 Task: Look for Airbnb options in Sevran, France from 4th December, 2023 to 8th December, 2023 for 1 adult. Place can be private room with 1  bedroom having 1 bed and 1 bathroom. Amenities needed are: wifi.
Action: Mouse moved to (571, 373)
Screenshot: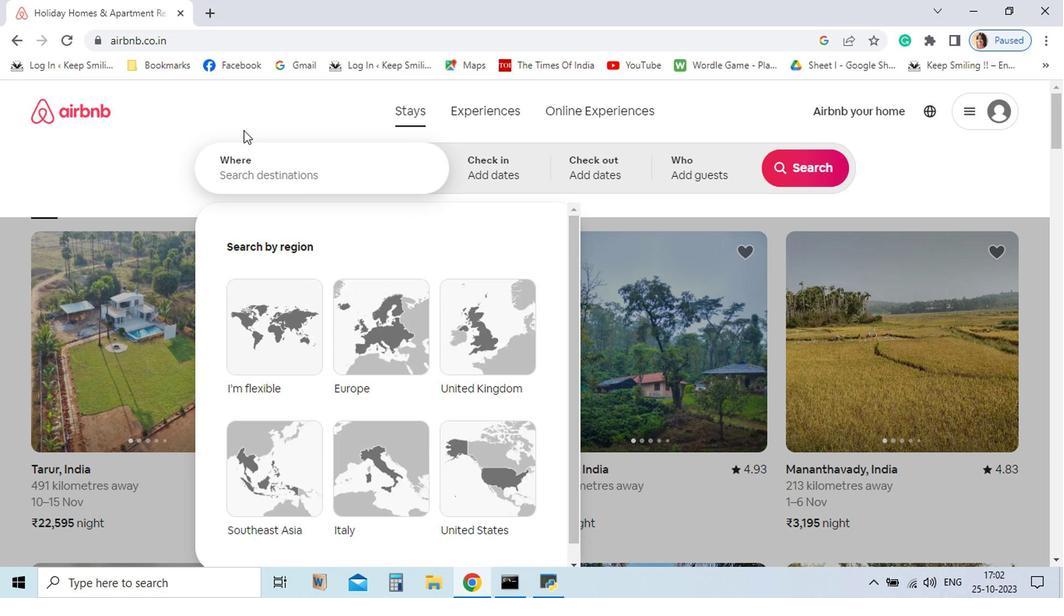
Action: Key pressed sevra
Screenshot: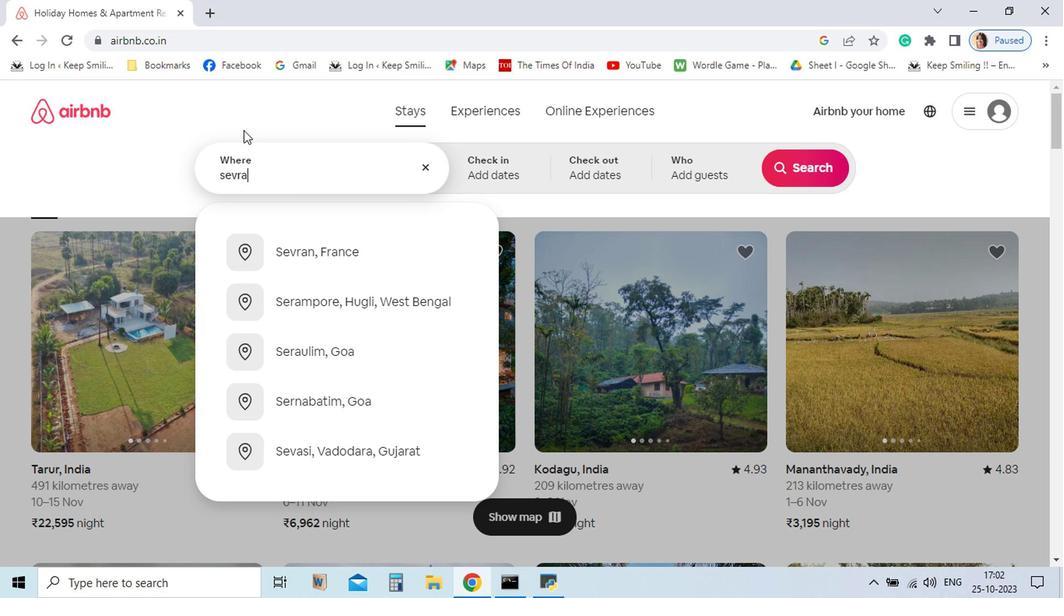 
Action: Mouse moved to (606, 420)
Screenshot: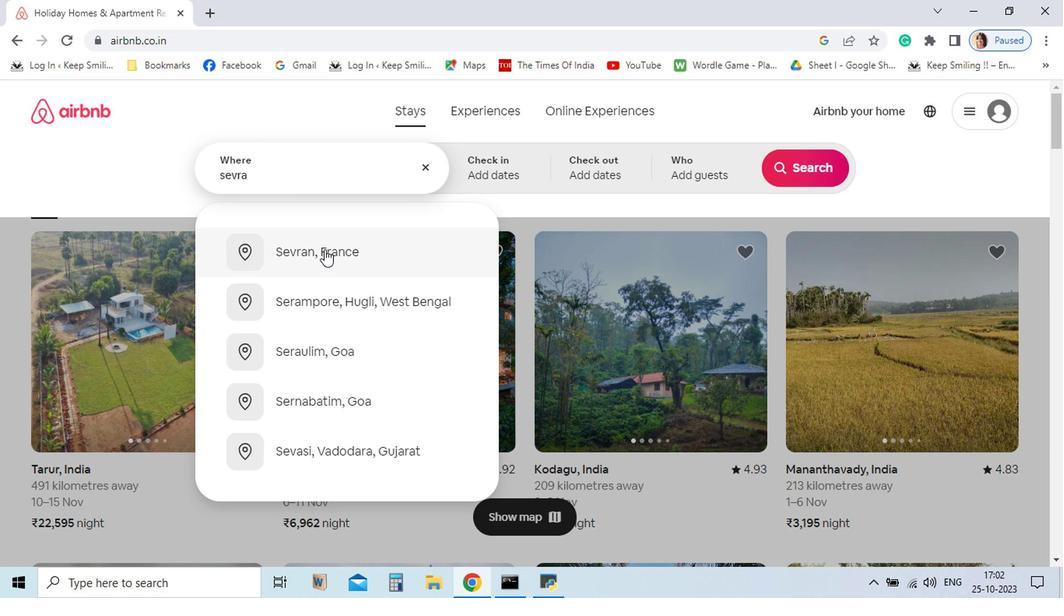 
Action: Mouse pressed left at (606, 420)
Screenshot: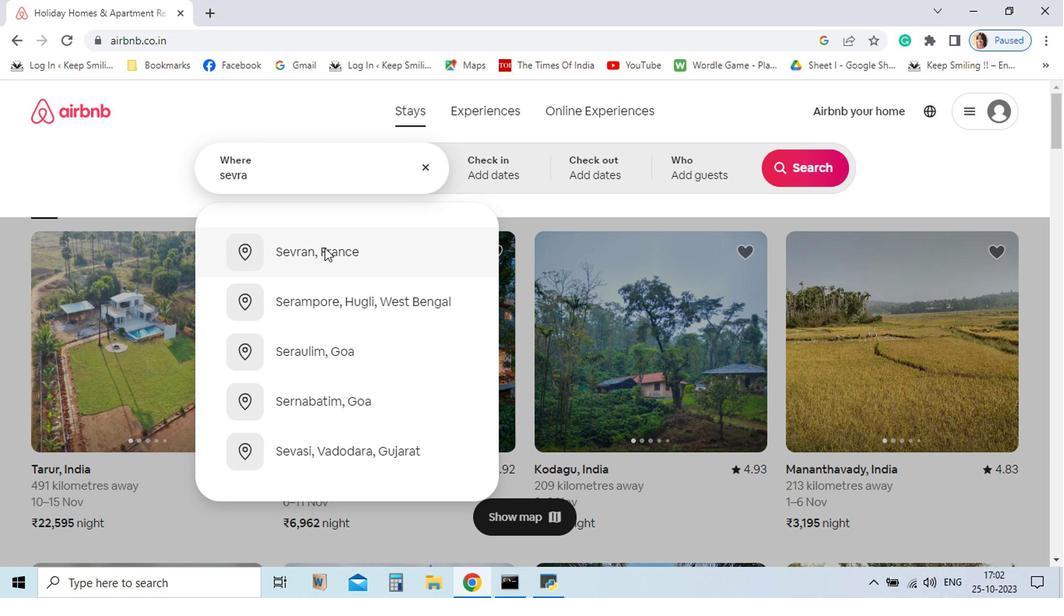 
Action: Mouse moved to (812, 436)
Screenshot: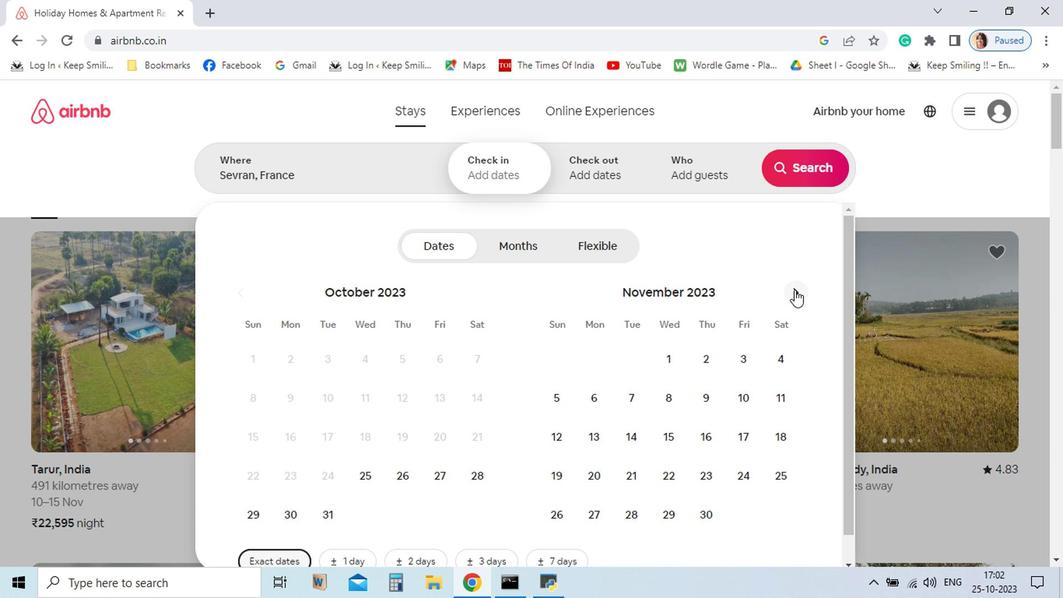 
Action: Mouse pressed left at (812, 436)
Screenshot: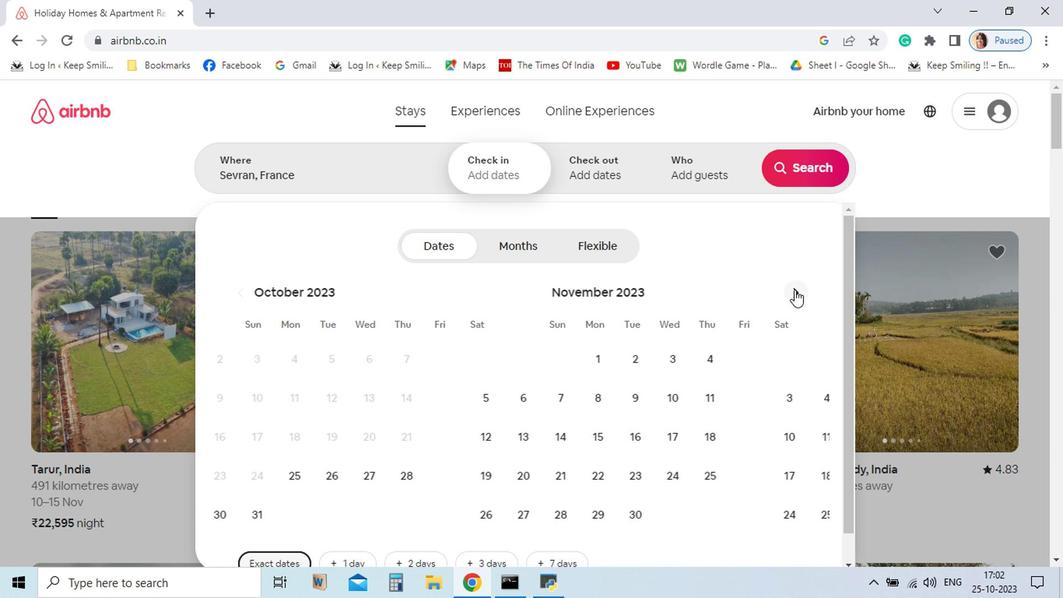 
Action: Mouse moved to (728, 479)
Screenshot: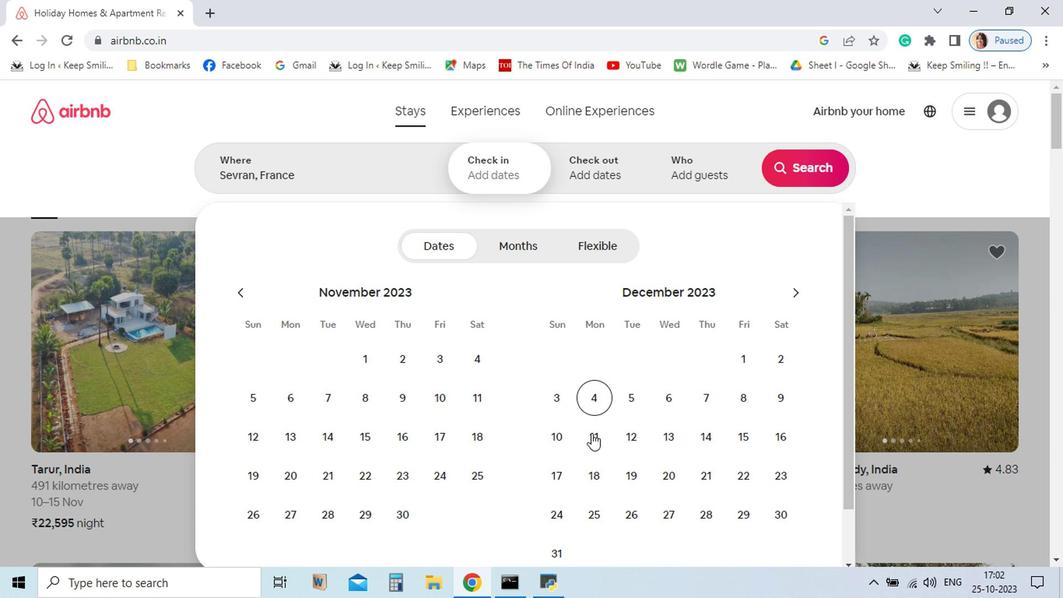 
Action: Mouse pressed left at (728, 479)
Screenshot: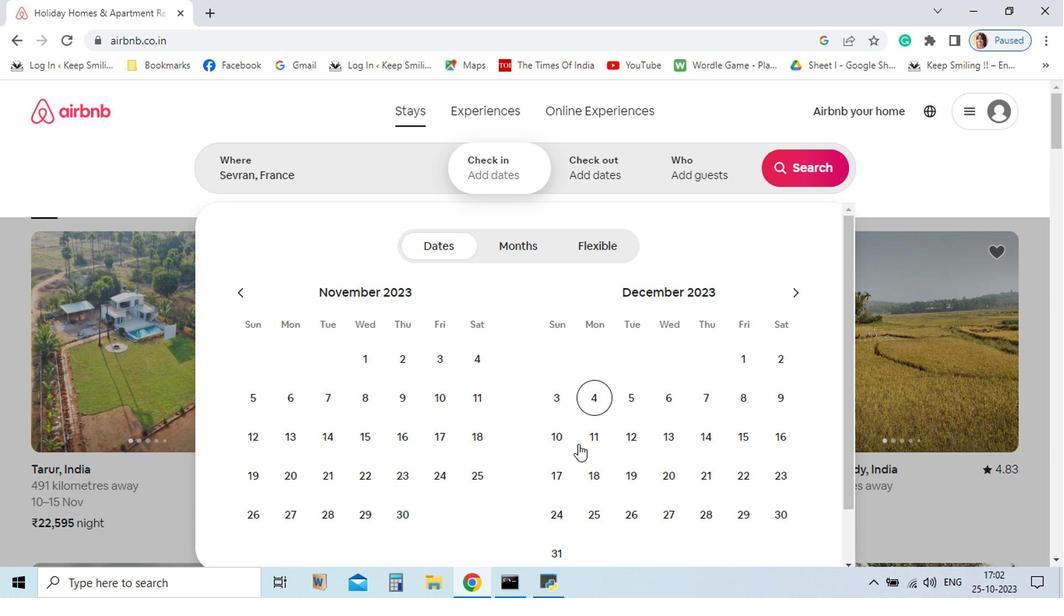 
Action: Mouse moved to (708, 494)
Screenshot: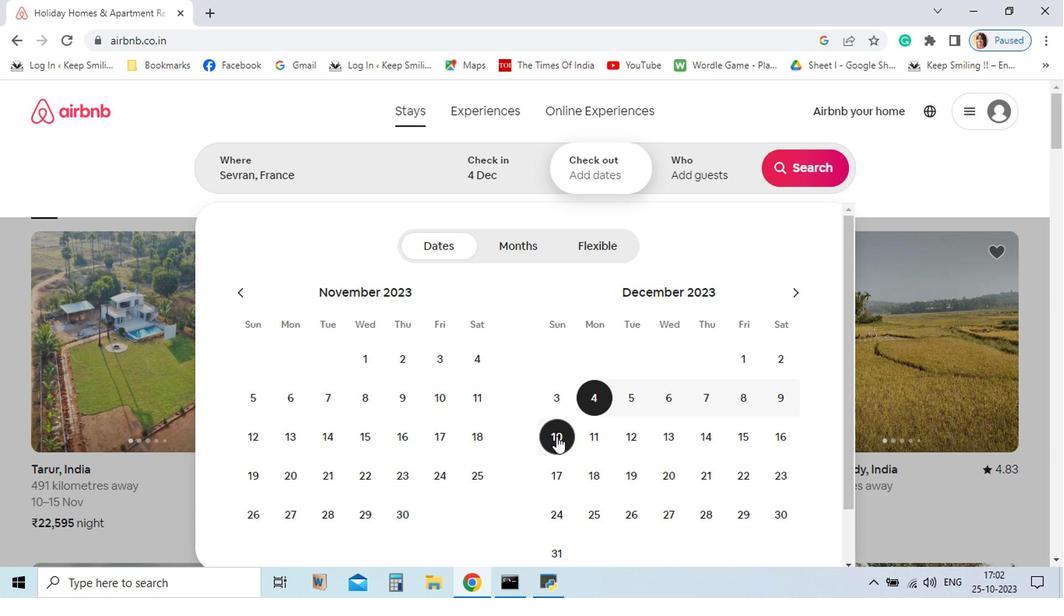 
Action: Mouse pressed left at (708, 494)
Screenshot: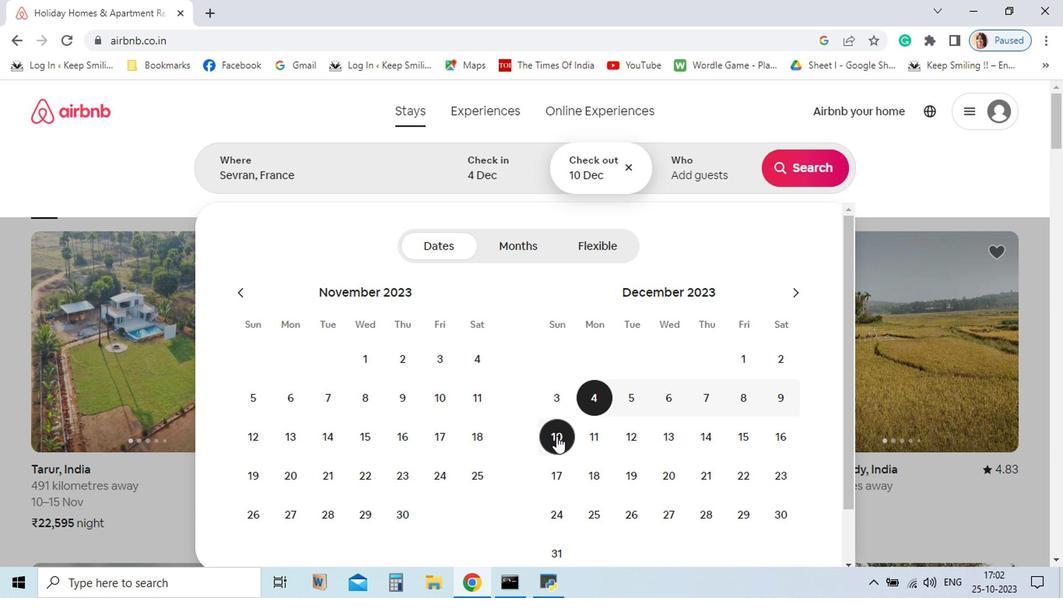 
Action: Mouse moved to (789, 478)
Screenshot: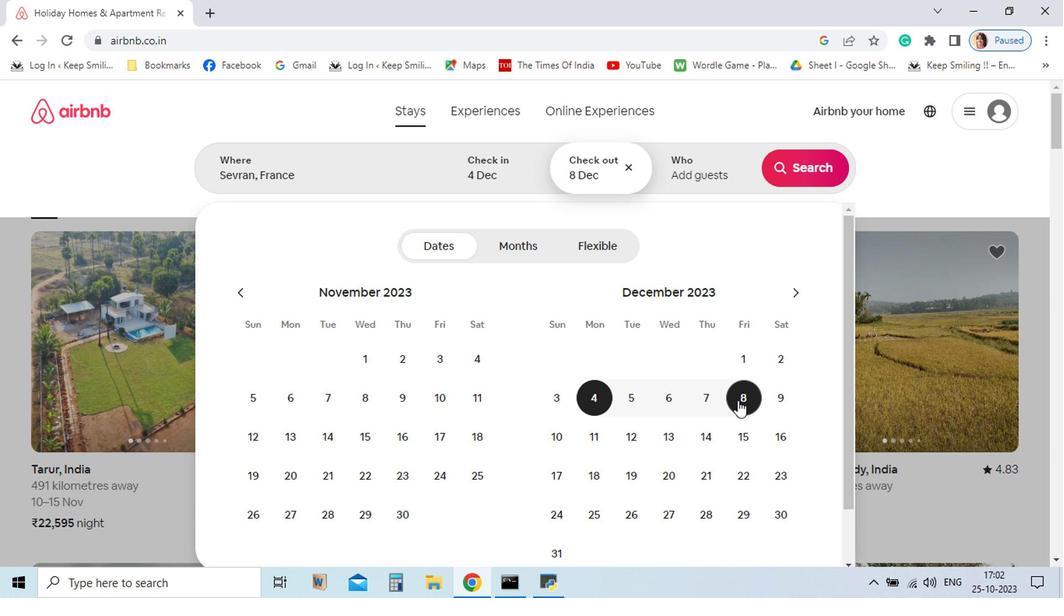 
Action: Mouse pressed left at (789, 478)
Screenshot: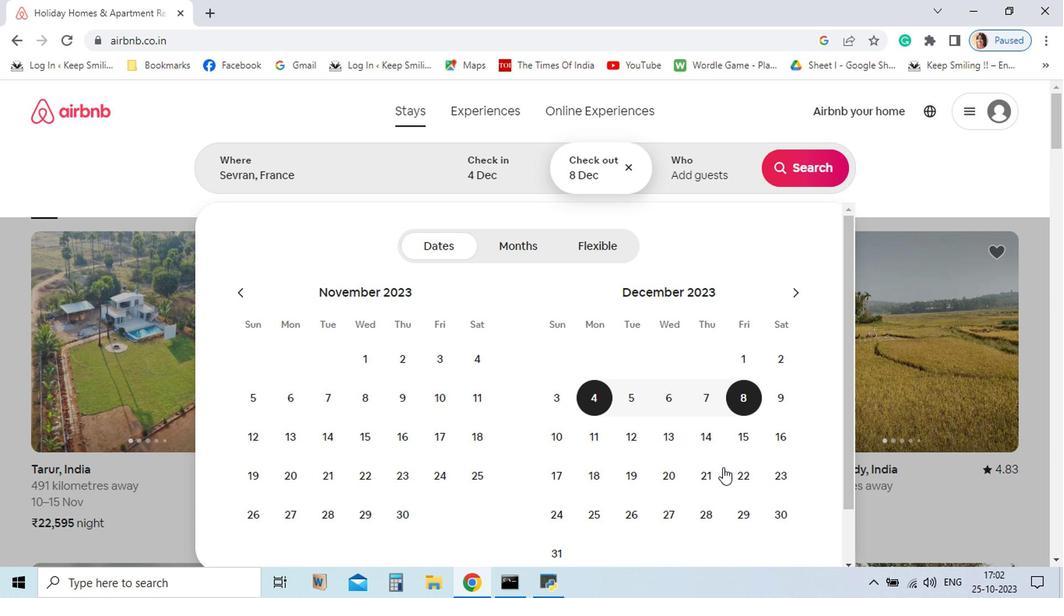 
Action: Mouse moved to (779, 392)
Screenshot: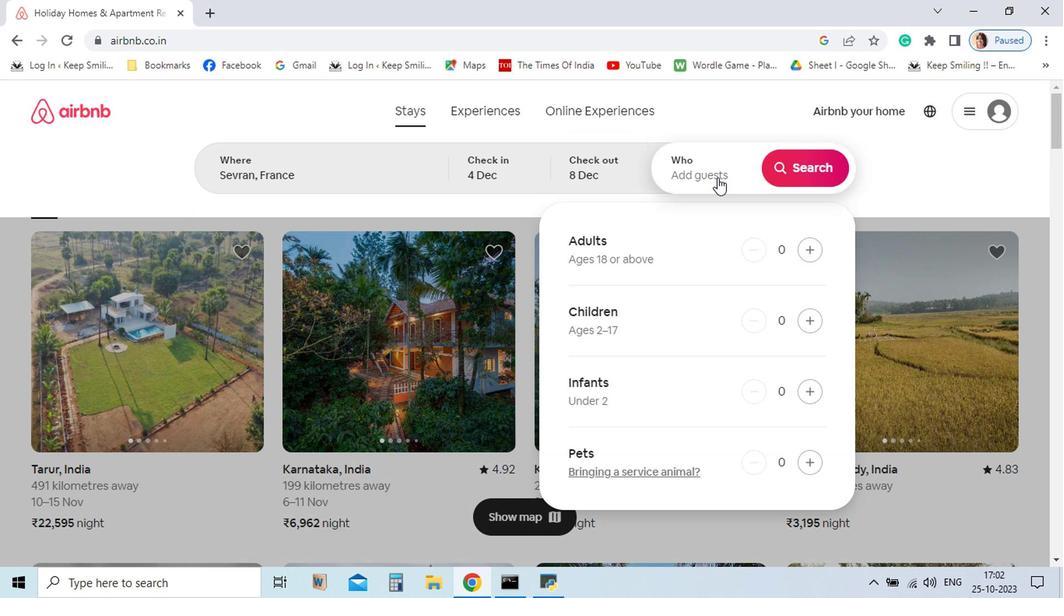 
Action: Mouse pressed left at (779, 392)
Screenshot: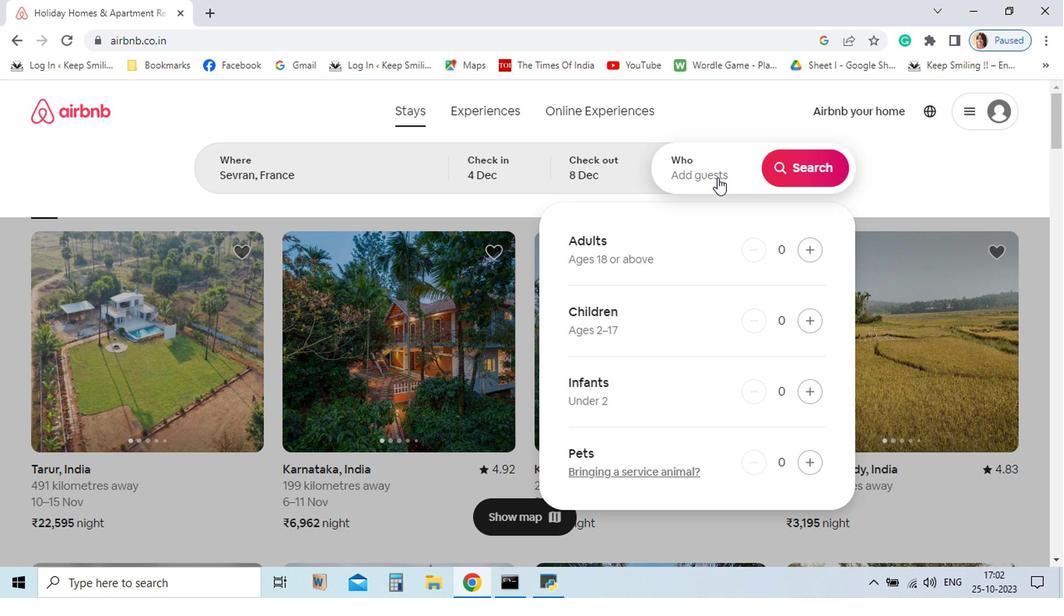 
Action: Mouse moved to (818, 420)
Screenshot: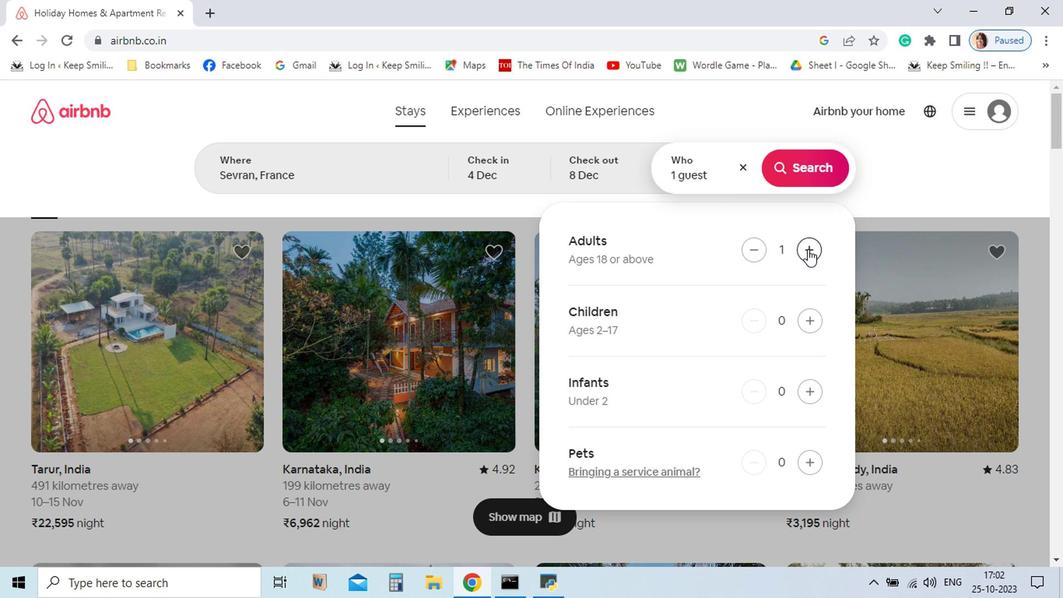 
Action: Mouse pressed left at (818, 420)
Screenshot: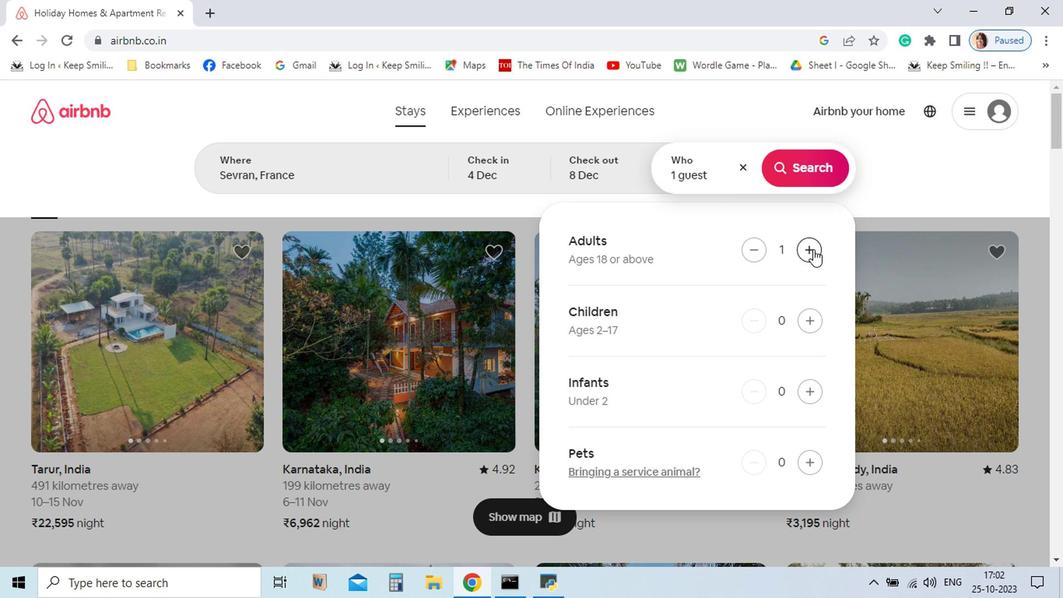 
Action: Mouse moved to (823, 386)
Screenshot: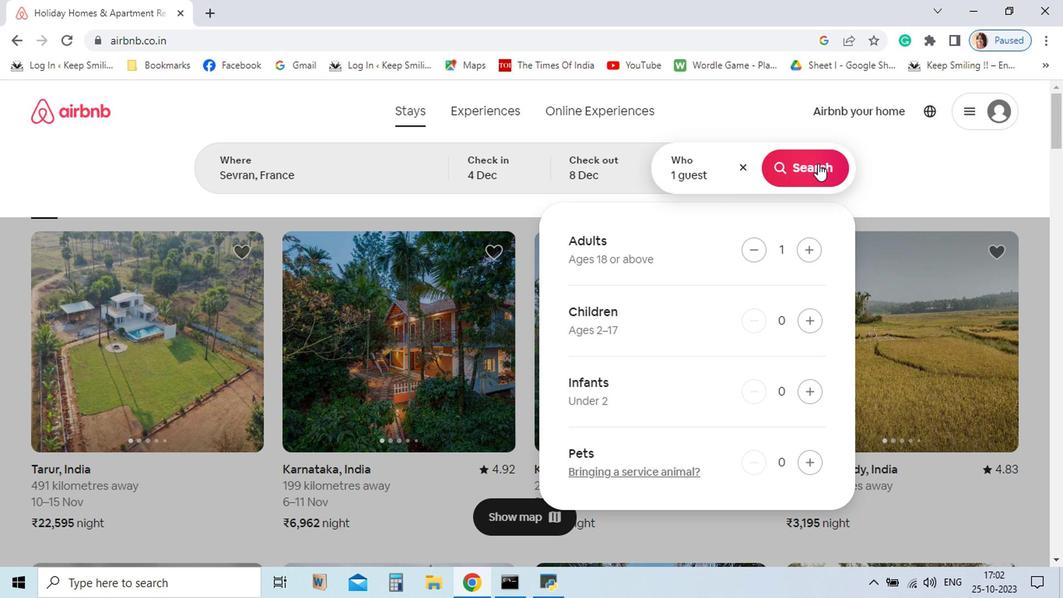 
Action: Mouse pressed left at (823, 386)
Screenshot: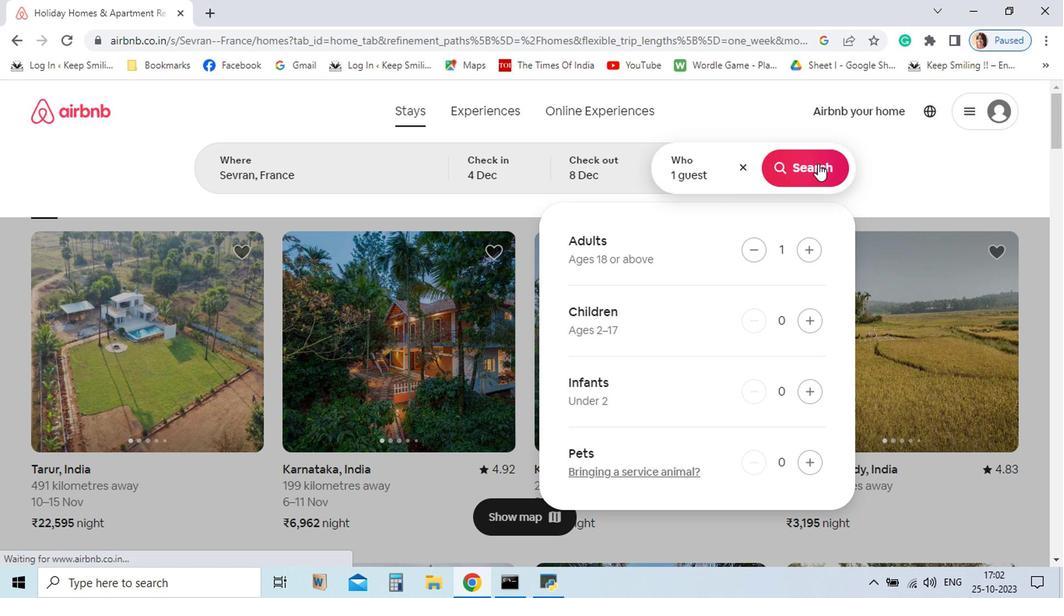 
Action: Mouse moved to (782, 527)
Screenshot: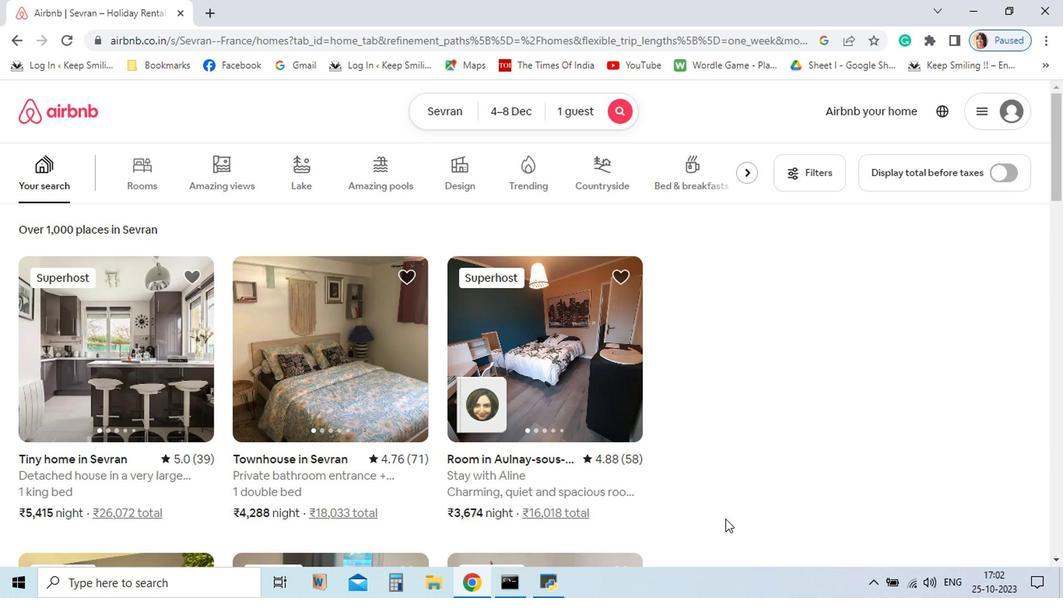 
Action: Mouse scrolled (782, 526) with delta (0, 0)
Screenshot: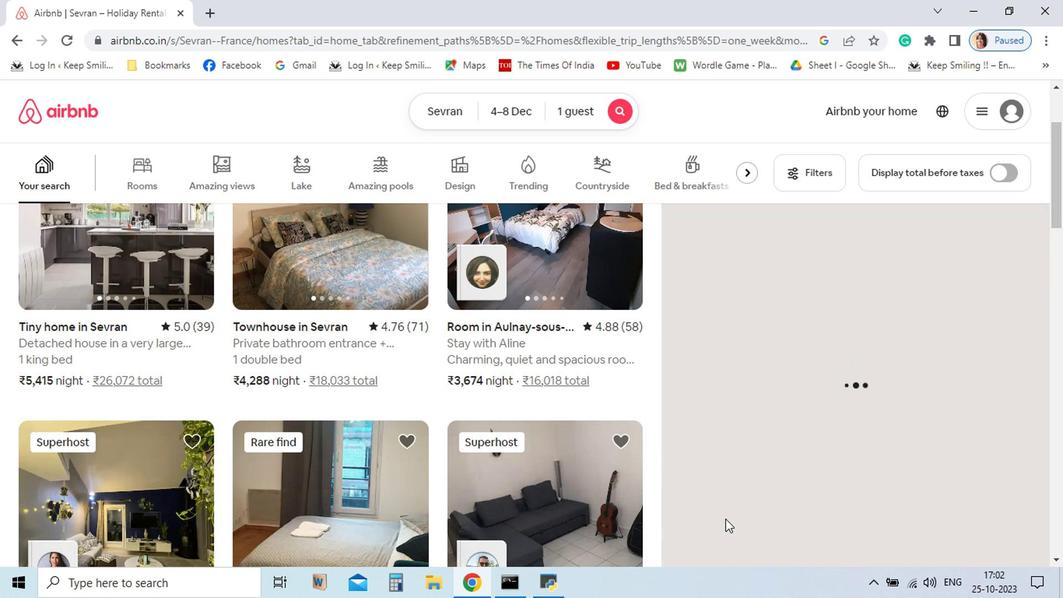 
Action: Mouse scrolled (782, 526) with delta (0, 0)
Screenshot: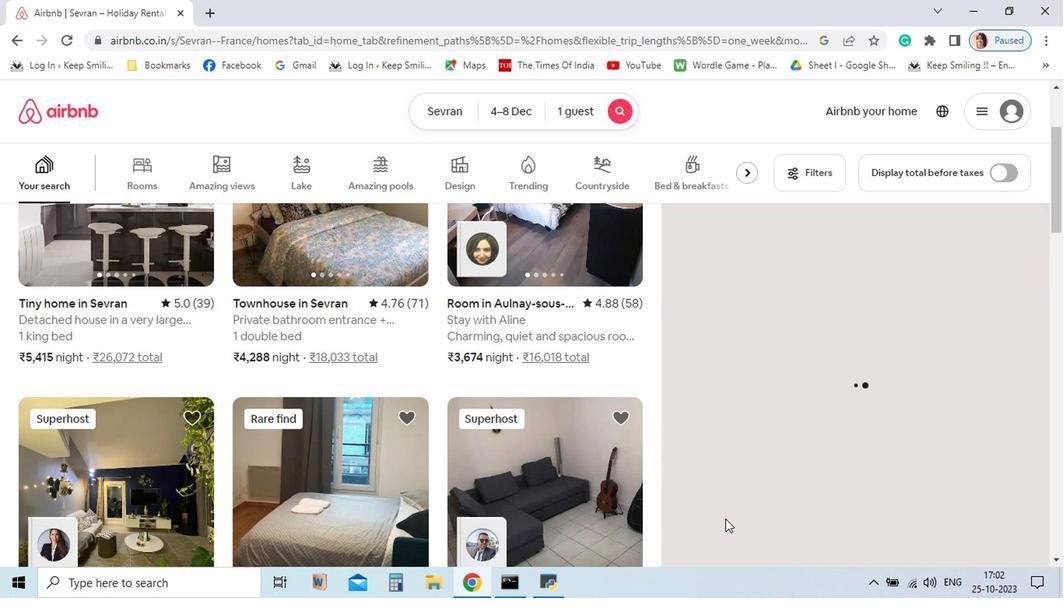 
Action: Mouse moved to (781, 527)
Screenshot: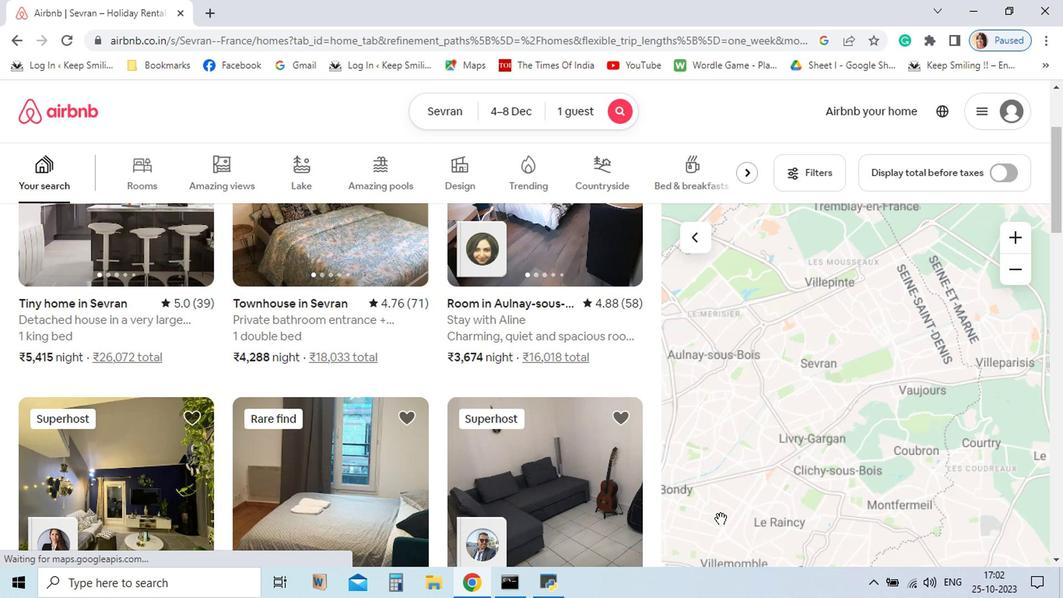 
Action: Mouse scrolled (781, 526) with delta (0, 0)
Screenshot: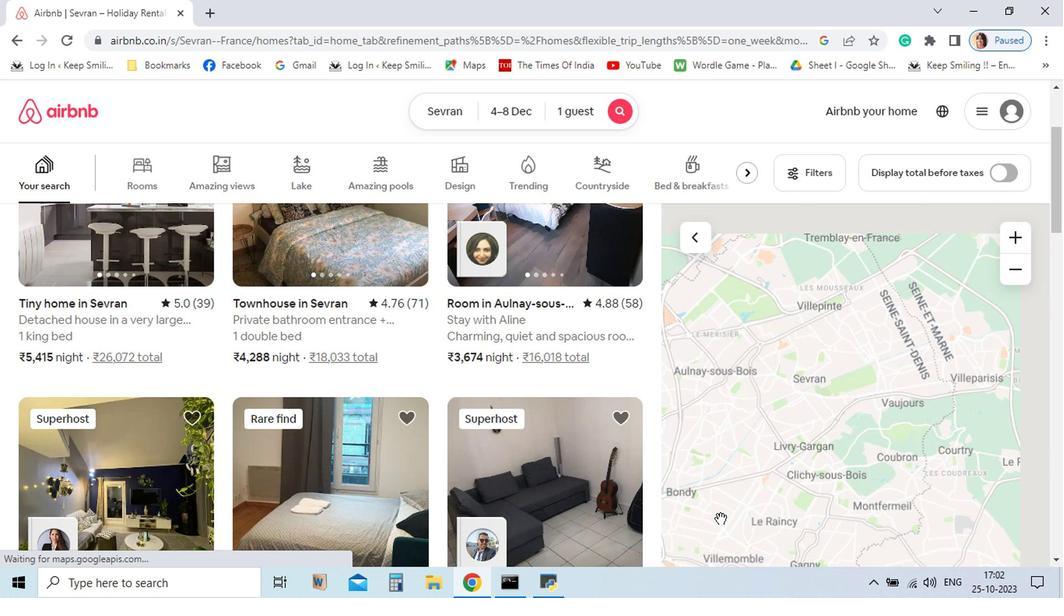 
Action: Mouse moved to (780, 527)
Screenshot: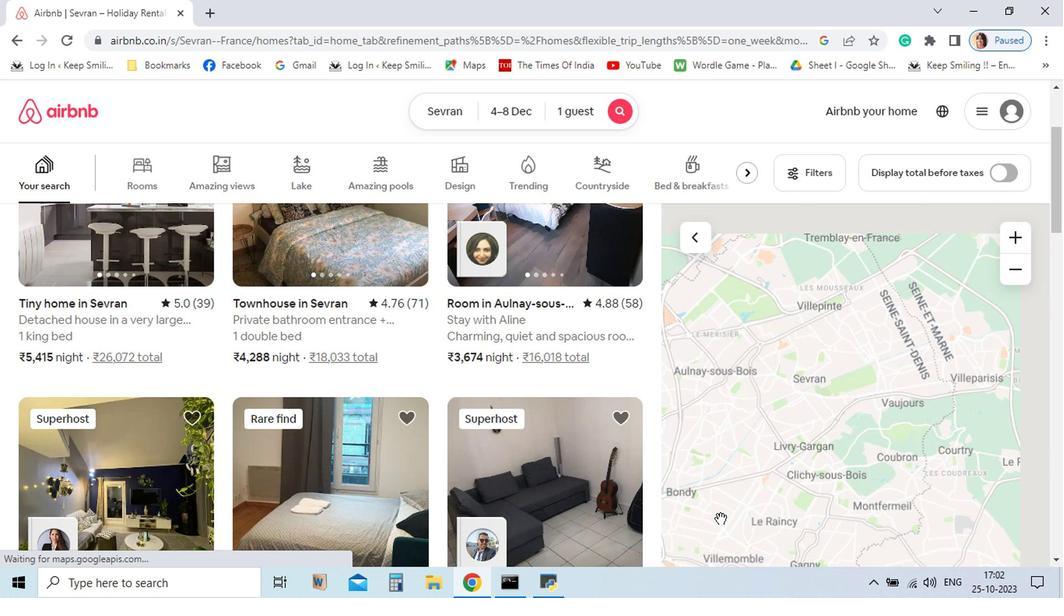 
Action: Mouse scrolled (780, 526) with delta (0, 0)
Screenshot: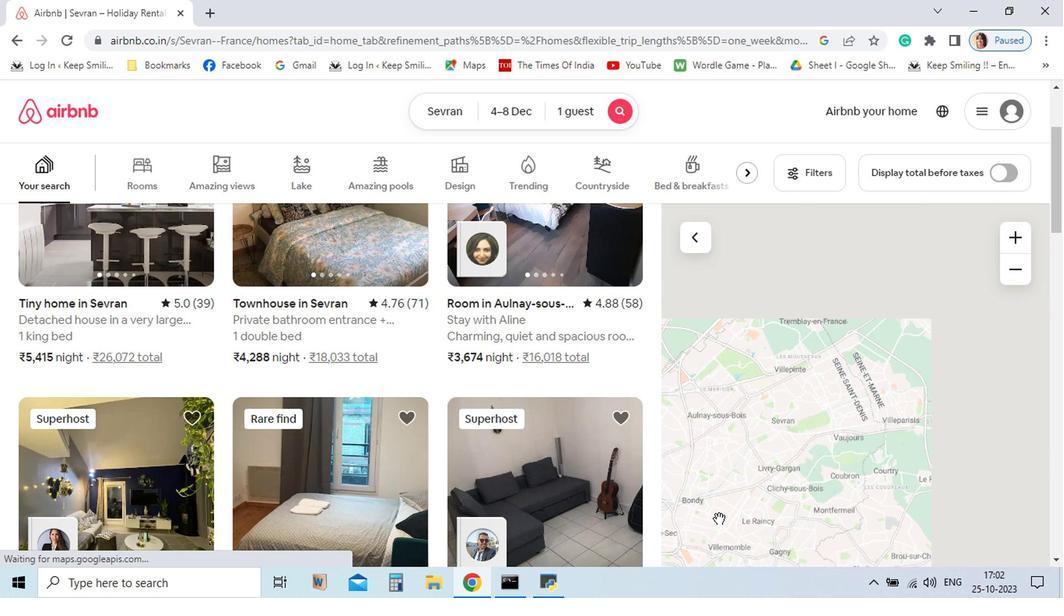
Action: Mouse moved to (821, 390)
Screenshot: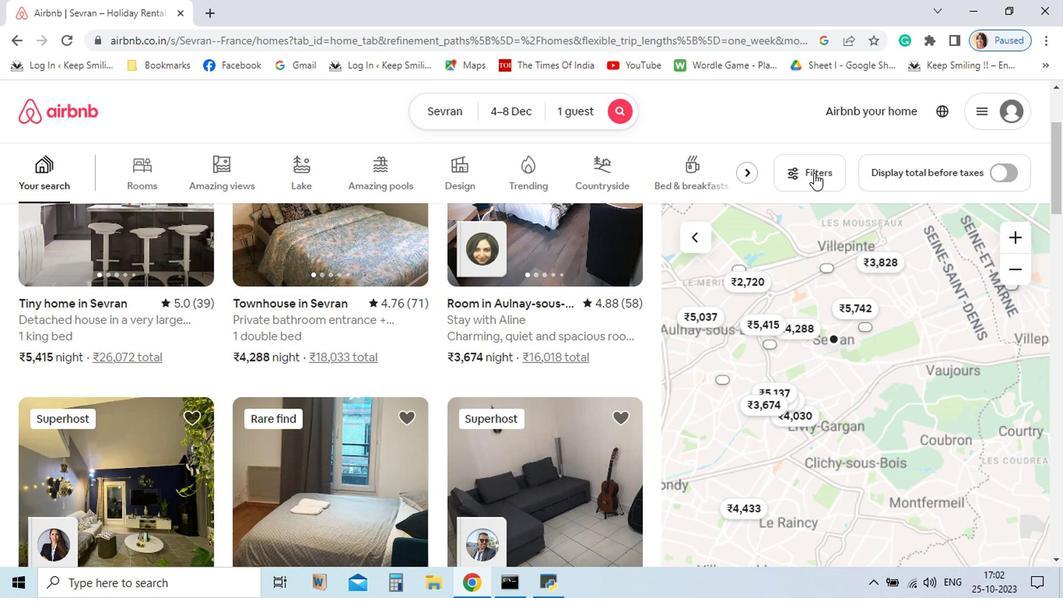 
Action: Mouse pressed left at (821, 390)
Screenshot: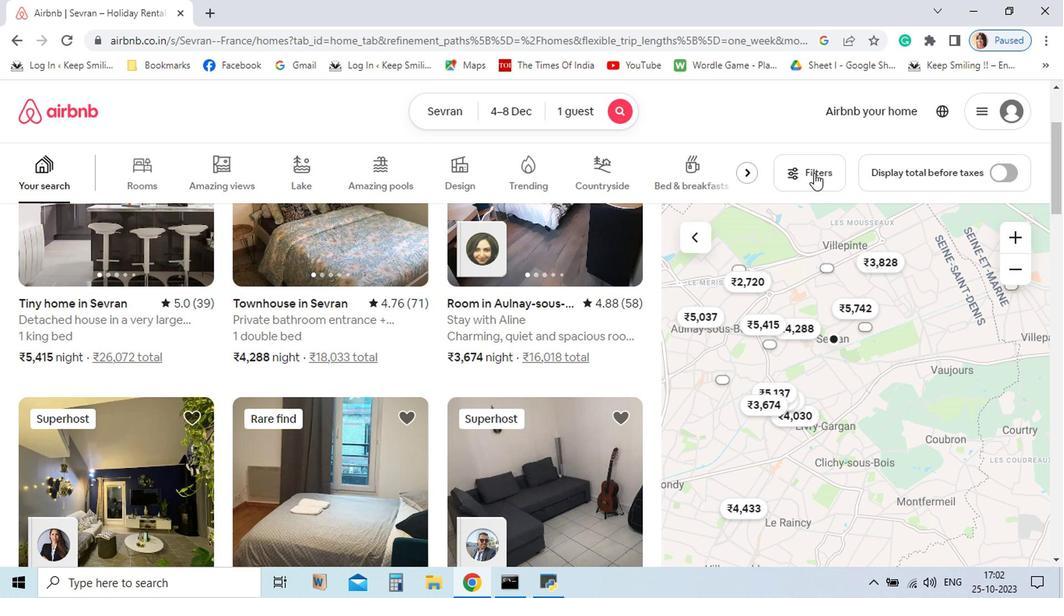 
Action: Mouse moved to (826, 507)
Screenshot: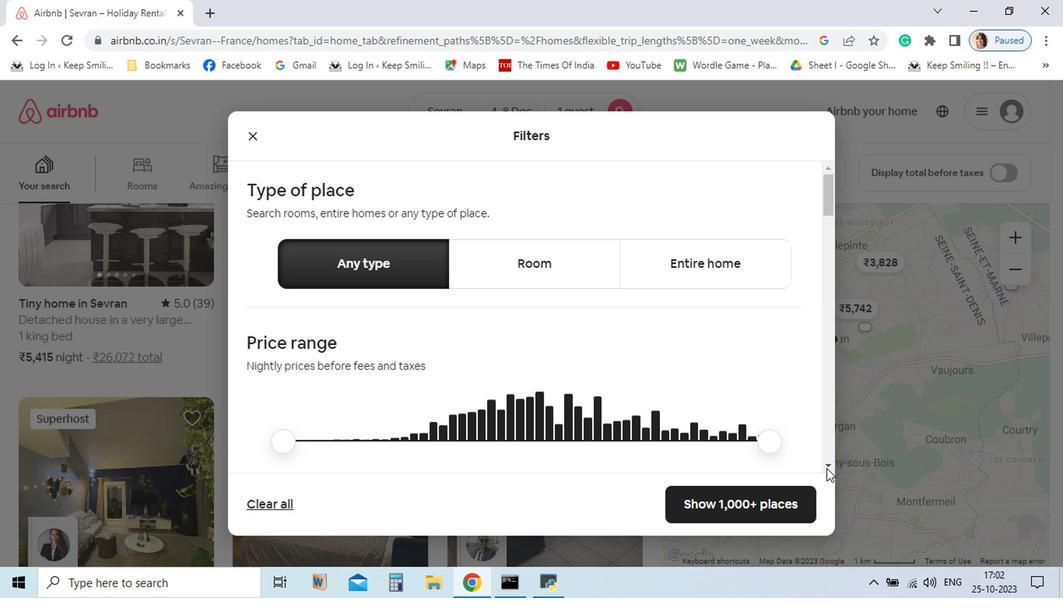 
Action: Mouse pressed left at (826, 507)
Screenshot: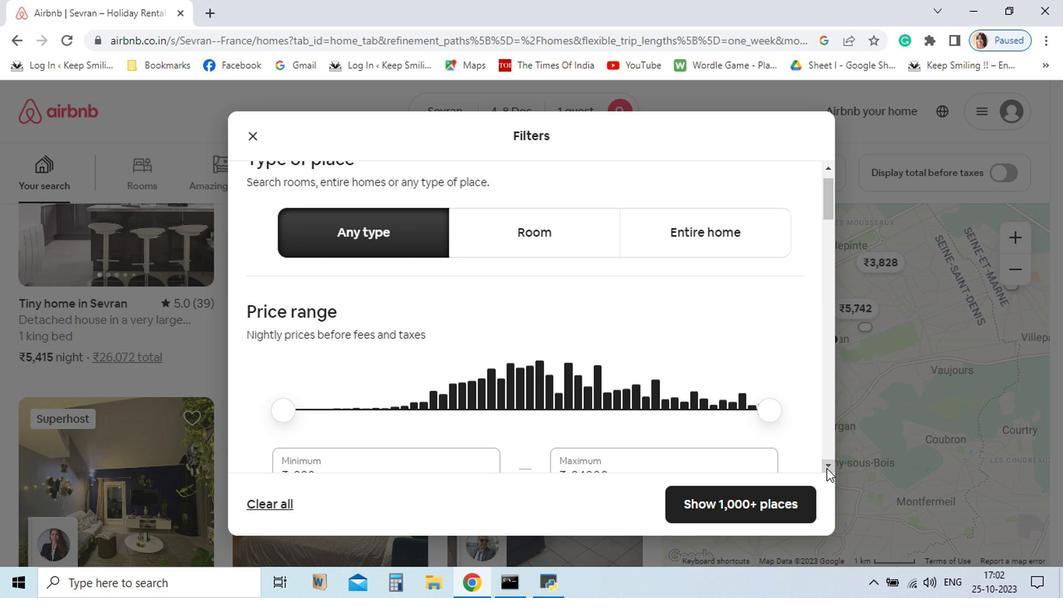 
Action: Mouse pressed left at (826, 507)
Screenshot: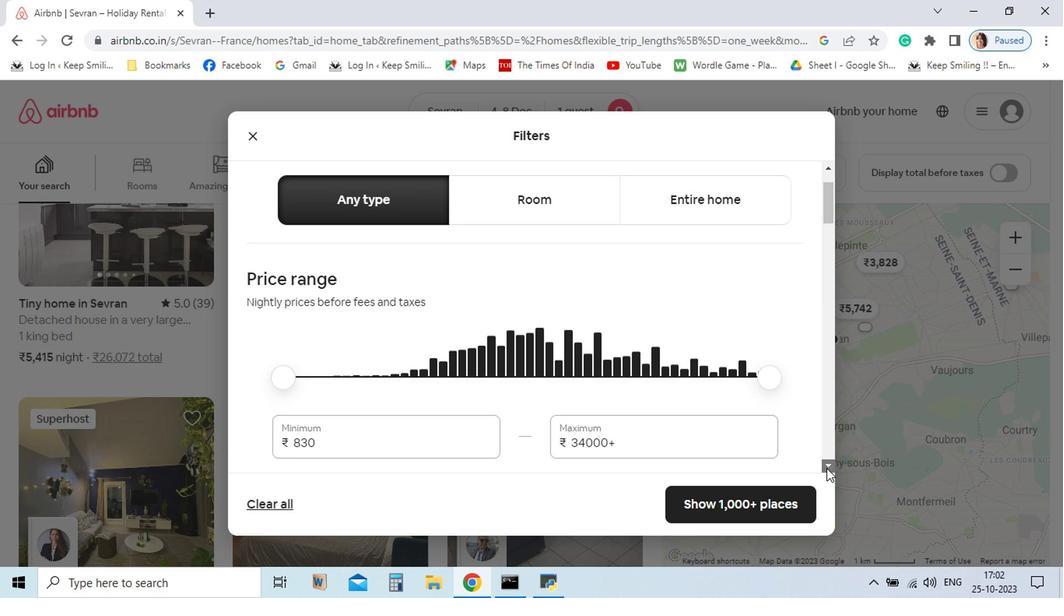 
Action: Mouse pressed left at (826, 507)
Screenshot: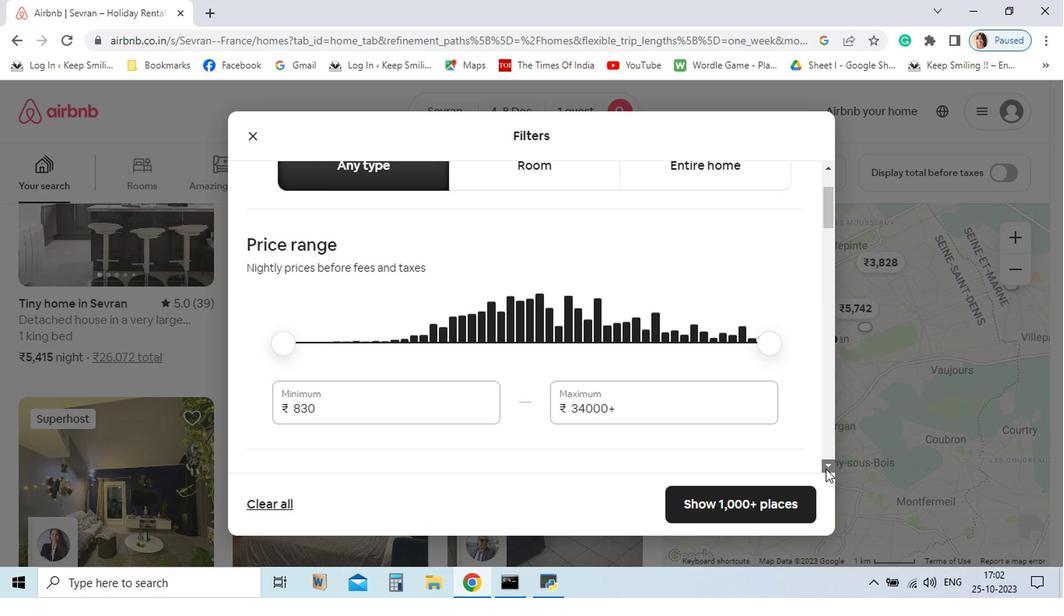 
Action: Mouse moved to (826, 507)
Screenshot: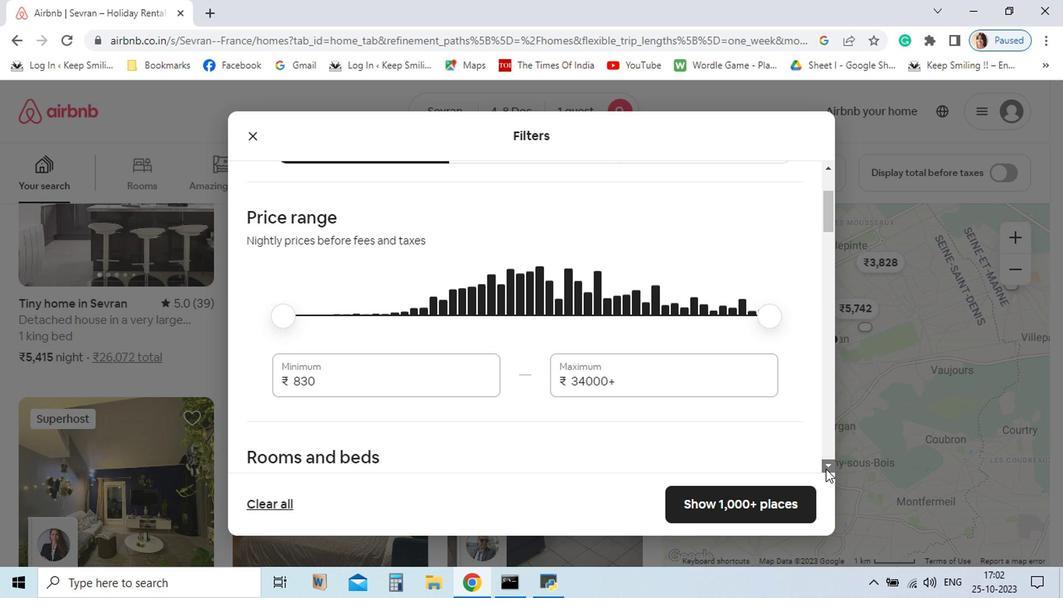 
Action: Mouse pressed left at (826, 507)
Screenshot: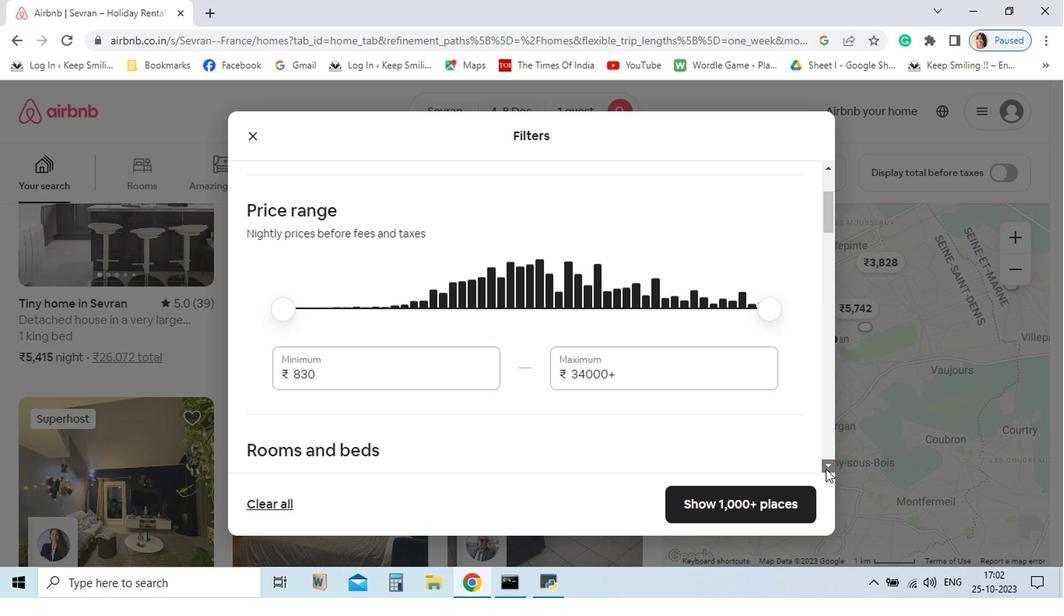 
Action: Mouse pressed left at (826, 507)
Screenshot: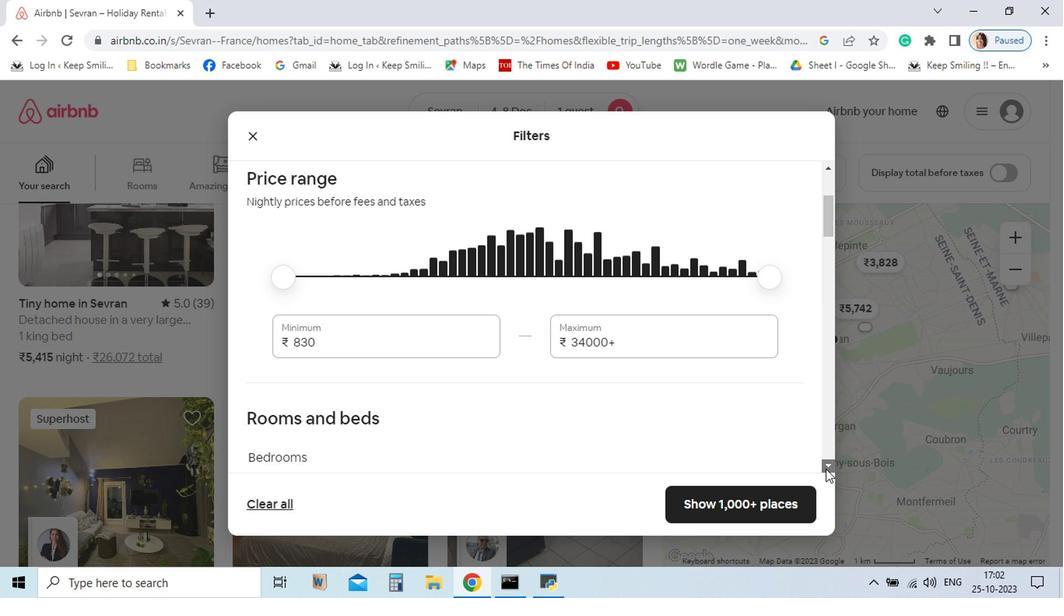 
Action: Mouse pressed left at (826, 507)
Screenshot: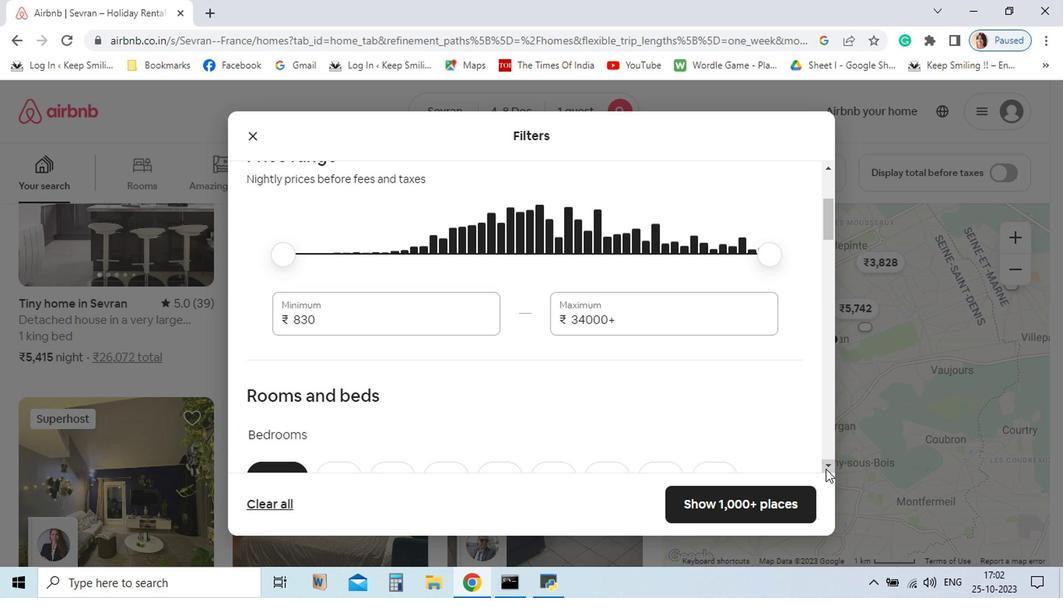 
Action: Mouse pressed left at (826, 507)
Screenshot: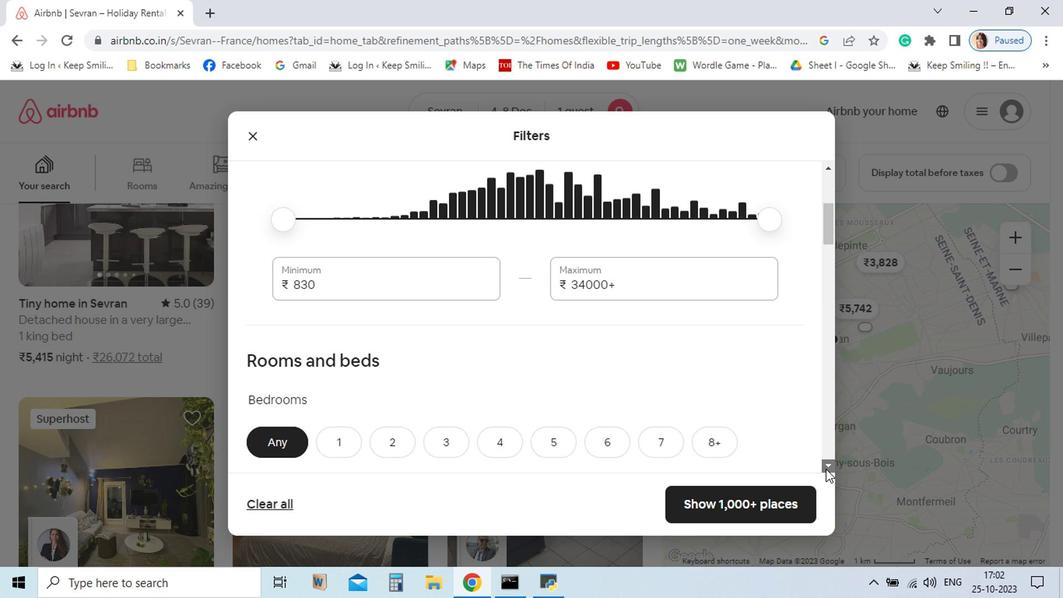 
Action: Mouse pressed left at (826, 507)
Screenshot: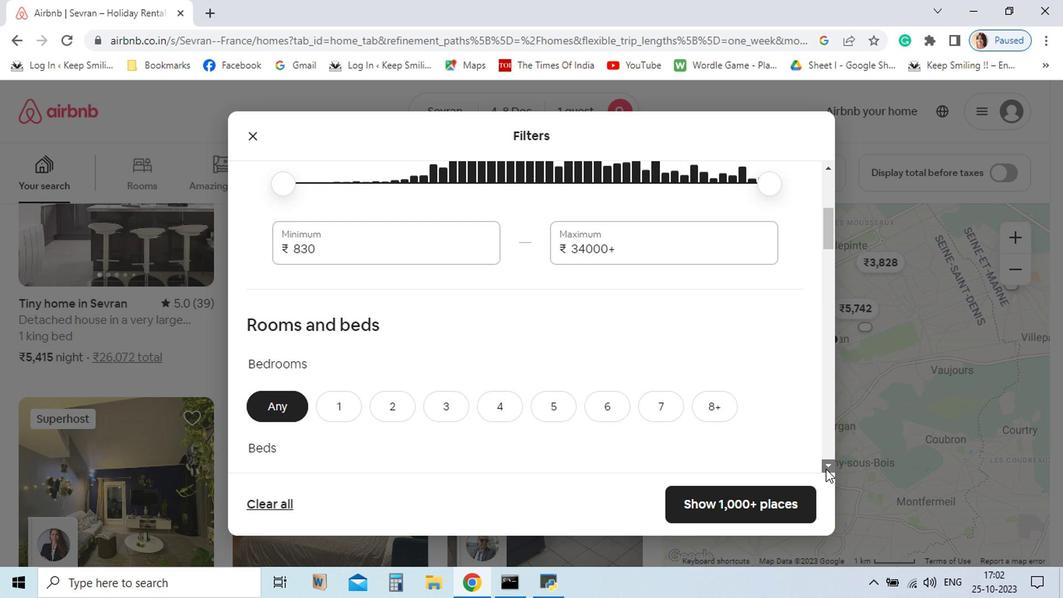 
Action: Mouse pressed left at (826, 507)
Screenshot: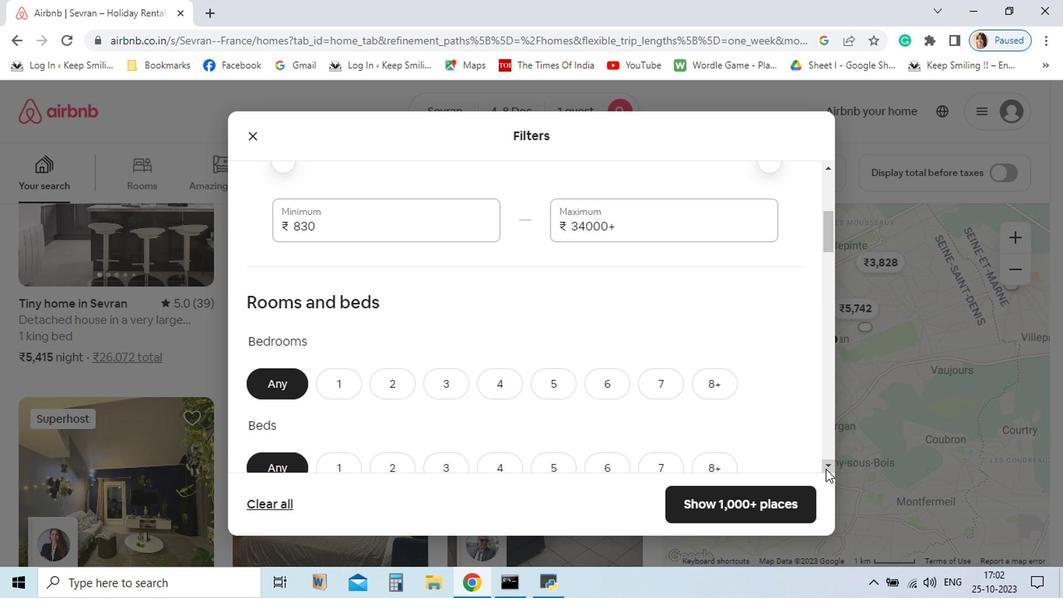 
Action: Mouse moved to (611, 472)
Screenshot: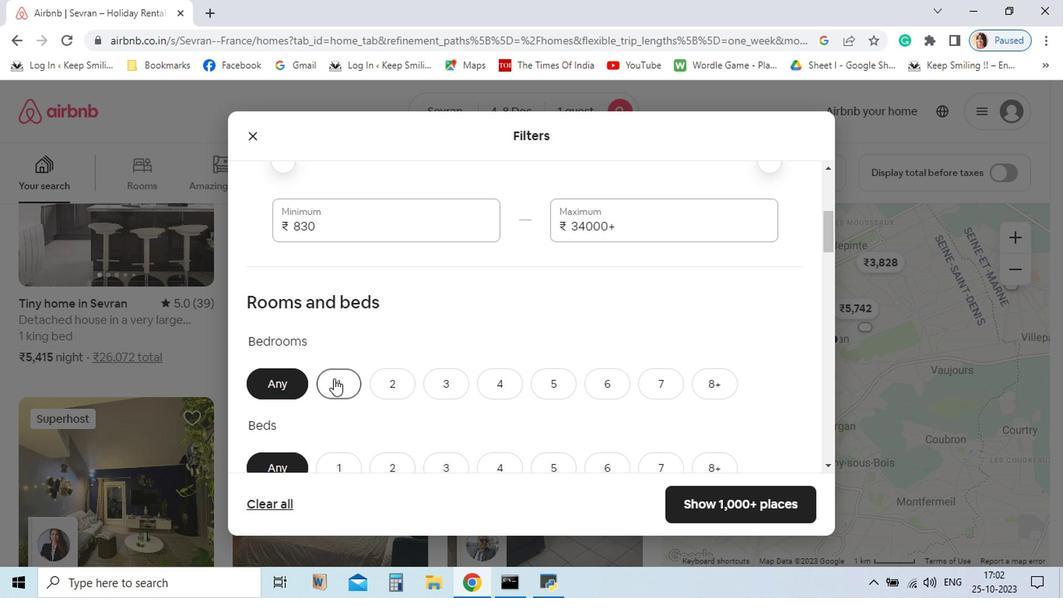 
Action: Mouse pressed left at (611, 472)
Screenshot: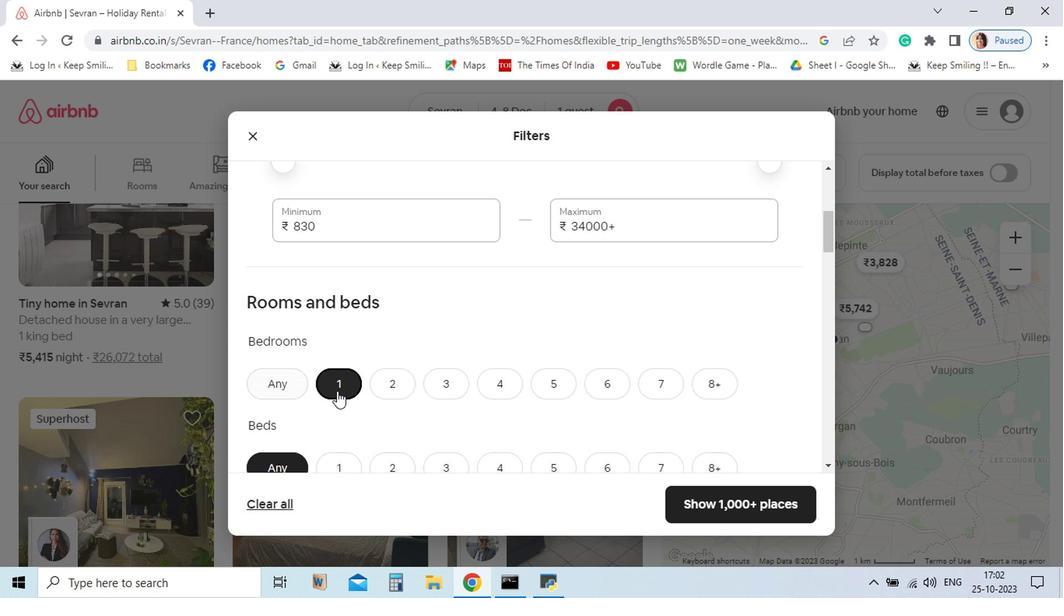 
Action: Mouse moved to (616, 479)
Screenshot: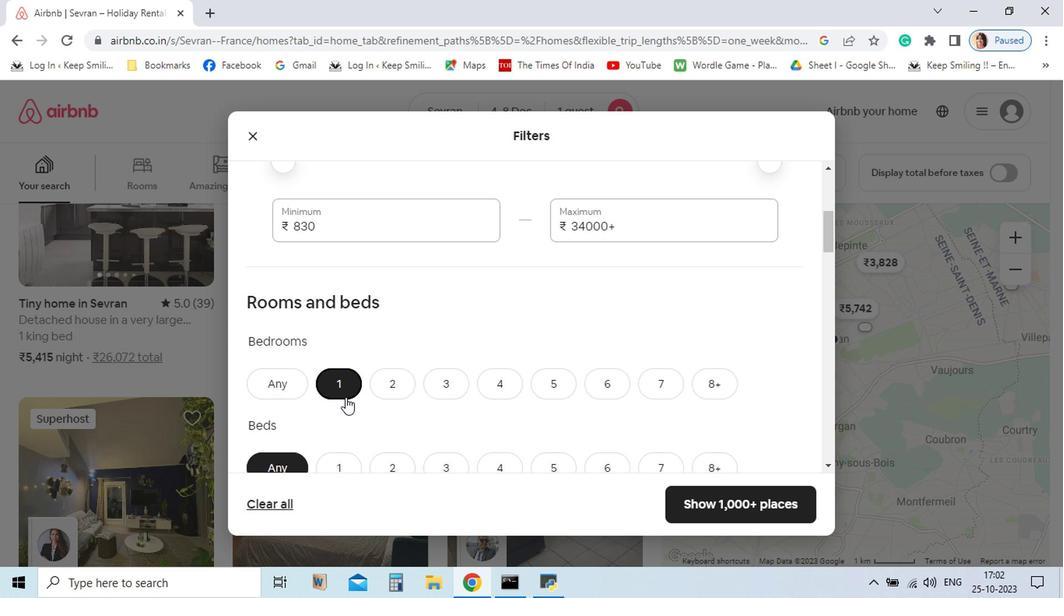 
Action: Mouse scrolled (616, 478) with delta (0, 0)
Screenshot: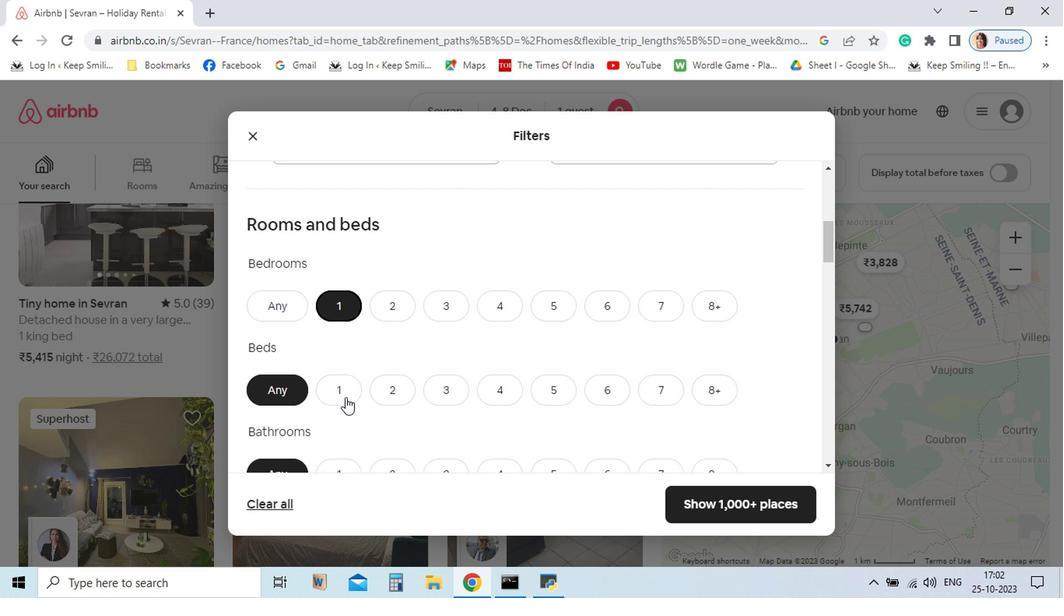 
Action: Mouse moved to (615, 478)
Screenshot: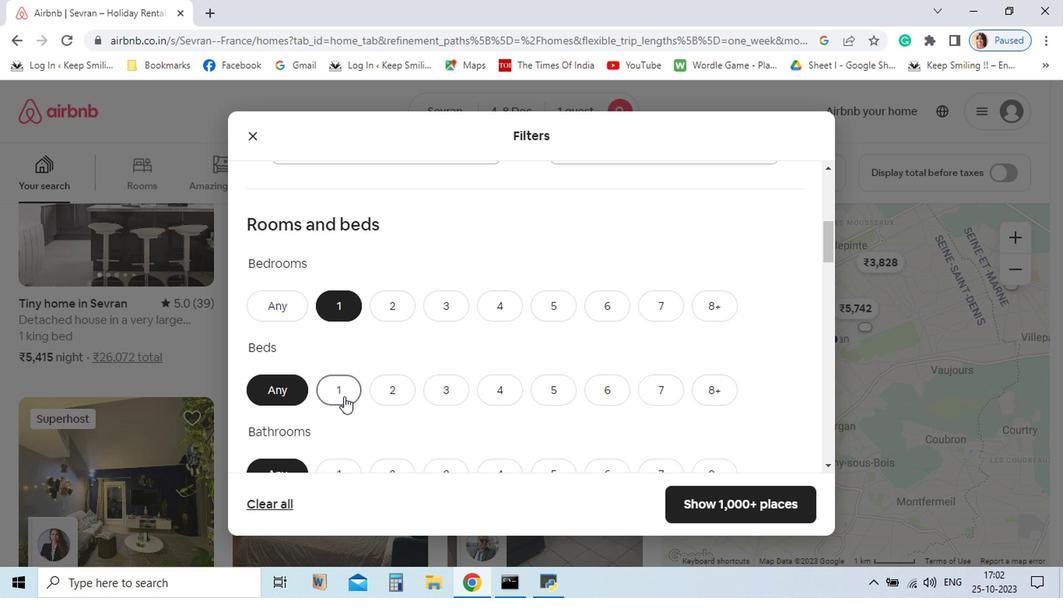
Action: Mouse pressed left at (615, 478)
Screenshot: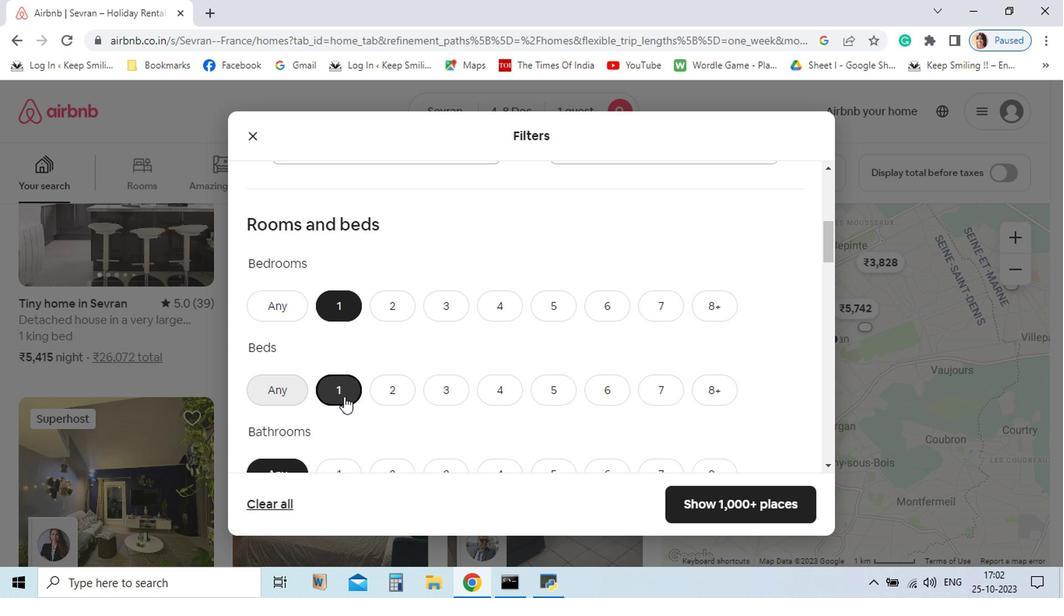 
Action: Mouse scrolled (615, 478) with delta (0, 0)
Screenshot: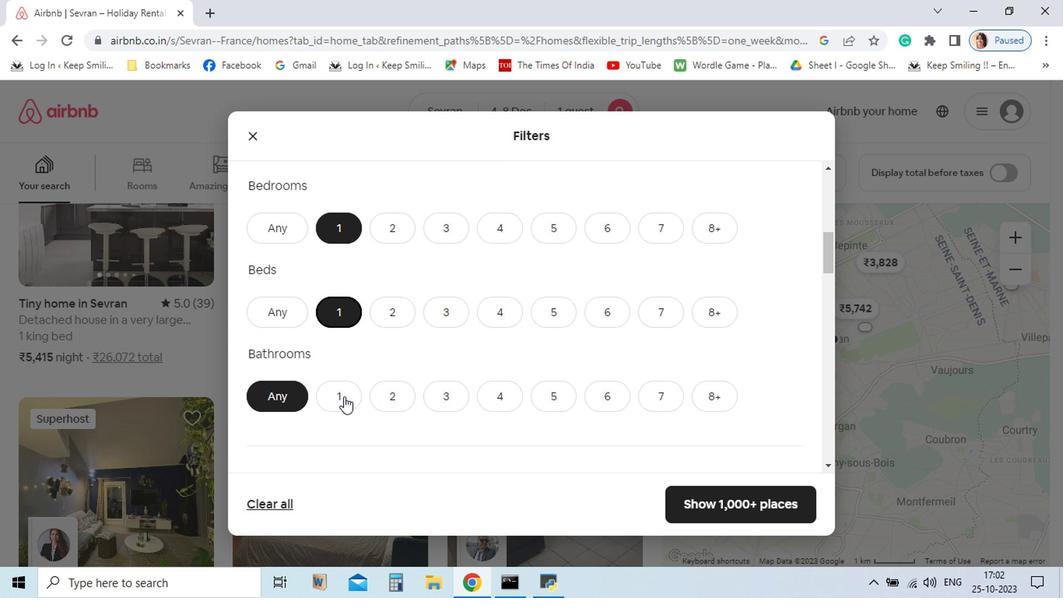 
Action: Mouse moved to (613, 479)
Screenshot: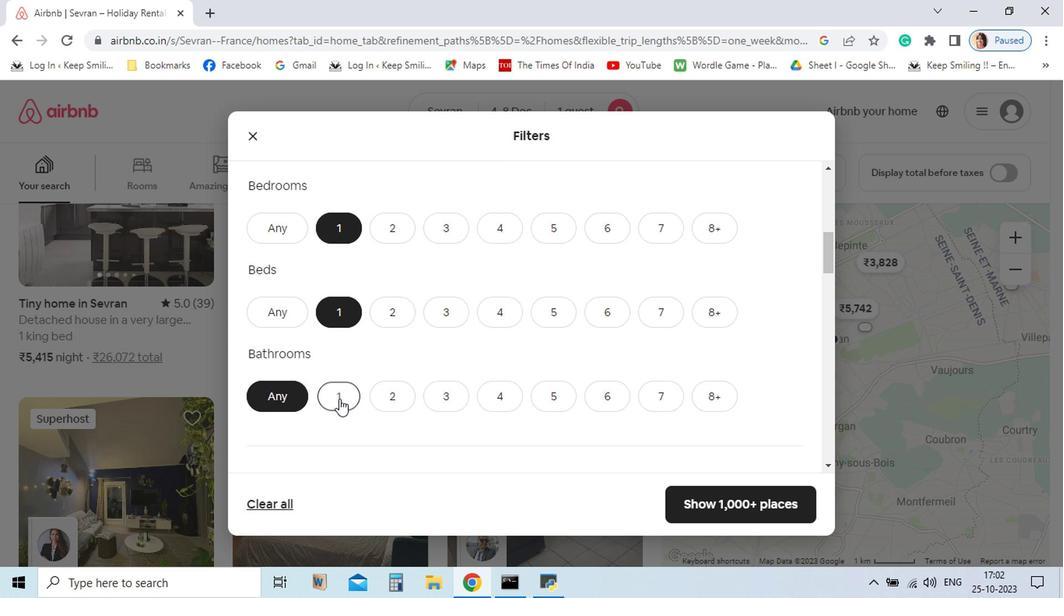 
Action: Mouse pressed left at (613, 479)
Screenshot: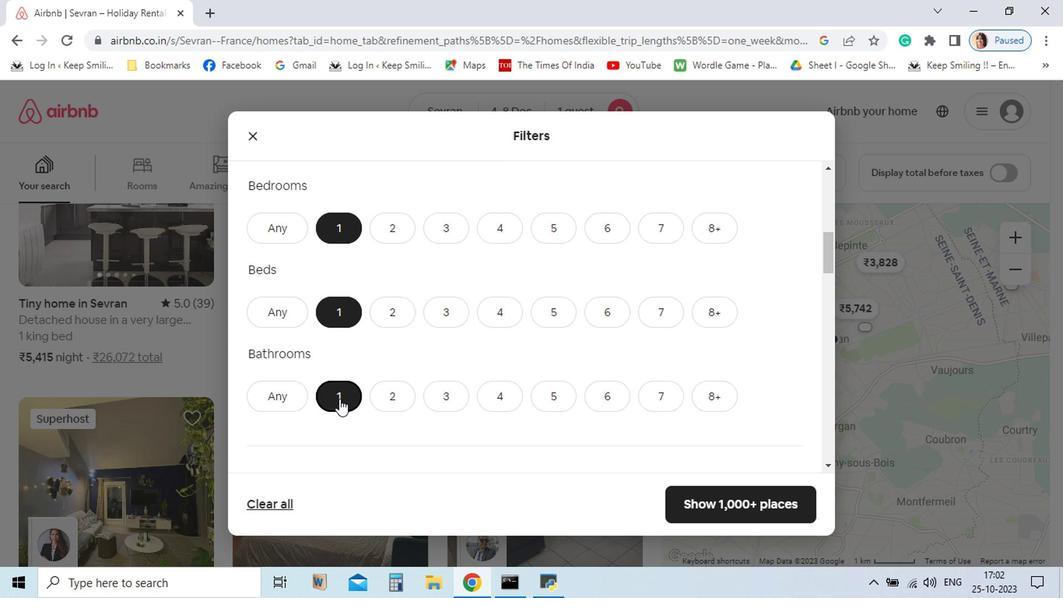 
Action: Mouse moved to (621, 490)
Screenshot: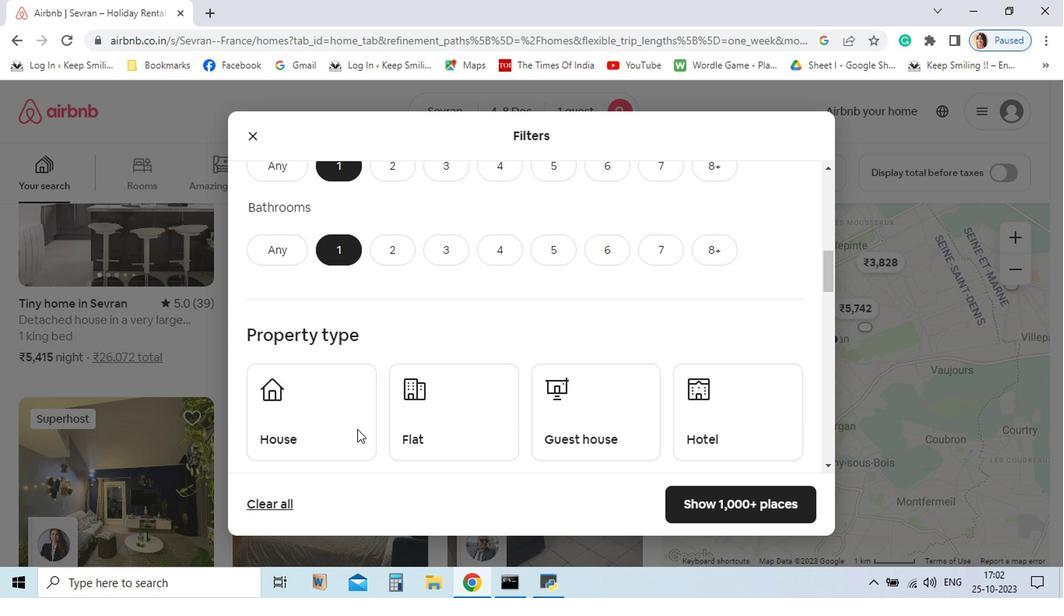 
Action: Mouse scrolled (621, 490) with delta (0, 0)
Screenshot: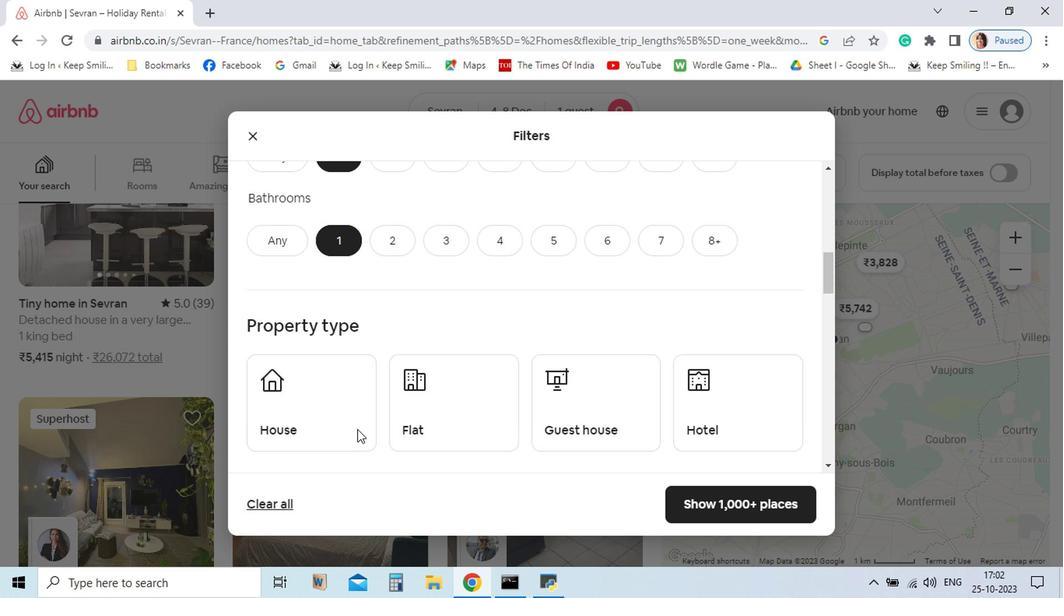 
Action: Mouse moved to (621, 492)
Screenshot: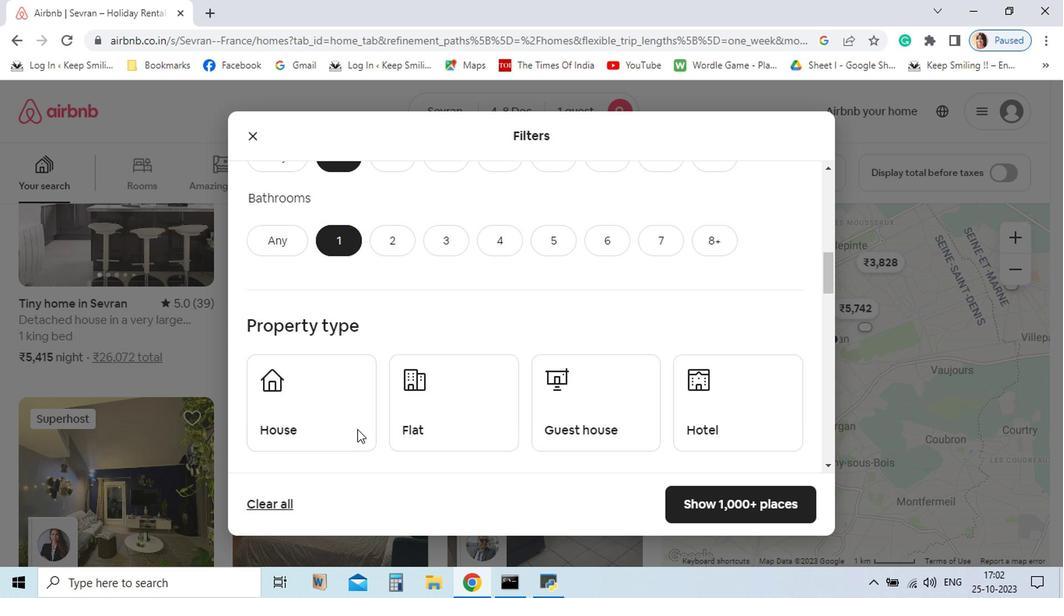 
Action: Mouse scrolled (621, 491) with delta (0, 0)
Screenshot: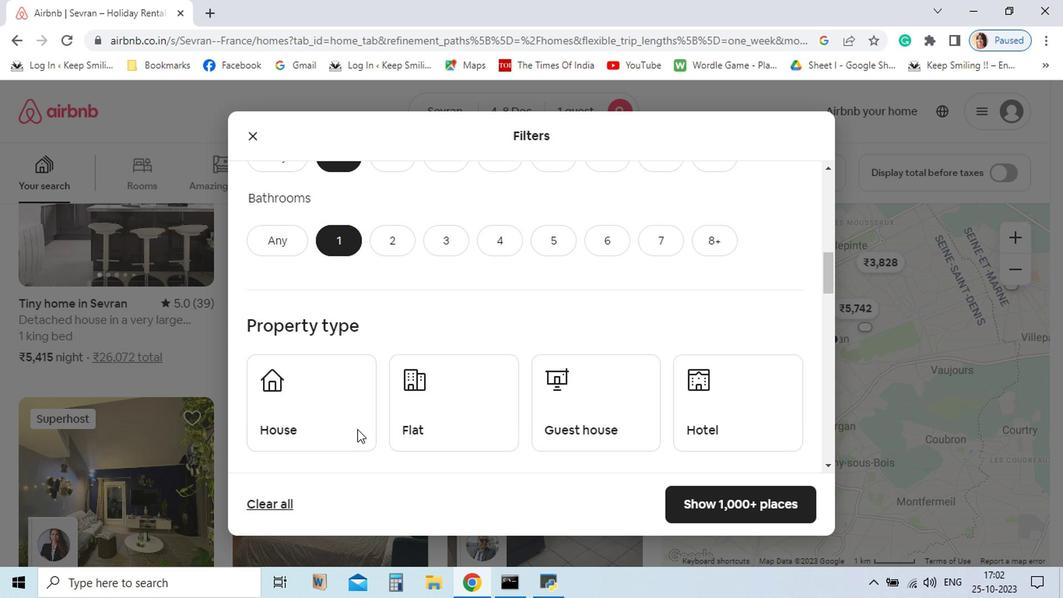 
Action: Mouse moved to (624, 492)
Screenshot: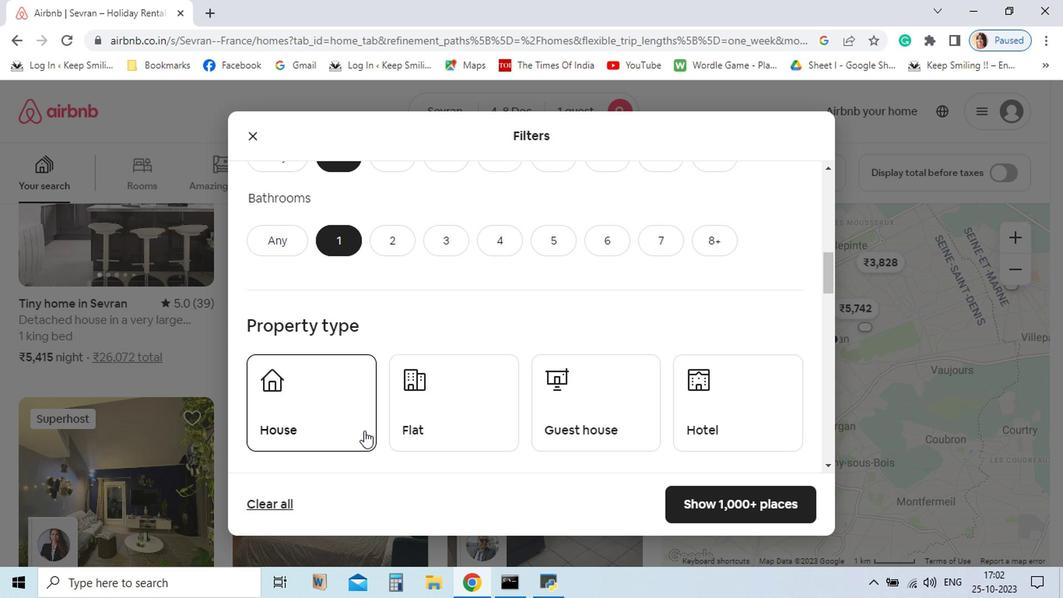 
Action: Mouse scrolled (624, 492) with delta (0, 0)
Screenshot: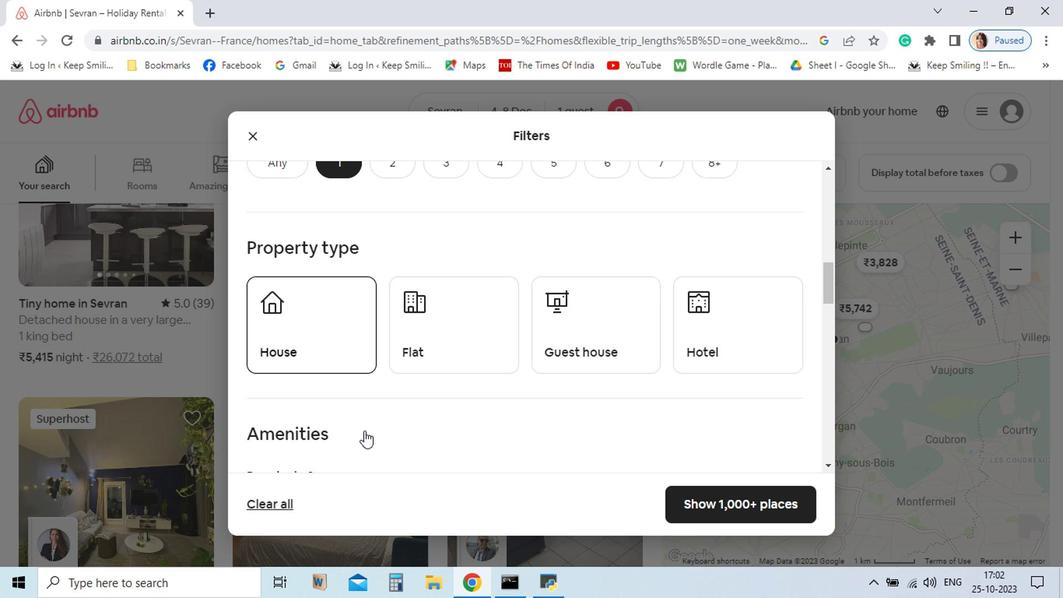 
Action: Mouse moved to (632, 490)
Screenshot: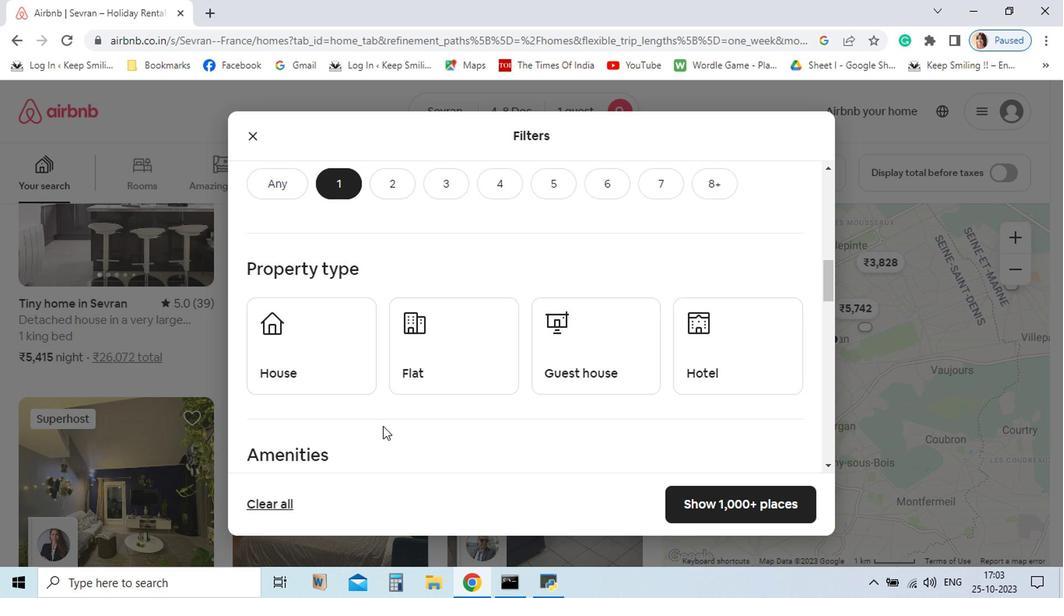 
Action: Mouse scrolled (632, 490) with delta (0, 0)
Screenshot: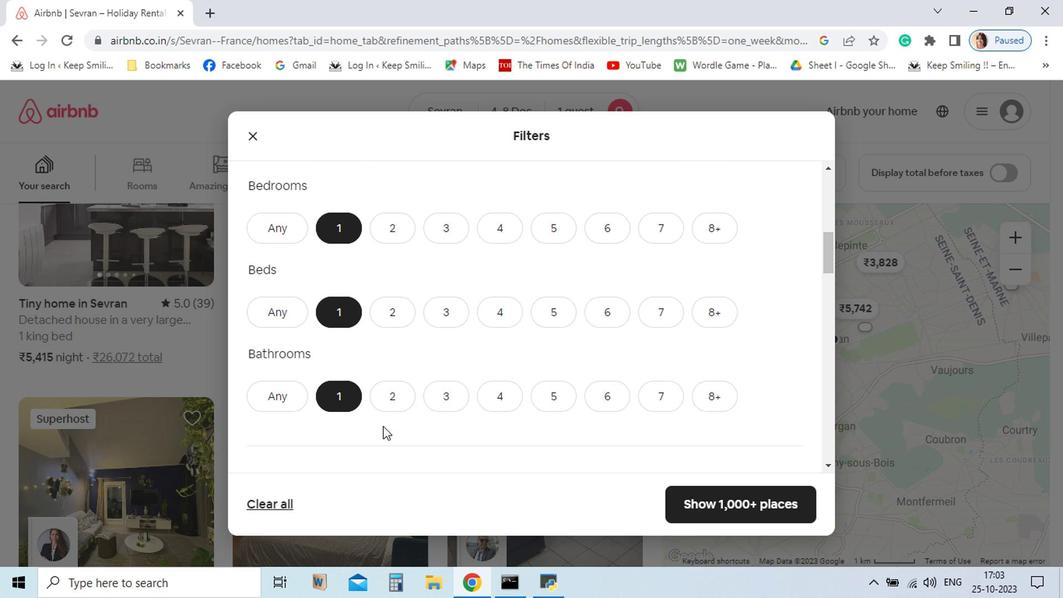 
Action: Mouse scrolled (632, 490) with delta (0, 0)
Screenshot: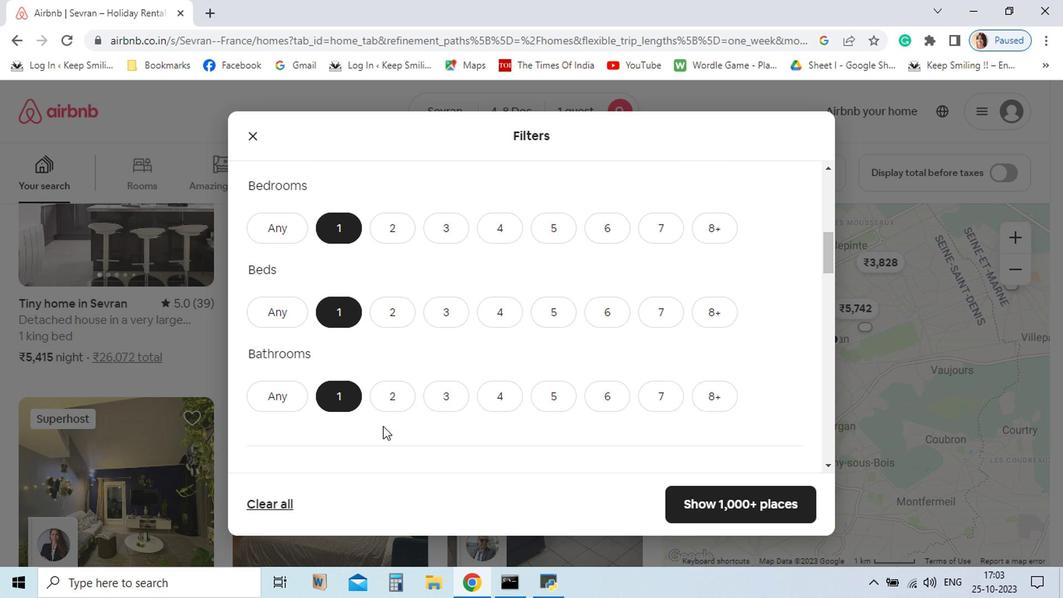
Action: Mouse scrolled (632, 490) with delta (0, 0)
Screenshot: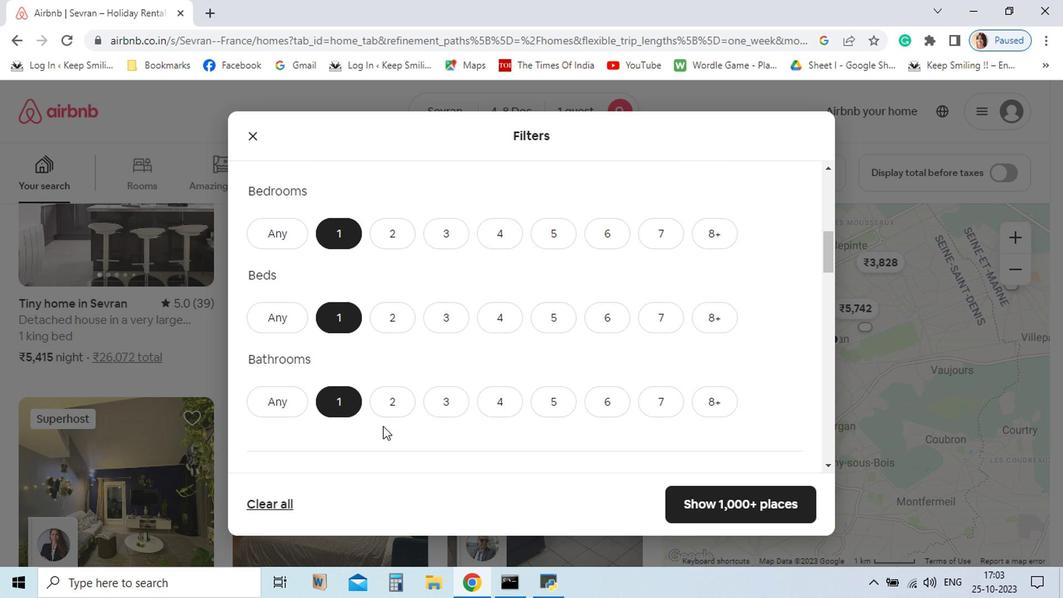 
Action: Mouse scrolled (632, 490) with delta (0, 0)
Screenshot: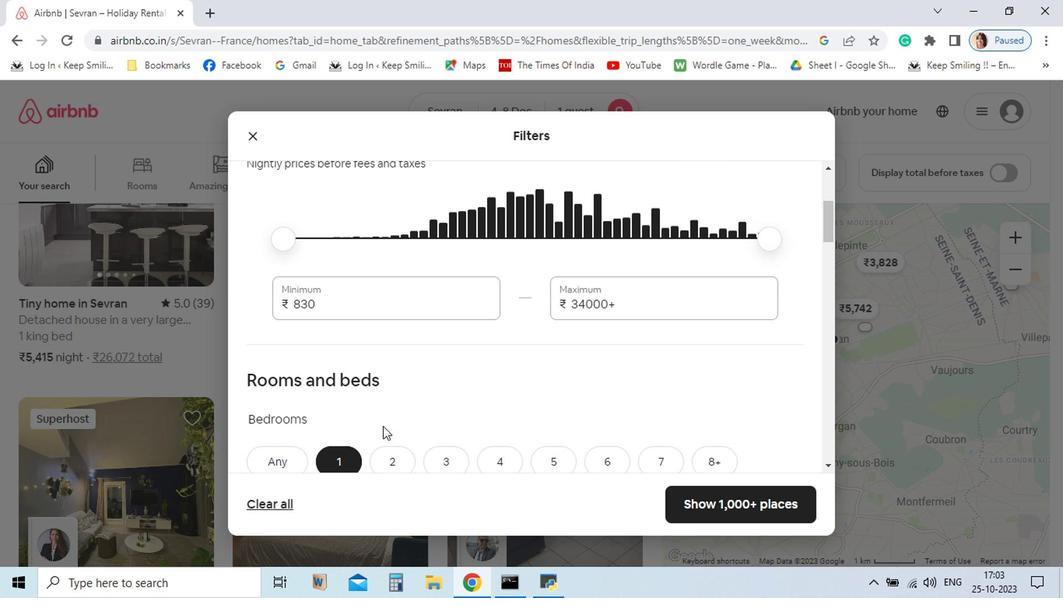 
Action: Mouse scrolled (632, 490) with delta (0, 0)
Screenshot: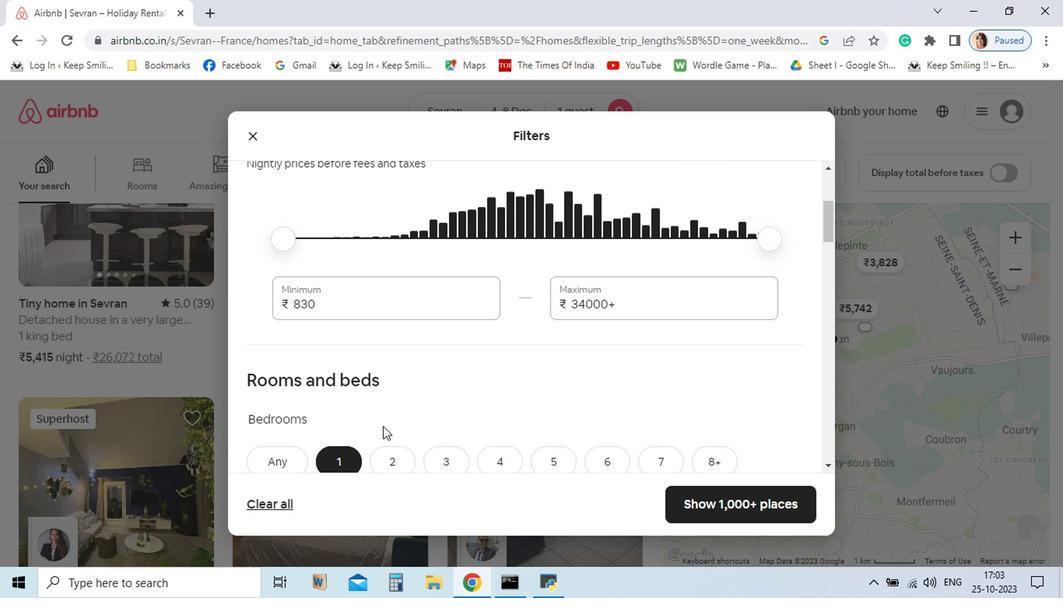 
Action: Mouse scrolled (632, 490) with delta (0, 0)
Screenshot: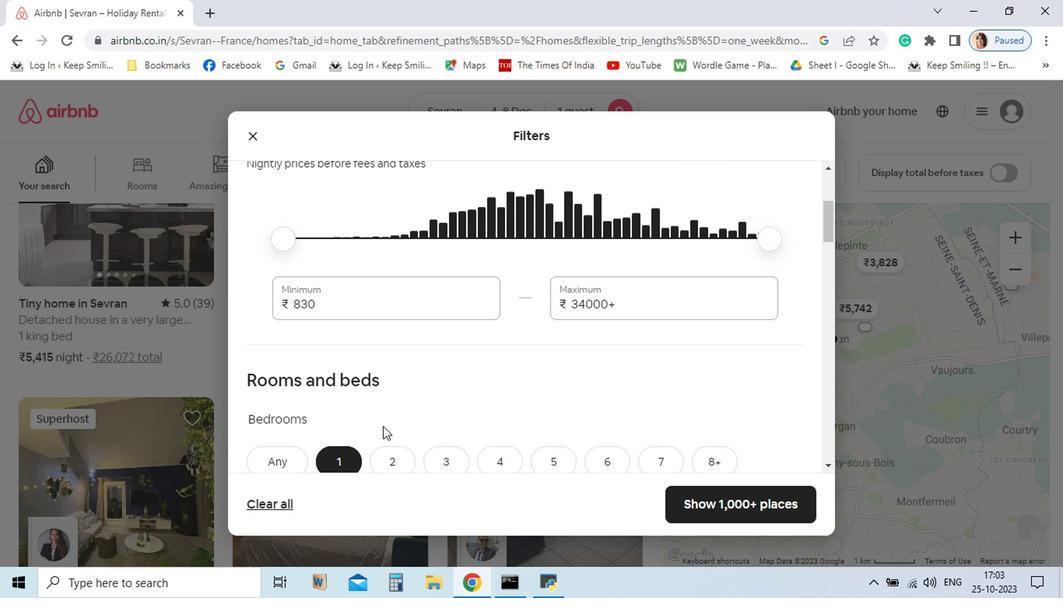 
Action: Mouse scrolled (632, 490) with delta (0, 0)
Screenshot: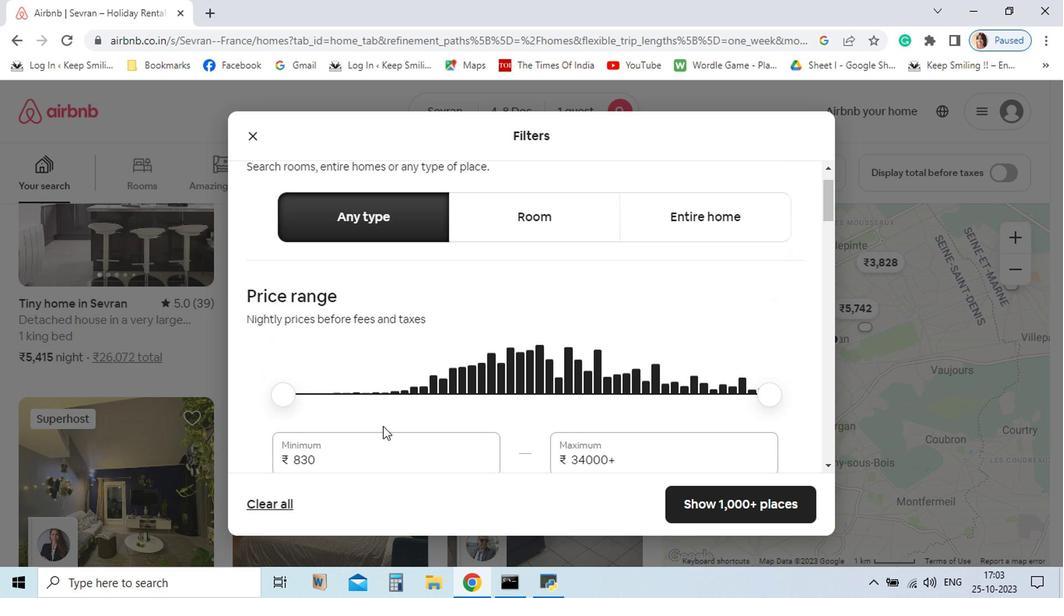 
Action: Mouse scrolled (632, 490) with delta (0, 0)
Screenshot: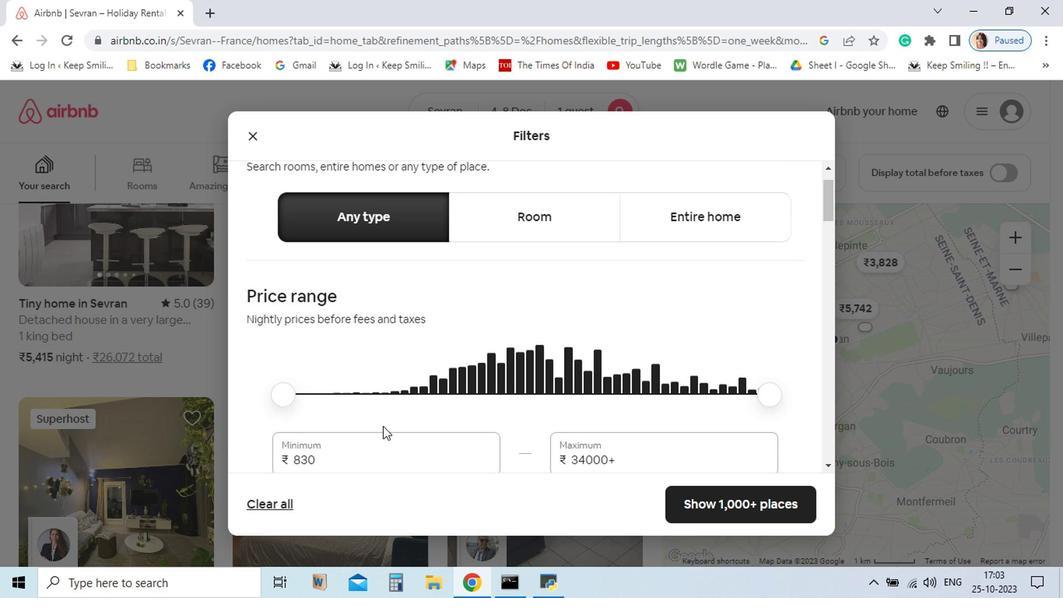 
Action: Mouse scrolled (632, 490) with delta (0, 0)
Screenshot: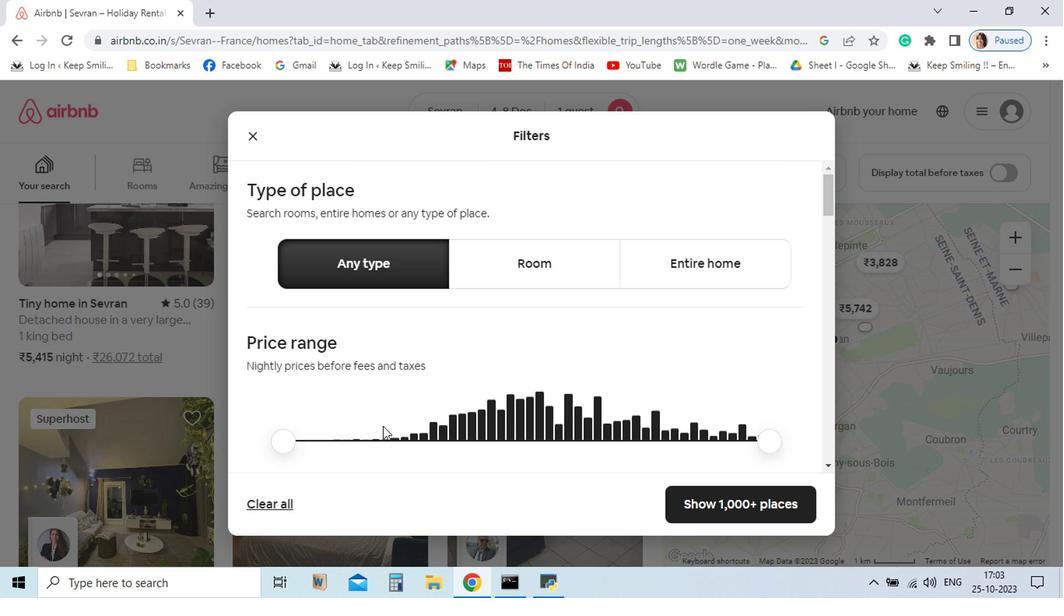 
Action: Mouse scrolled (632, 490) with delta (0, 0)
Screenshot: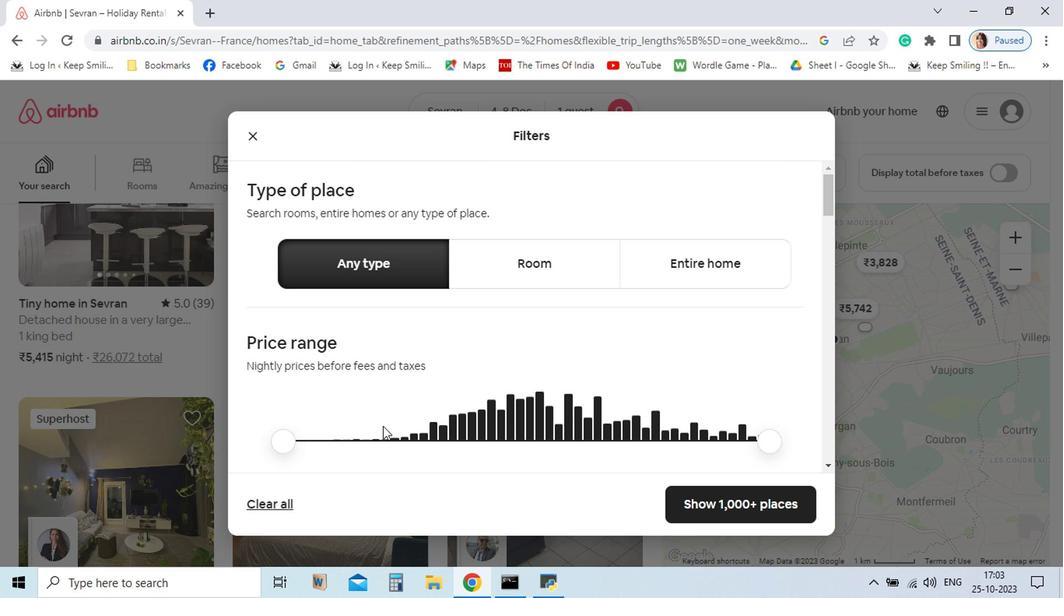 
Action: Mouse scrolled (632, 490) with delta (0, 0)
Screenshot: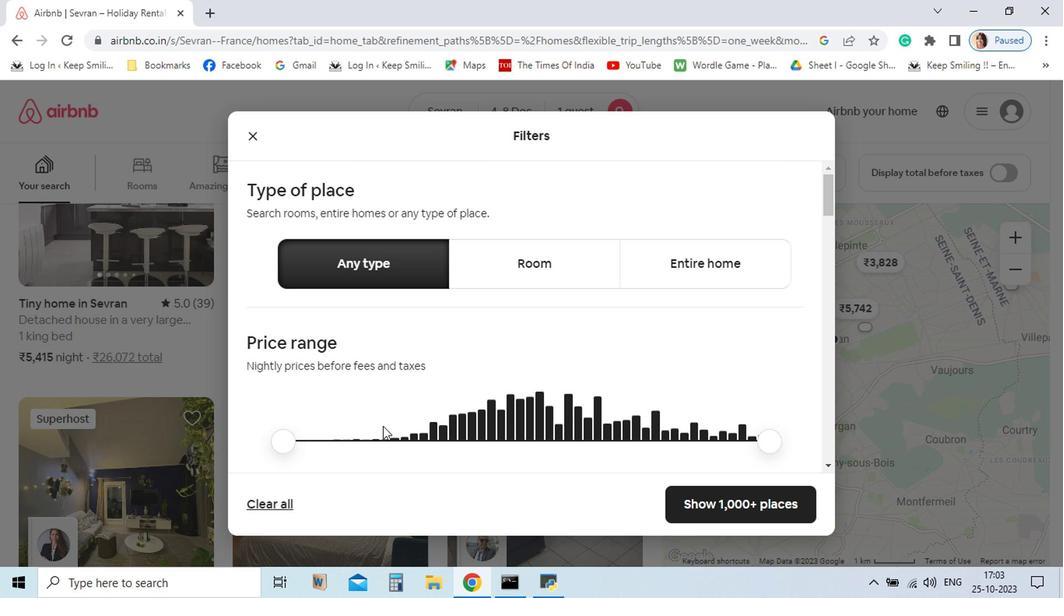 
Action: Mouse moved to (711, 425)
Screenshot: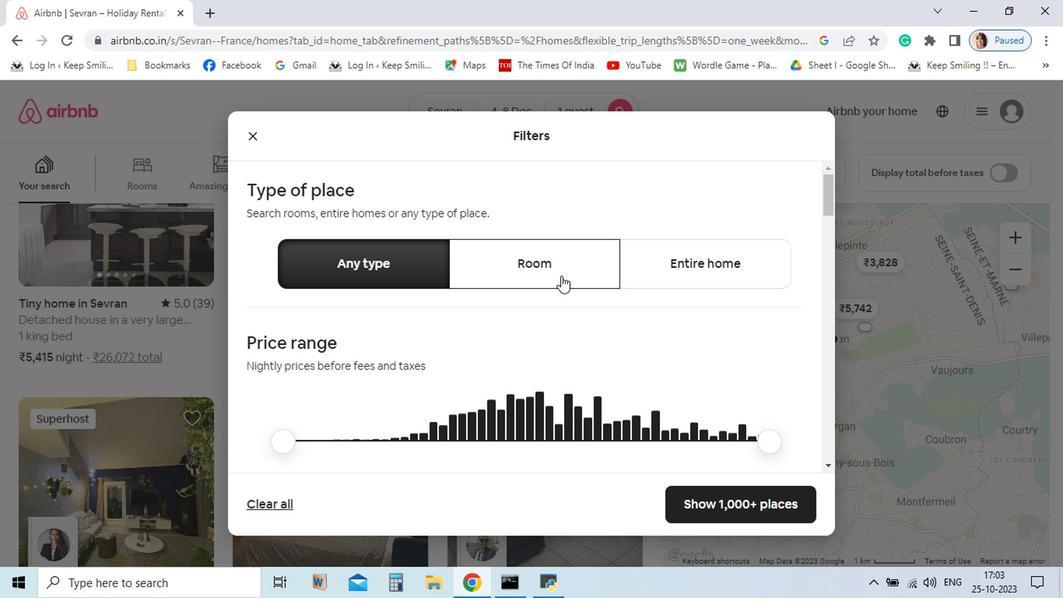 
Action: Mouse pressed left at (711, 425)
Screenshot: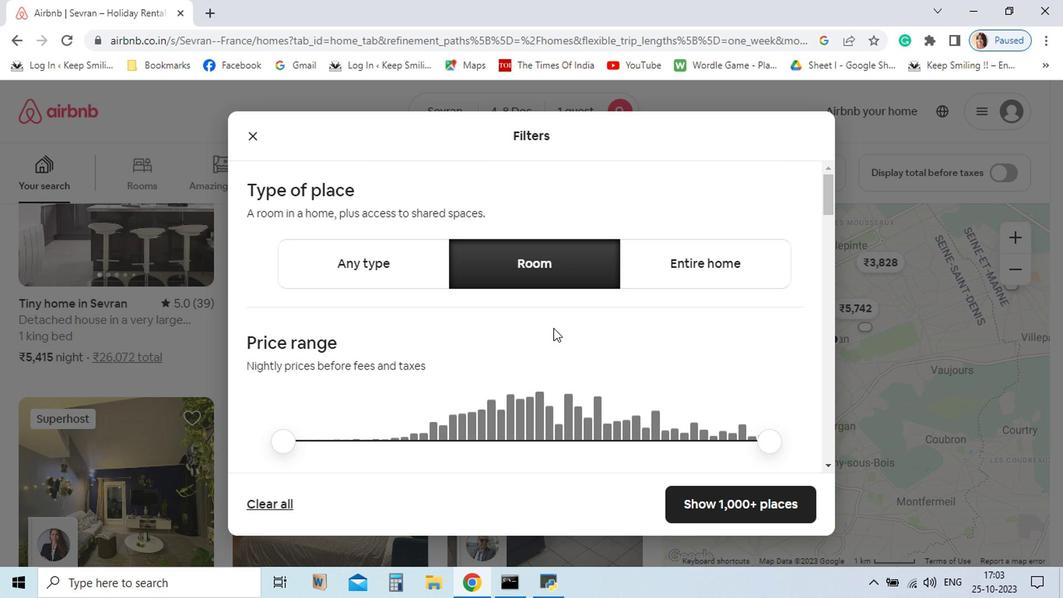 
Action: Mouse moved to (698, 491)
Screenshot: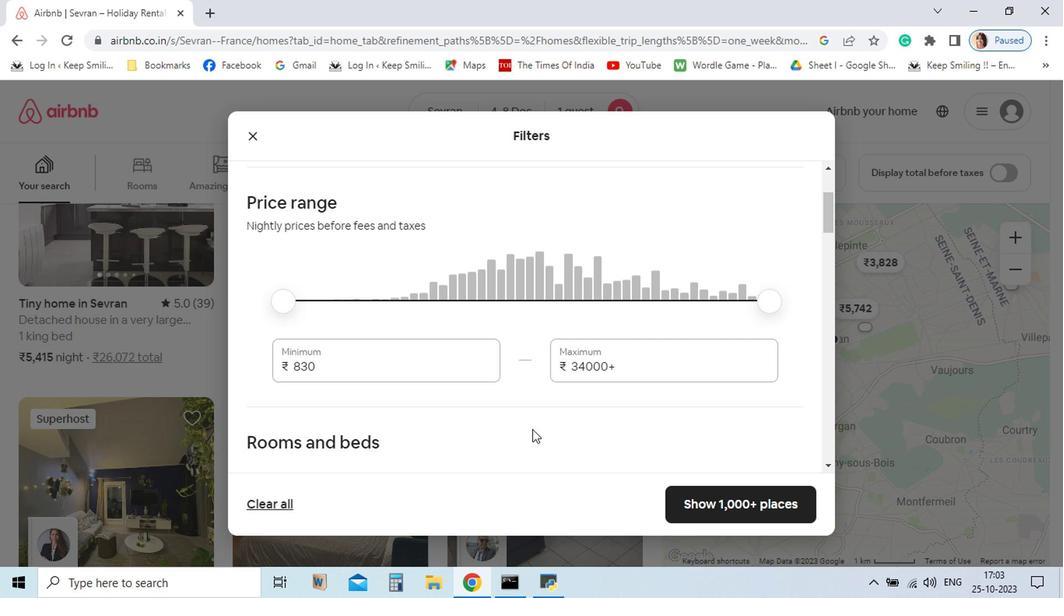 
Action: Mouse scrolled (698, 490) with delta (0, 0)
Screenshot: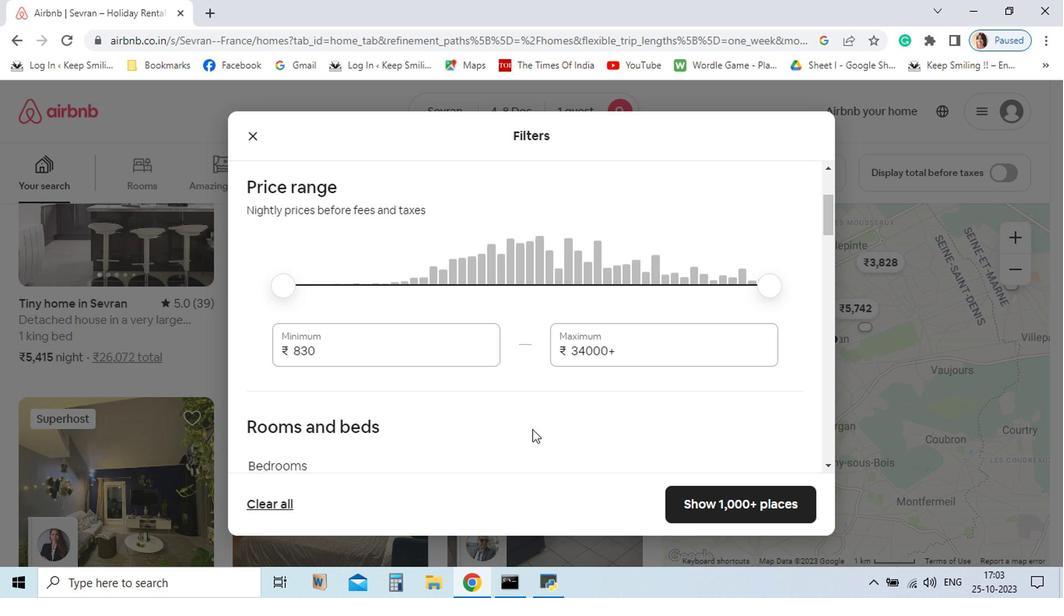 
Action: Mouse moved to (698, 492)
Screenshot: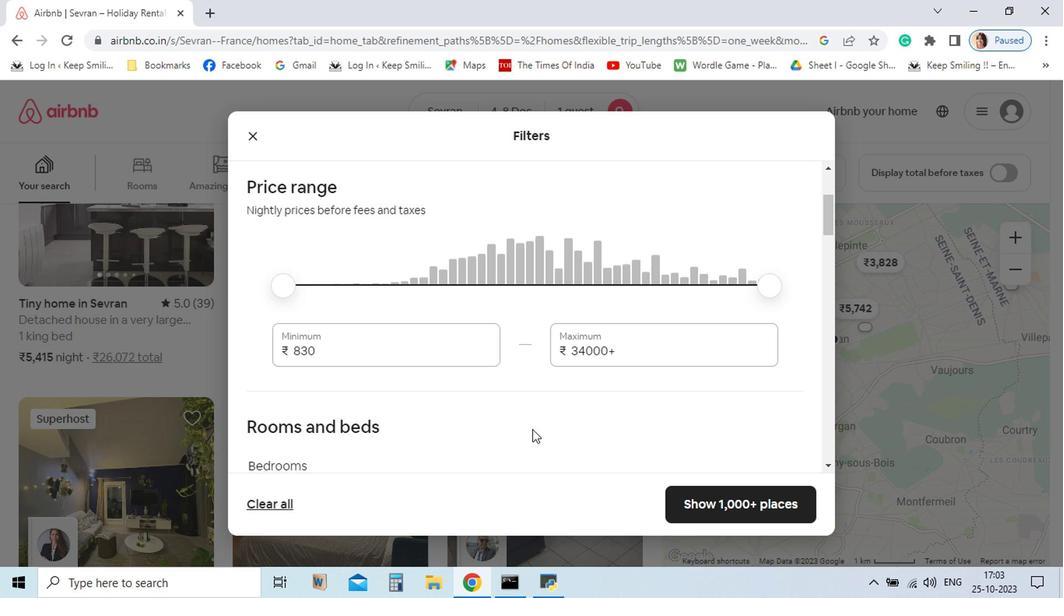 
Action: Mouse scrolled (698, 491) with delta (0, 0)
Screenshot: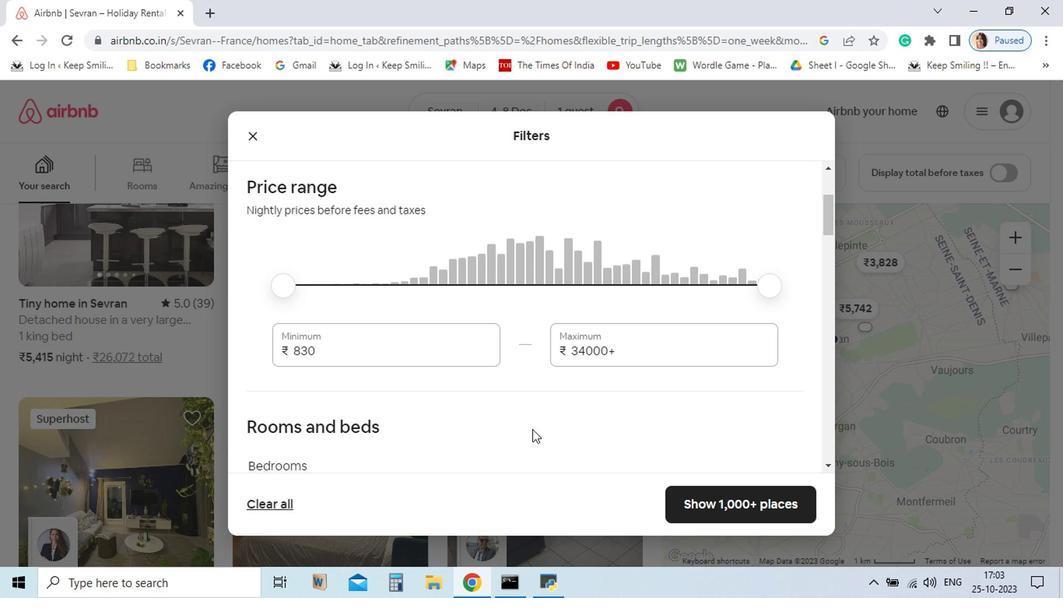 
Action: Mouse scrolled (698, 491) with delta (0, 0)
Screenshot: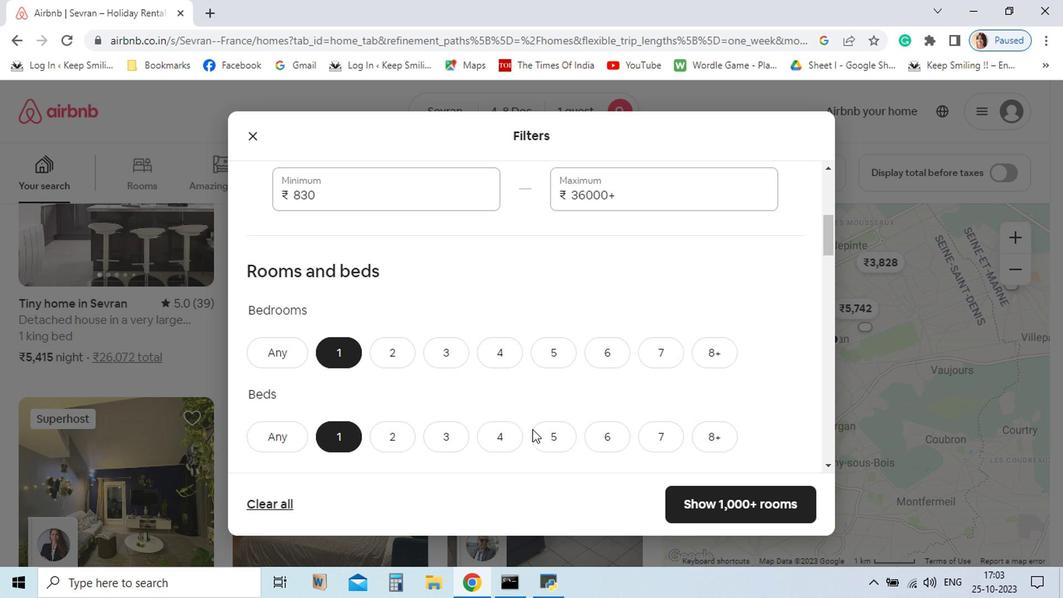 
Action: Mouse scrolled (698, 491) with delta (0, 0)
Screenshot: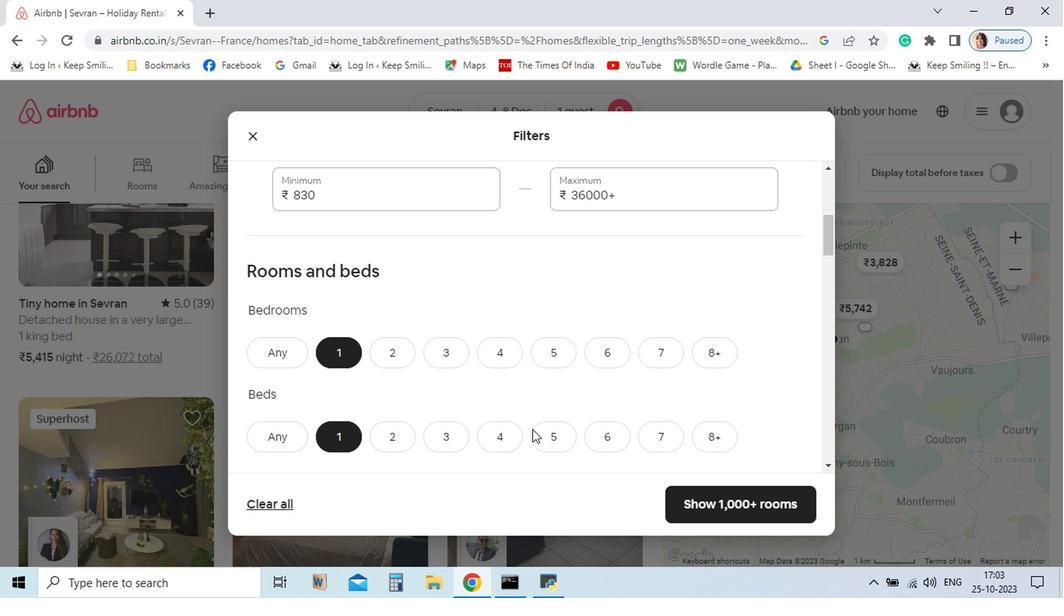 
Action: Mouse moved to (697, 492)
Screenshot: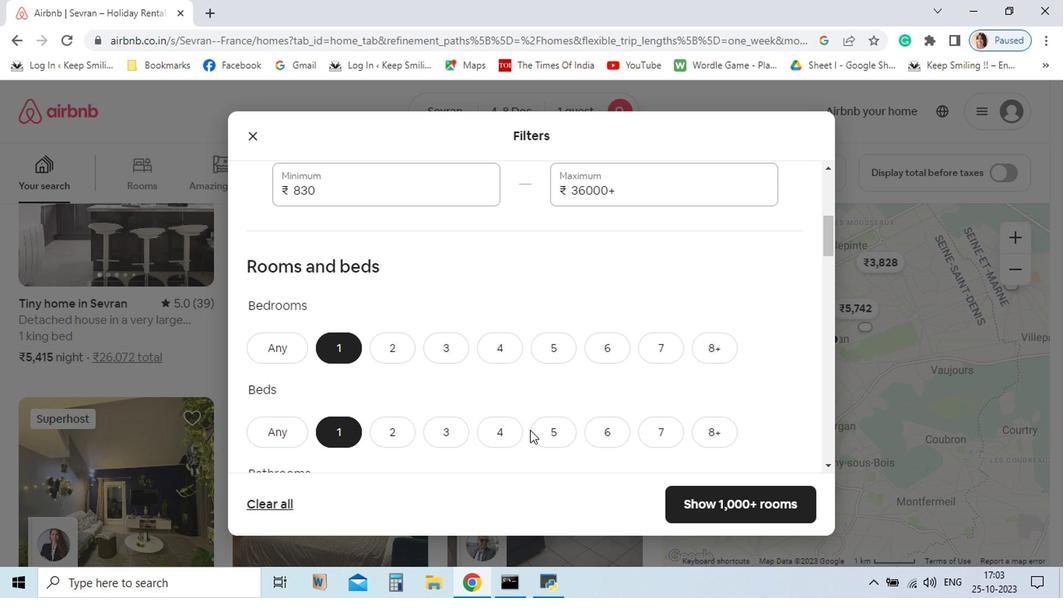 
Action: Mouse scrolled (697, 492) with delta (0, 0)
Screenshot: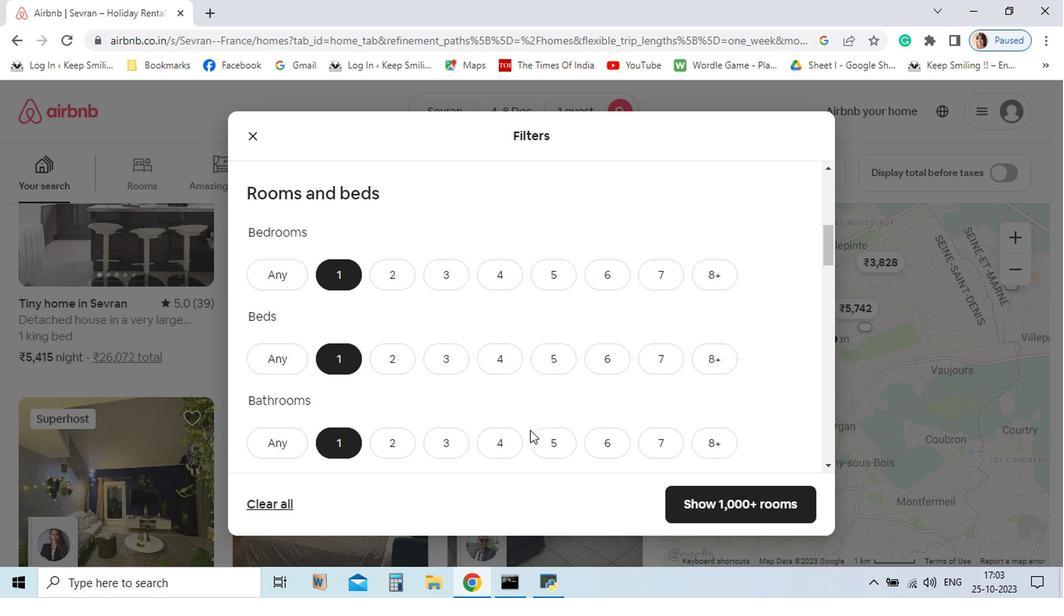 
Action: Mouse scrolled (697, 492) with delta (0, 0)
Screenshot: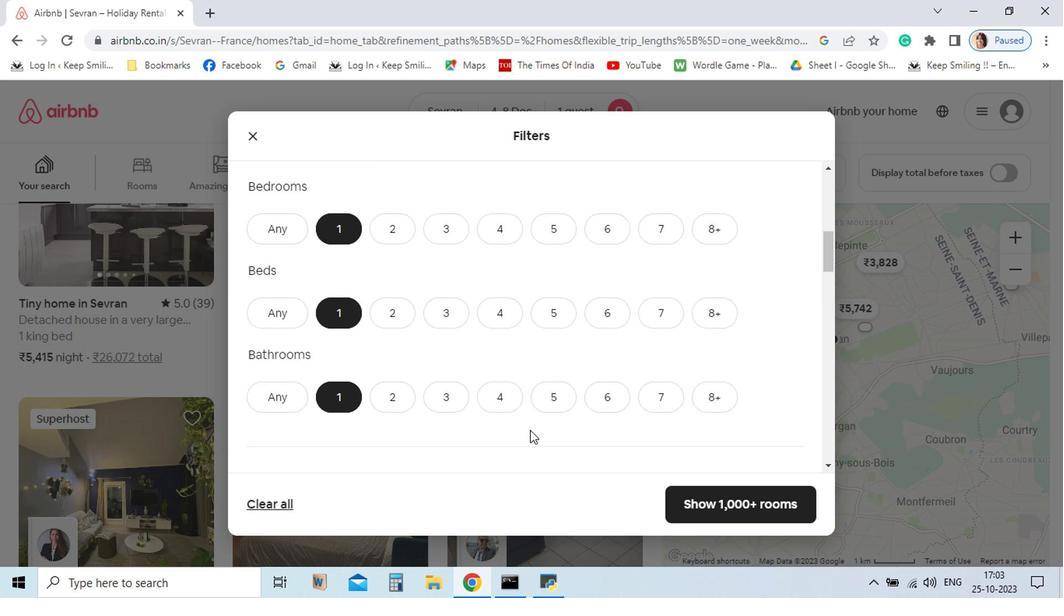
Action: Mouse scrolled (697, 492) with delta (0, 0)
Screenshot: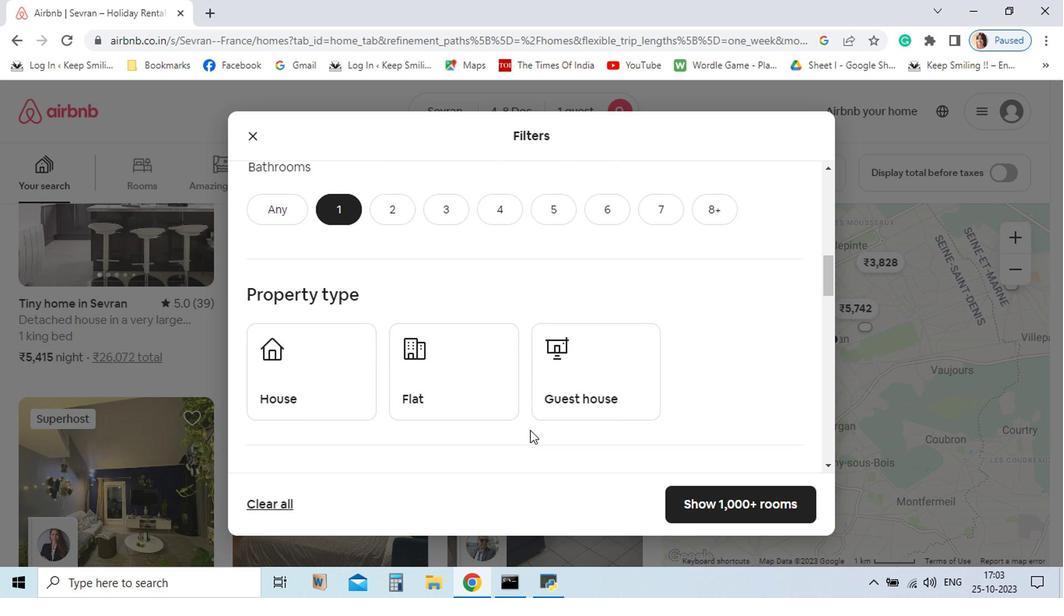 
Action: Mouse scrolled (697, 492) with delta (0, 0)
Screenshot: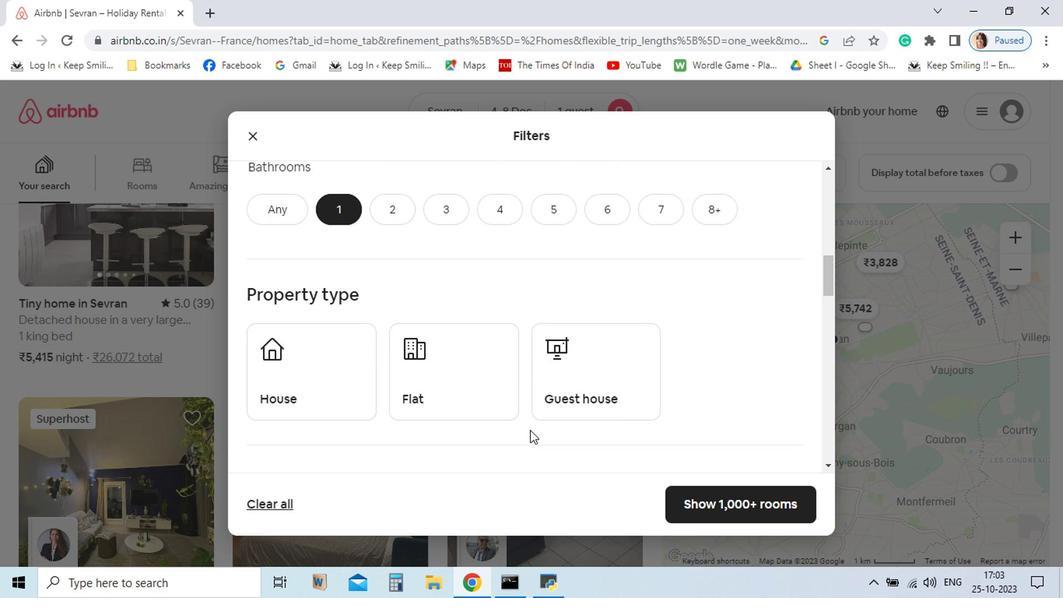 
Action: Mouse moved to (695, 492)
Screenshot: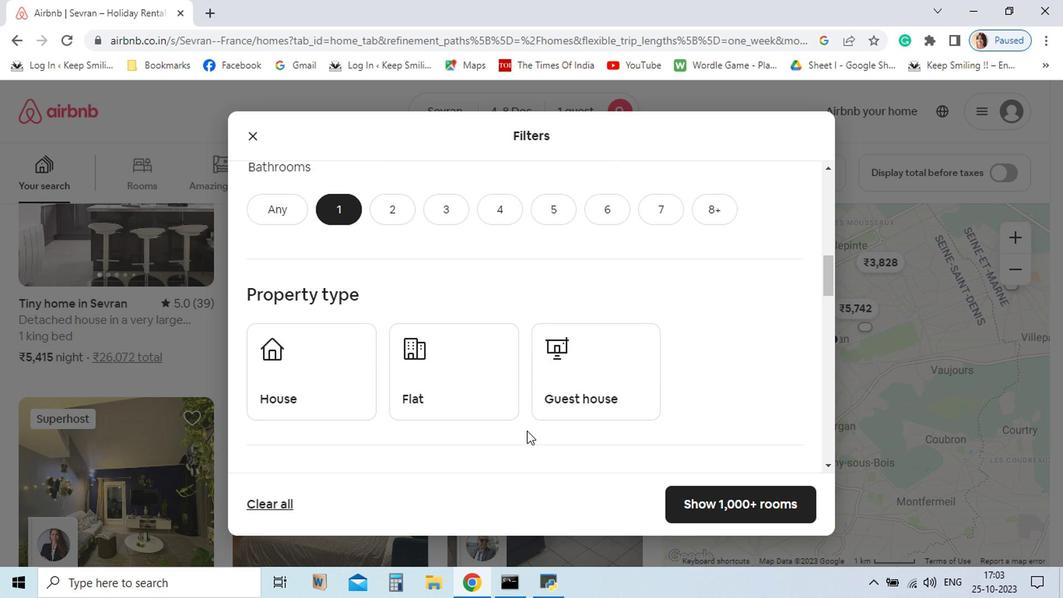 
Action: Mouse scrolled (695, 492) with delta (0, 0)
Screenshot: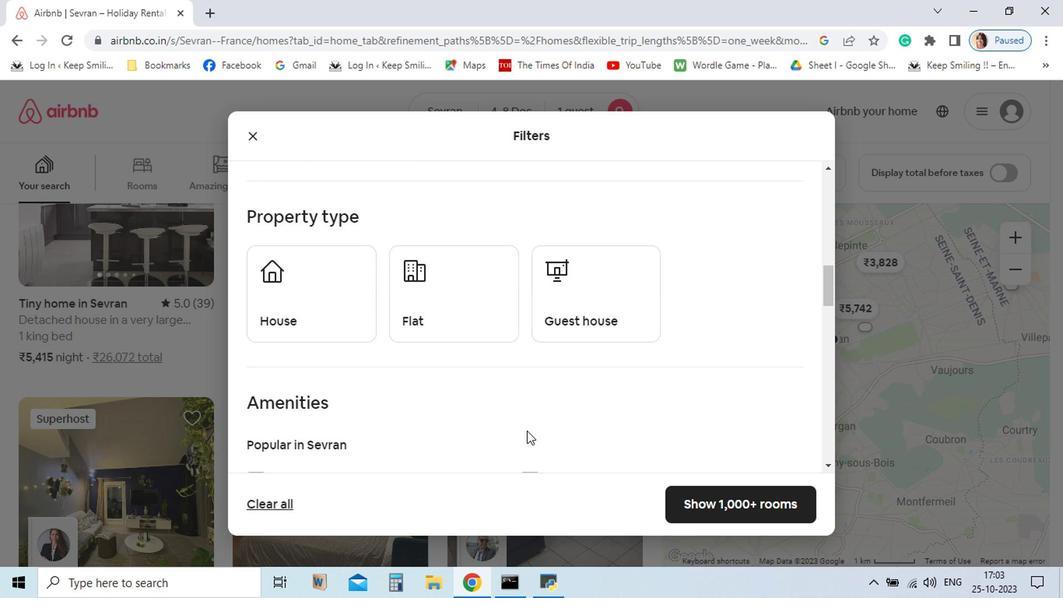 
Action: Mouse scrolled (695, 492) with delta (0, 0)
Screenshot: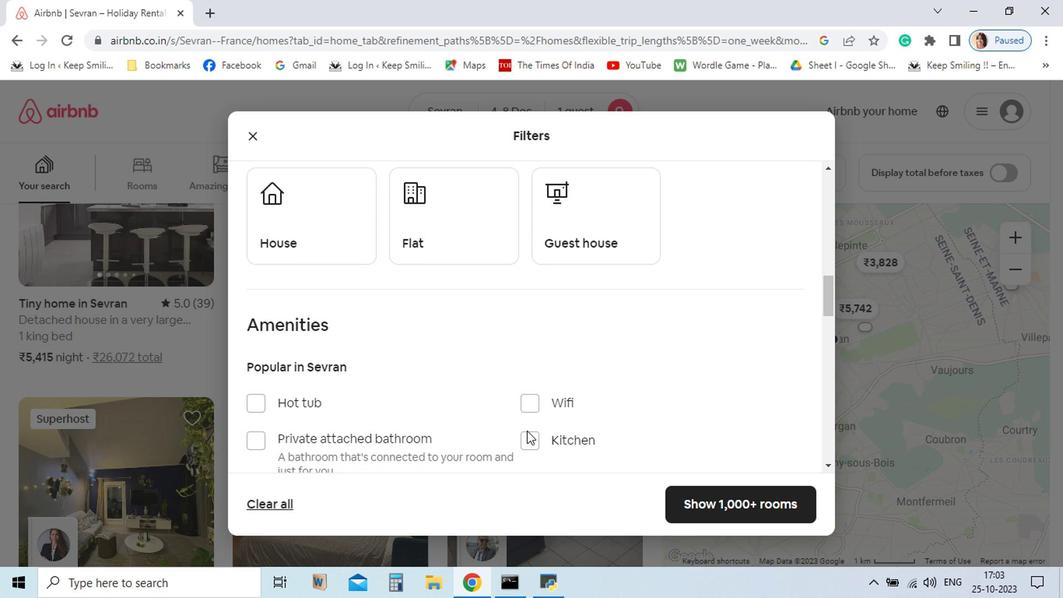 
Action: Mouse scrolled (695, 492) with delta (0, 0)
Screenshot: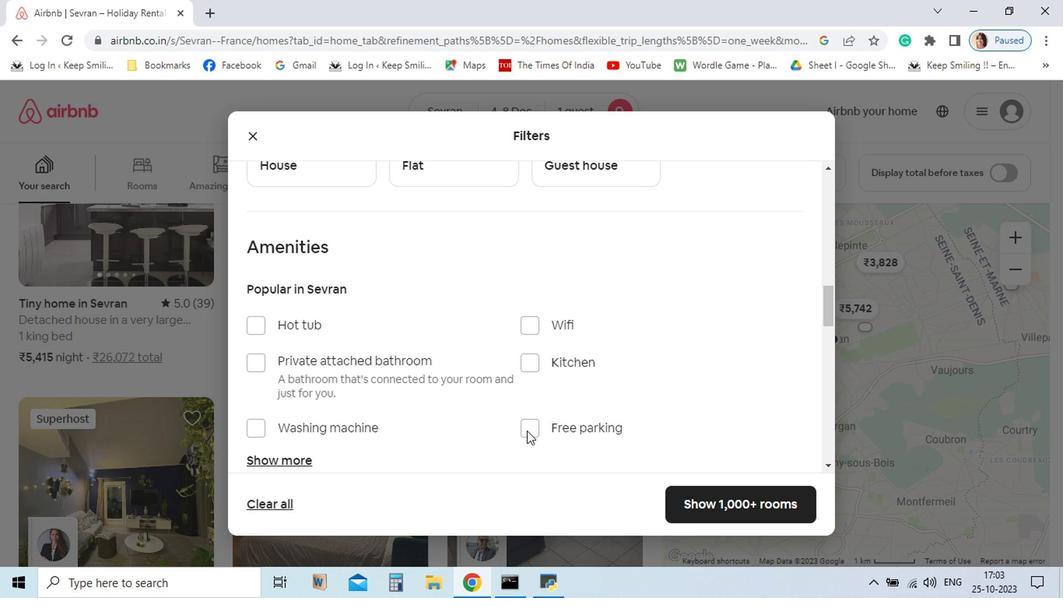 
Action: Mouse moved to (695, 451)
Screenshot: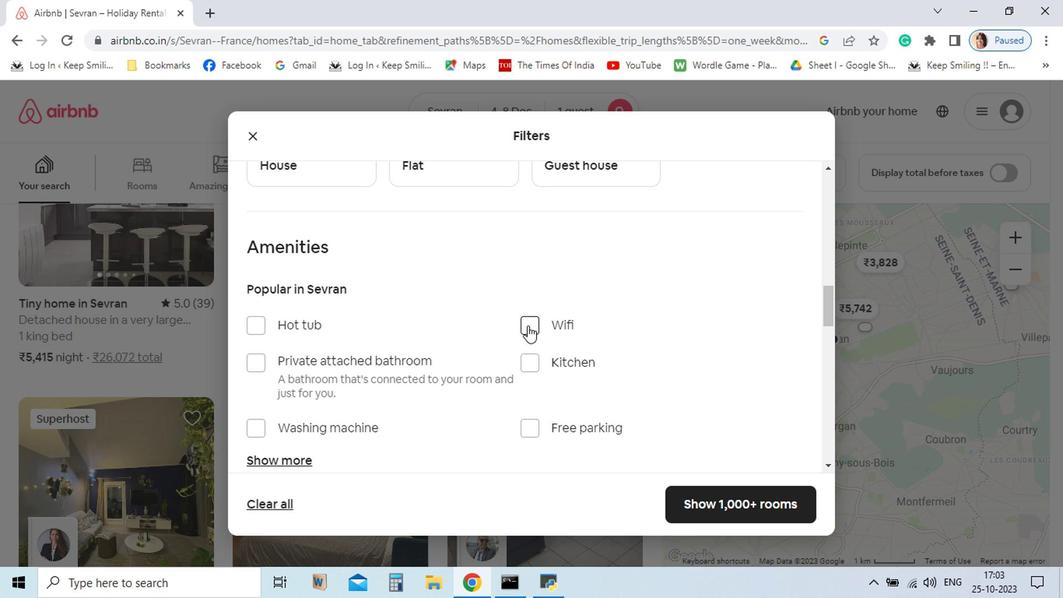
Action: Mouse pressed left at (695, 451)
Screenshot: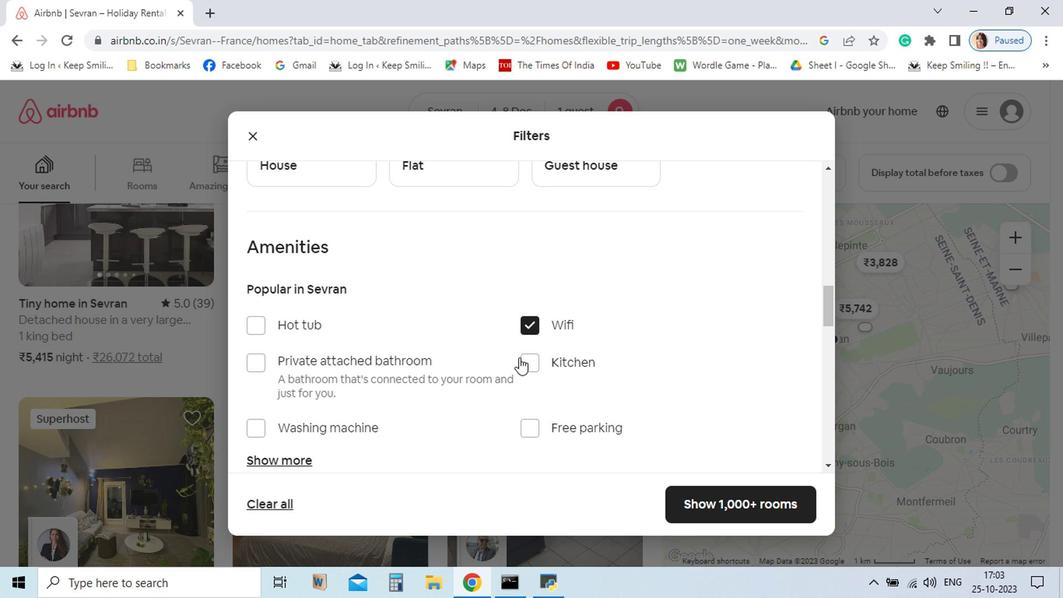 
Action: Mouse moved to (658, 498)
Screenshot: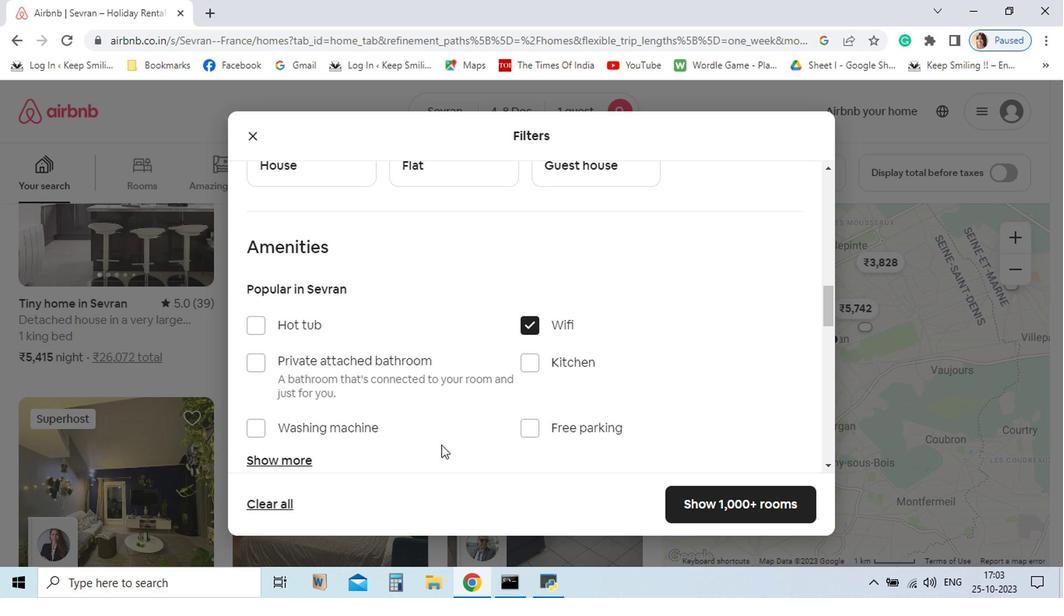 
Action: Mouse scrolled (658, 497) with delta (0, 0)
Screenshot: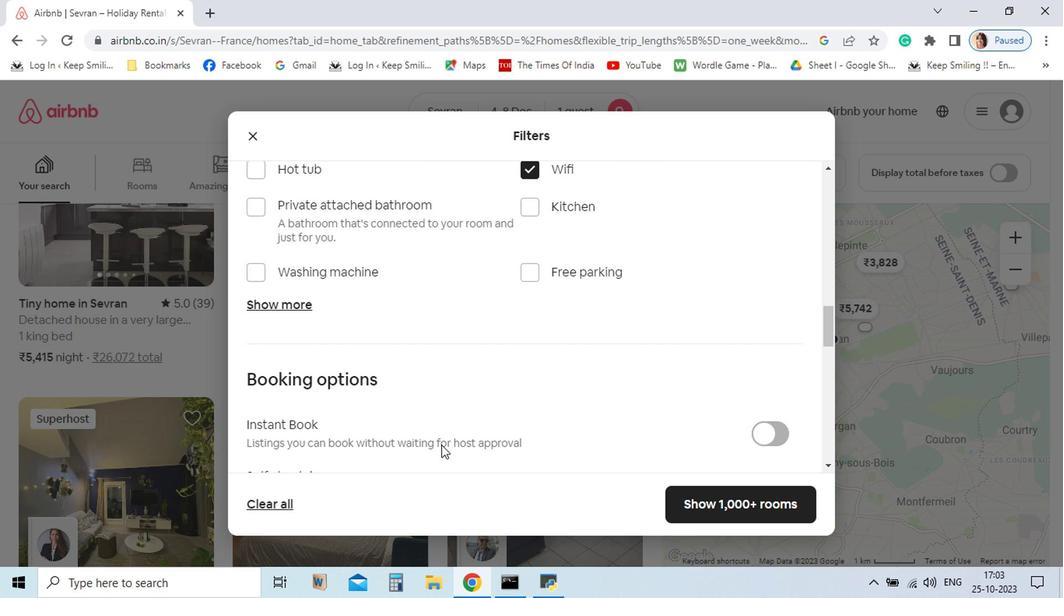 
Action: Mouse scrolled (658, 497) with delta (0, 0)
Screenshot: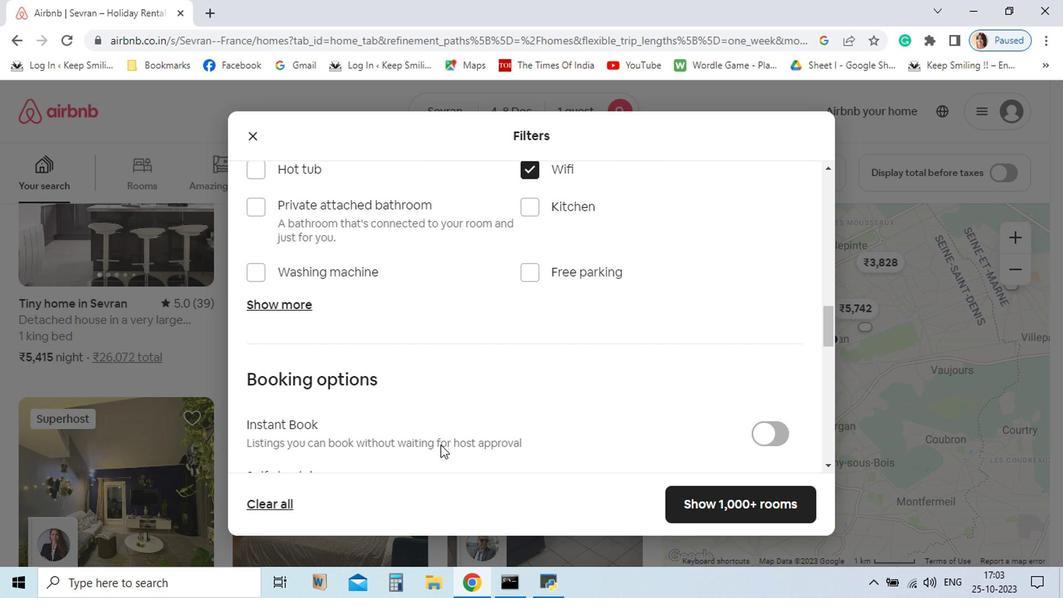 
Action: Mouse moved to (657, 498)
Screenshot: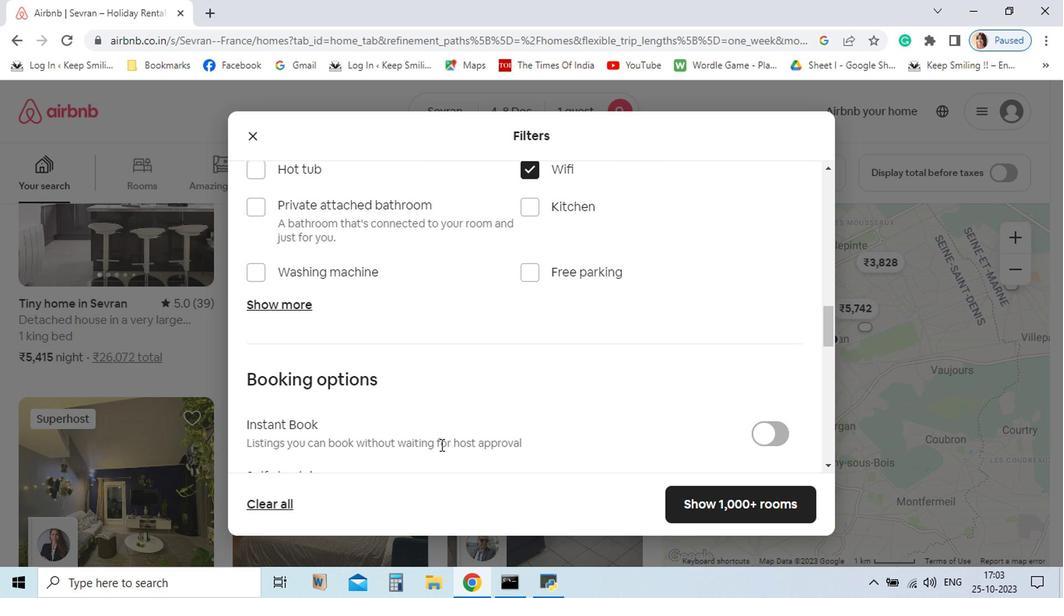 
Action: Mouse scrolled (657, 497) with delta (0, 0)
Screenshot: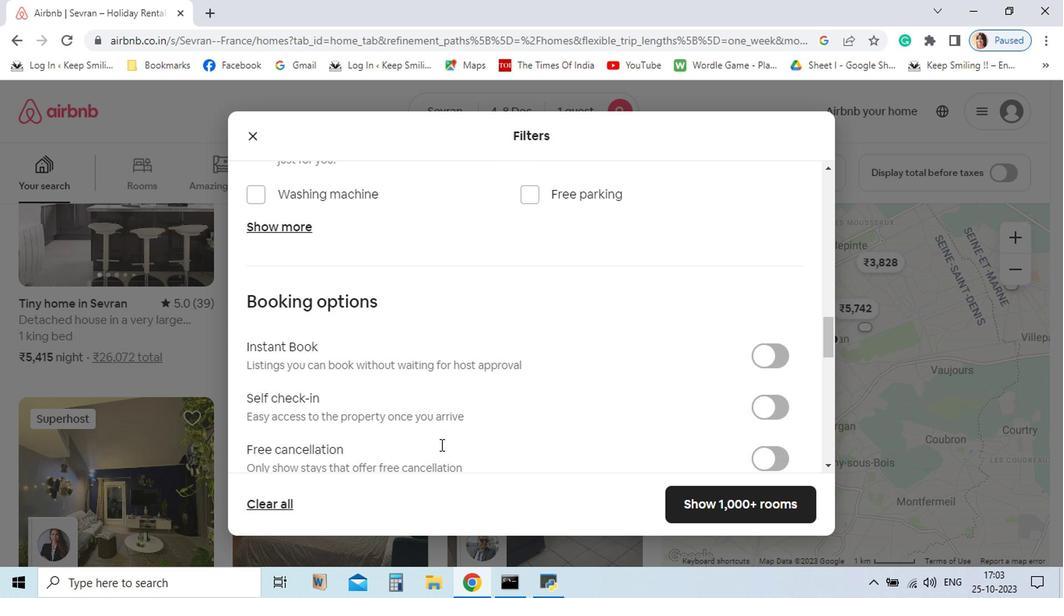 
Action: Mouse scrolled (657, 497) with delta (0, 0)
Screenshot: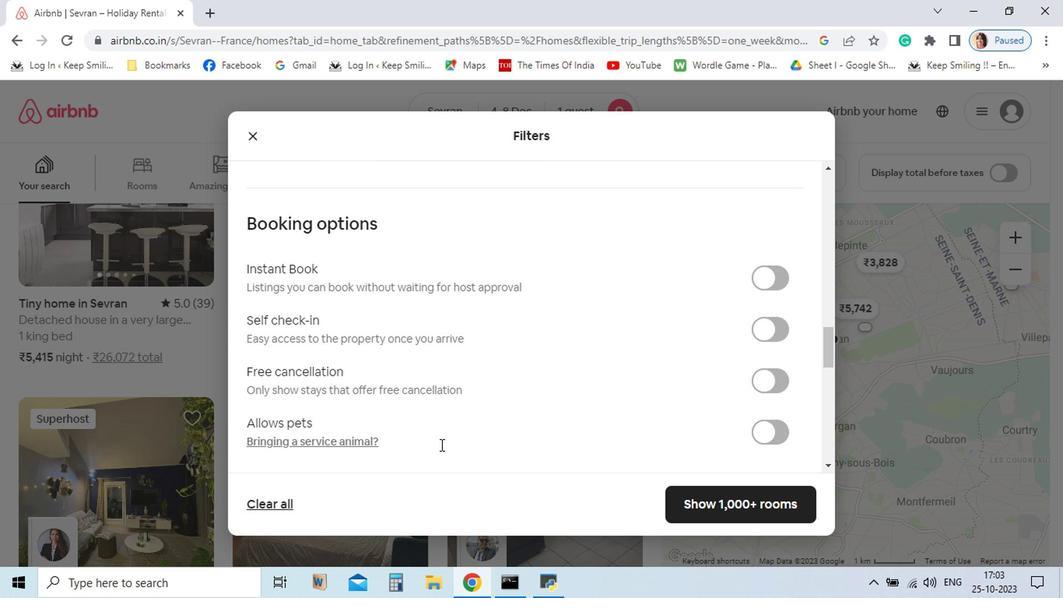 
Action: Mouse scrolled (657, 497) with delta (0, 0)
Screenshot: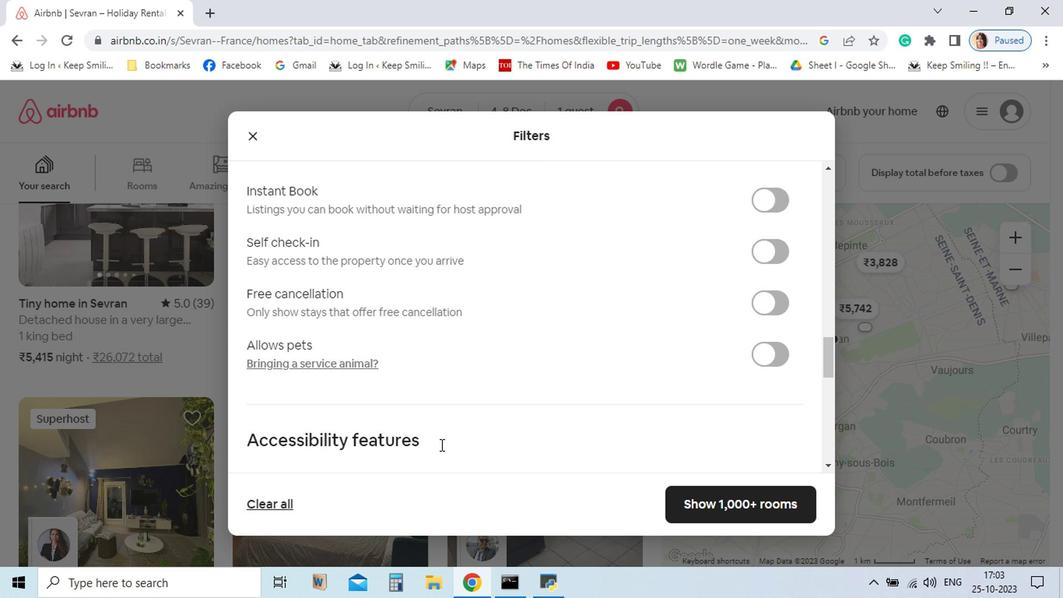 
Action: Mouse scrolled (657, 497) with delta (0, 0)
Screenshot: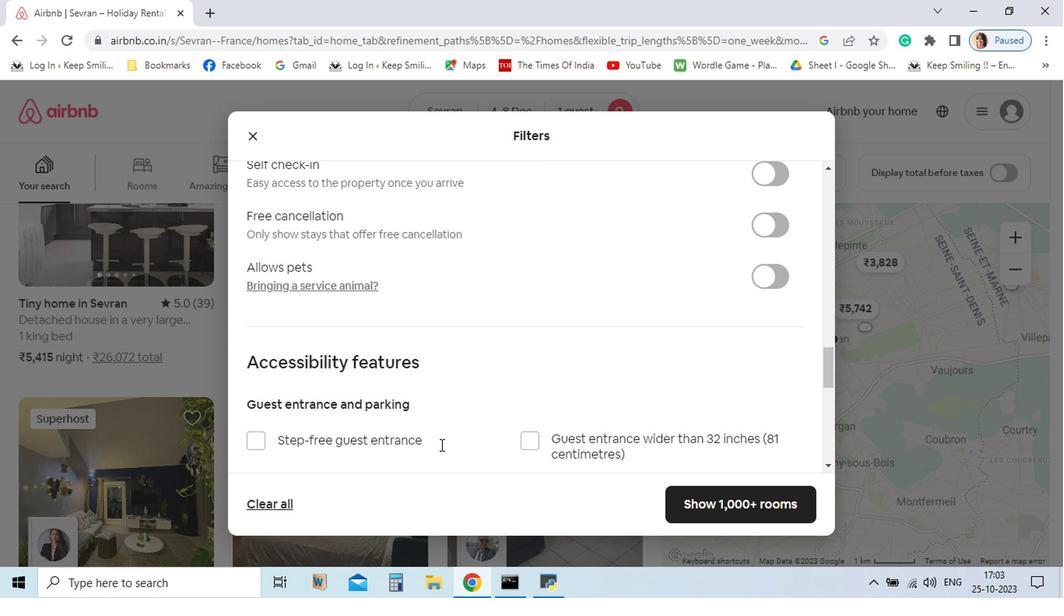 
Action: Mouse scrolled (657, 497) with delta (0, 0)
Screenshot: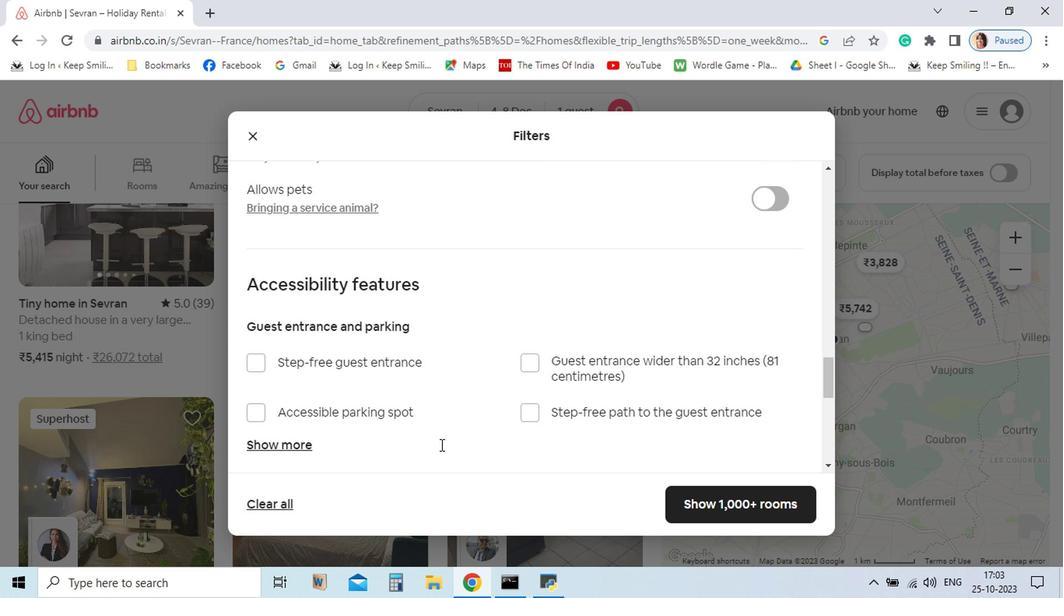 
Action: Mouse scrolled (657, 497) with delta (0, 0)
Screenshot: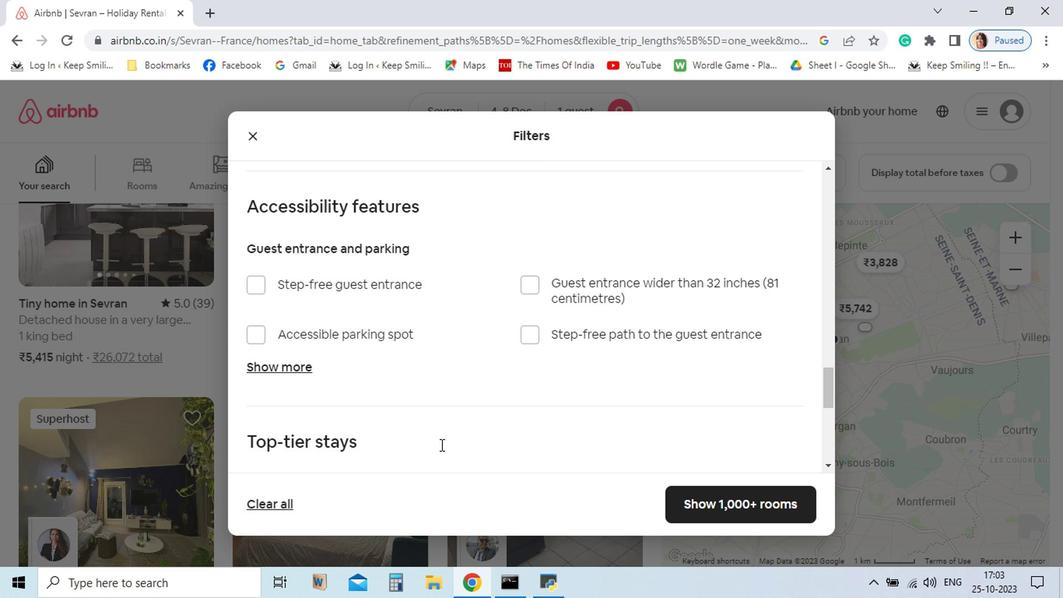 
Action: Mouse scrolled (657, 497) with delta (0, 0)
Screenshot: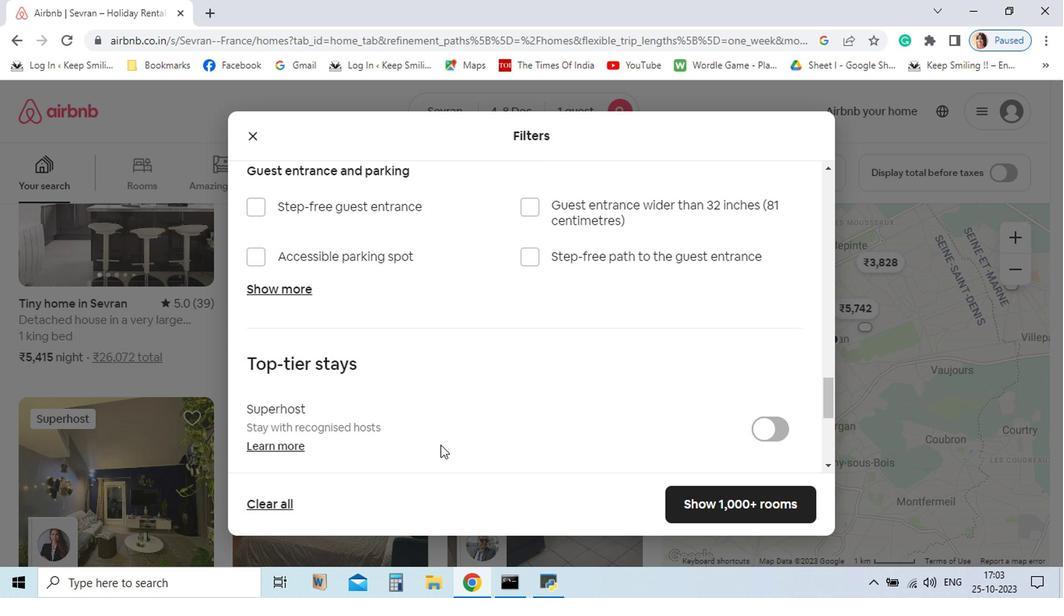 
Action: Mouse scrolled (657, 497) with delta (0, 0)
Screenshot: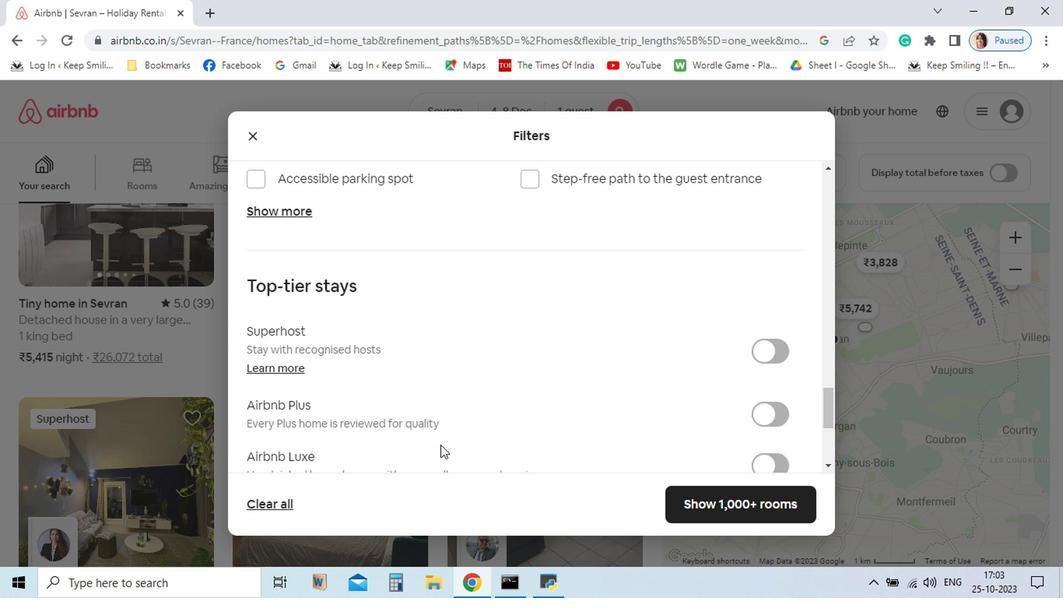 
Action: Mouse moved to (777, 519)
Screenshot: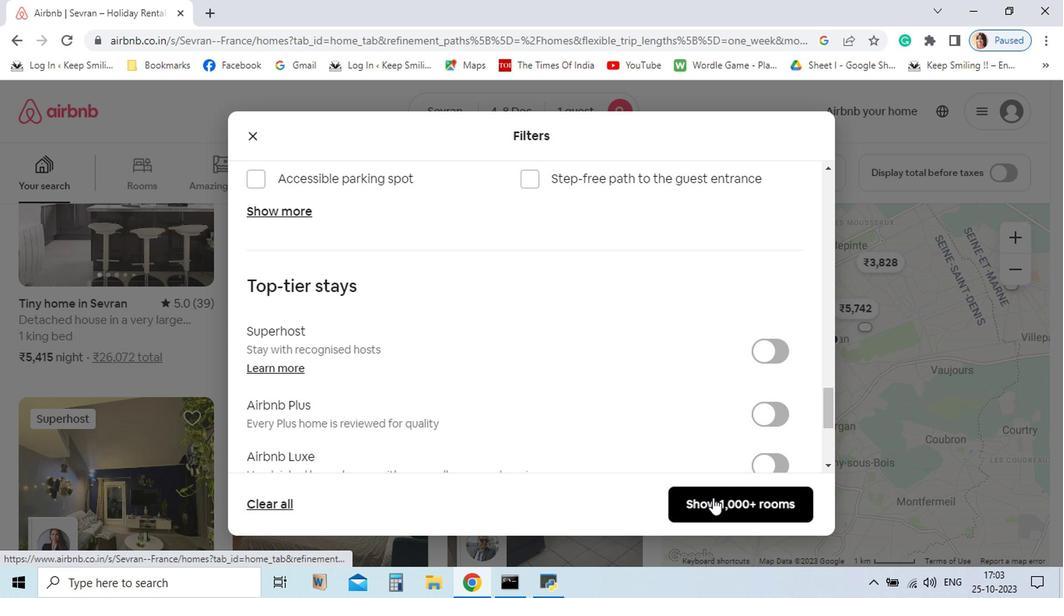 
Action: Mouse pressed left at (777, 519)
Screenshot: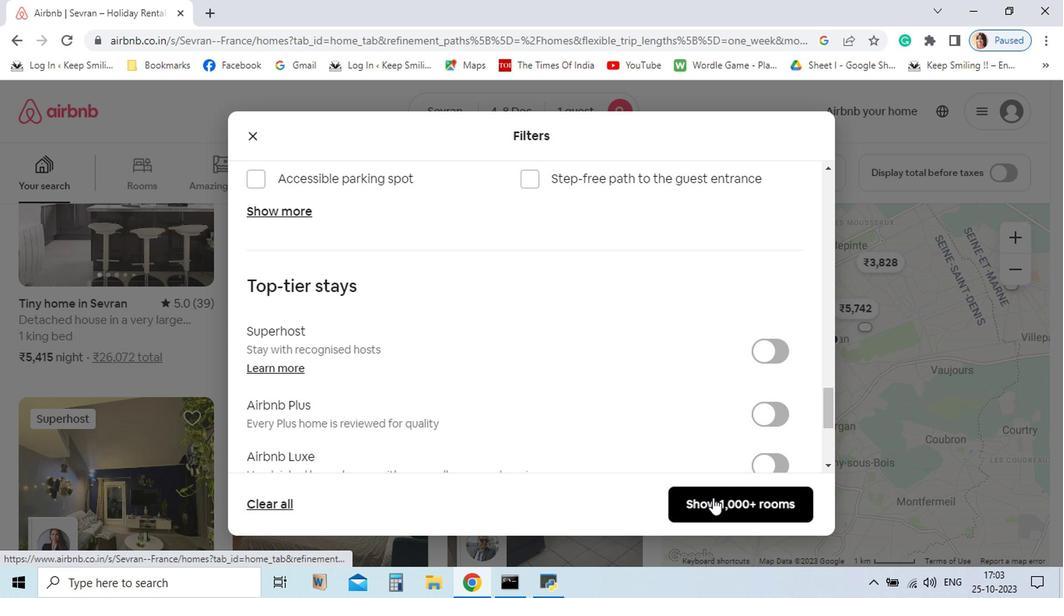 
Action: Mouse moved to (511, 487)
Screenshot: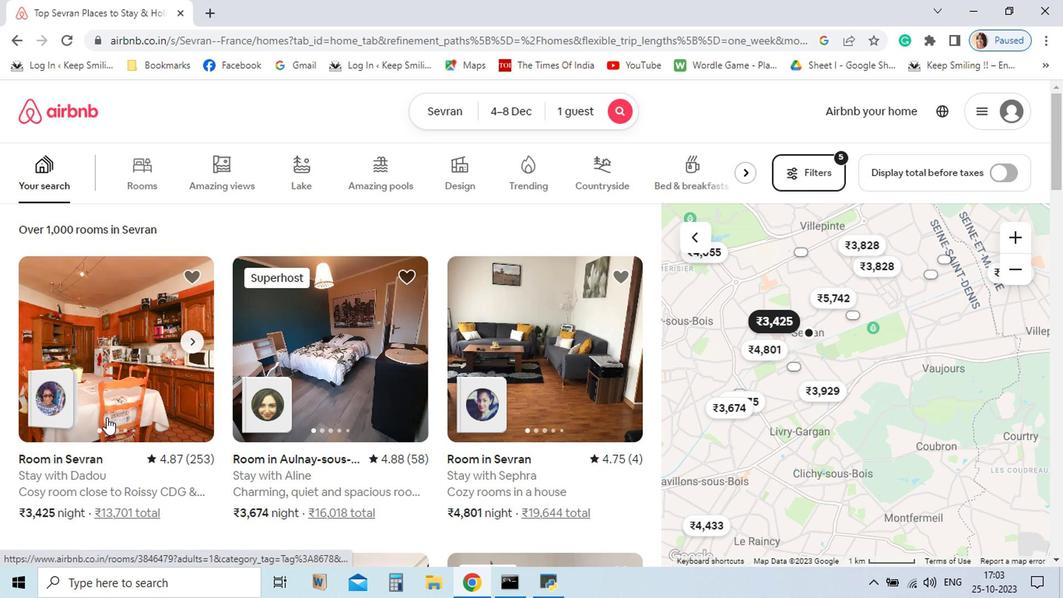
Action: Mouse pressed left at (511, 487)
Screenshot: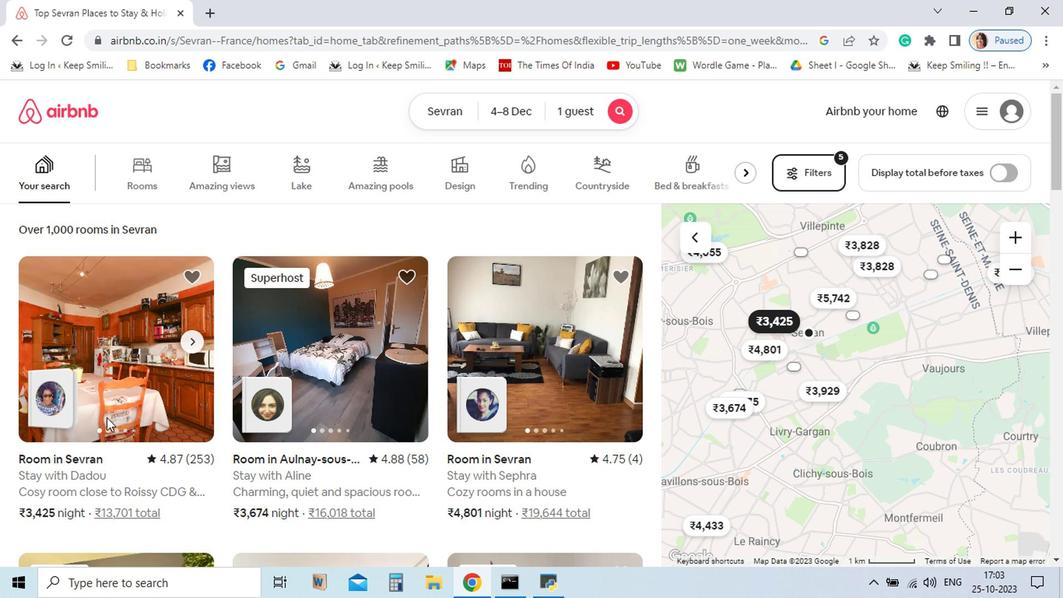 
Action: Mouse moved to (863, 496)
Screenshot: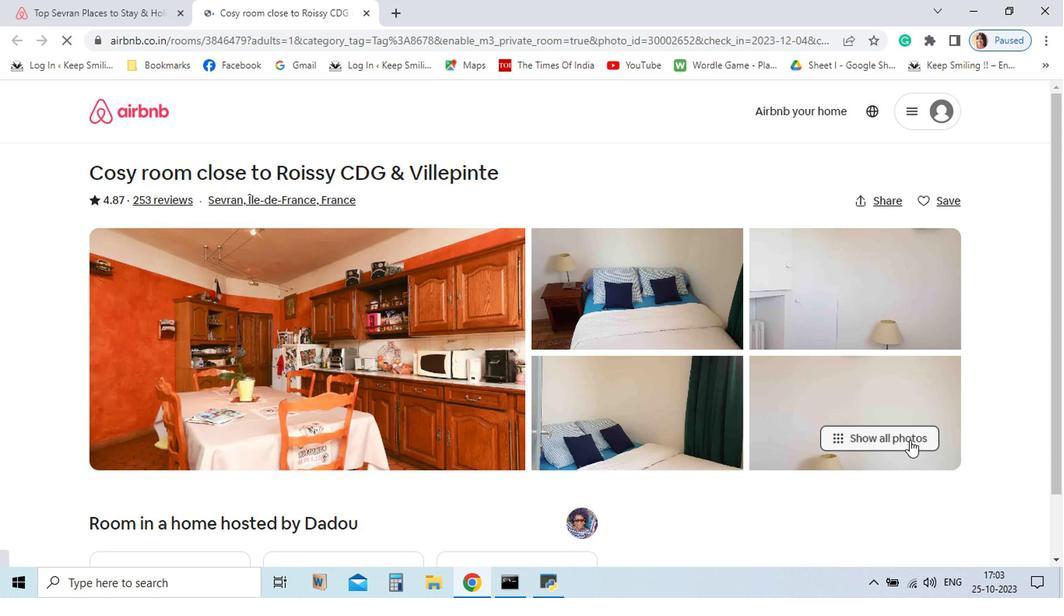 
Action: Mouse pressed left at (863, 496)
Screenshot: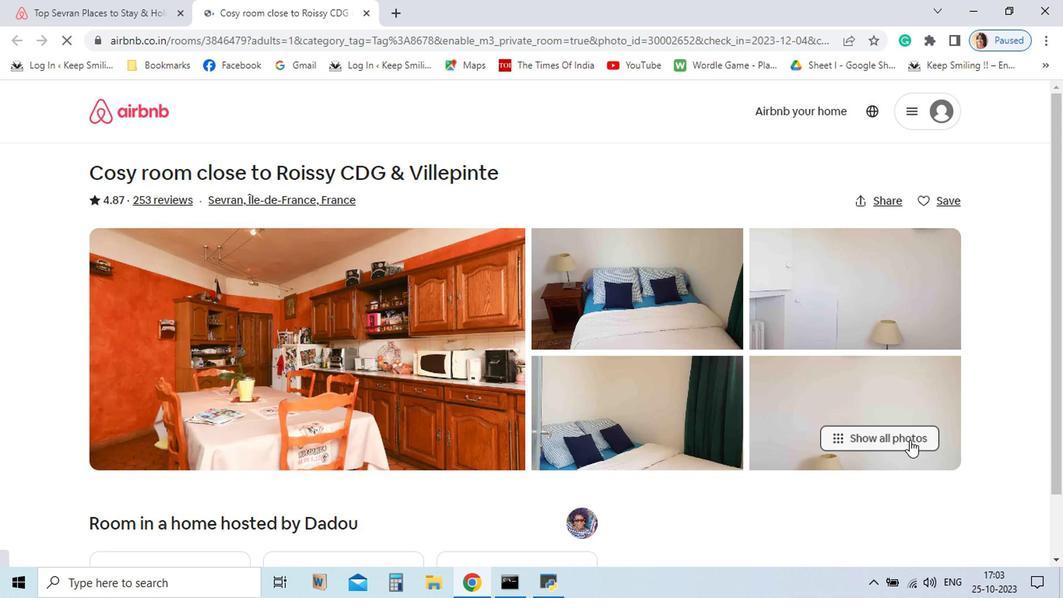 
Action: Mouse moved to (612, 397)
Screenshot: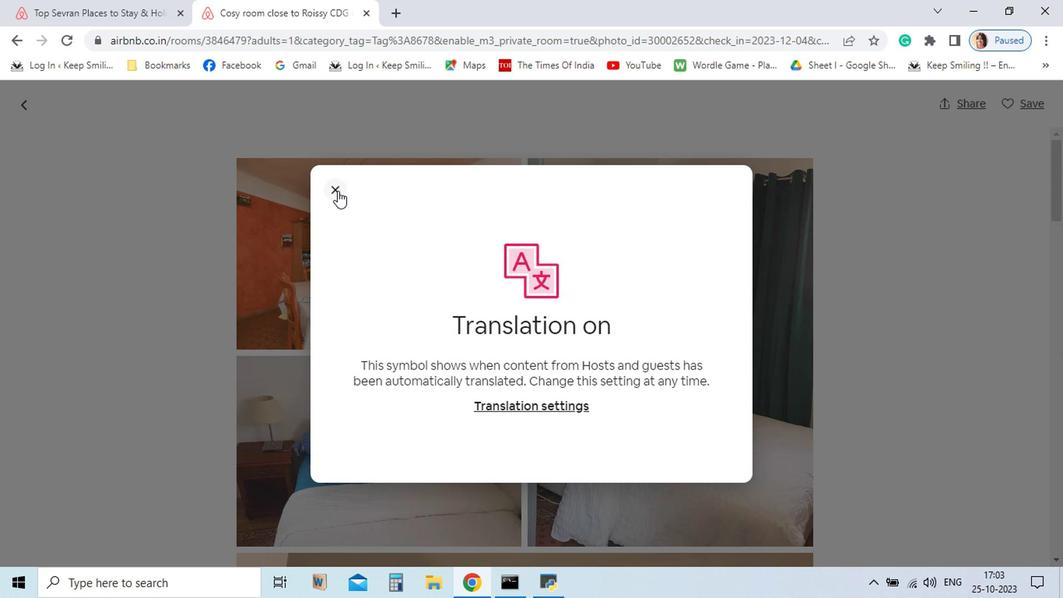 
Action: Mouse pressed left at (612, 397)
Screenshot: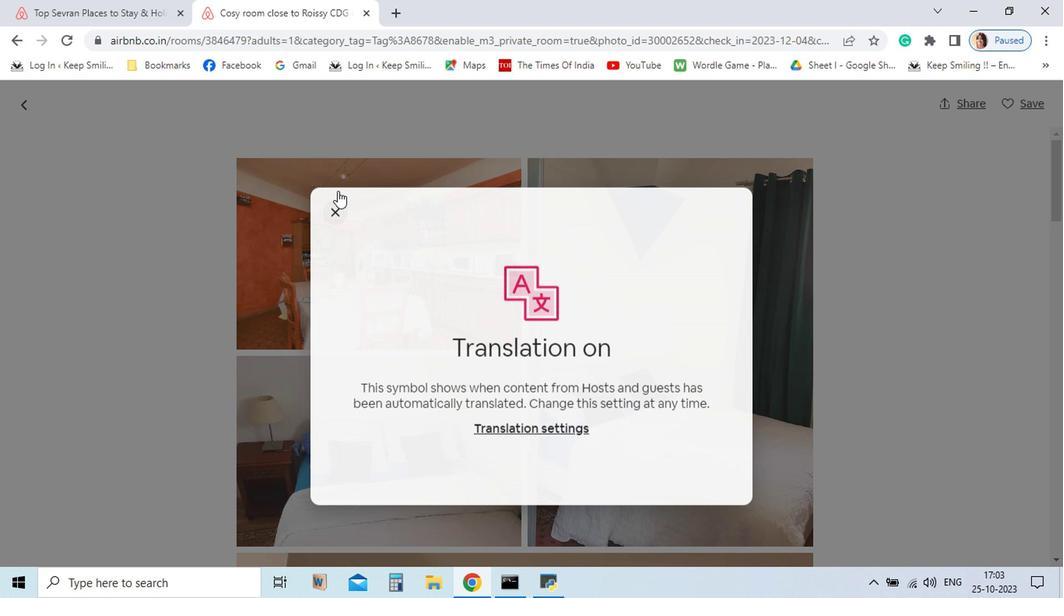 
Action: Mouse moved to (746, 534)
Screenshot: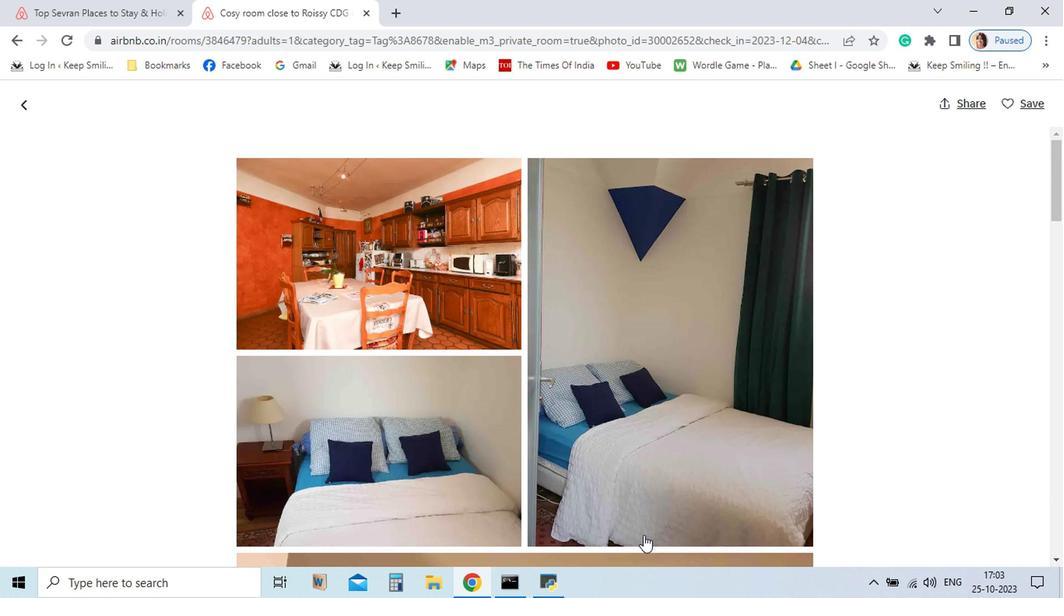 
Action: Mouse scrolled (746, 533) with delta (0, 0)
Screenshot: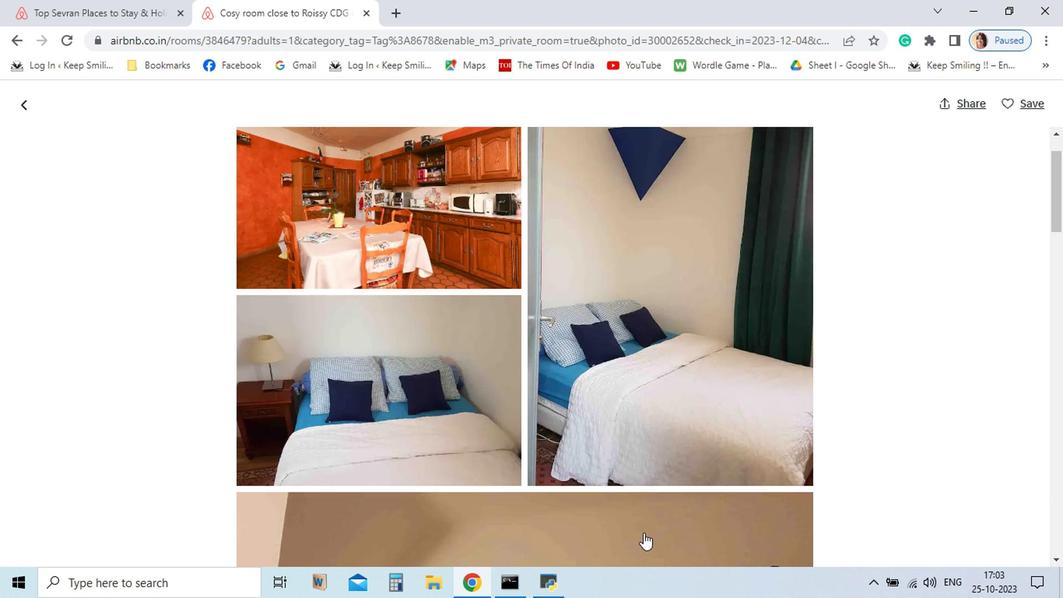 
Action: Mouse scrolled (746, 533) with delta (0, 0)
Screenshot: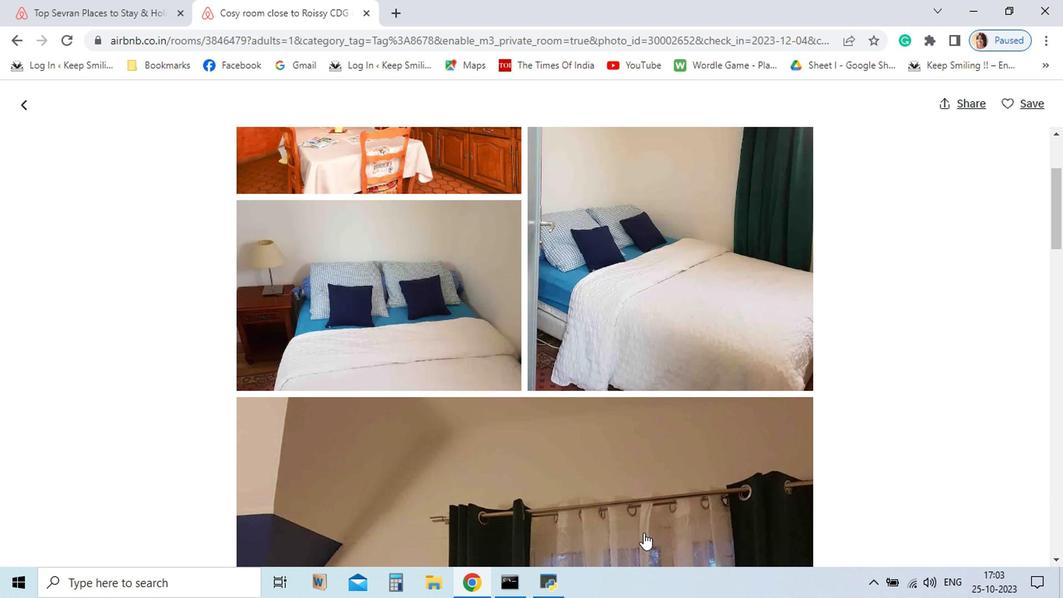 
Action: Mouse moved to (746, 533)
Screenshot: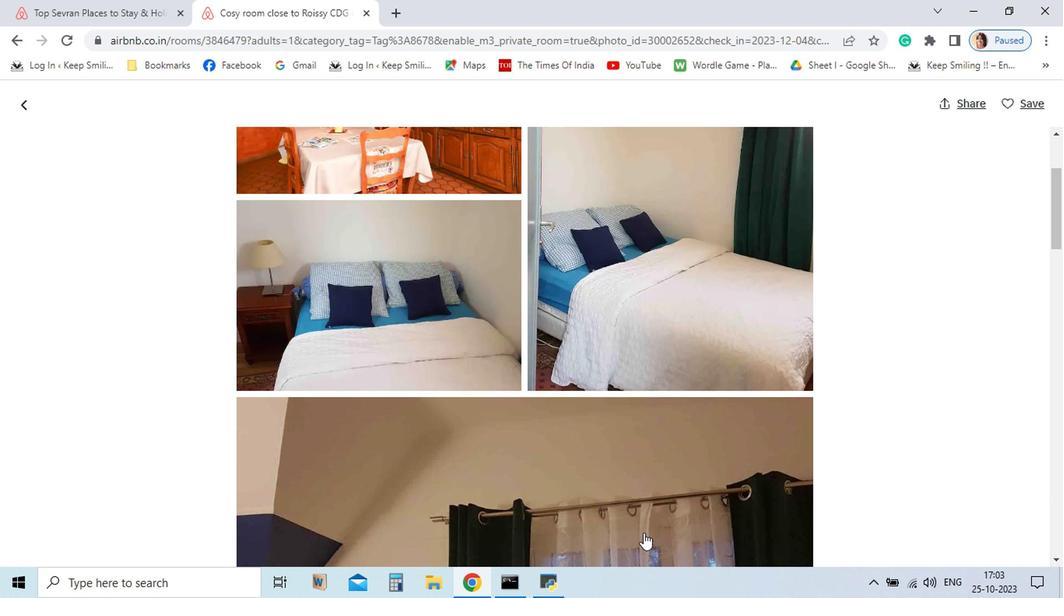 
Action: Mouse scrolled (746, 533) with delta (0, 0)
Screenshot: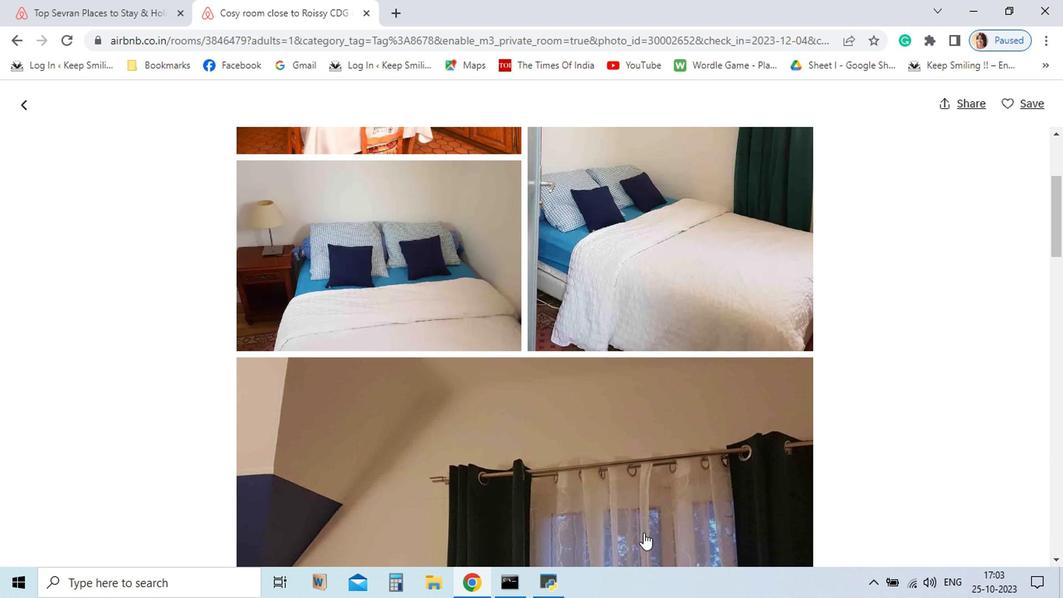
Action: Mouse scrolled (746, 533) with delta (0, 0)
Screenshot: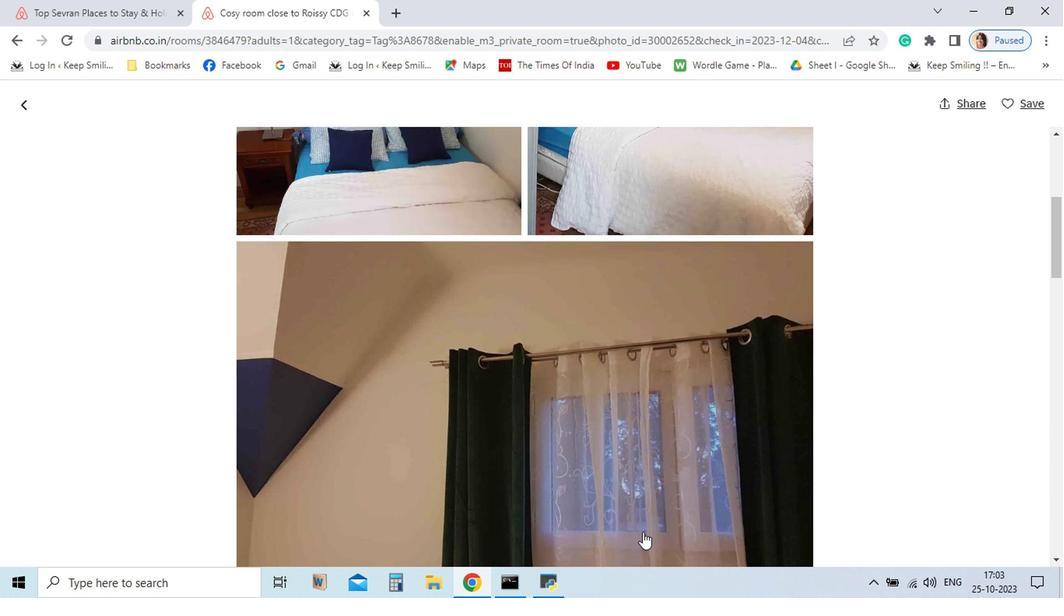
Action: Mouse moved to (746, 533)
Screenshot: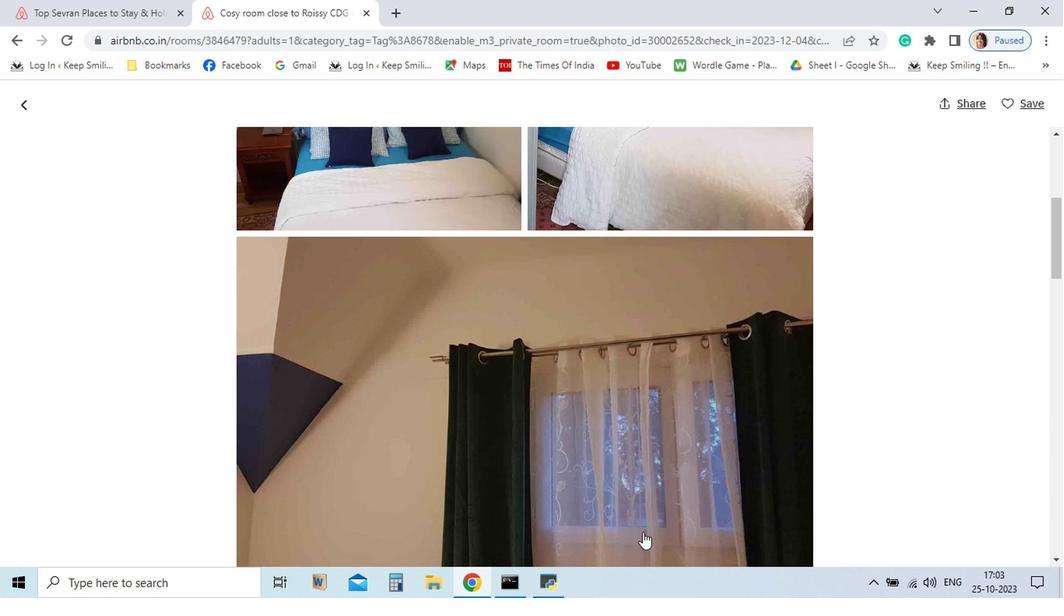 
Action: Mouse scrolled (746, 532) with delta (0, 0)
Screenshot: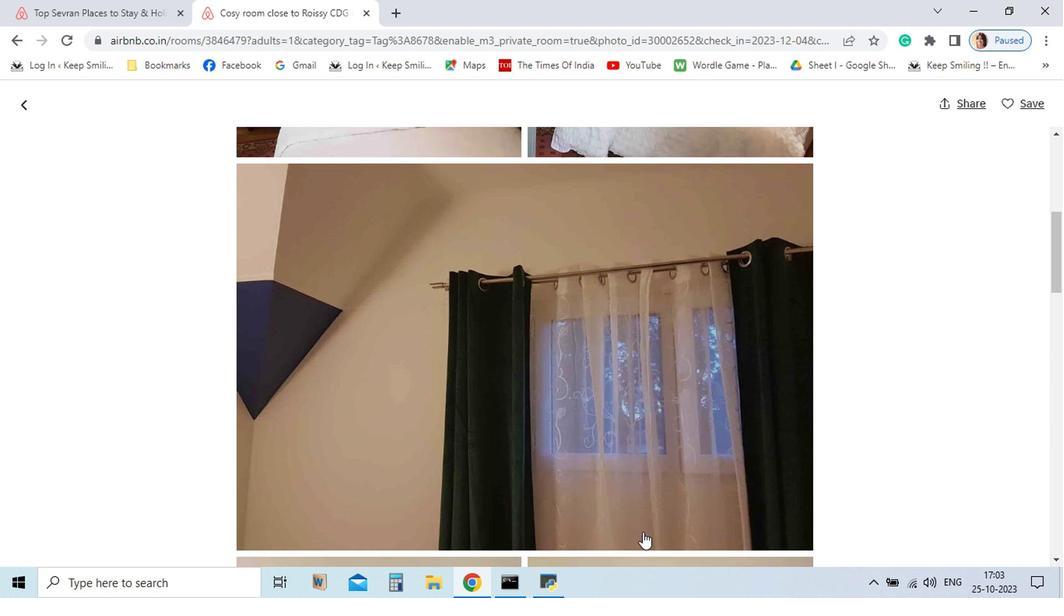 
Action: Mouse moved to (746, 533)
Screenshot: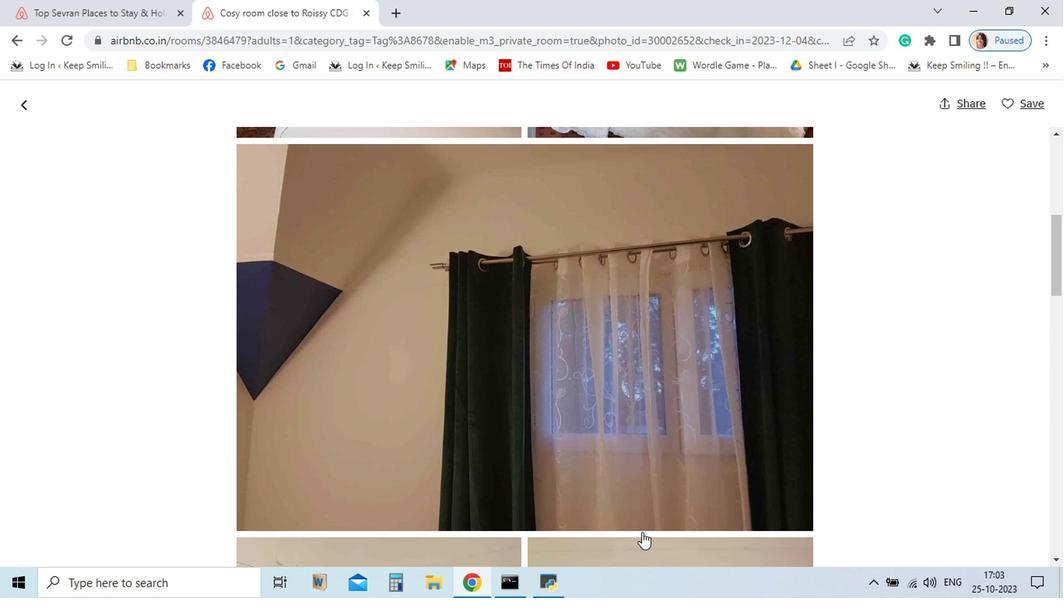 
Action: Mouse scrolled (746, 532) with delta (0, 0)
Screenshot: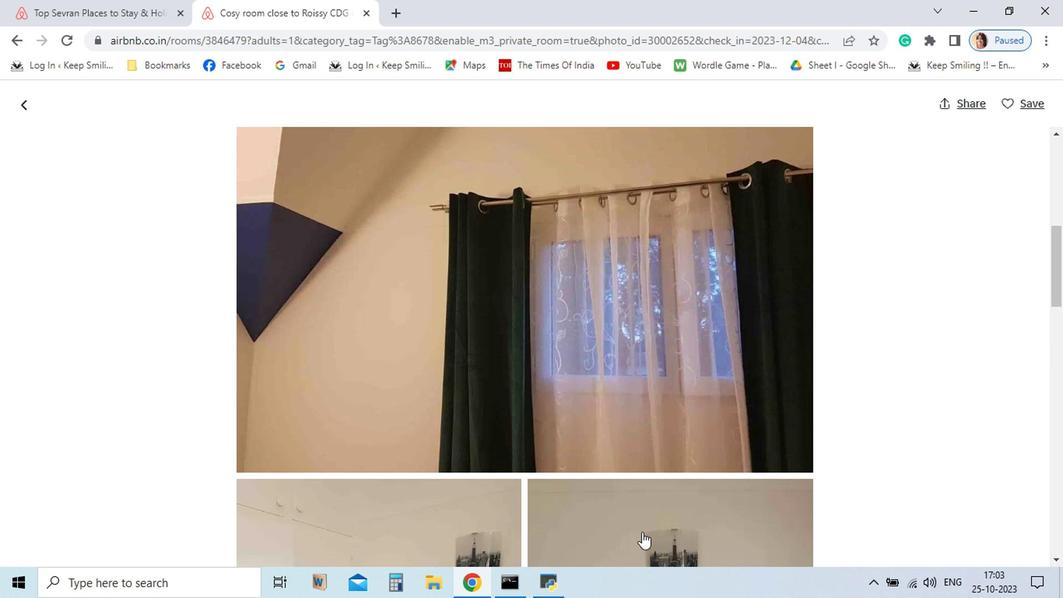 
Action: Mouse moved to (746, 533)
Screenshot: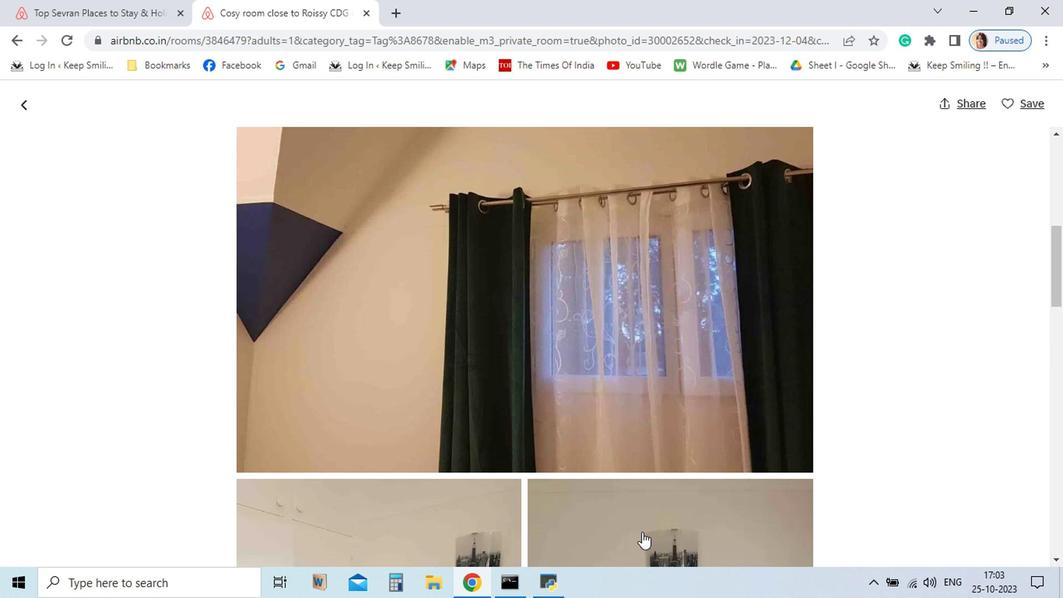 
Action: Mouse scrolled (746, 532) with delta (0, 0)
Screenshot: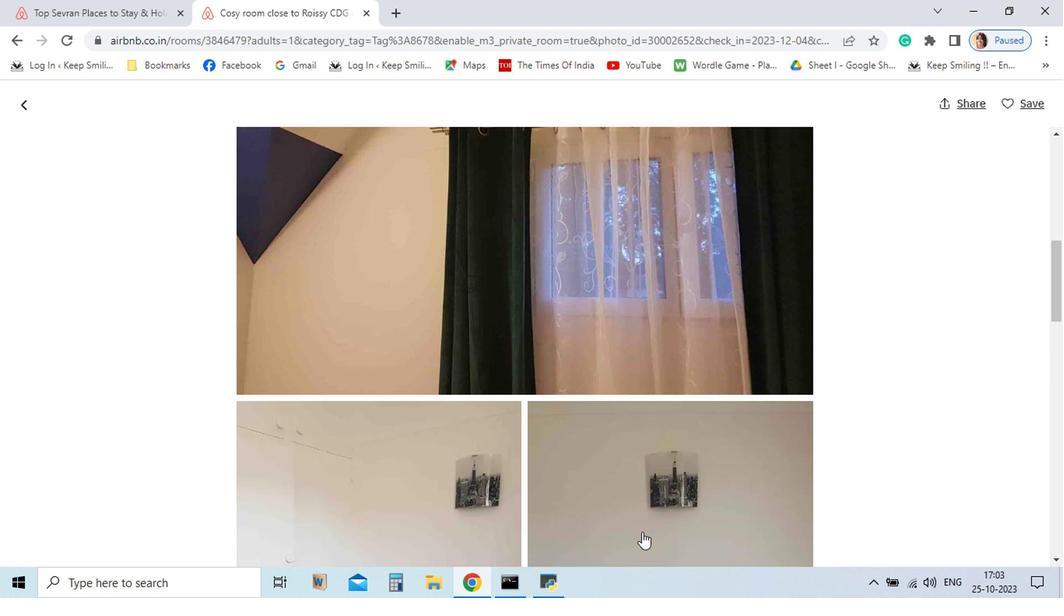 
Action: Mouse moved to (745, 533)
Screenshot: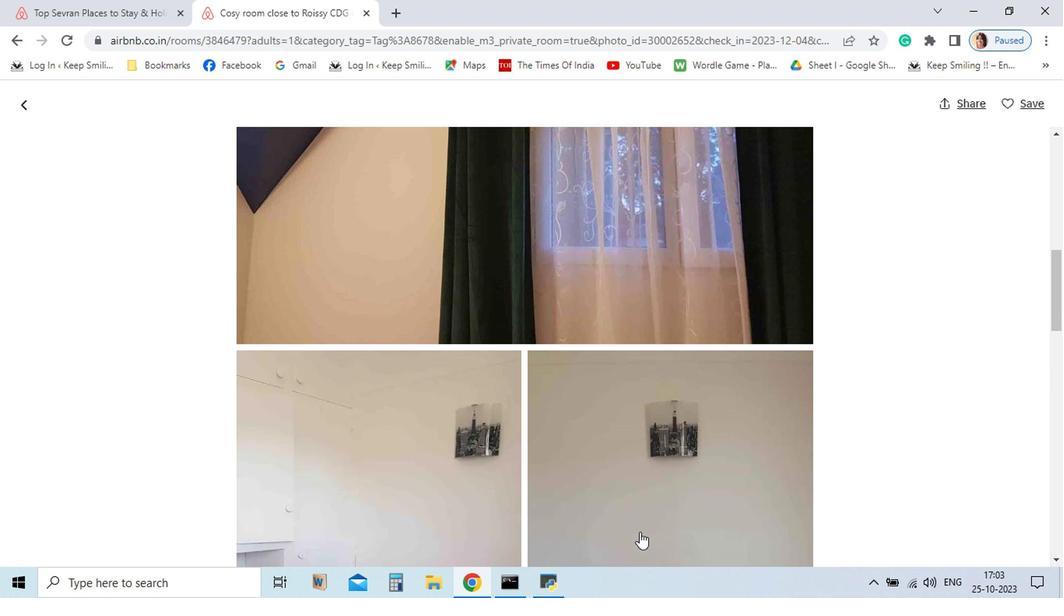 
Action: Mouse scrolled (745, 532) with delta (0, 0)
Screenshot: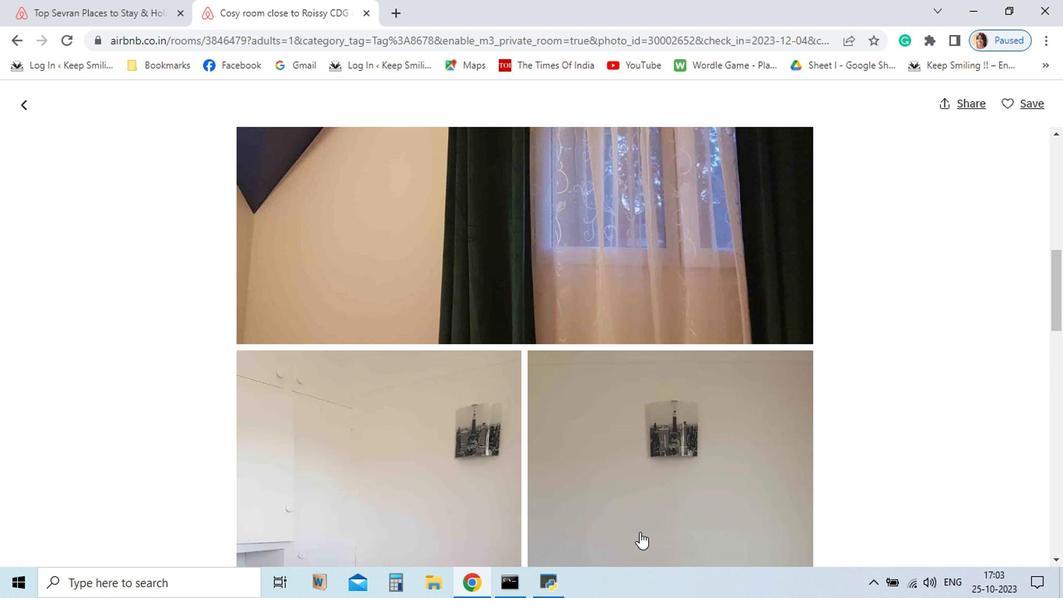 
Action: Mouse moved to (744, 533)
Screenshot: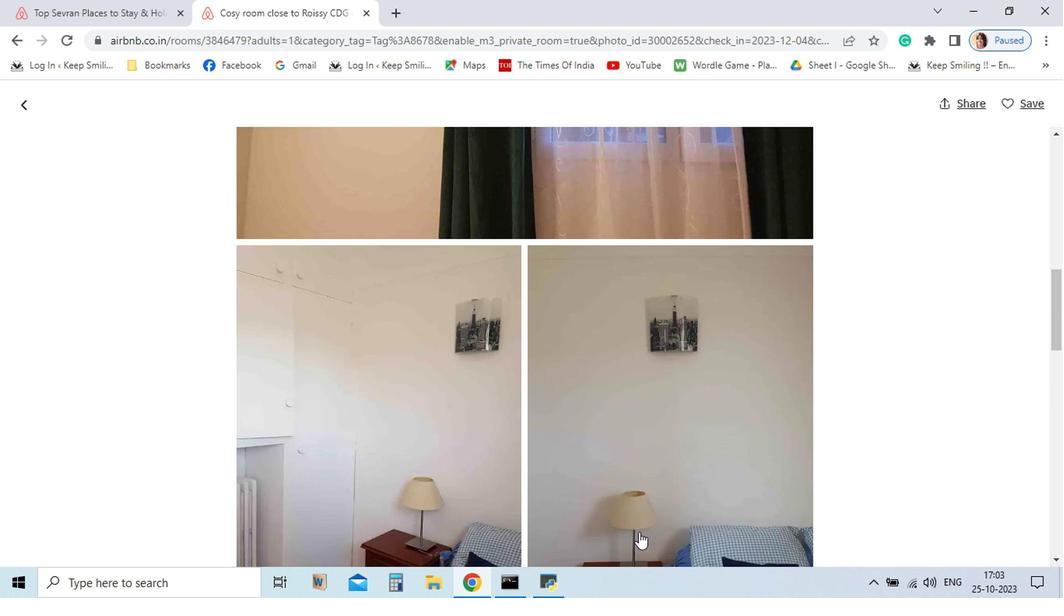 
Action: Mouse scrolled (744, 532) with delta (0, 0)
Screenshot: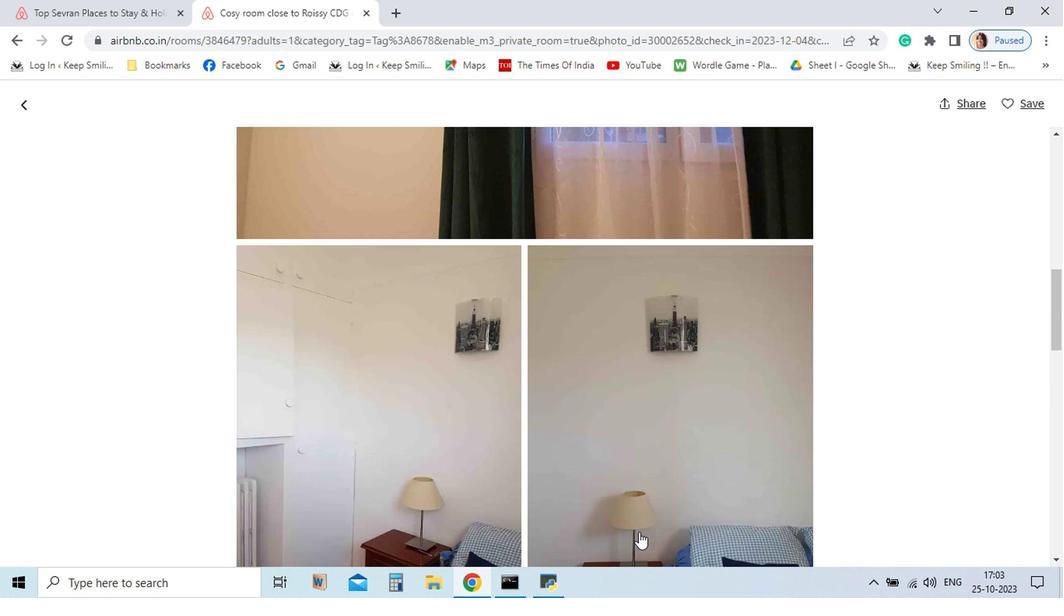 
Action: Mouse moved to (744, 533)
Screenshot: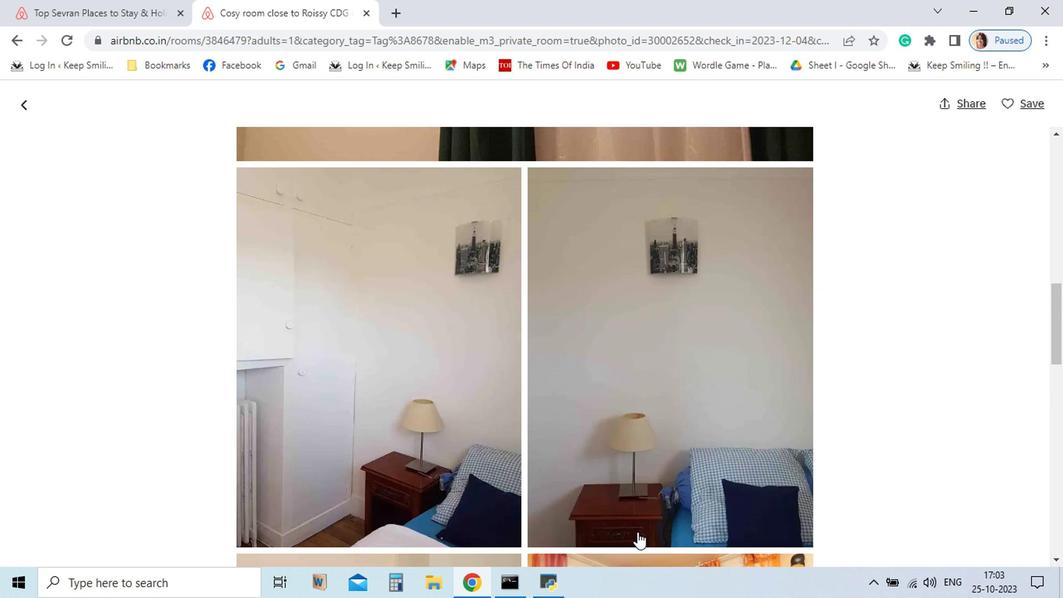 
Action: Mouse scrolled (744, 532) with delta (0, 0)
Screenshot: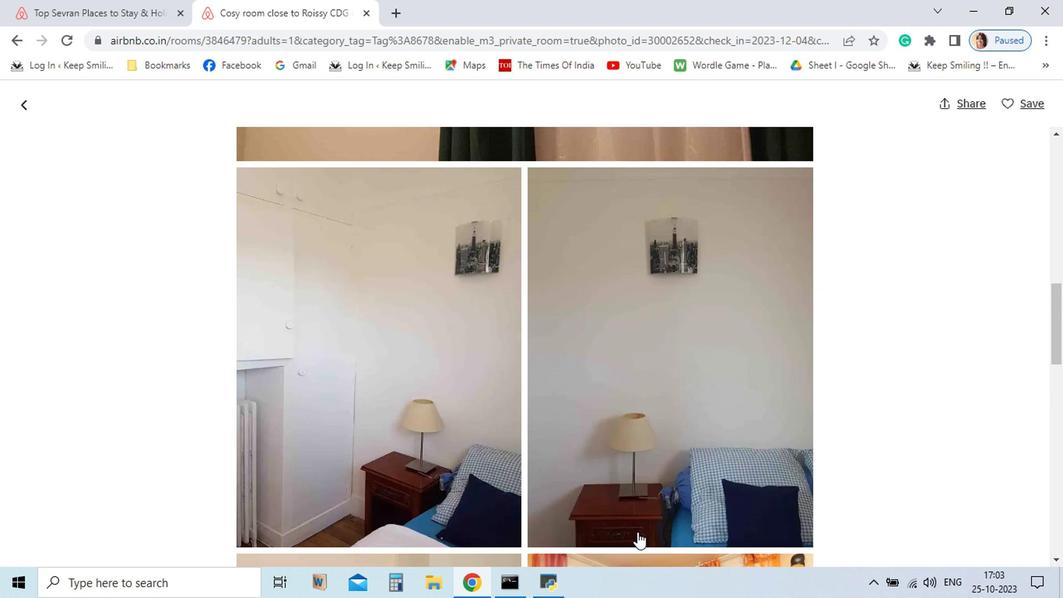 
Action: Mouse moved to (743, 533)
Screenshot: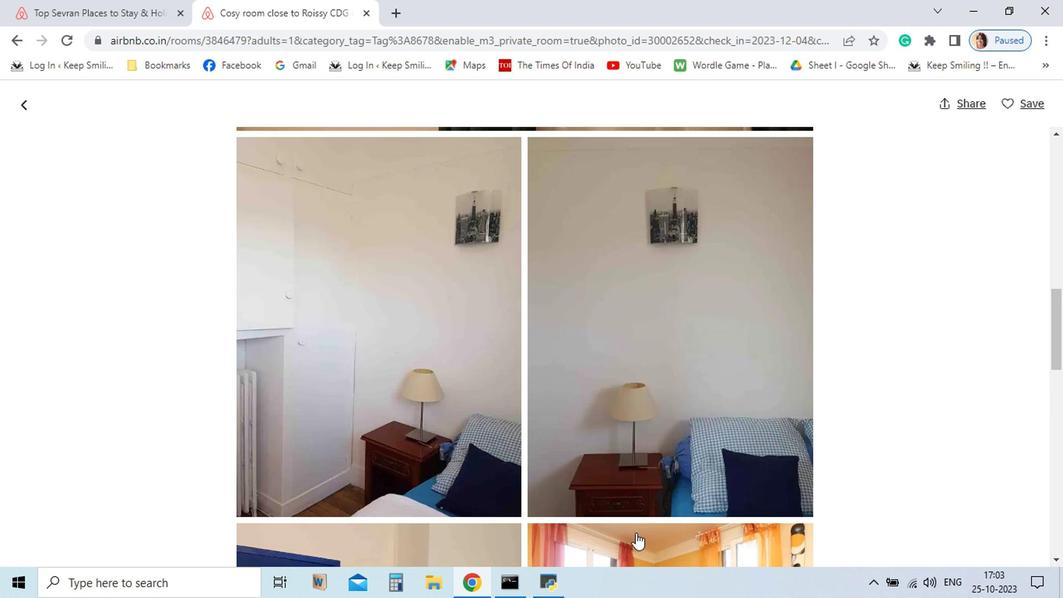 
Action: Mouse scrolled (743, 533) with delta (0, 0)
Screenshot: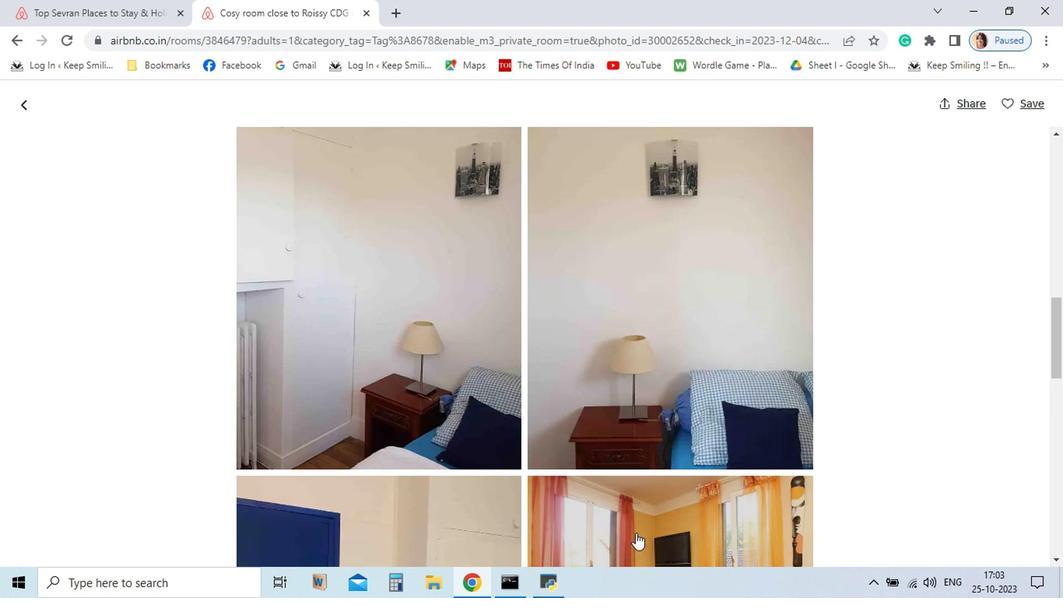
Action: Mouse moved to (742, 533)
Screenshot: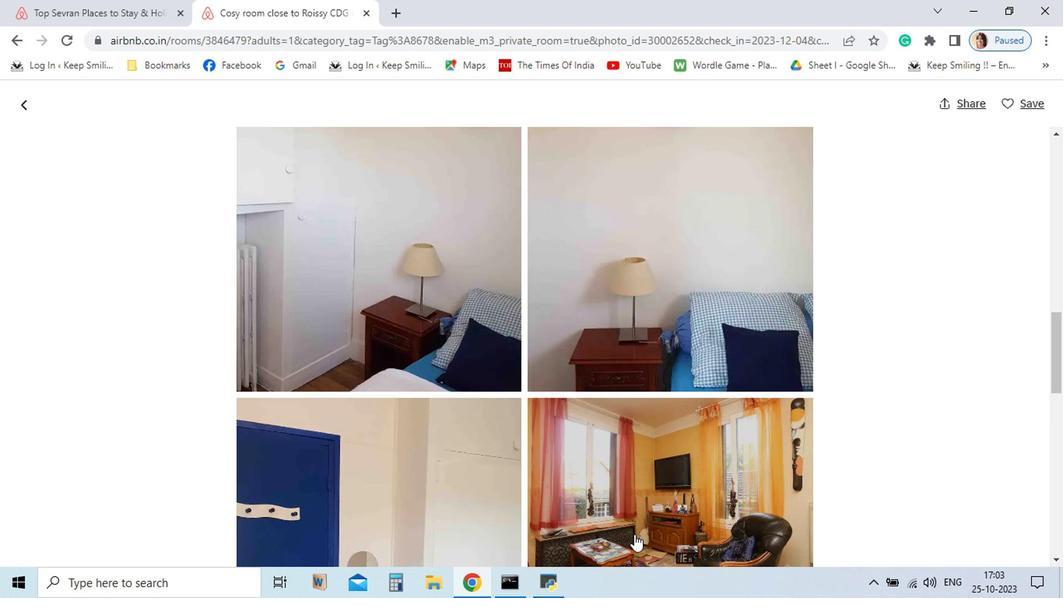 
Action: Mouse scrolled (742, 533) with delta (0, 0)
Screenshot: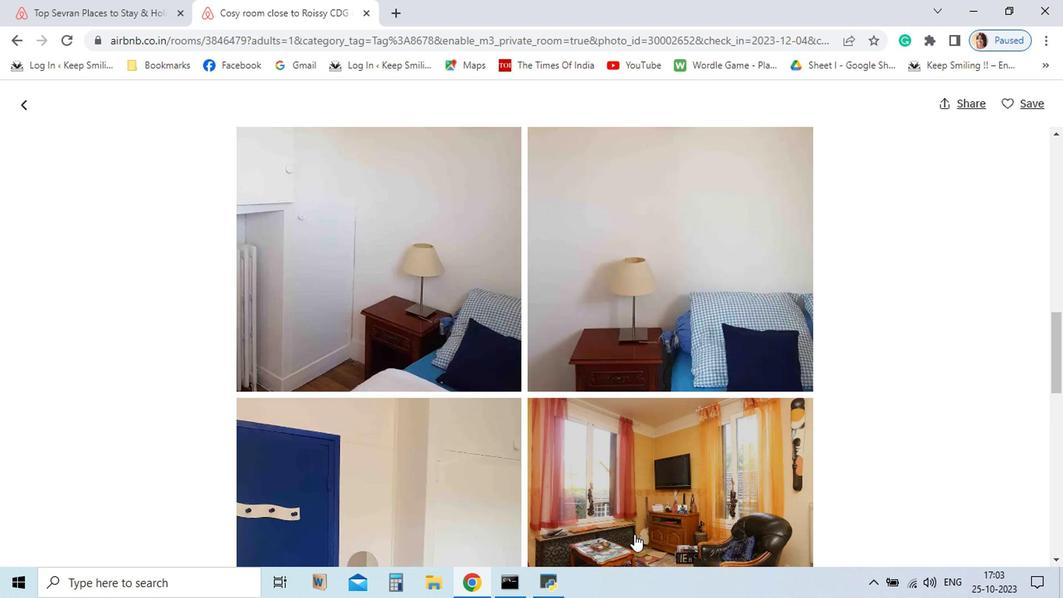 
Action: Mouse moved to (742, 533)
Screenshot: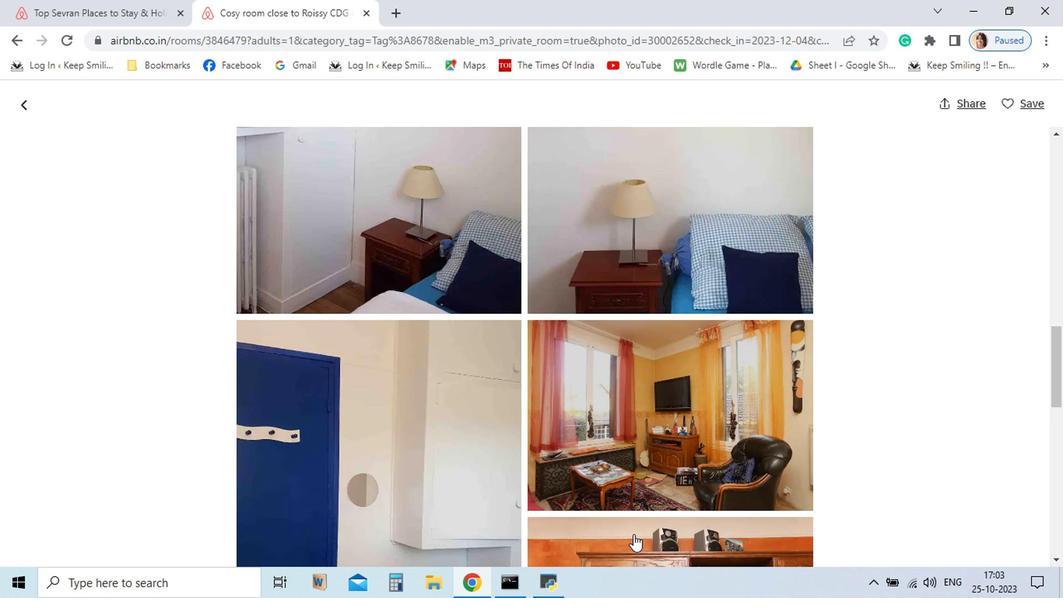
Action: Mouse scrolled (742, 533) with delta (0, 0)
Screenshot: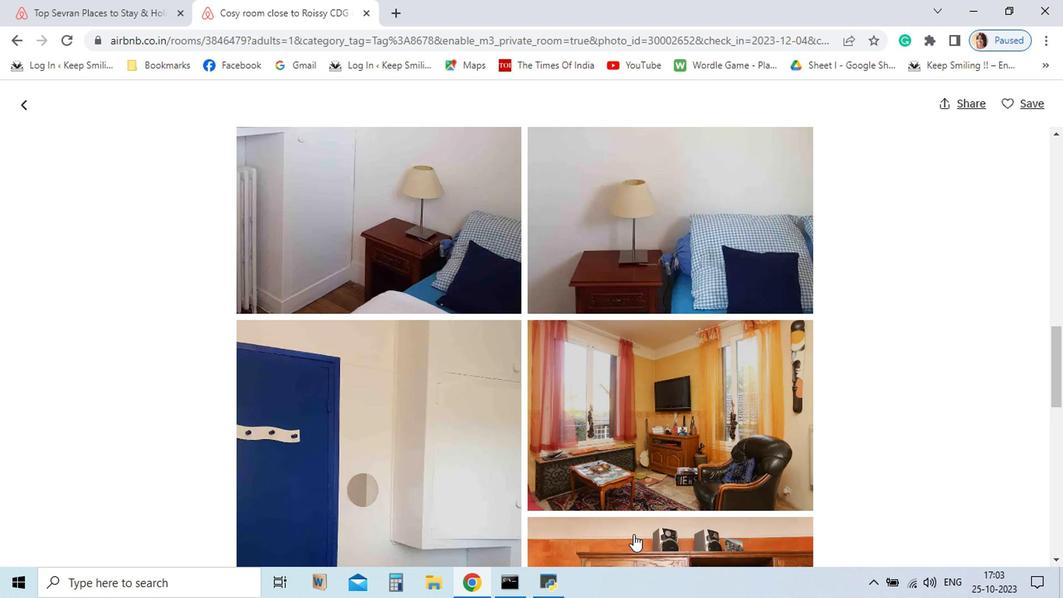 
Action: Mouse scrolled (742, 533) with delta (0, 0)
Screenshot: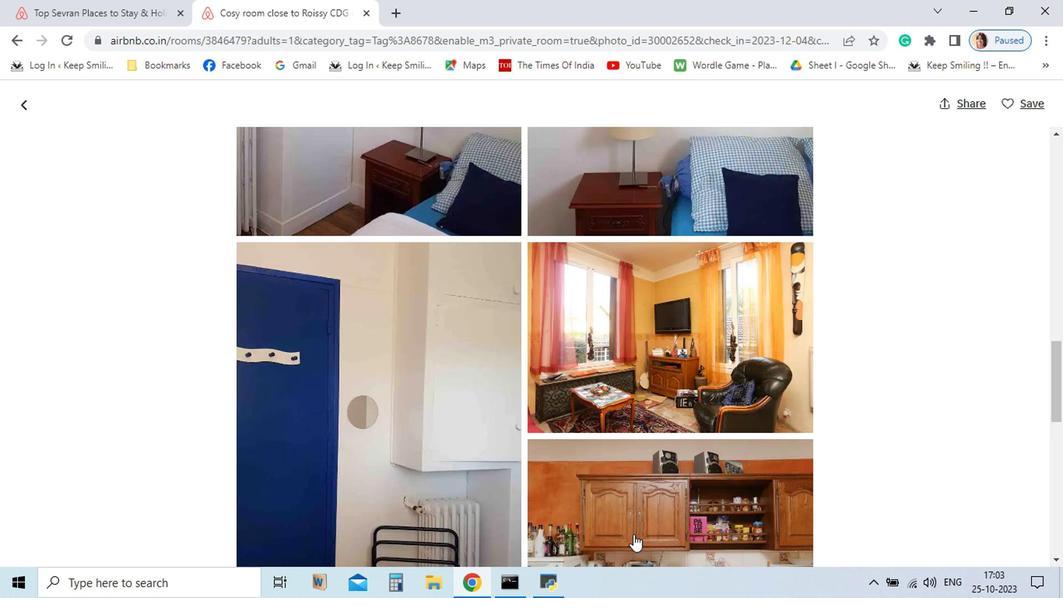 
Action: Mouse scrolled (742, 533) with delta (0, 0)
Screenshot: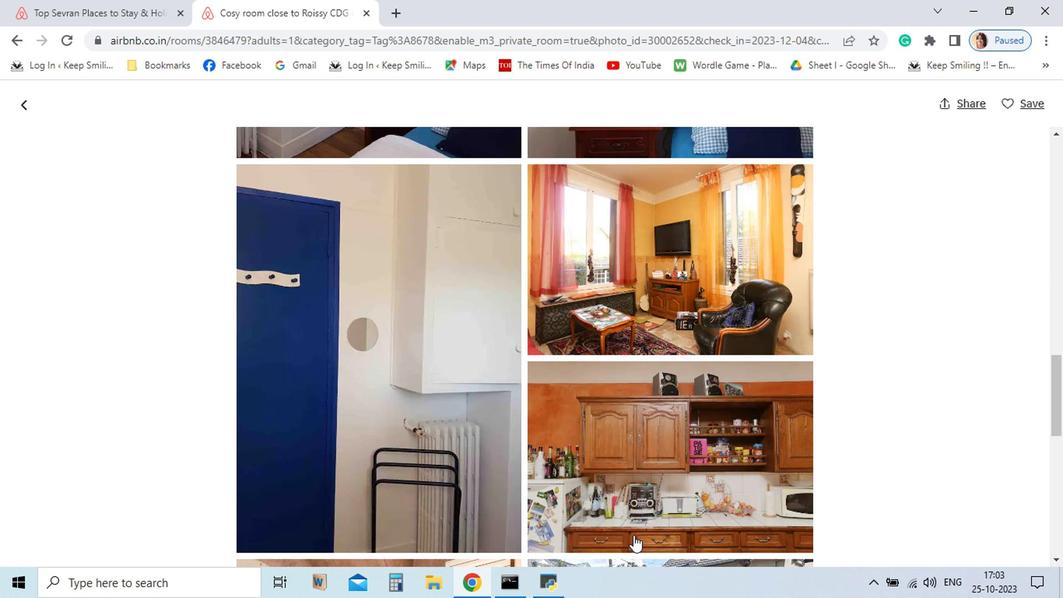 
Action: Mouse moved to (741, 534)
Screenshot: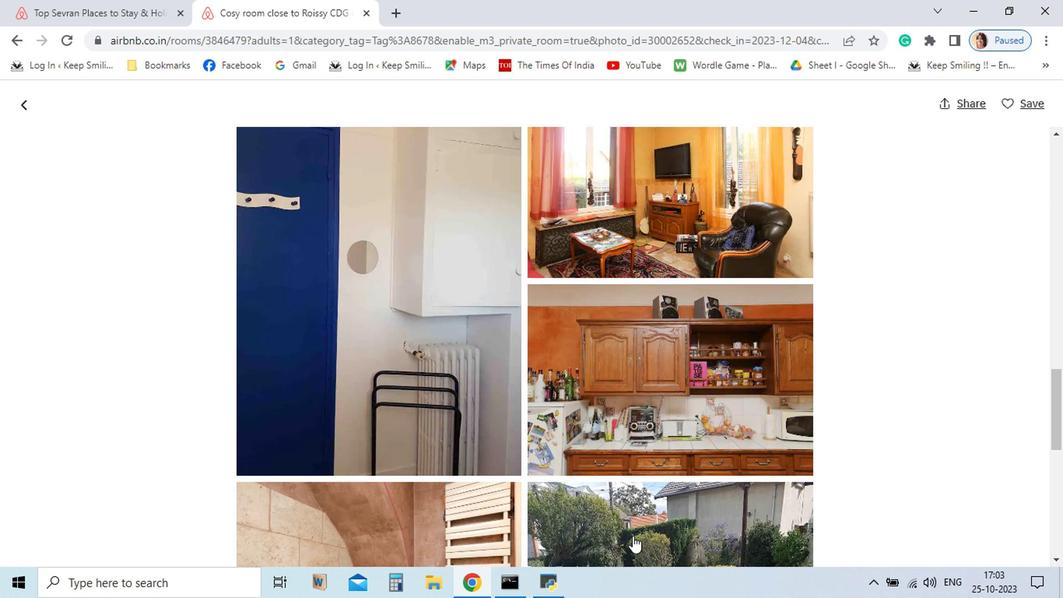 
Action: Mouse scrolled (741, 534) with delta (0, 0)
Screenshot: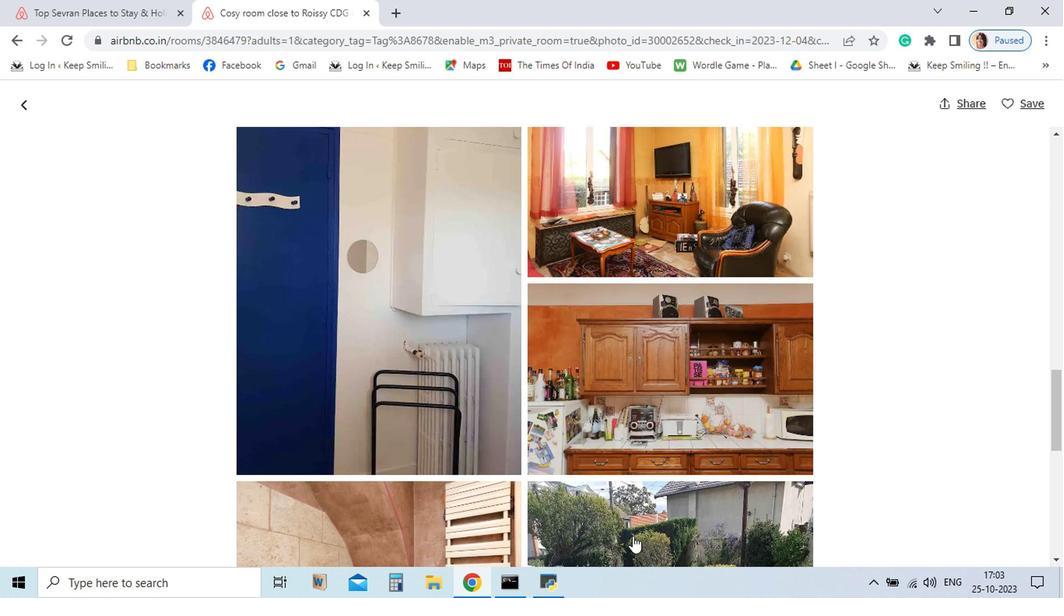 
Action: Mouse moved to (741, 534)
Screenshot: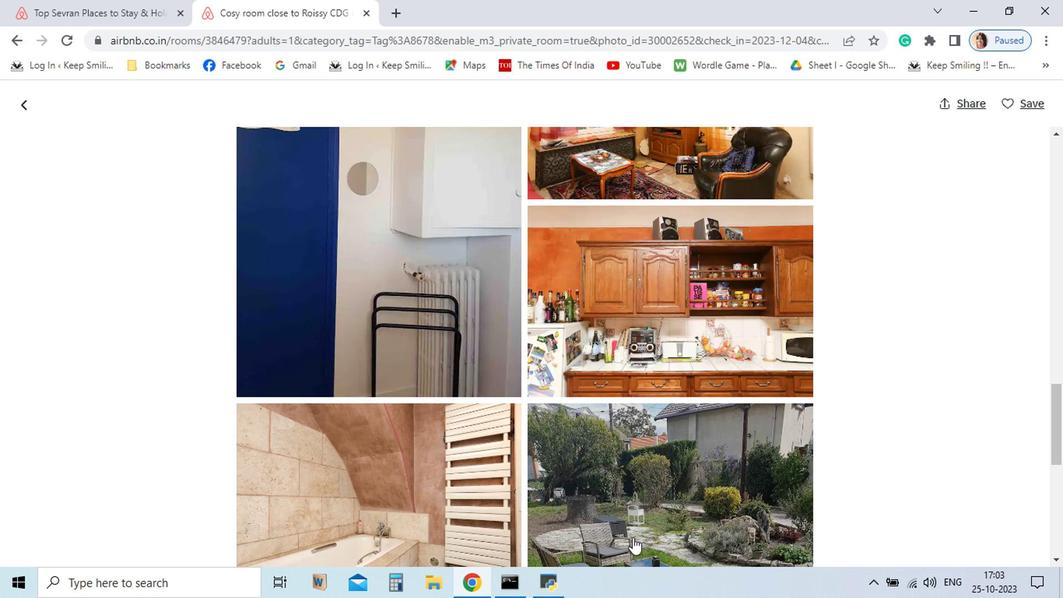 
Action: Mouse scrolled (741, 534) with delta (0, 0)
Screenshot: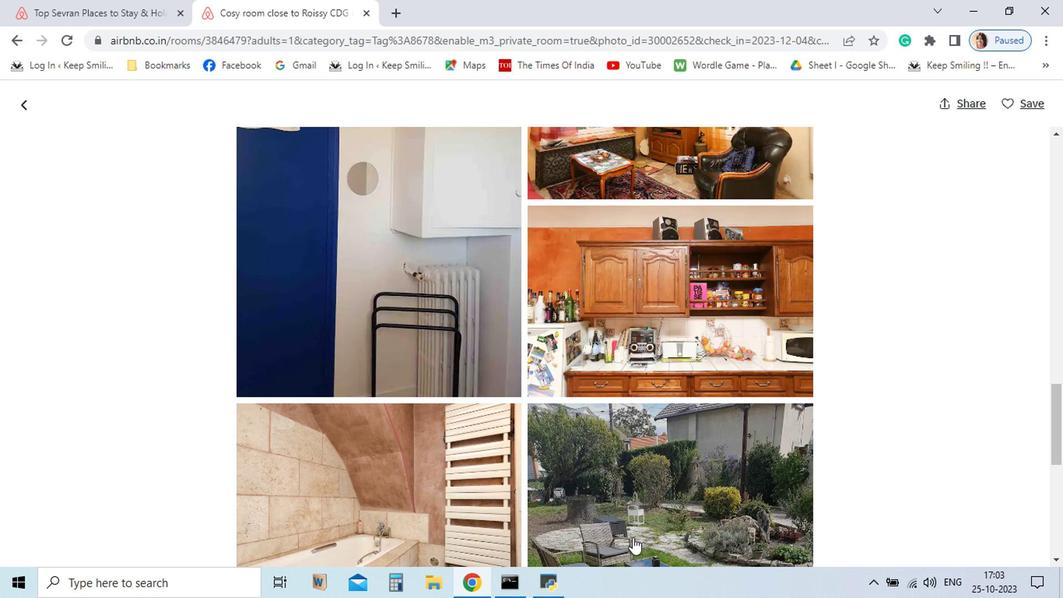
Action: Mouse moved to (741, 534)
Screenshot: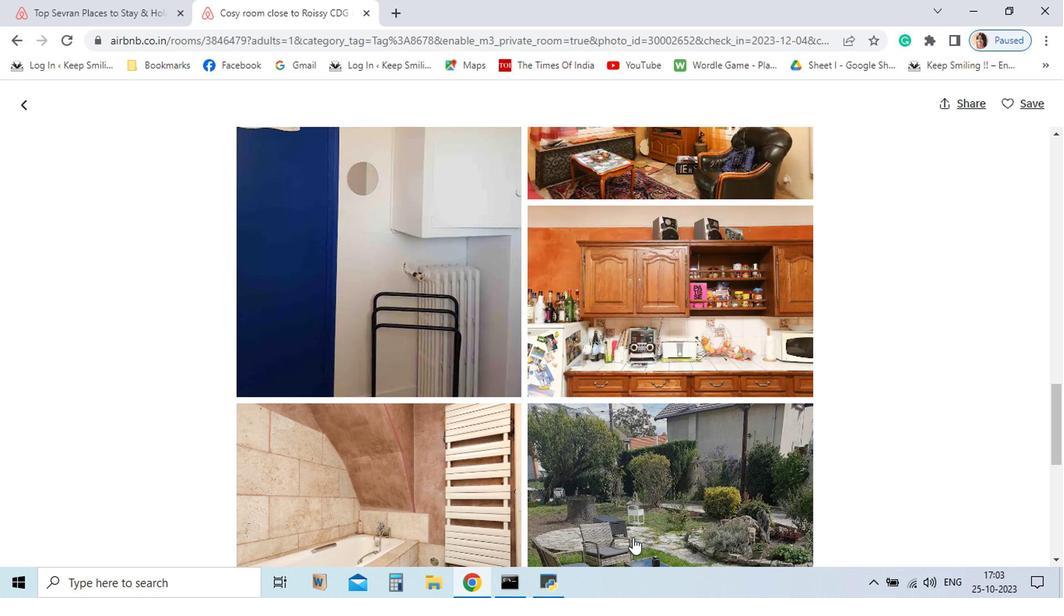 
Action: Mouse scrolled (741, 534) with delta (0, 0)
Screenshot: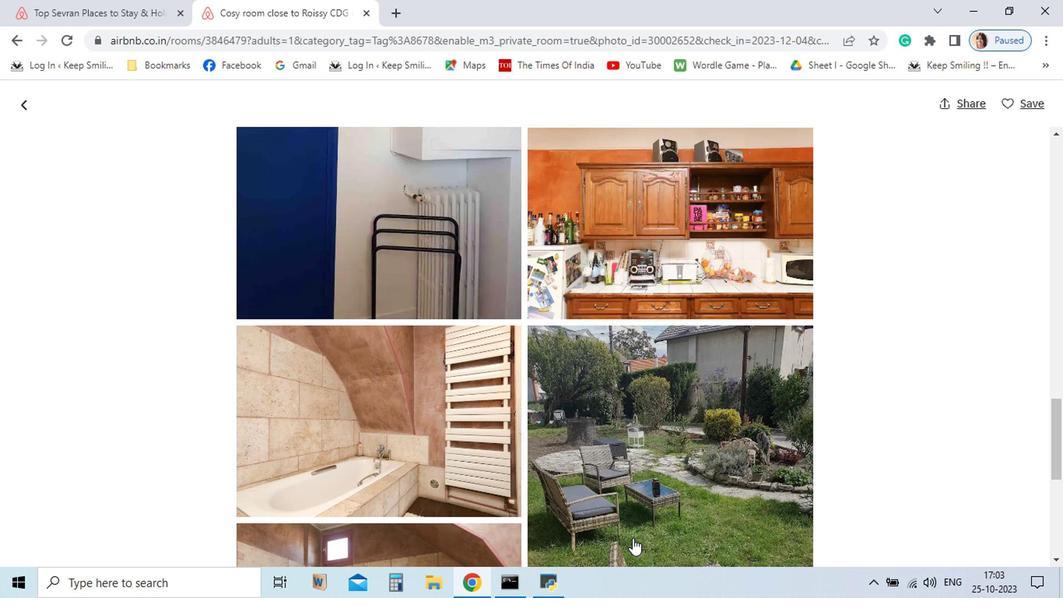 
Action: Mouse moved to (741, 535)
Screenshot: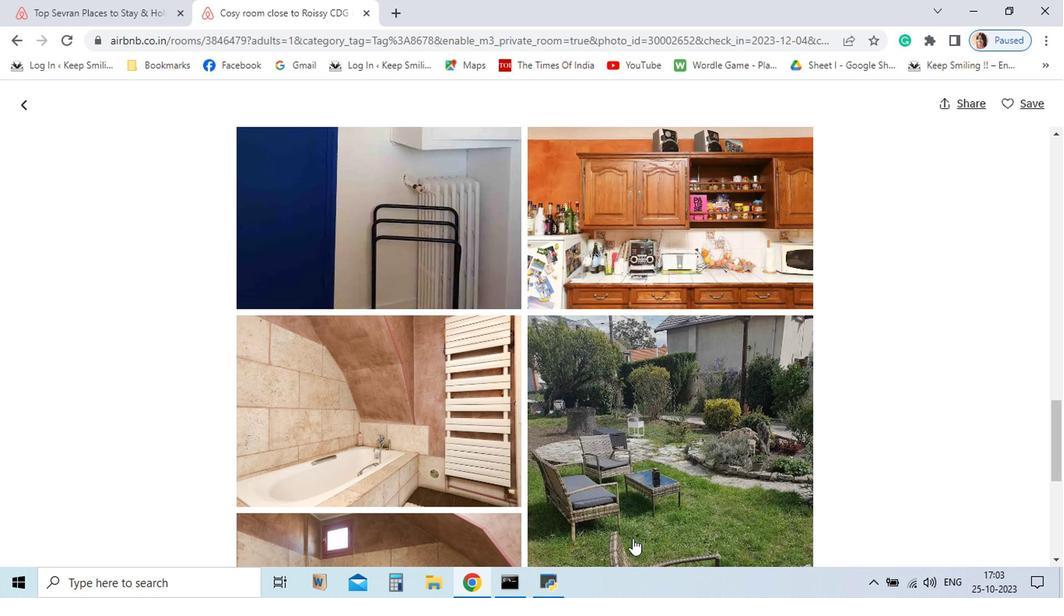 
Action: Mouse scrolled (741, 534) with delta (0, 0)
Screenshot: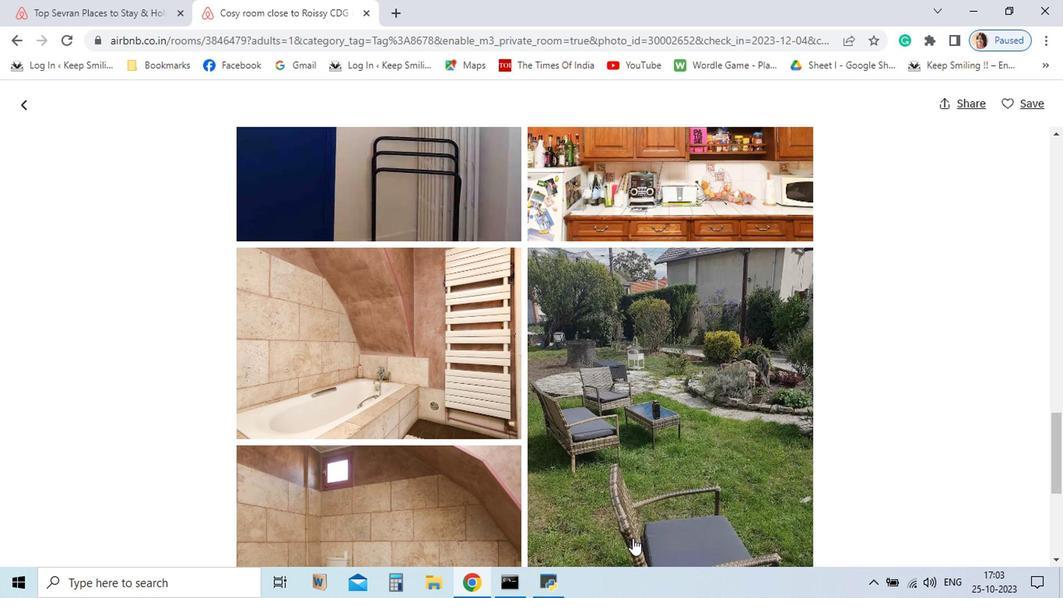 
Action: Mouse scrolled (741, 534) with delta (0, 0)
Screenshot: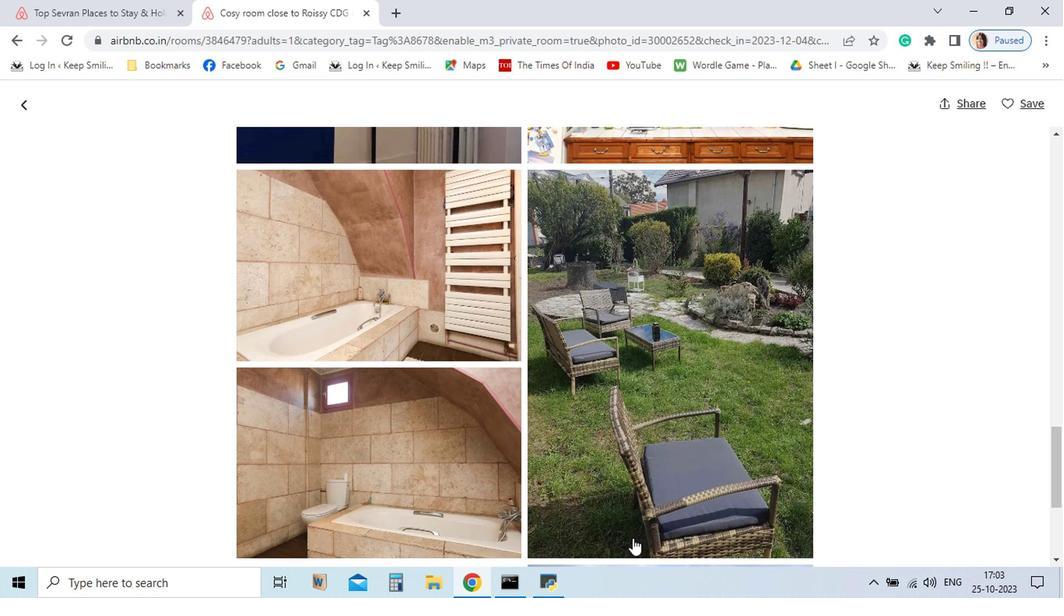
Action: Mouse scrolled (741, 534) with delta (0, 0)
Screenshot: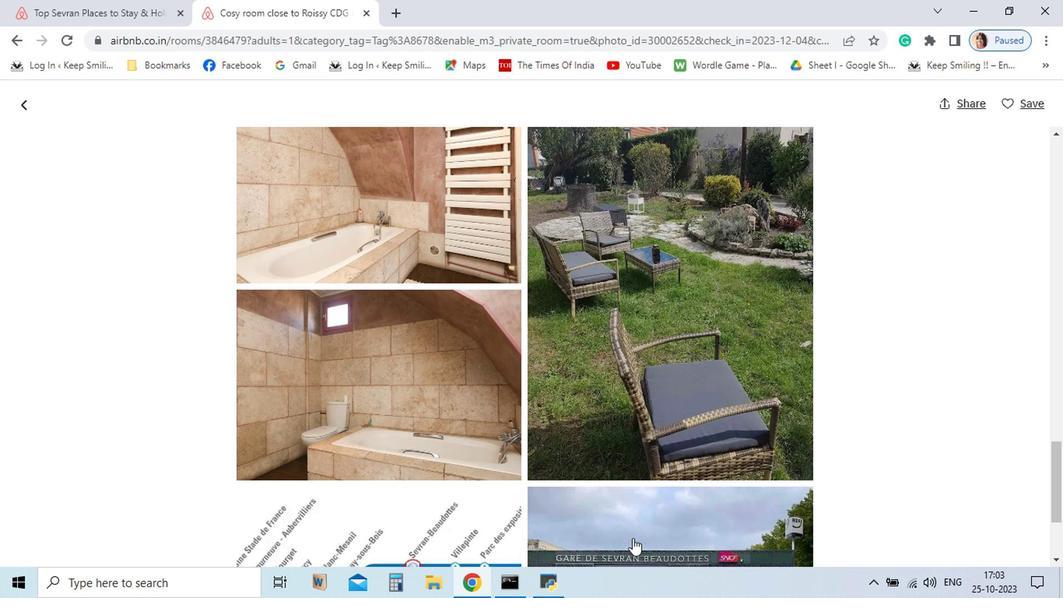 
Action: Mouse scrolled (741, 534) with delta (0, 0)
Screenshot: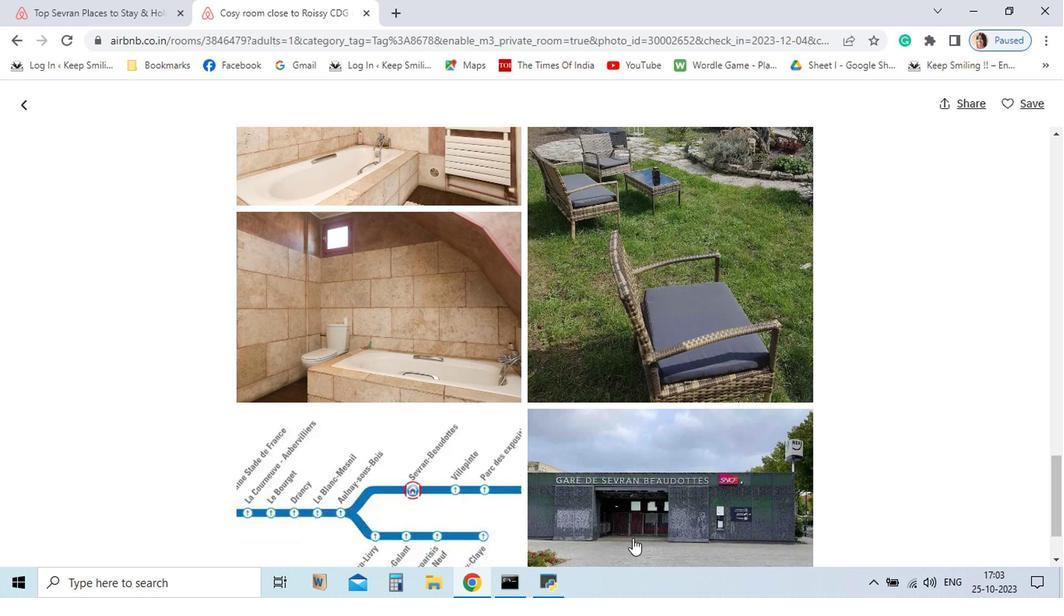 
Action: Mouse scrolled (741, 534) with delta (0, 0)
Screenshot: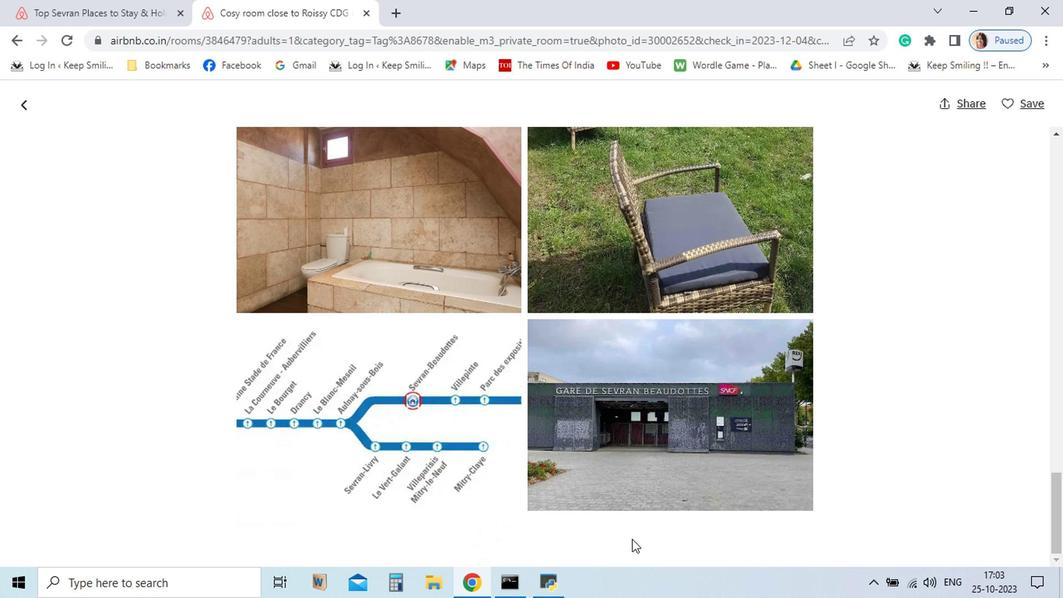 
Action: Mouse scrolled (741, 534) with delta (0, 0)
Screenshot: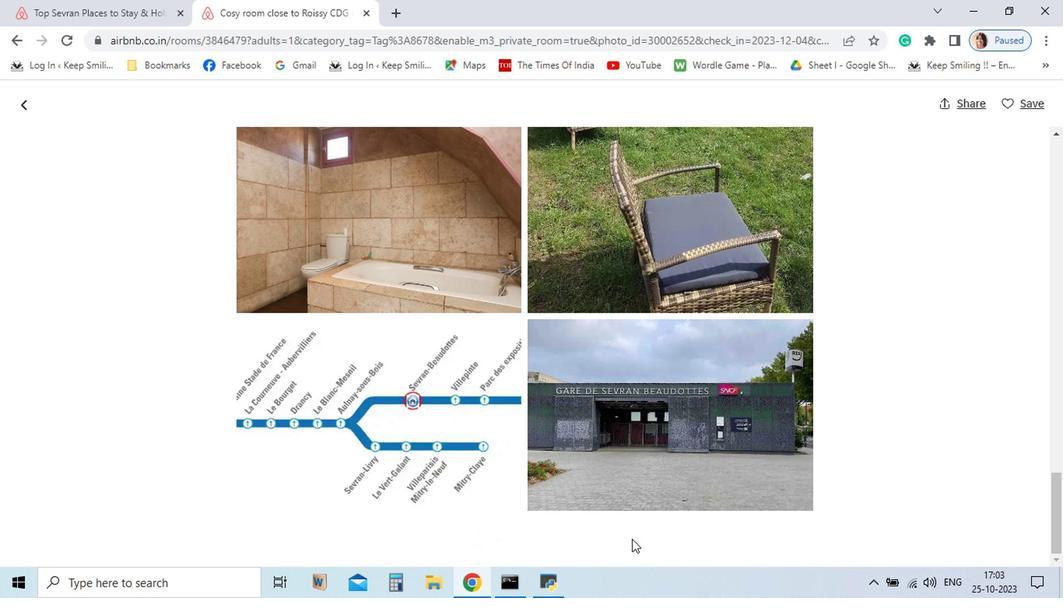 
Action: Mouse moved to (741, 535)
Screenshot: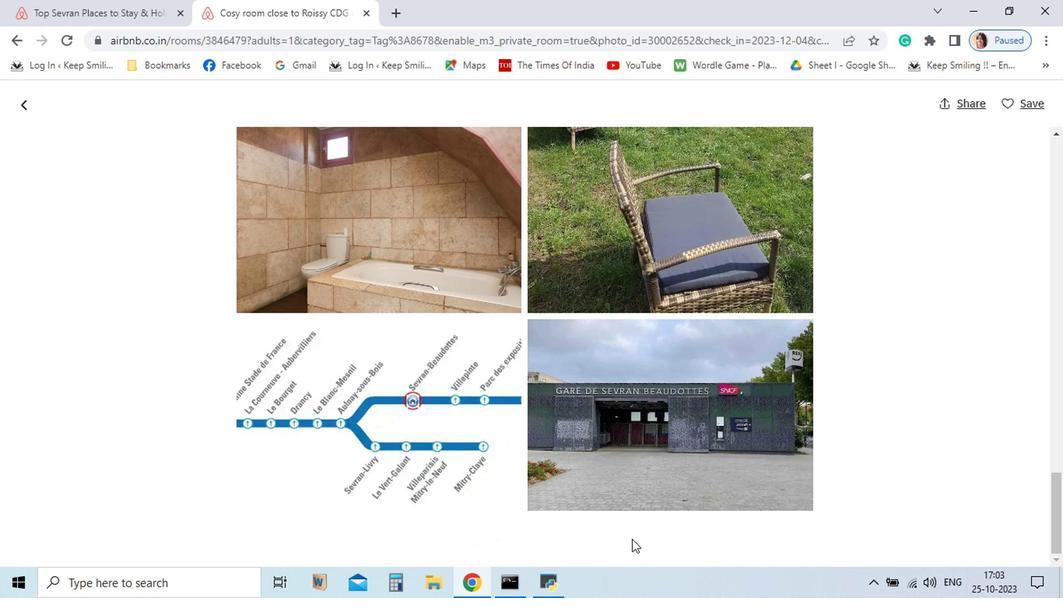 
Action: Mouse scrolled (741, 535) with delta (0, 0)
Screenshot: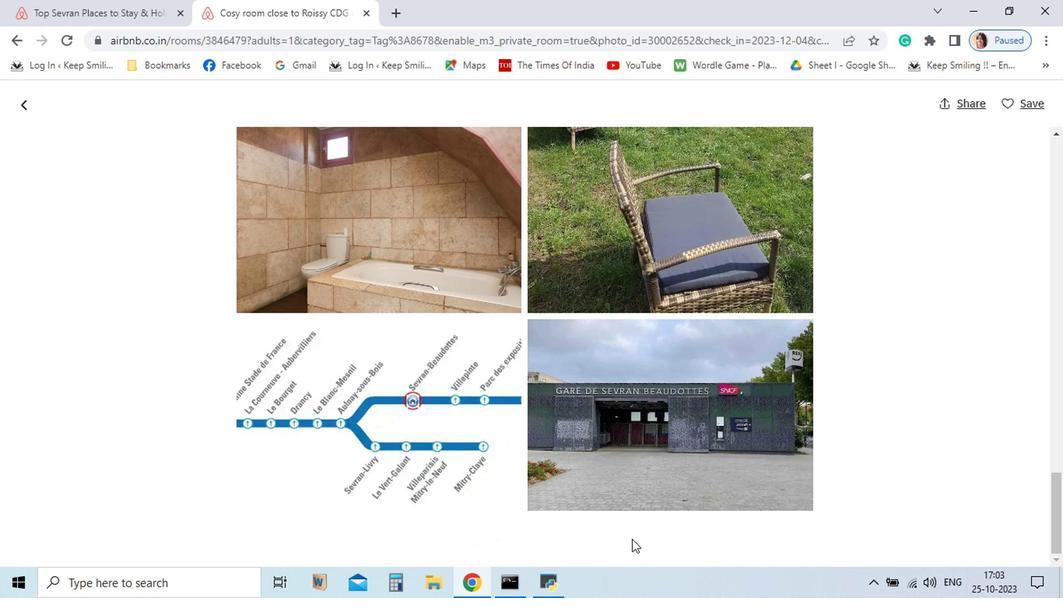 
Action: Mouse moved to (473, 365)
Screenshot: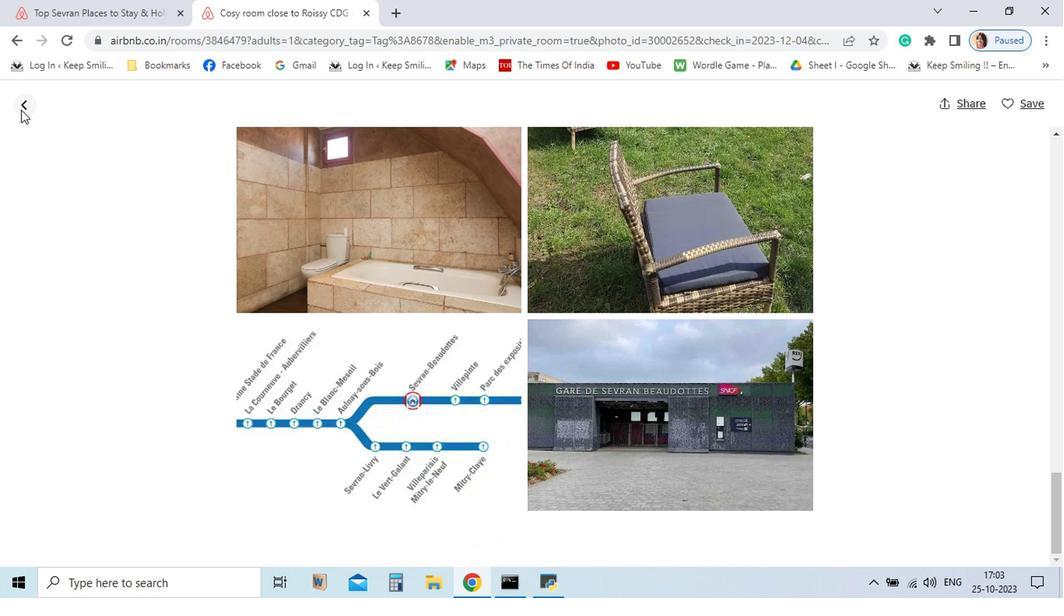 
Action: Mouse pressed left at (473, 365)
Screenshot: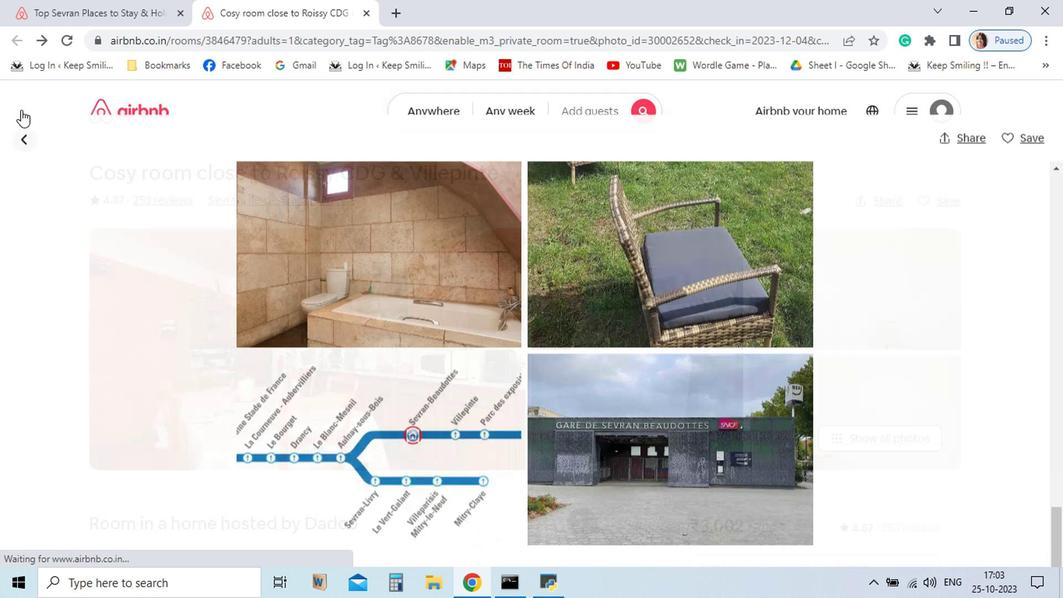 
Action: Mouse moved to (671, 530)
Screenshot: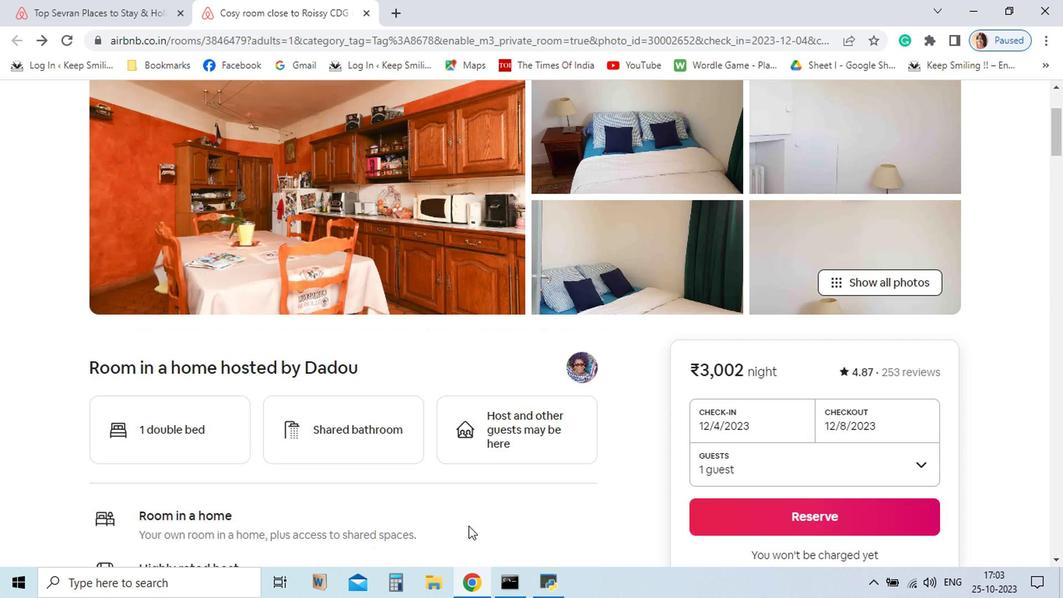 
Action: Mouse scrolled (671, 530) with delta (0, 0)
Screenshot: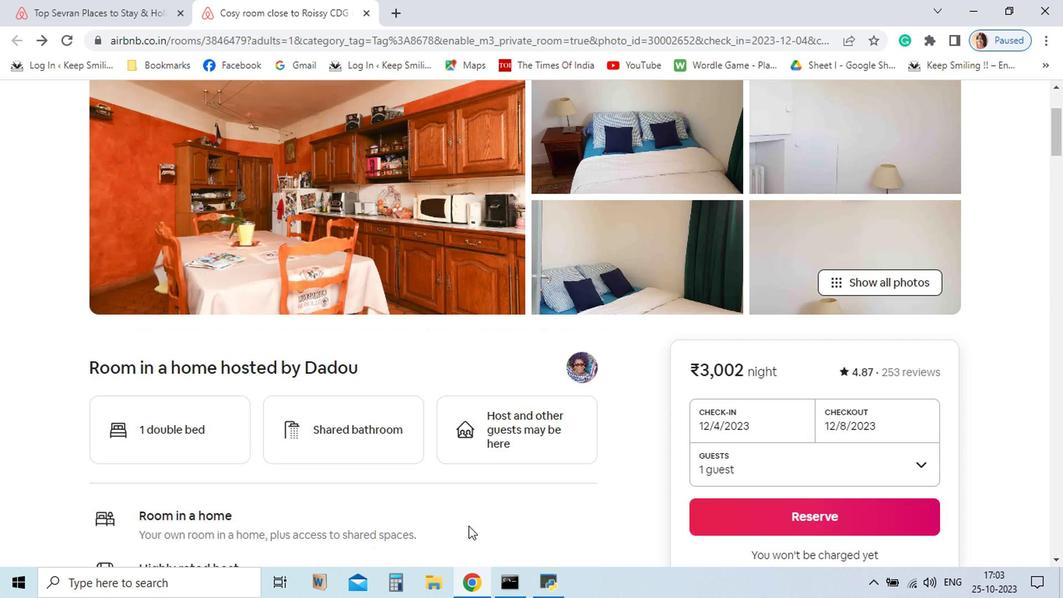 
Action: Mouse scrolled (671, 530) with delta (0, 0)
Screenshot: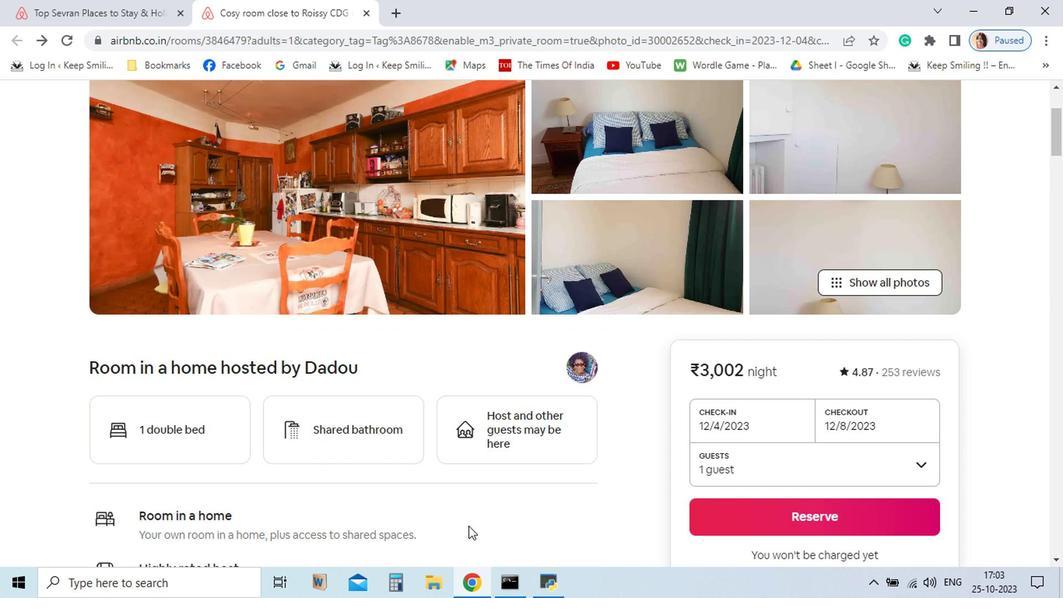 
Action: Mouse moved to (669, 530)
Screenshot: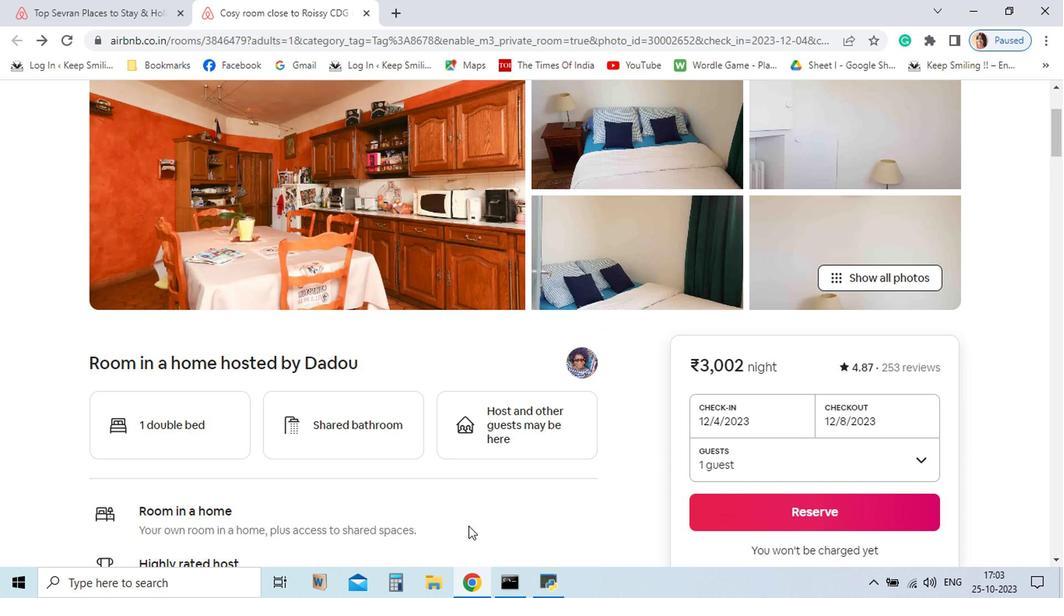 
Action: Mouse scrolled (669, 530) with delta (0, 0)
Screenshot: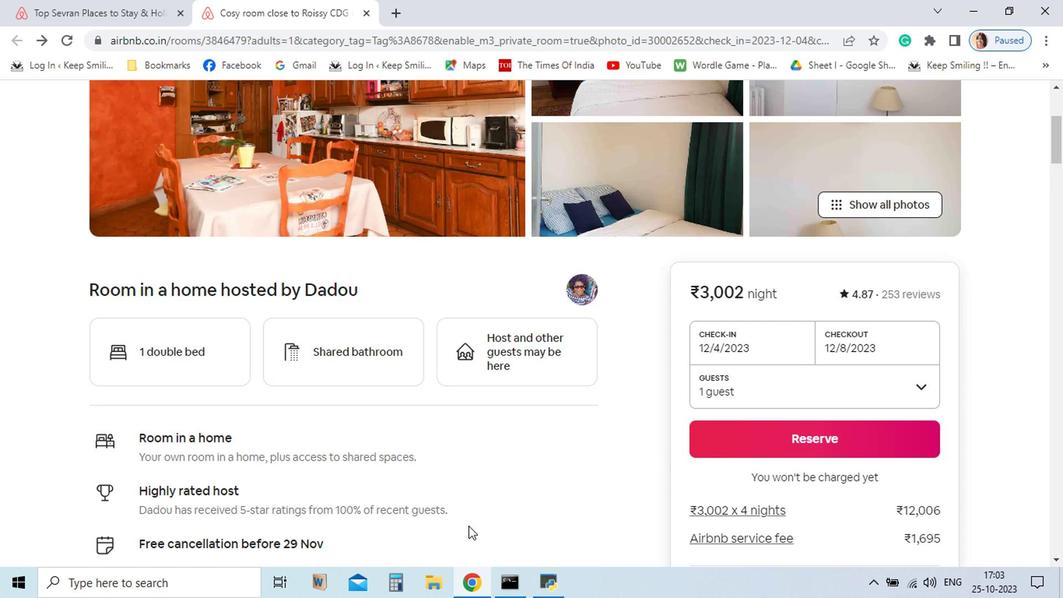 
Action: Mouse scrolled (669, 530) with delta (0, 0)
Screenshot: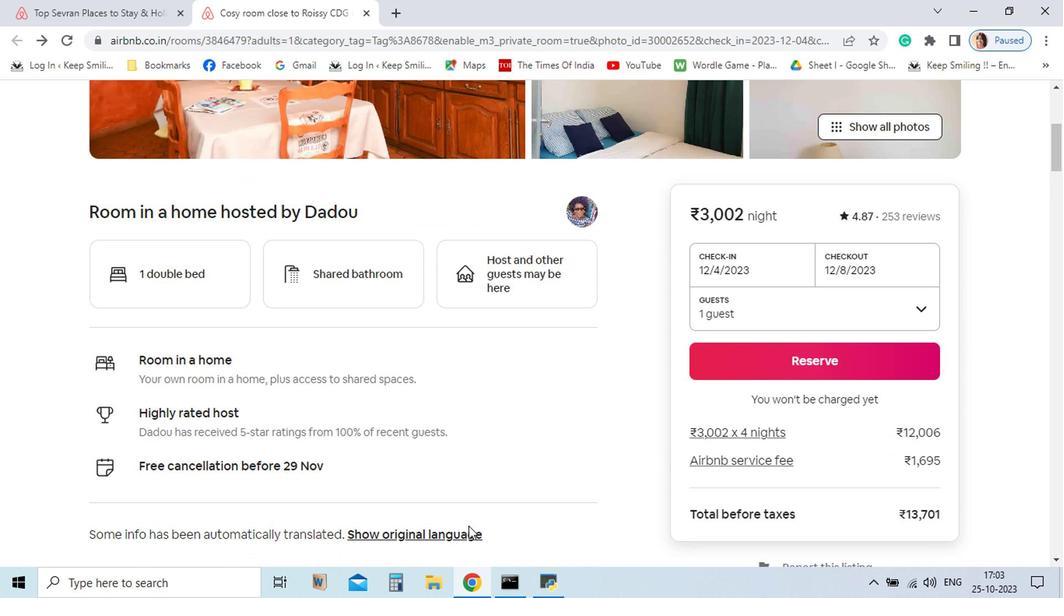 
Action: Mouse scrolled (669, 530) with delta (0, 0)
Screenshot: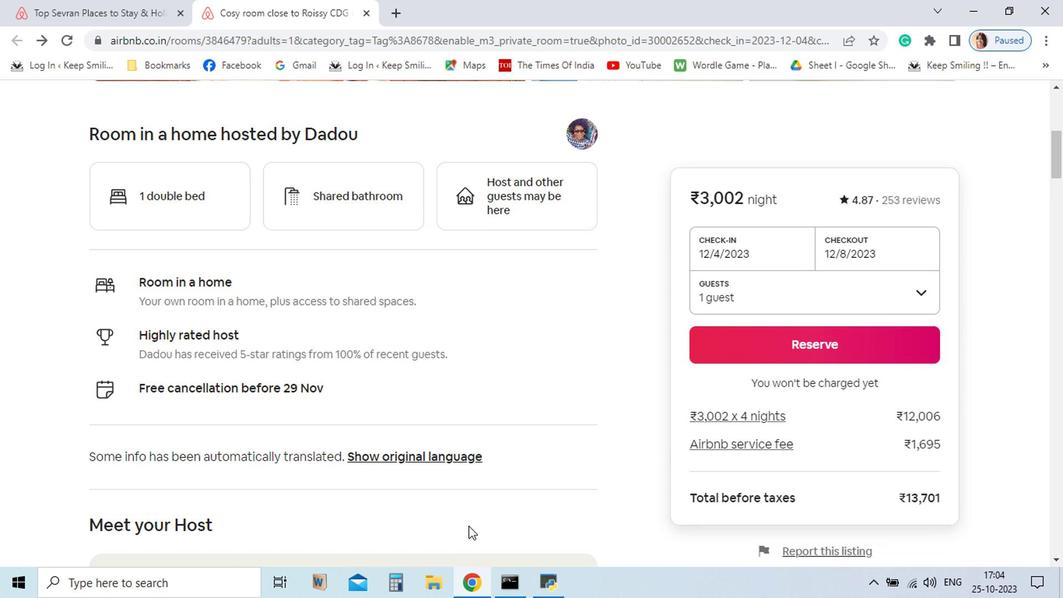 
Action: Mouse moved to (669, 530)
Screenshot: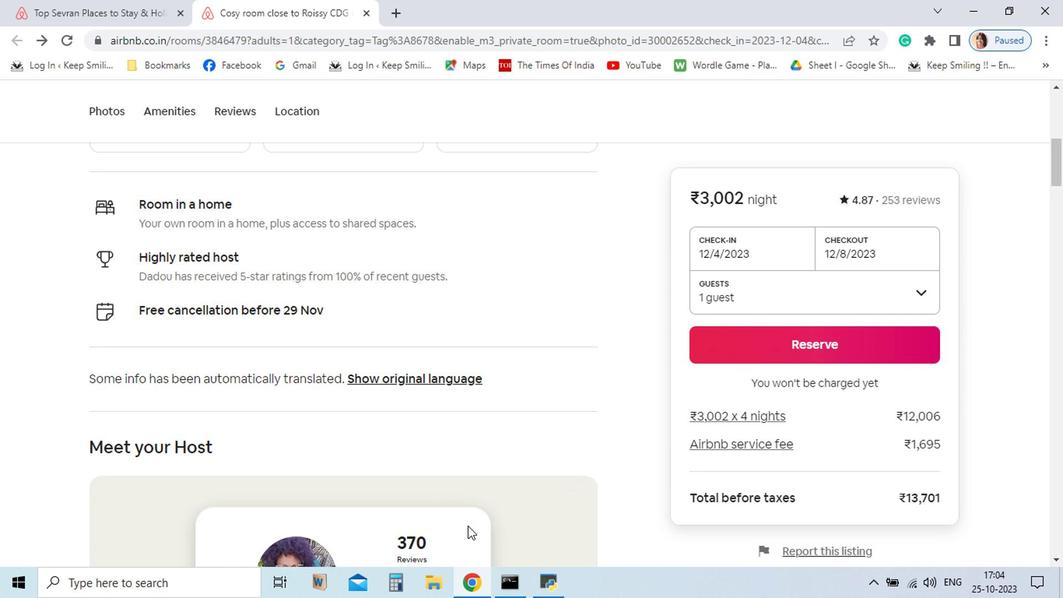 
Action: Mouse scrolled (669, 530) with delta (0, 0)
Screenshot: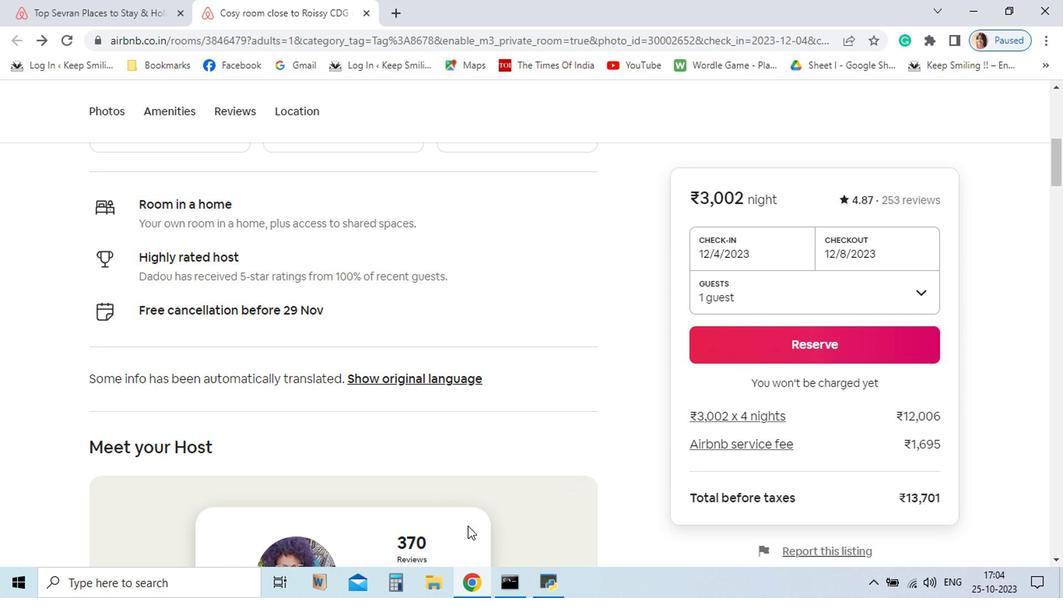 
Action: Mouse scrolled (669, 530) with delta (0, 0)
Screenshot: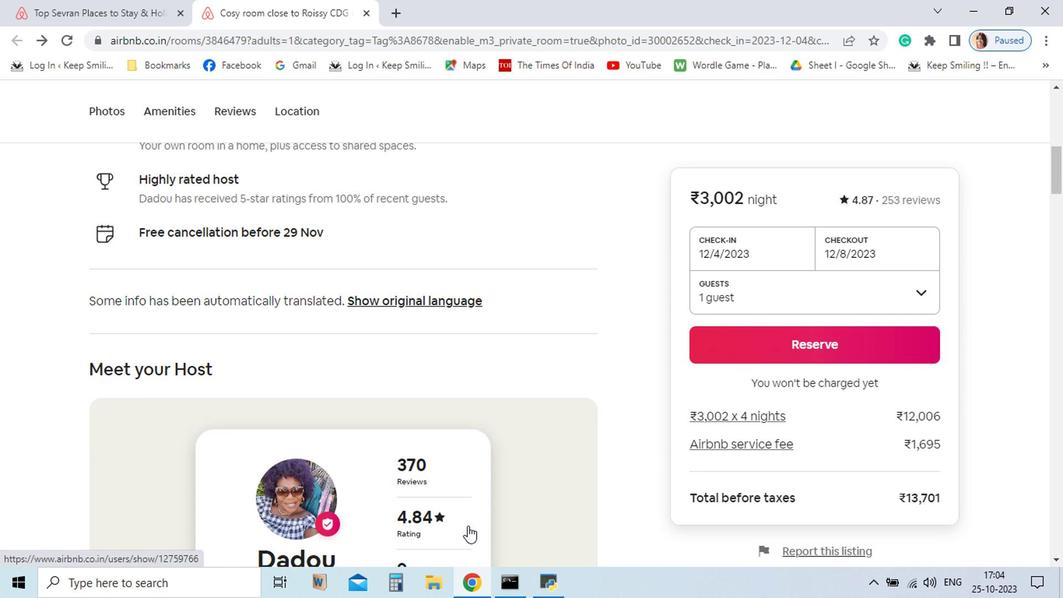 
Action: Mouse scrolled (669, 530) with delta (0, 0)
Screenshot: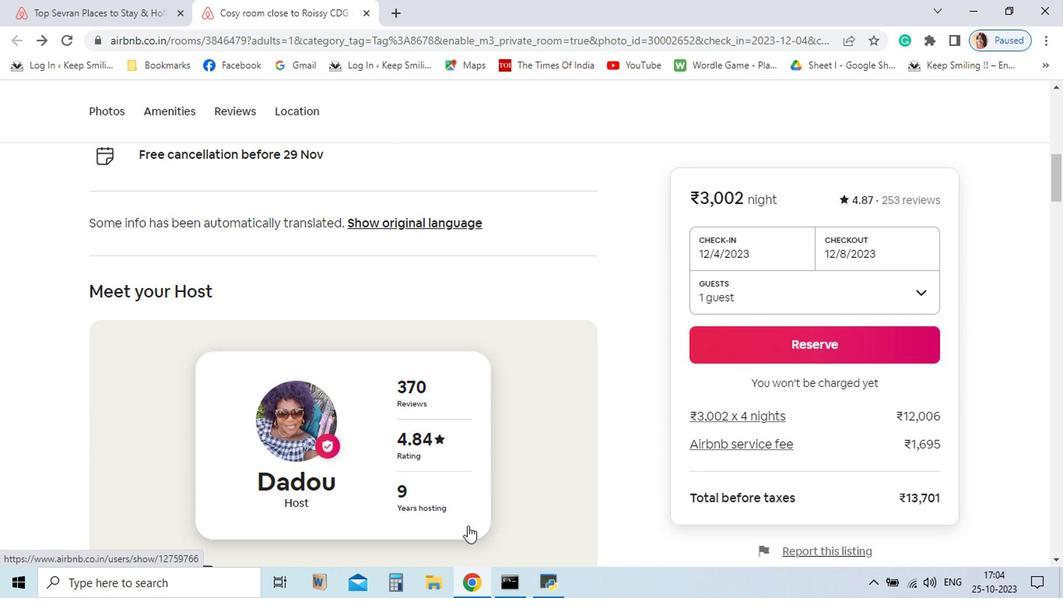 
Action: Mouse scrolled (669, 530) with delta (0, 0)
Screenshot: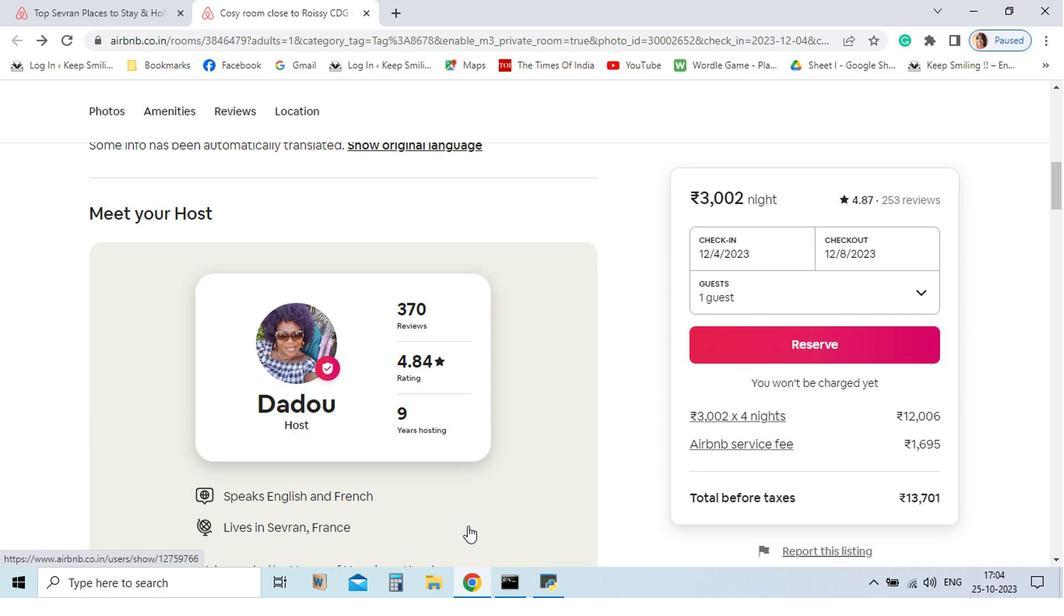 
Action: Mouse scrolled (669, 530) with delta (0, 0)
Screenshot: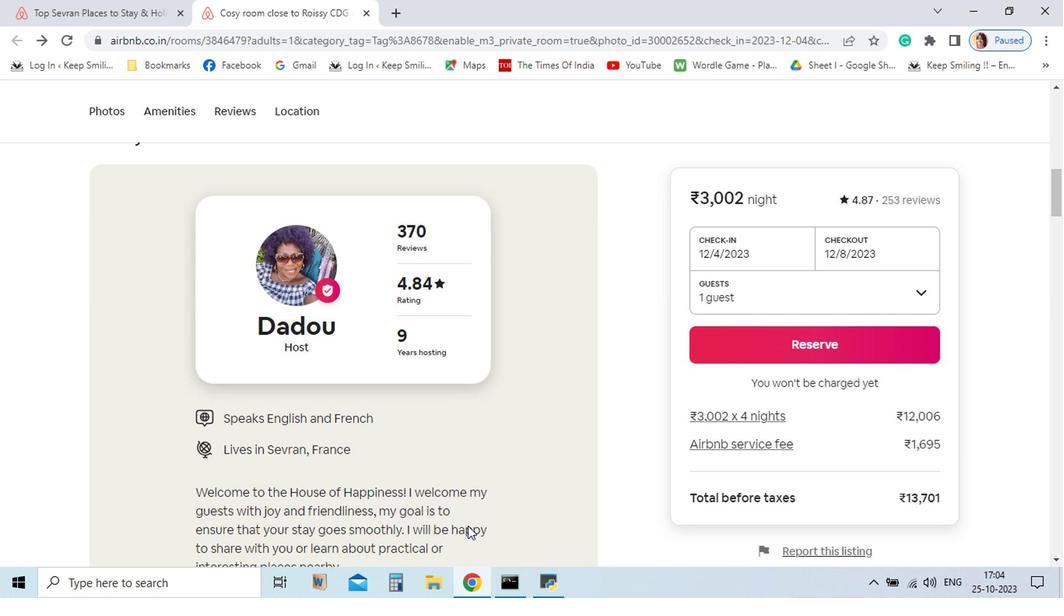
Action: Mouse scrolled (669, 530) with delta (0, 0)
Screenshot: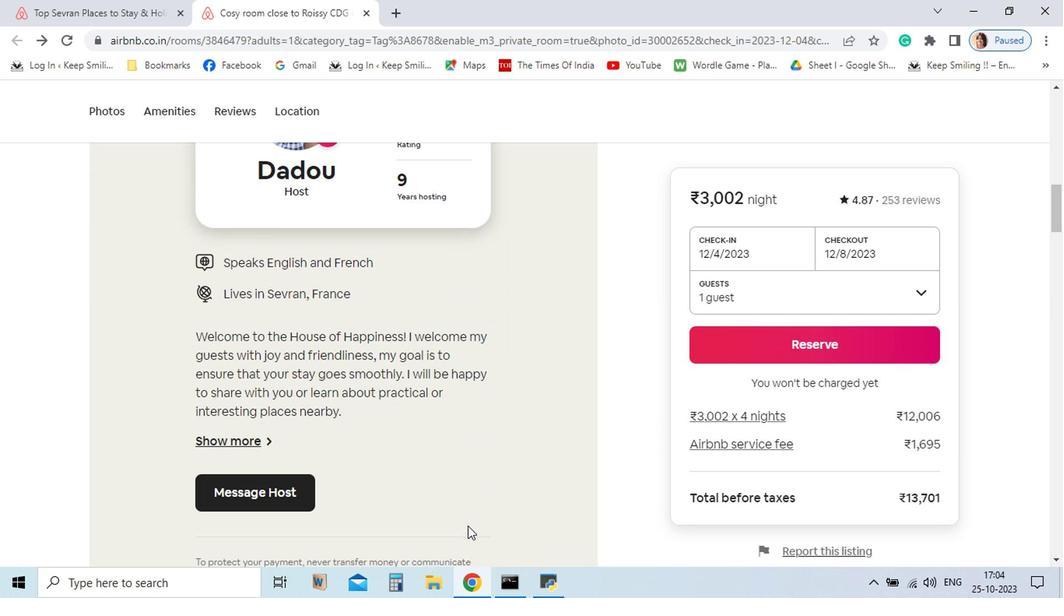 
Action: Mouse scrolled (669, 530) with delta (0, 0)
Screenshot: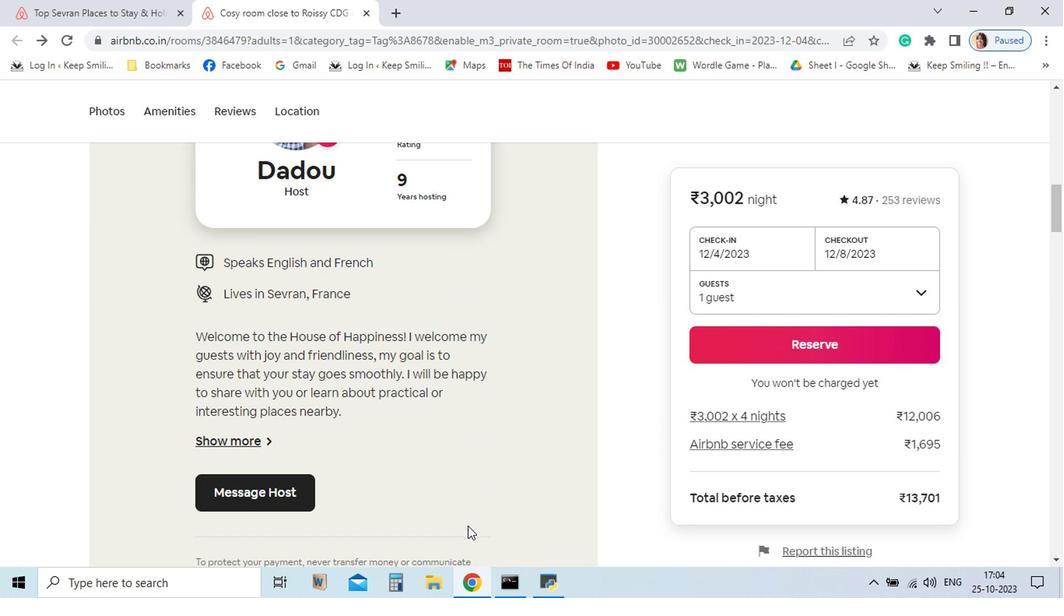 
Action: Mouse scrolled (669, 530) with delta (0, 0)
Screenshot: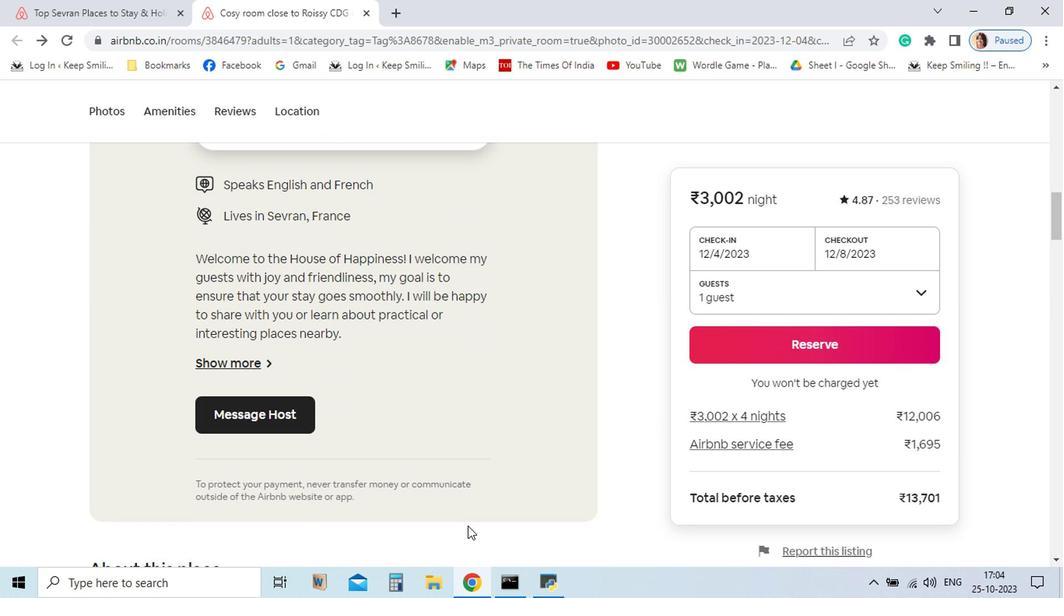 
Action: Mouse scrolled (669, 530) with delta (0, 0)
Screenshot: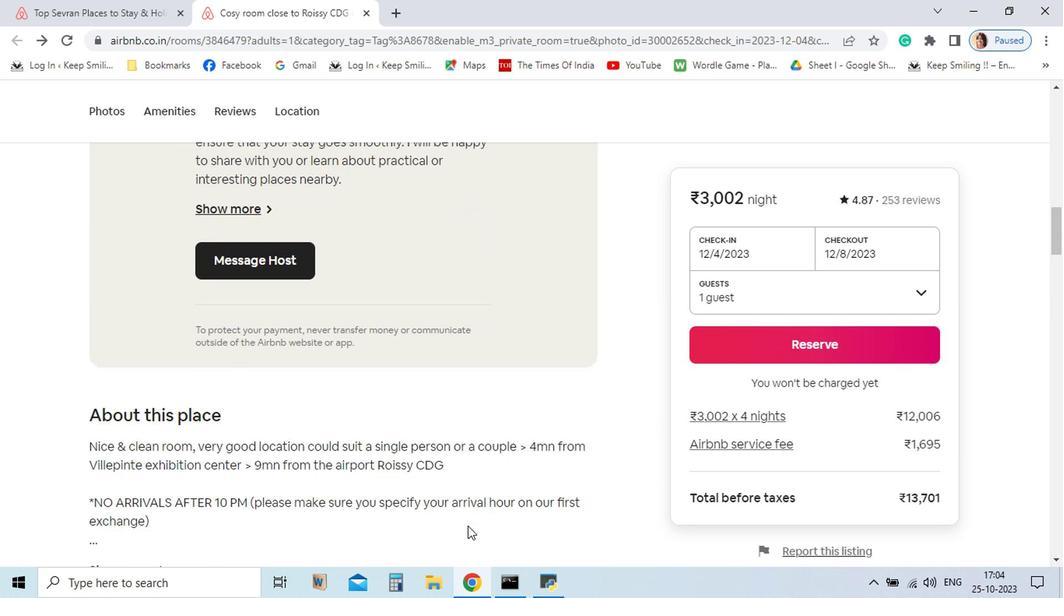 
Action: Mouse scrolled (669, 530) with delta (0, 0)
Screenshot: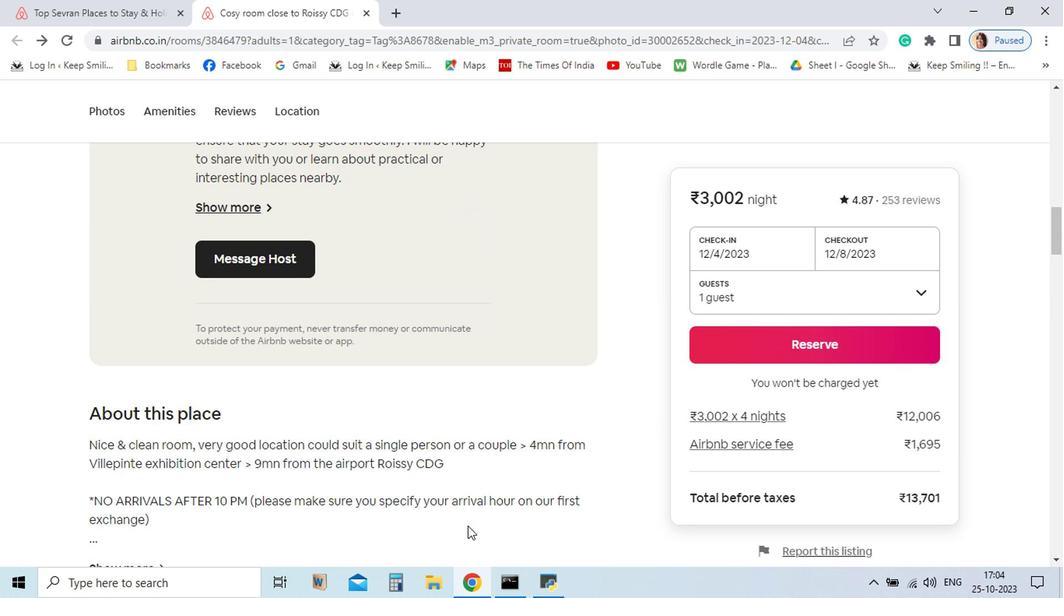
Action: Mouse scrolled (669, 530) with delta (0, 0)
Screenshot: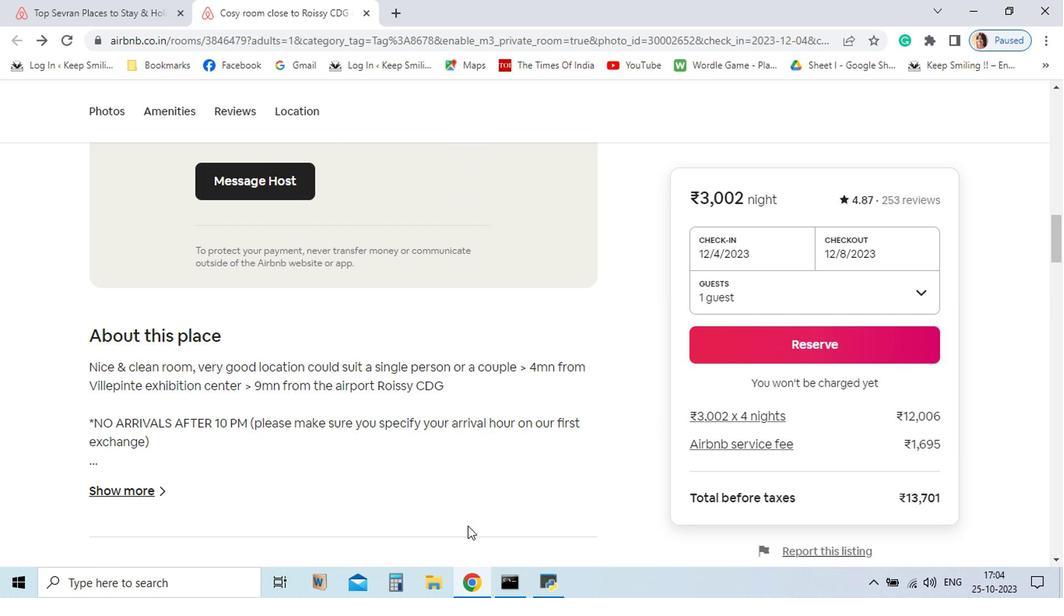 
Action: Mouse moved to (530, 517)
Screenshot: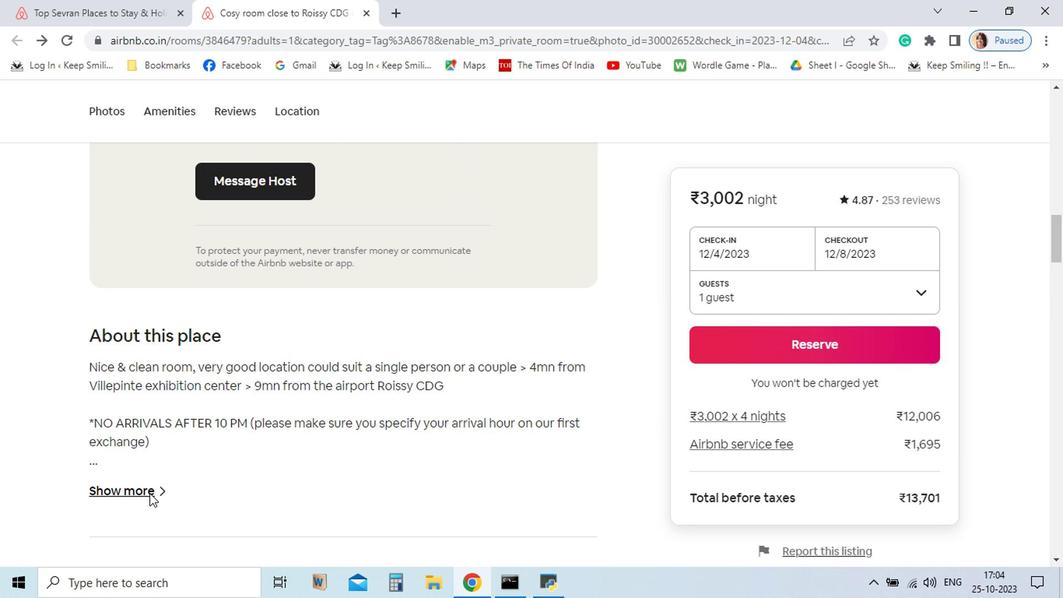 
Action: Mouse pressed left at (530, 517)
Screenshot: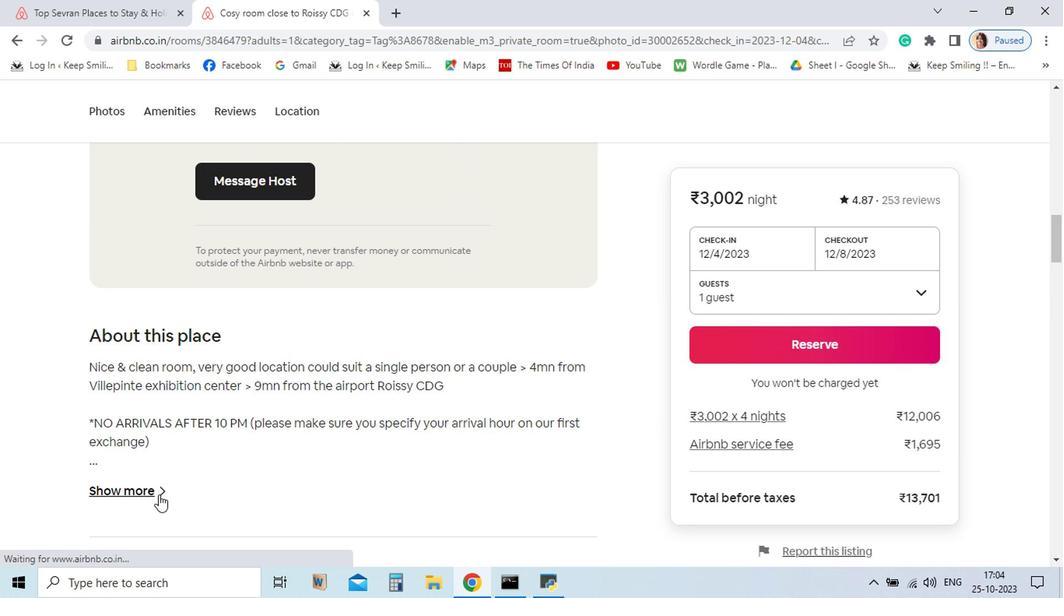 
Action: Mouse moved to (827, 432)
Screenshot: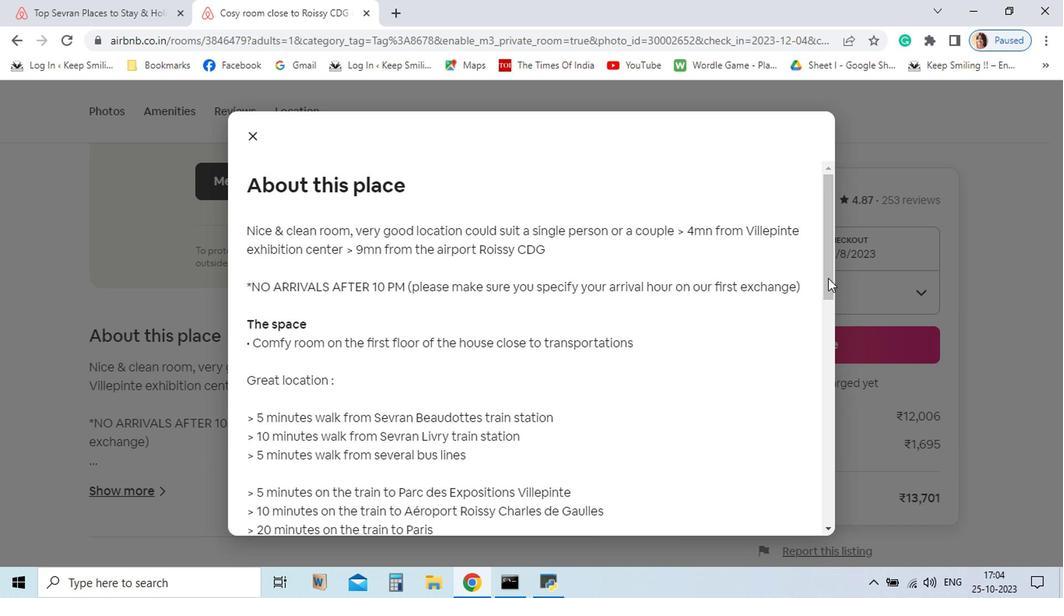 
Action: Mouse pressed left at (827, 432)
Screenshot: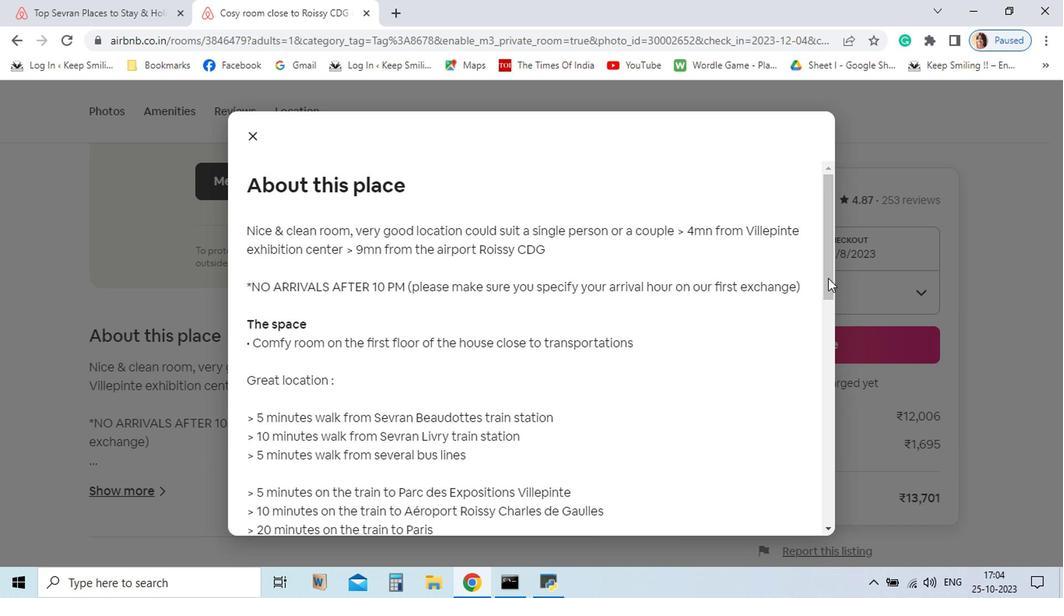 
Action: Mouse moved to (574, 374)
Screenshot: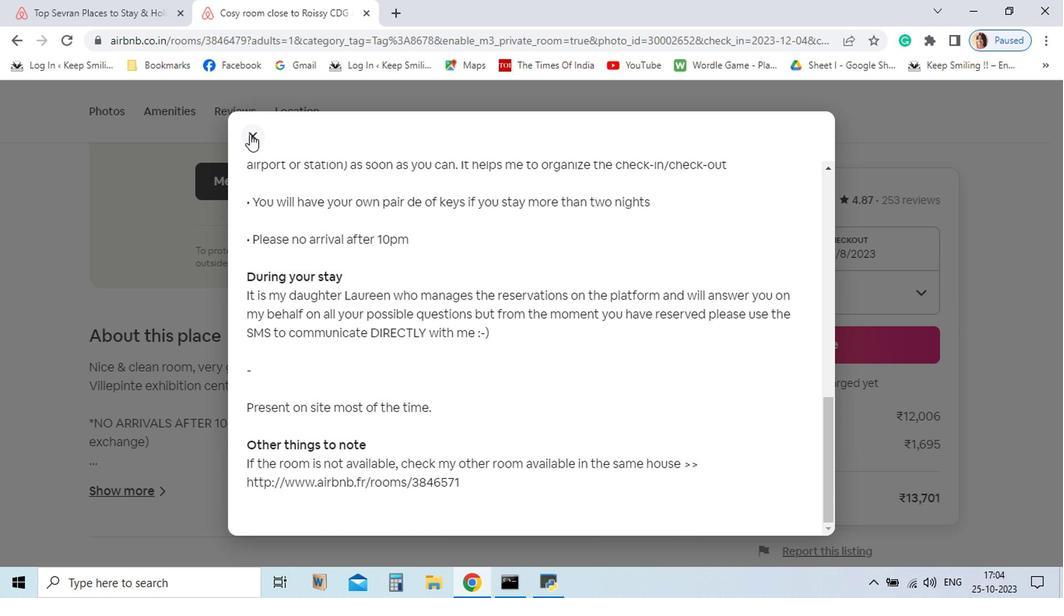 
Action: Mouse pressed left at (574, 374)
Screenshot: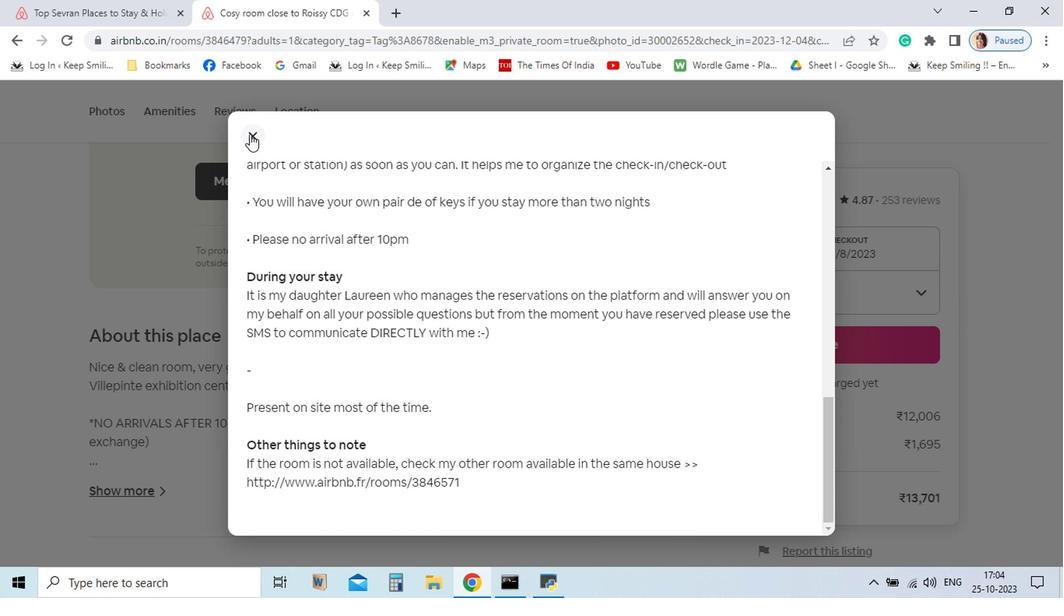 
Action: Mouse moved to (667, 498)
Screenshot: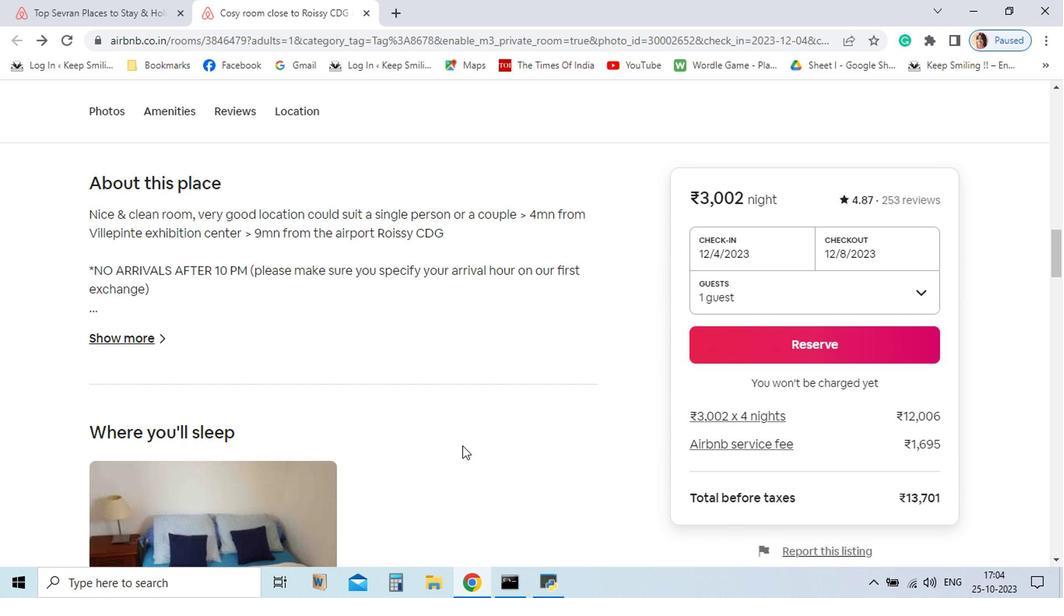 
Action: Mouse scrolled (667, 498) with delta (0, 0)
Screenshot: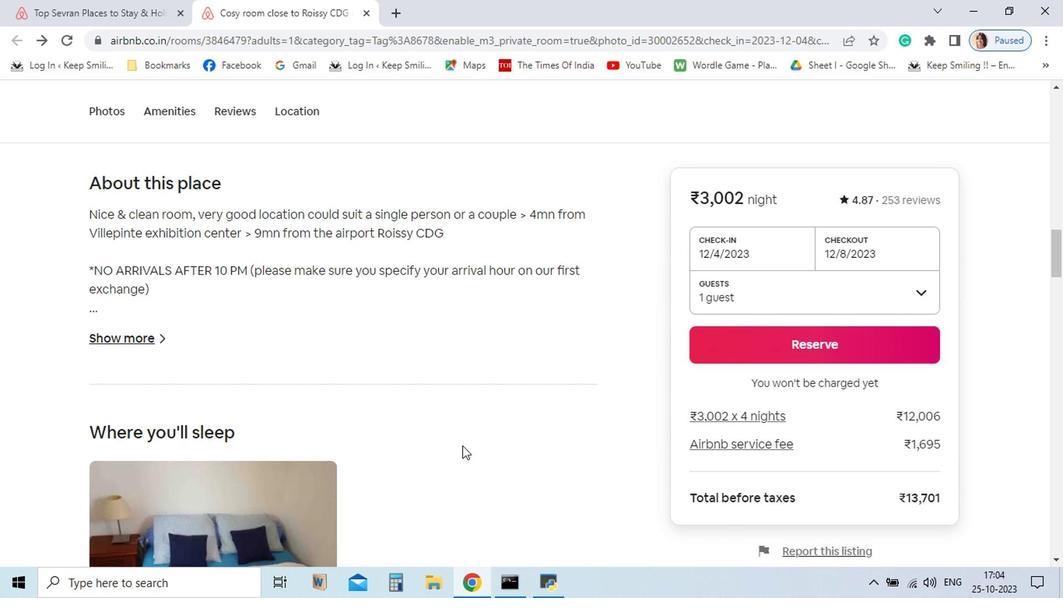 
Action: Mouse scrolled (667, 498) with delta (0, 0)
Screenshot: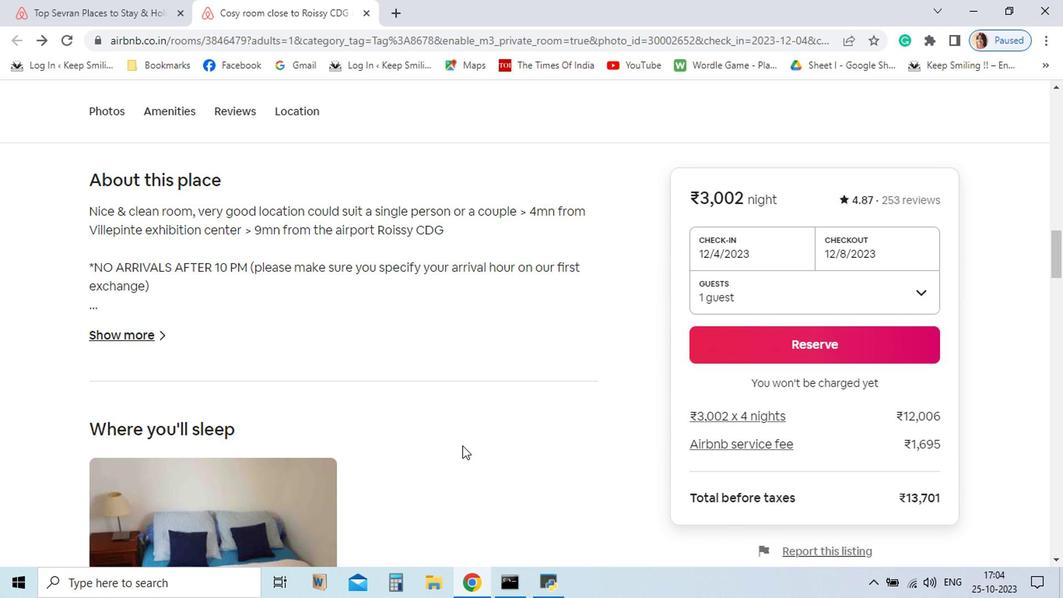 
Action: Mouse scrolled (667, 498) with delta (0, 0)
Screenshot: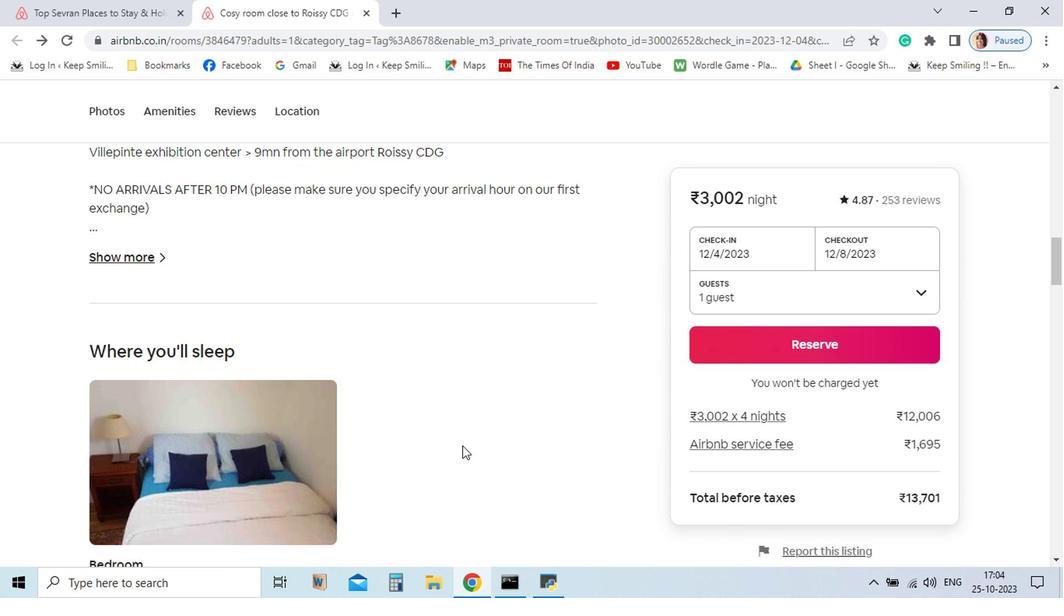 
Action: Mouse scrolled (667, 498) with delta (0, 0)
Screenshot: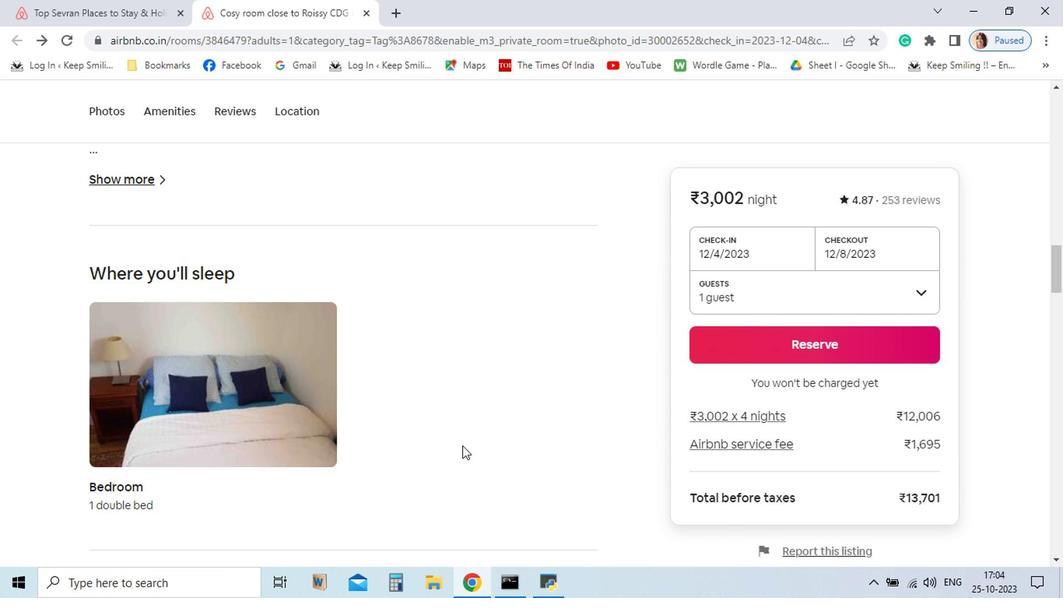 
Action: Mouse scrolled (667, 498) with delta (0, 0)
Screenshot: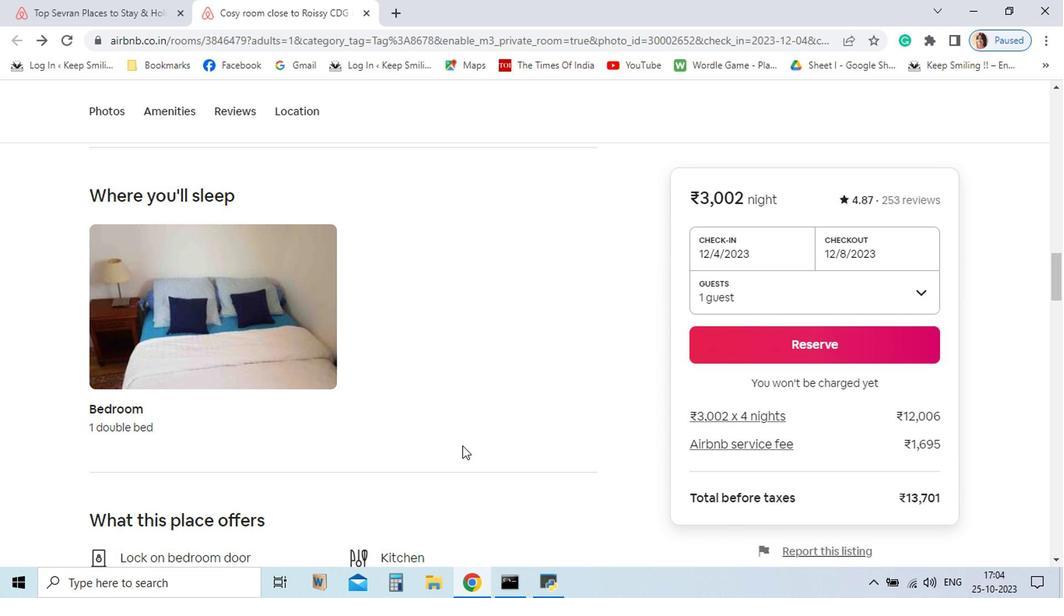 
Action: Mouse scrolled (667, 498) with delta (0, 0)
Screenshot: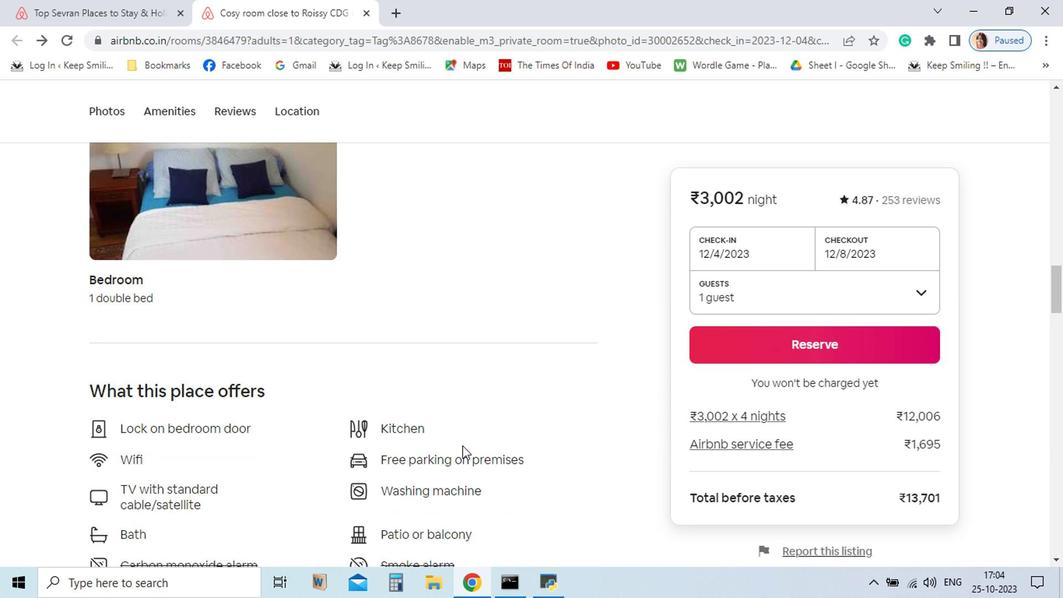
Action: Mouse scrolled (667, 498) with delta (0, 0)
Screenshot: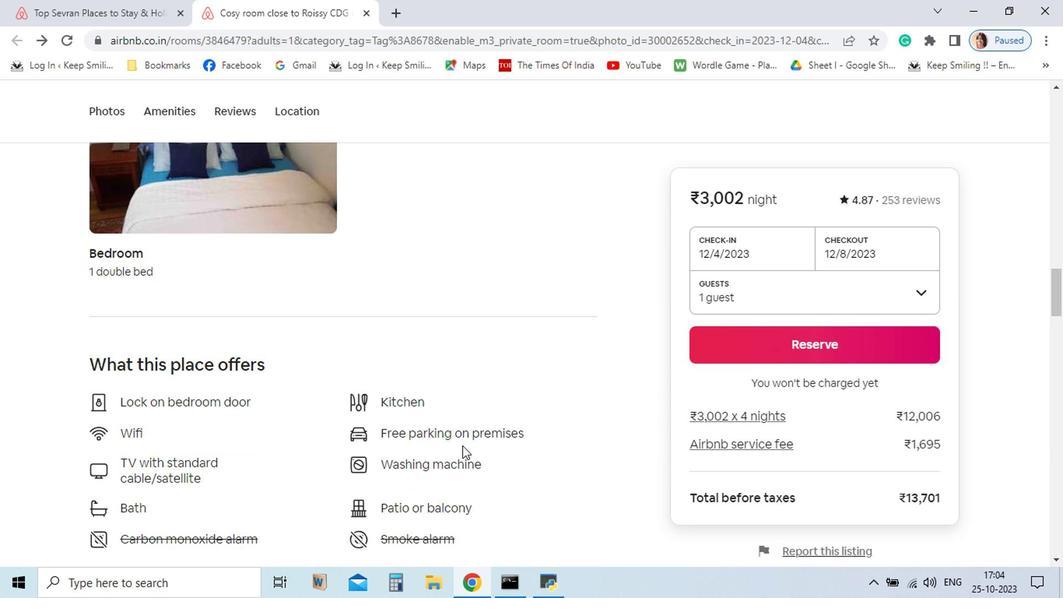 
Action: Mouse scrolled (667, 498) with delta (0, 0)
Screenshot: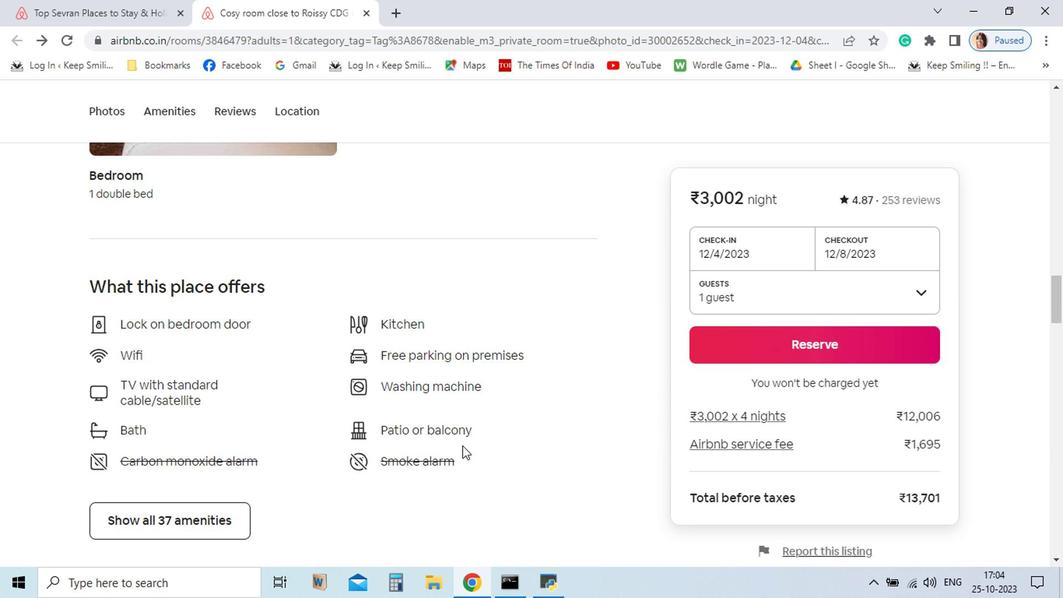 
Action: Mouse moved to (561, 528)
Screenshot: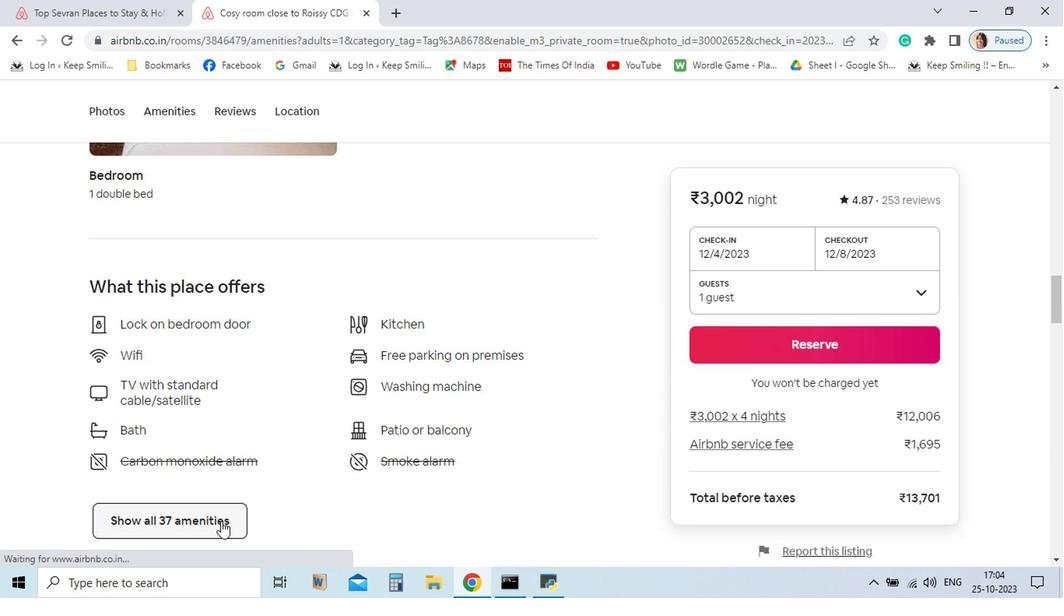 
Action: Mouse pressed left at (561, 528)
Screenshot: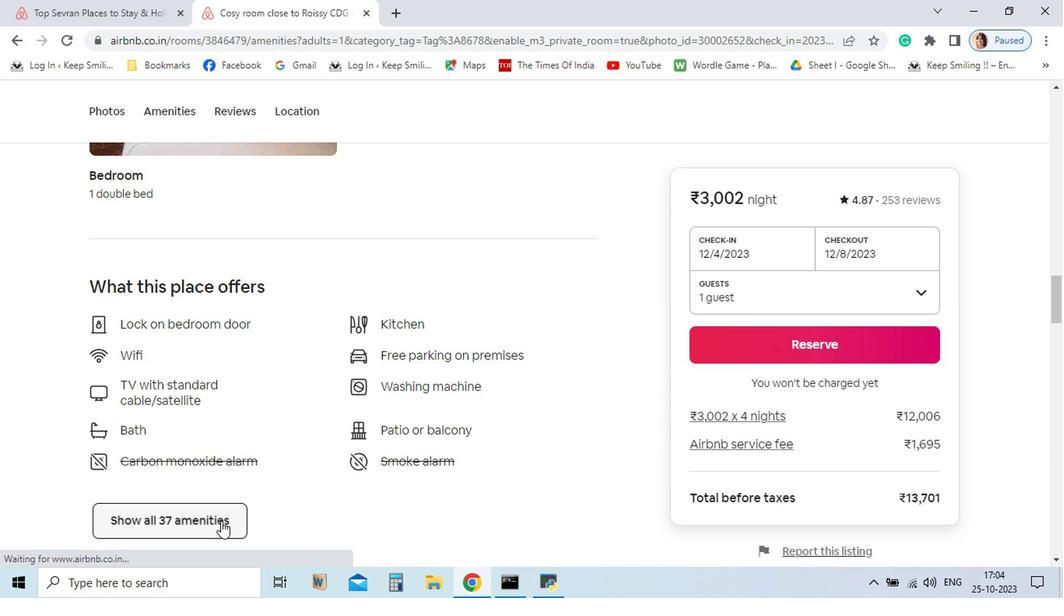 
Action: Mouse moved to (826, 530)
Screenshot: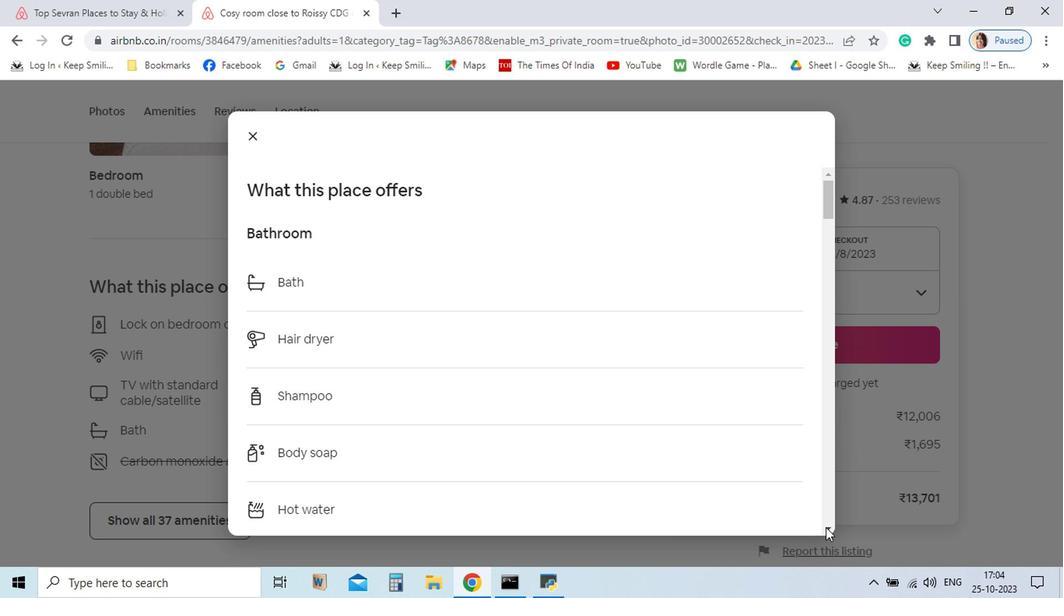 
Action: Mouse pressed left at (826, 530)
Screenshot: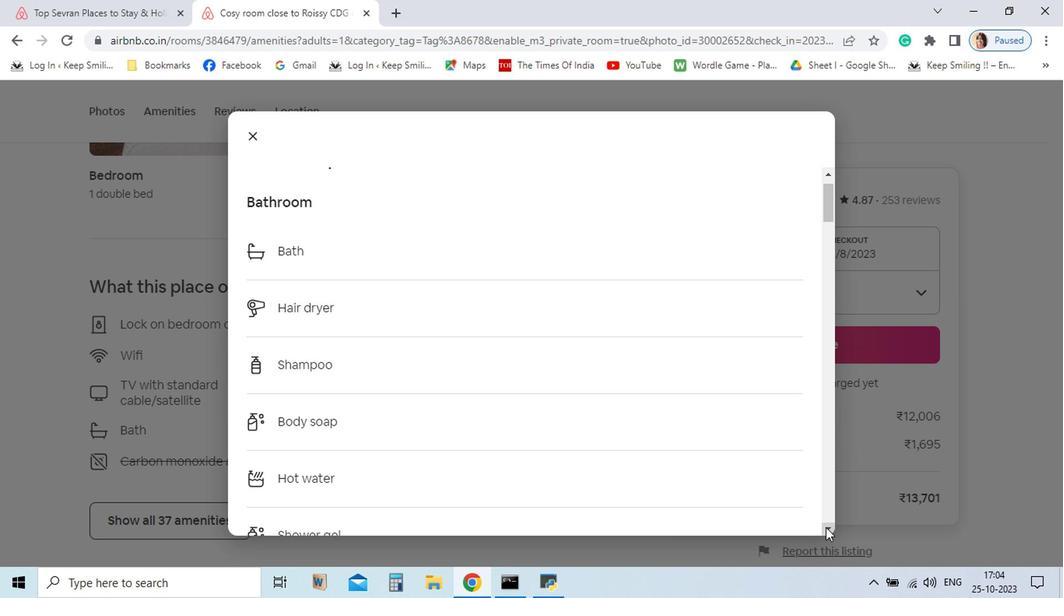 
Action: Mouse pressed left at (826, 530)
Screenshot: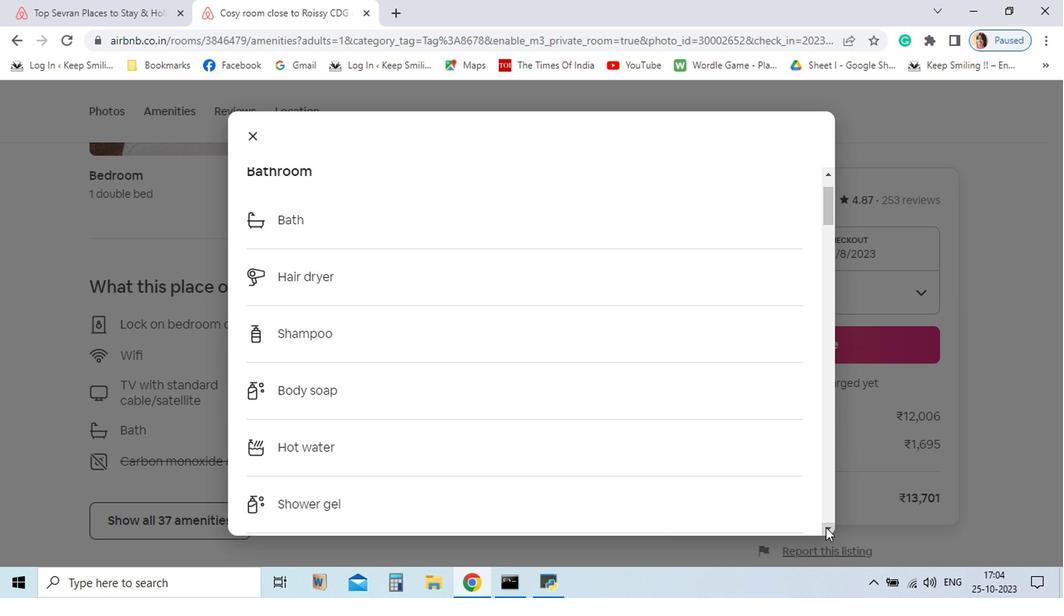 
Action: Mouse pressed left at (826, 530)
Screenshot: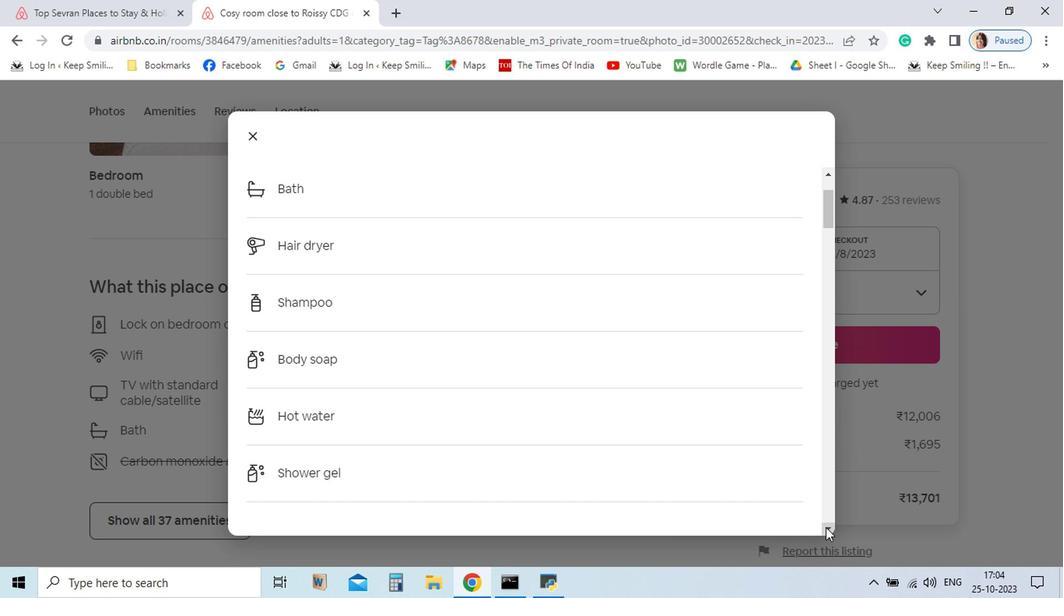 
Action: Mouse pressed left at (826, 530)
Screenshot: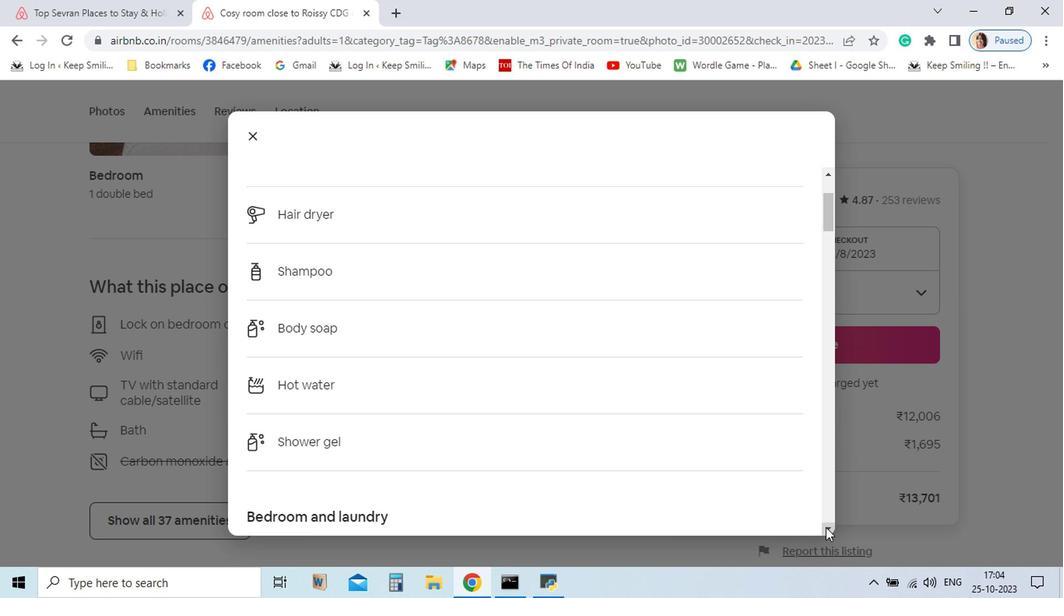 
Action: Mouse pressed left at (826, 530)
Screenshot: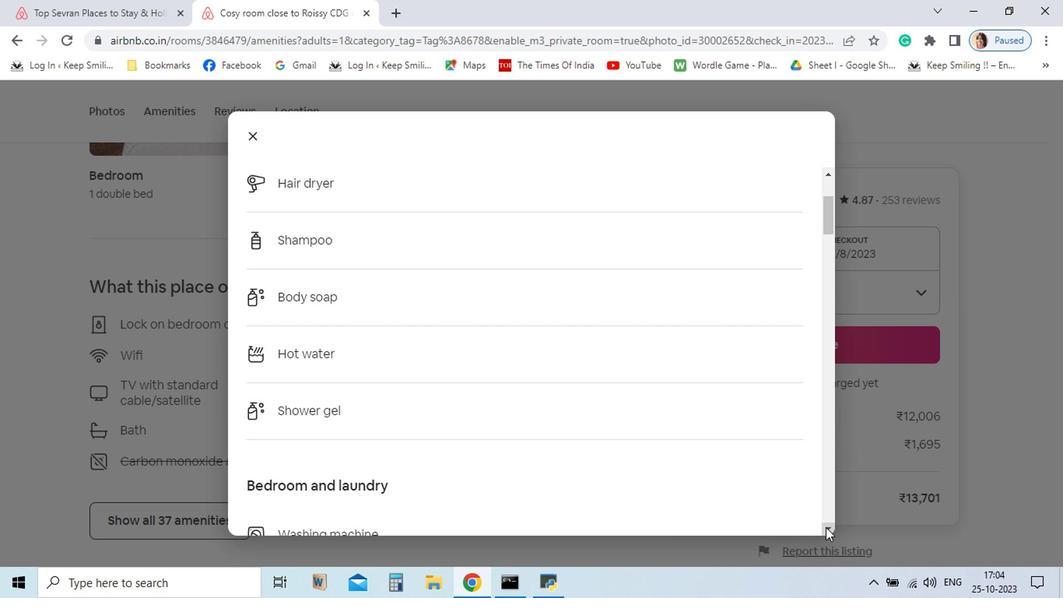 
Action: Mouse pressed left at (826, 530)
Screenshot: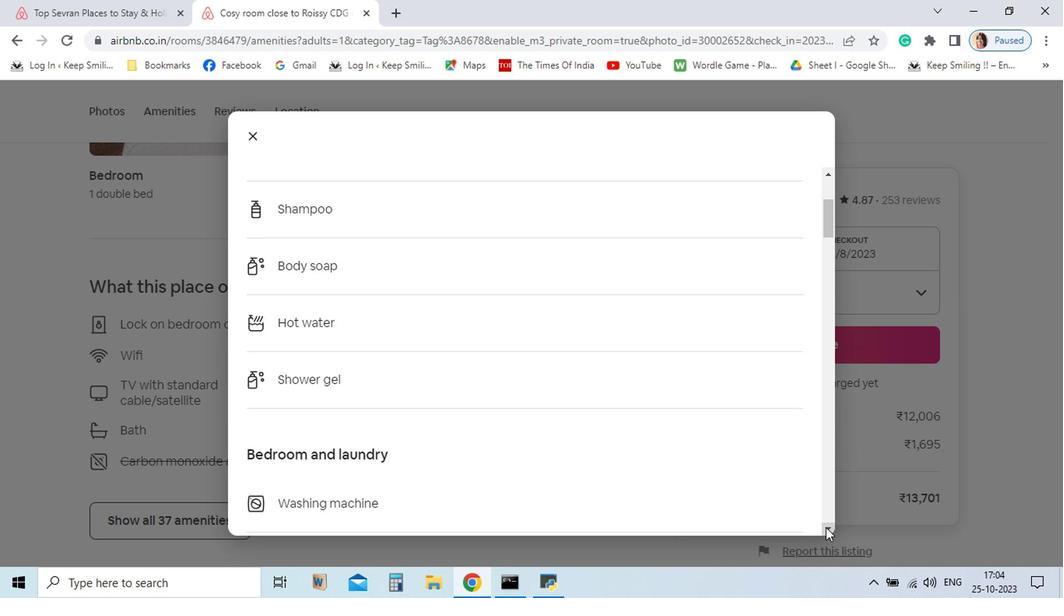 
Action: Mouse pressed left at (826, 530)
Screenshot: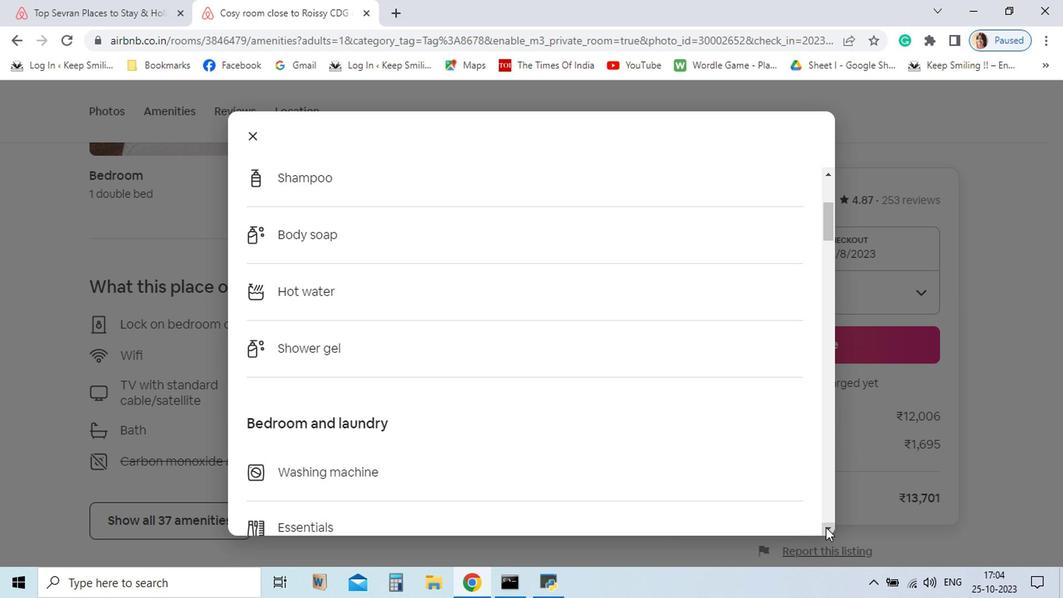 
Action: Mouse pressed left at (826, 530)
Screenshot: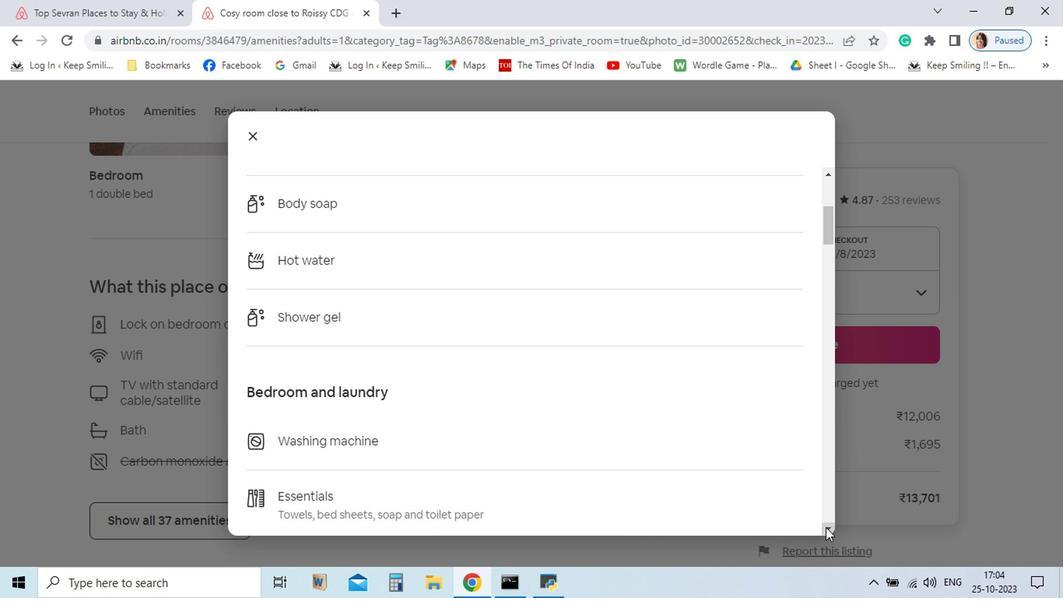 
Action: Mouse pressed left at (826, 530)
Screenshot: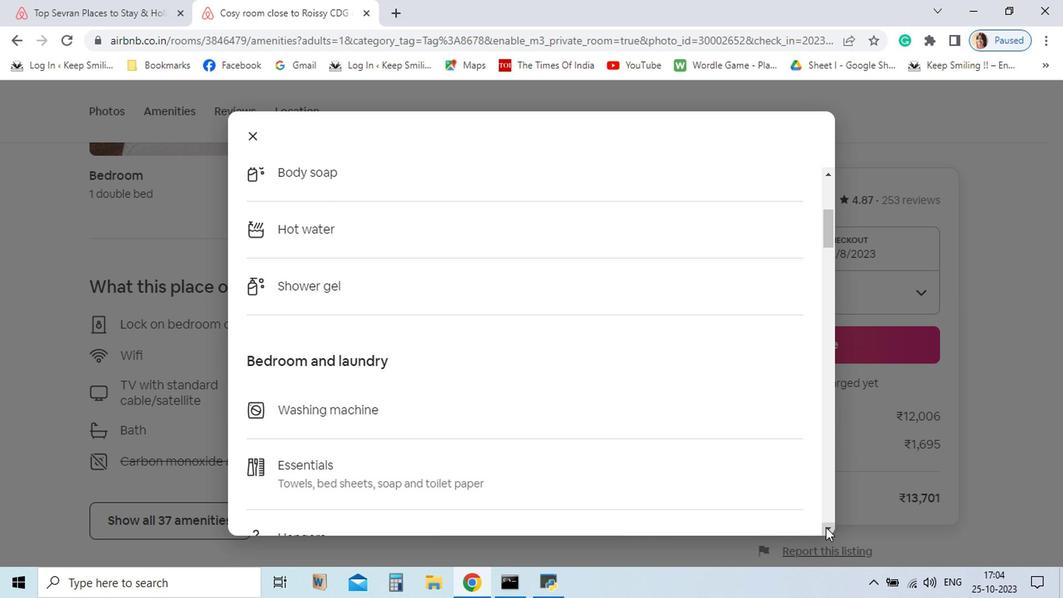 
Action: Mouse pressed left at (826, 530)
Screenshot: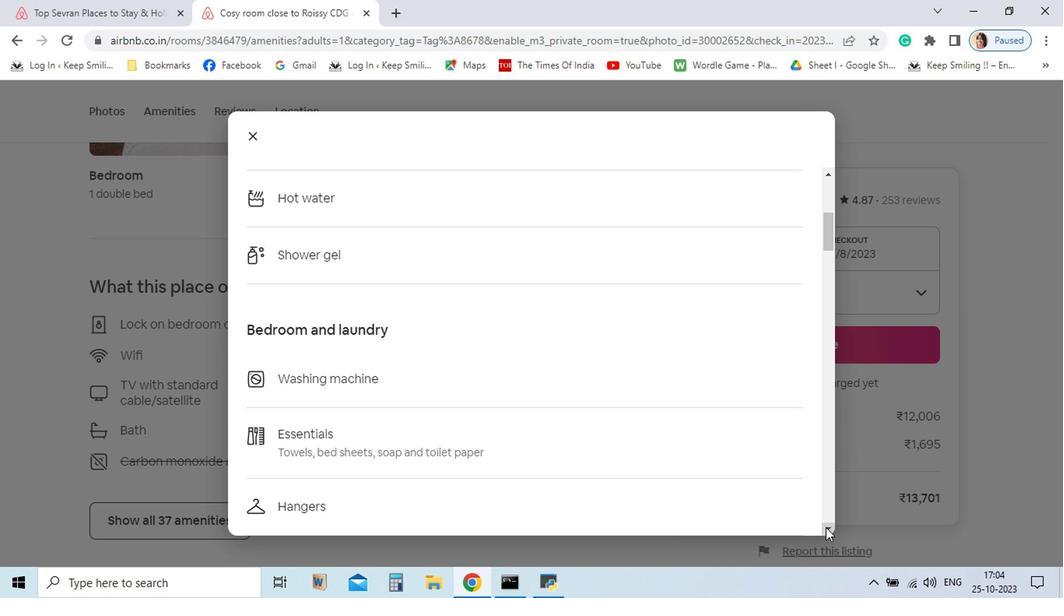 
Action: Mouse pressed left at (826, 530)
Screenshot: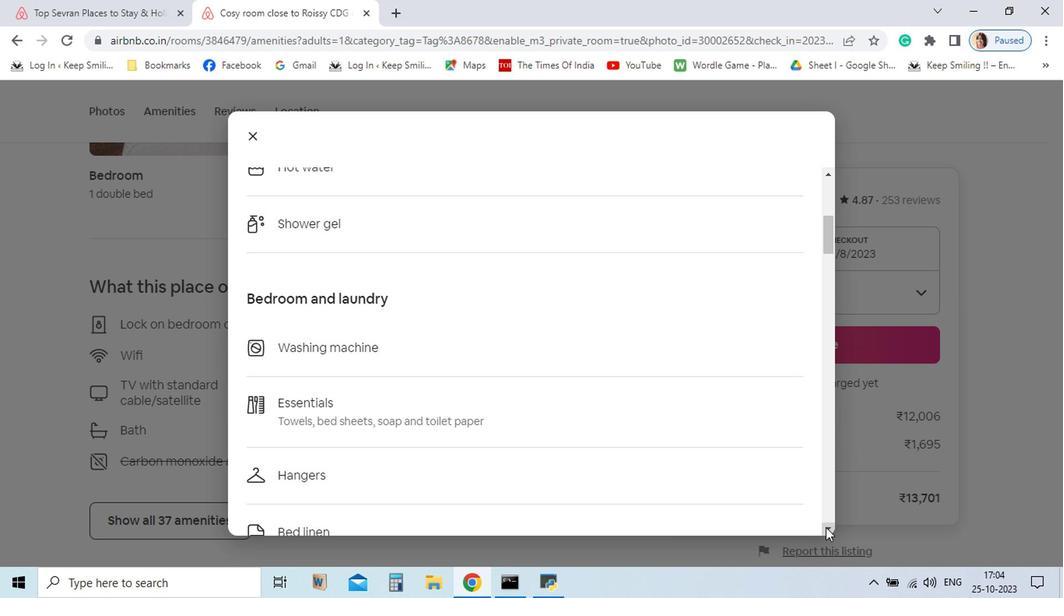 
Action: Mouse pressed left at (826, 530)
Screenshot: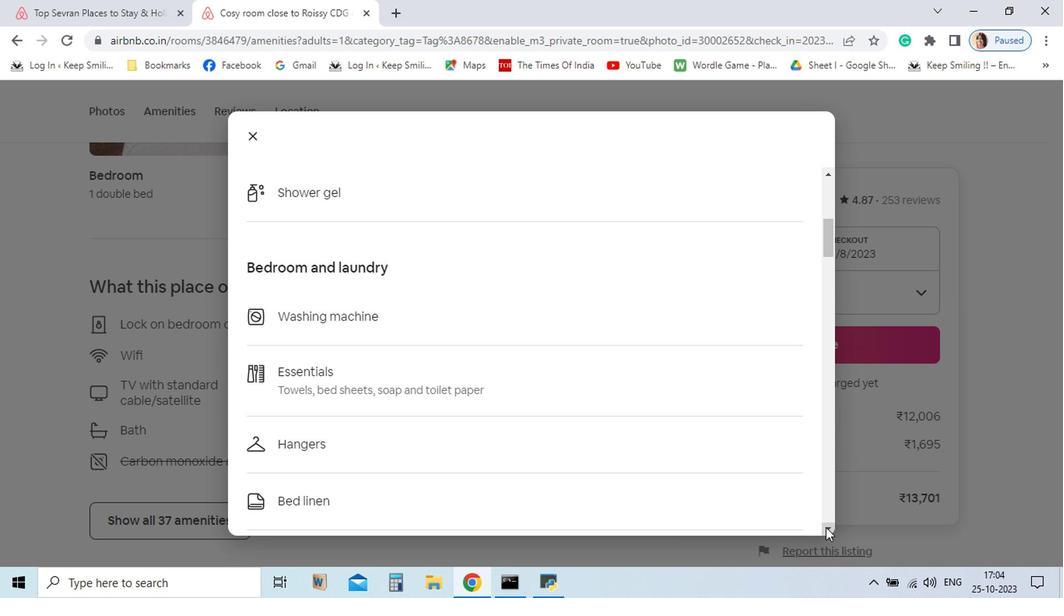 
Action: Mouse pressed left at (826, 530)
Screenshot: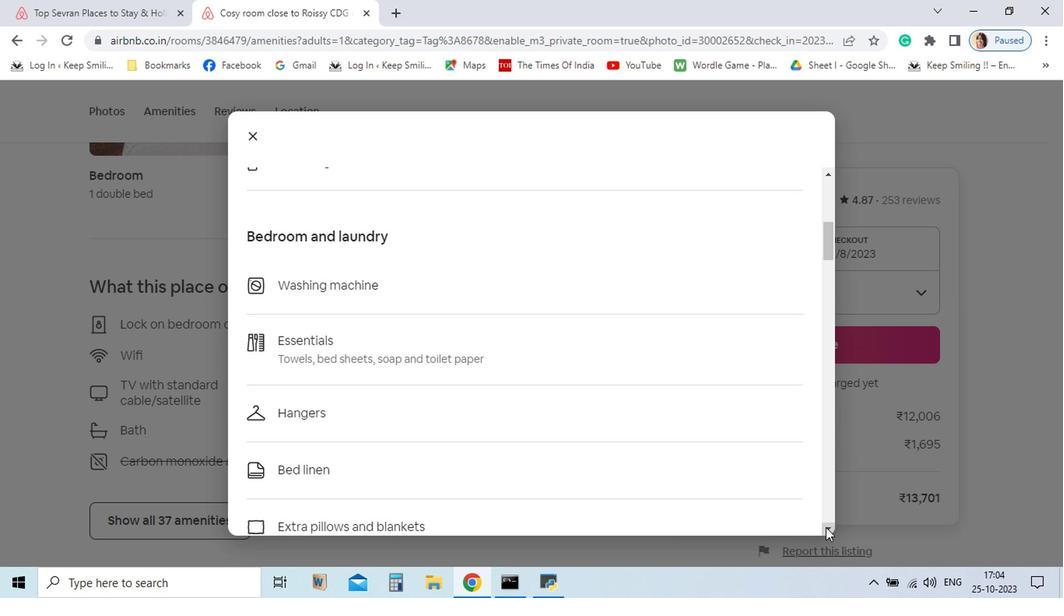 
Action: Mouse pressed left at (826, 530)
Screenshot: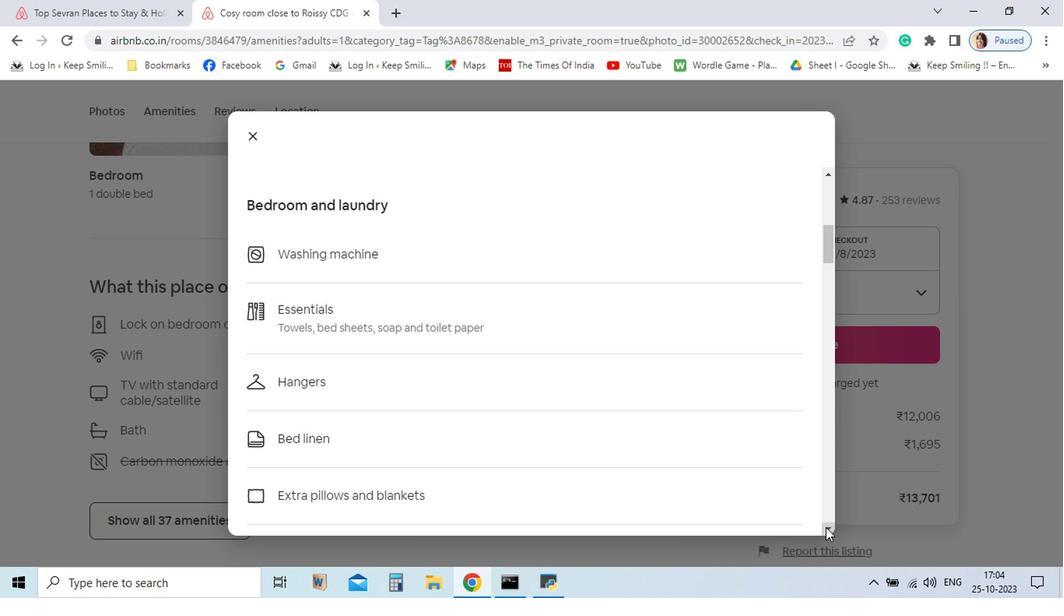 
Action: Mouse pressed left at (826, 530)
Screenshot: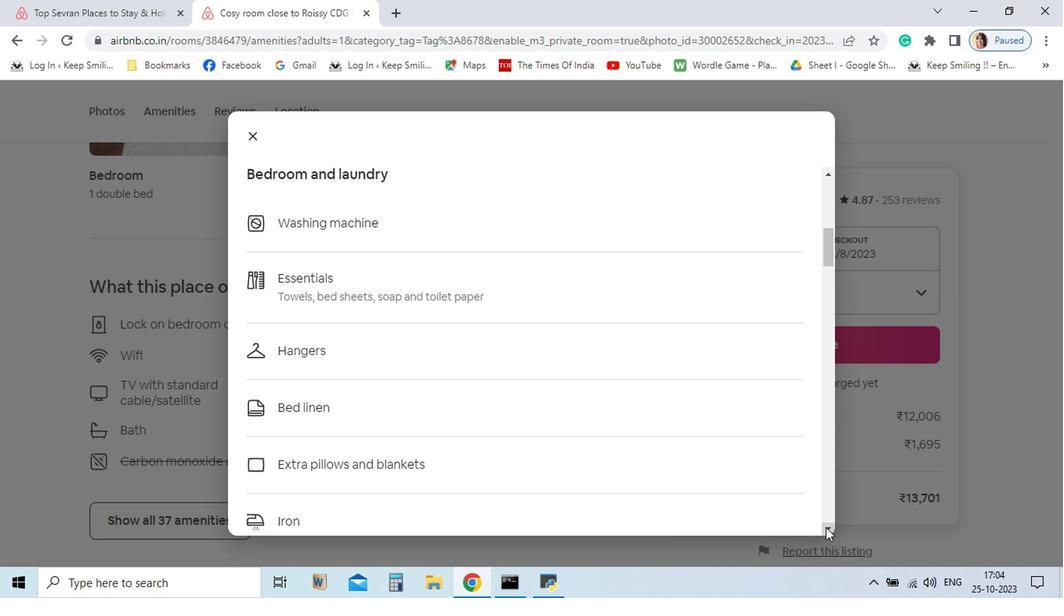 
Action: Mouse pressed left at (826, 530)
Screenshot: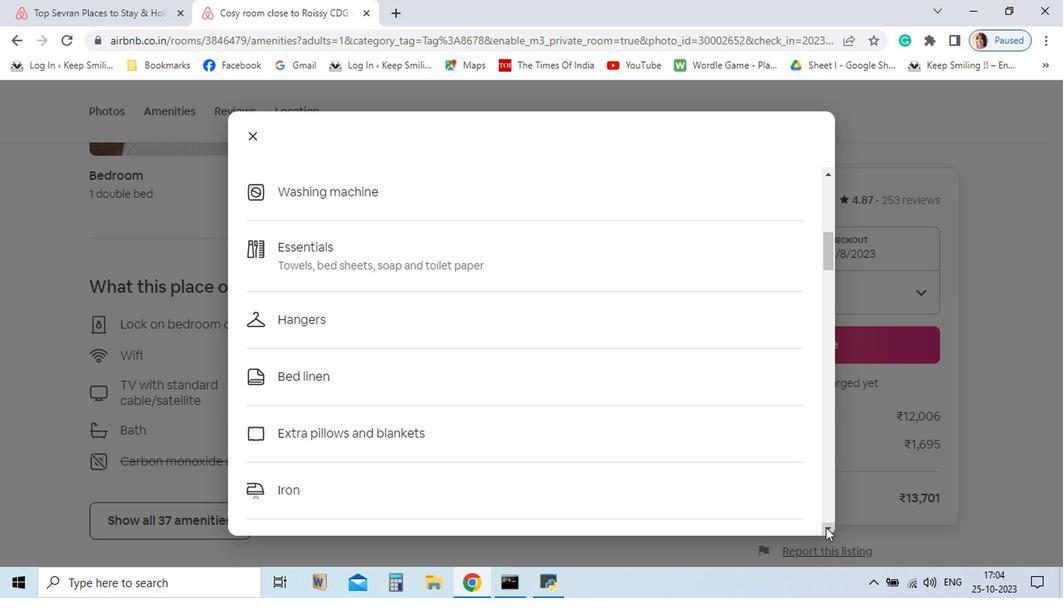 
Action: Mouse pressed left at (826, 530)
Screenshot: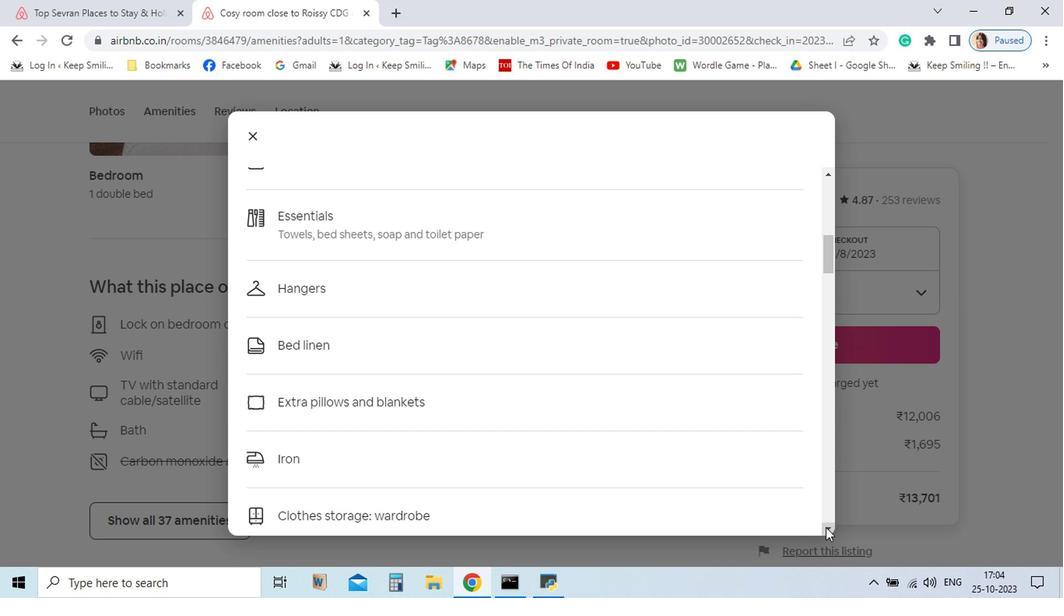 
Action: Mouse pressed left at (826, 530)
Screenshot: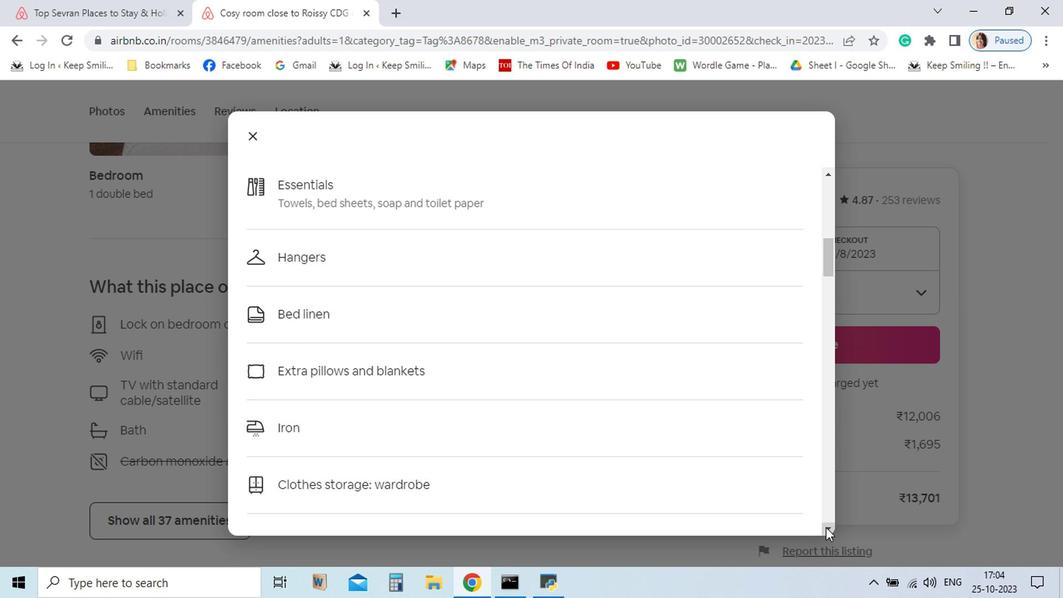 
Action: Mouse pressed left at (826, 530)
Screenshot: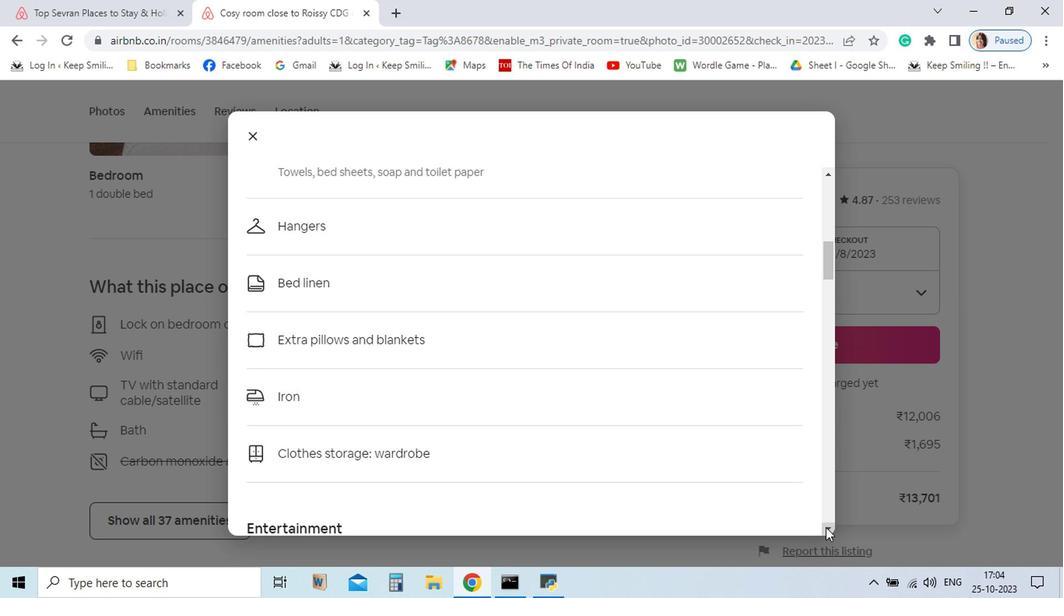 
Action: Mouse pressed left at (826, 530)
Screenshot: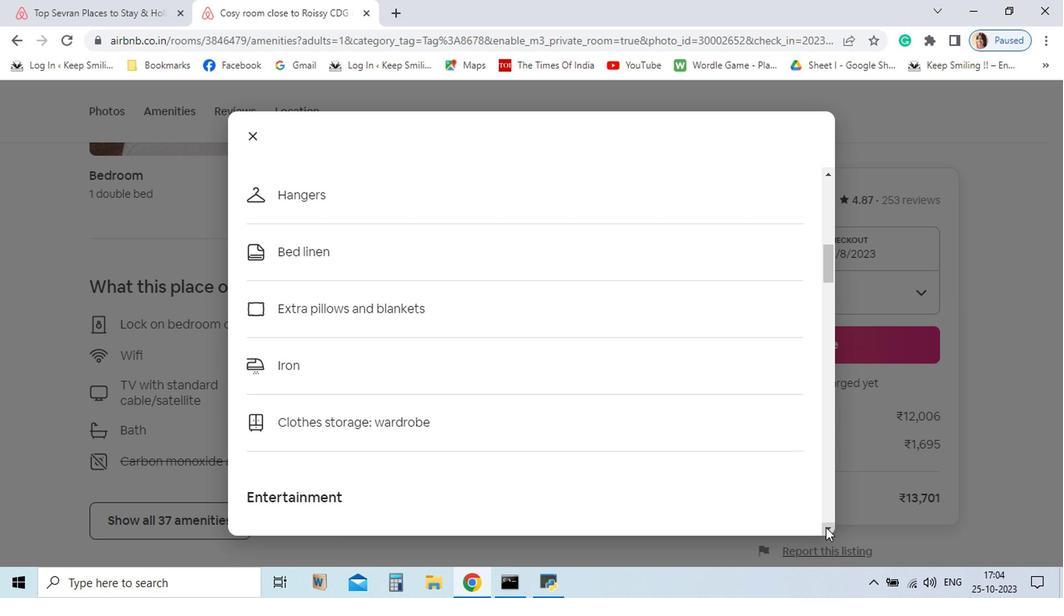 
Action: Mouse pressed left at (826, 530)
Screenshot: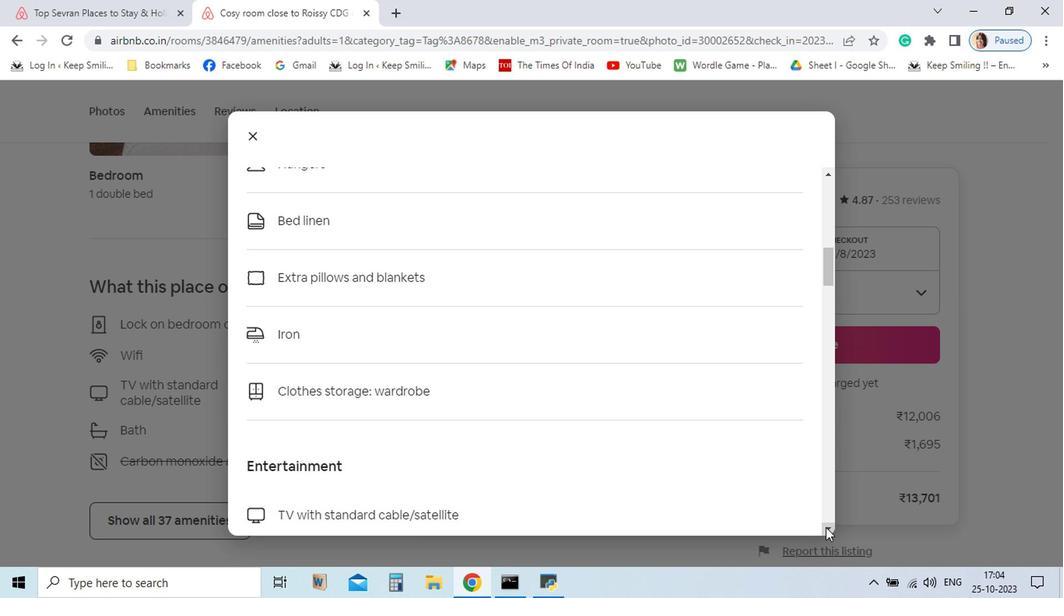 
Action: Mouse pressed left at (826, 530)
Screenshot: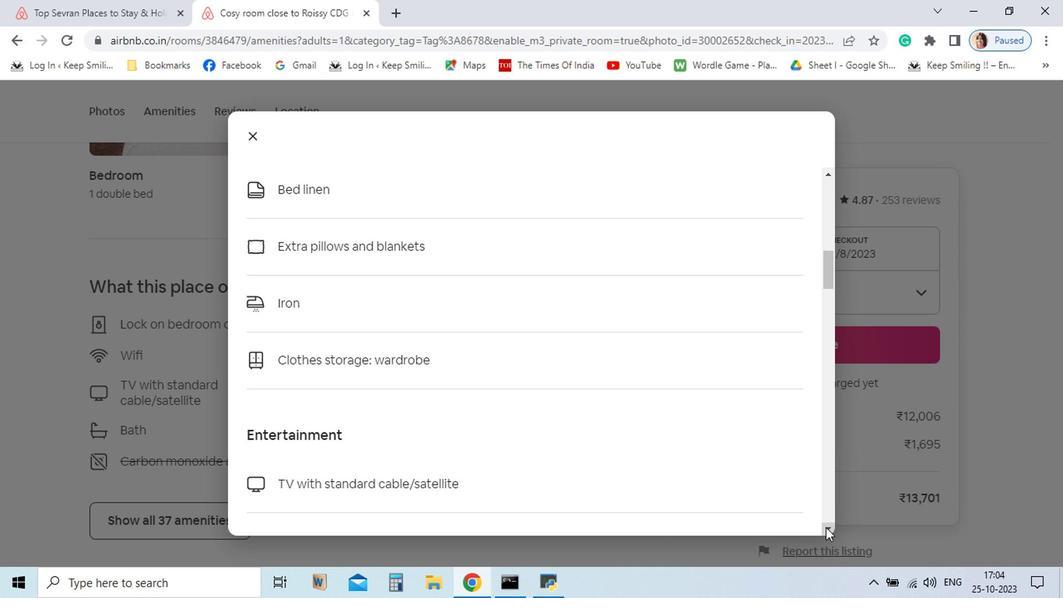 
Action: Mouse pressed left at (826, 530)
Screenshot: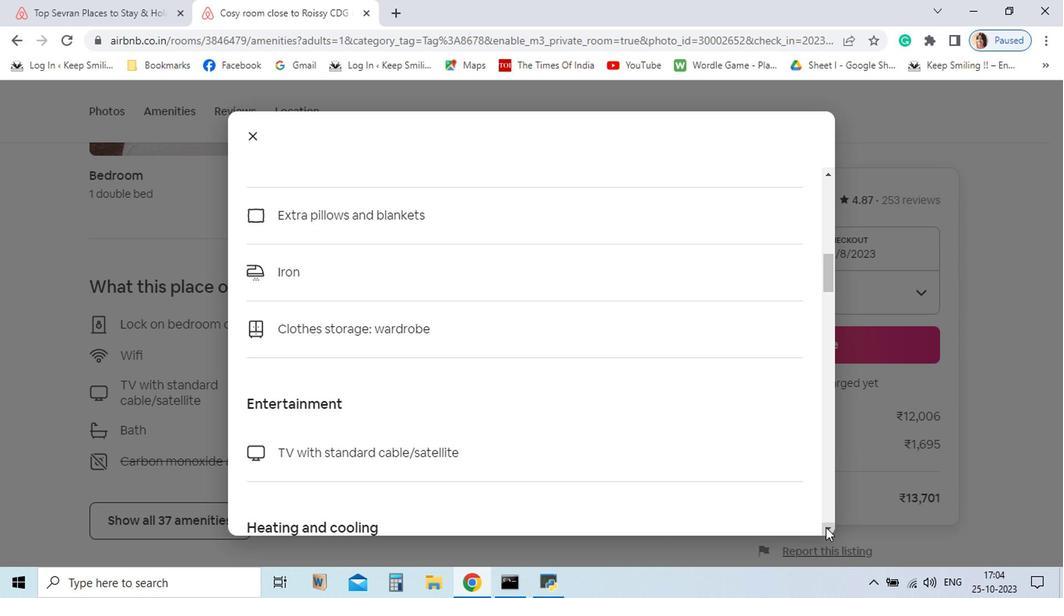 
Action: Mouse pressed left at (826, 530)
Screenshot: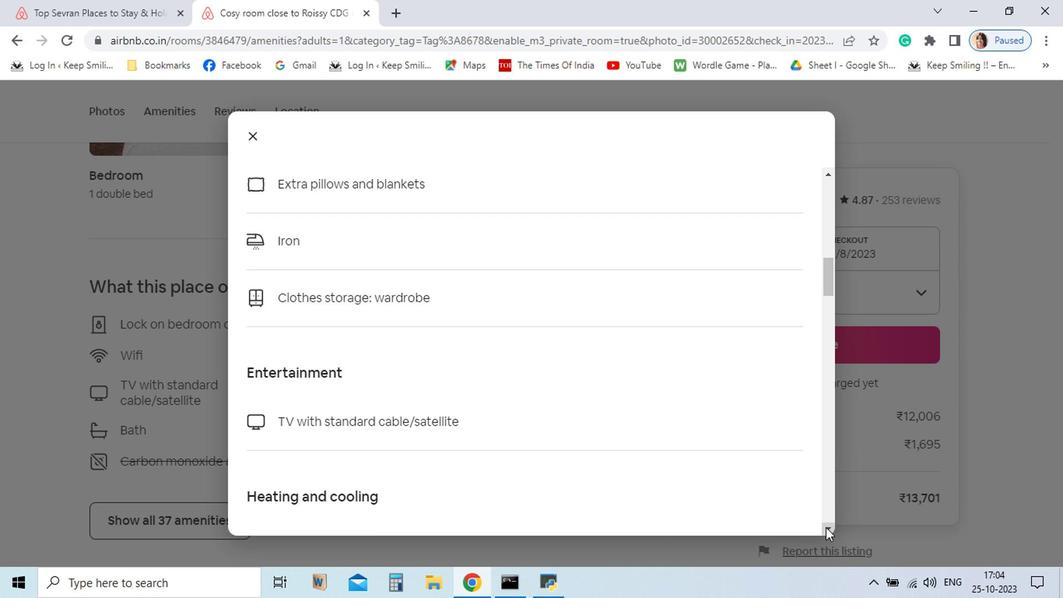 
Action: Mouse pressed left at (826, 530)
Screenshot: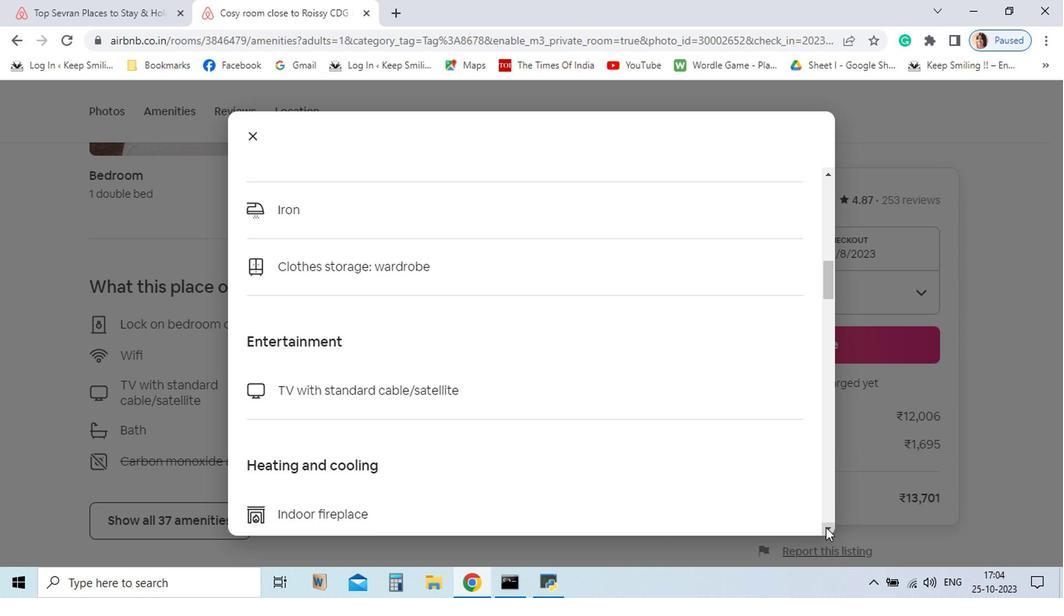 
Action: Mouse pressed left at (826, 530)
Screenshot: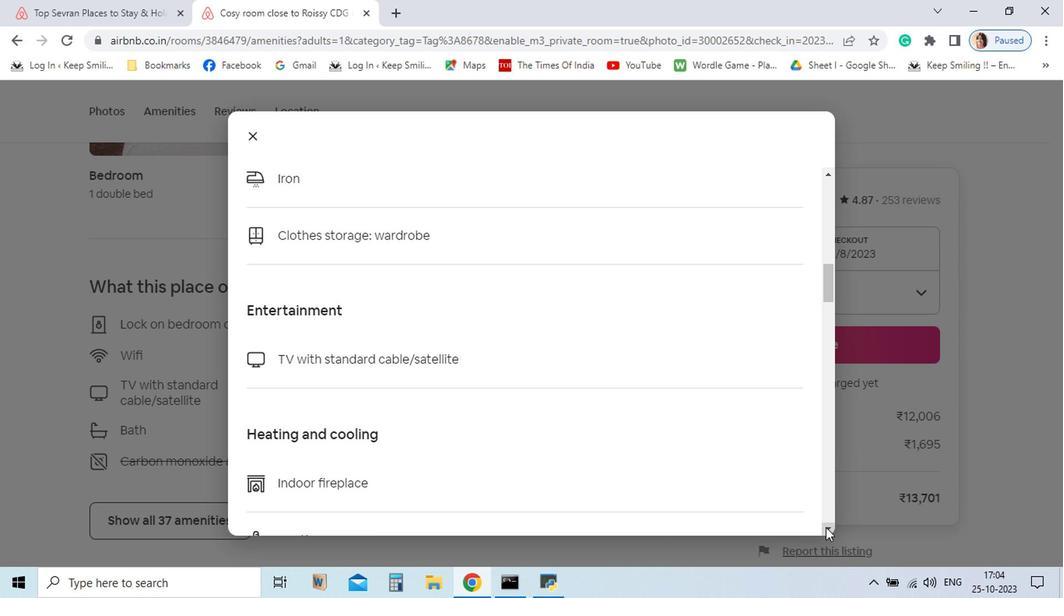 
Action: Mouse pressed left at (826, 530)
Screenshot: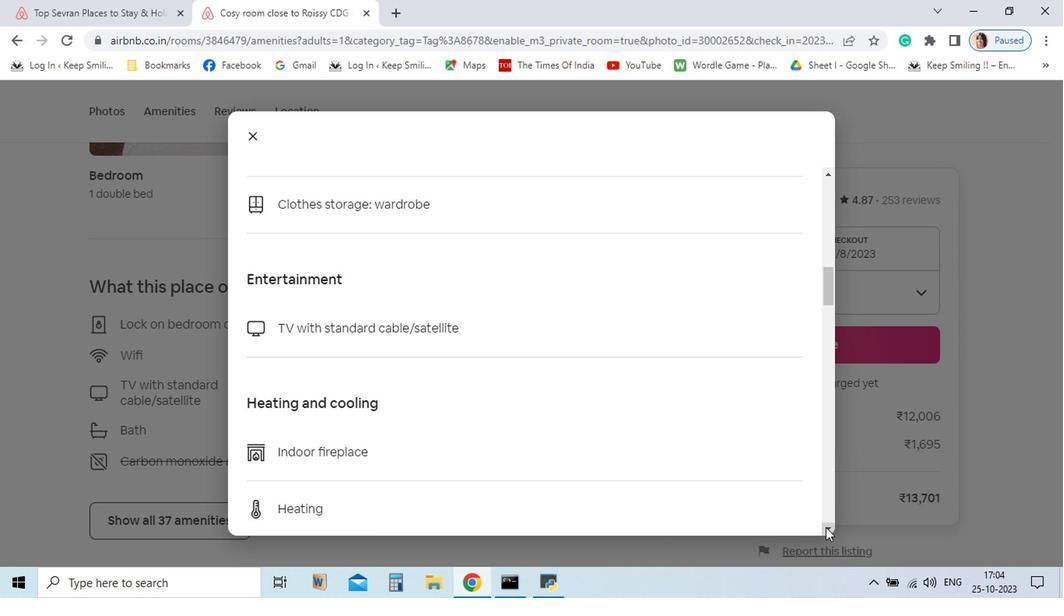 
Action: Mouse pressed left at (826, 530)
Screenshot: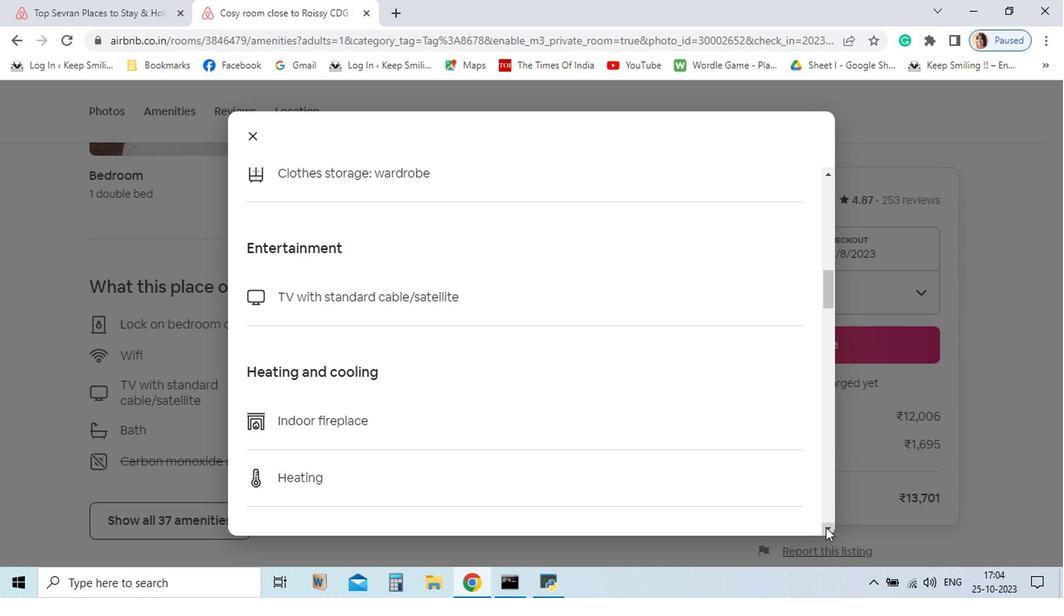 
Action: Mouse pressed left at (826, 530)
Screenshot: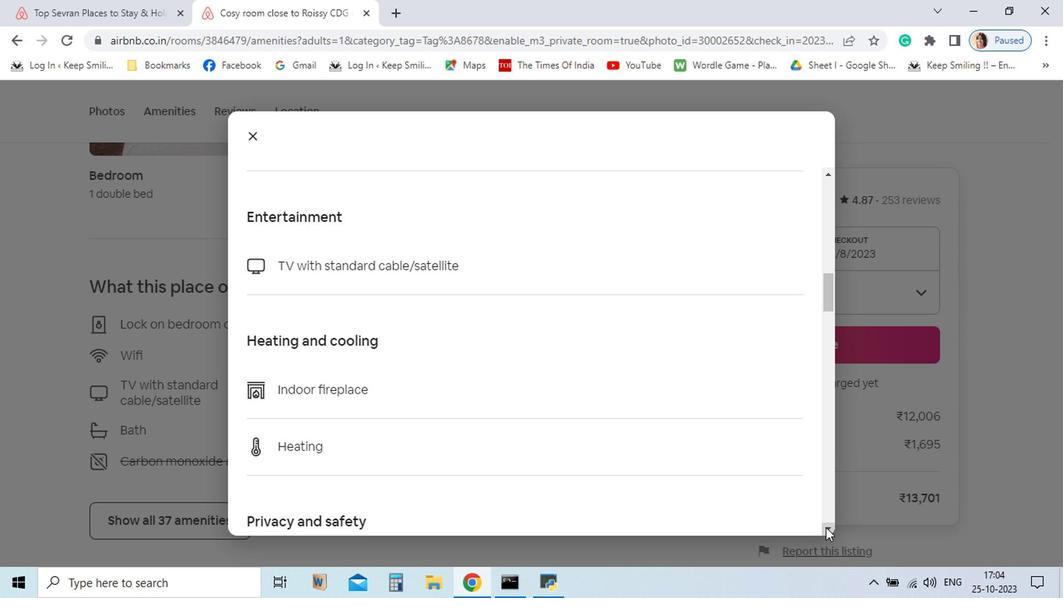 
Action: Mouse pressed left at (826, 530)
Screenshot: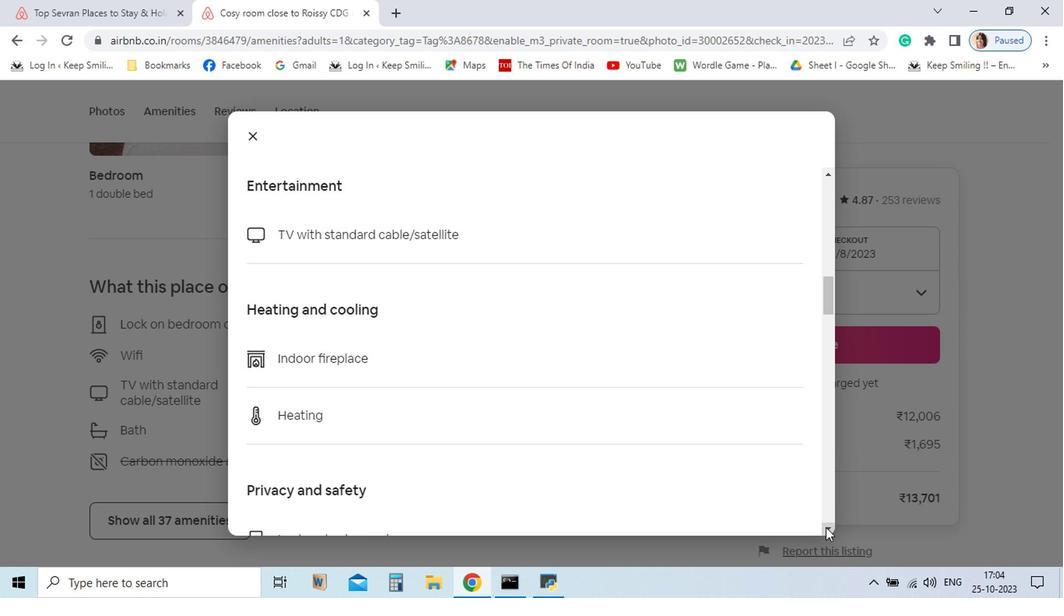 
Action: Mouse pressed left at (826, 530)
Screenshot: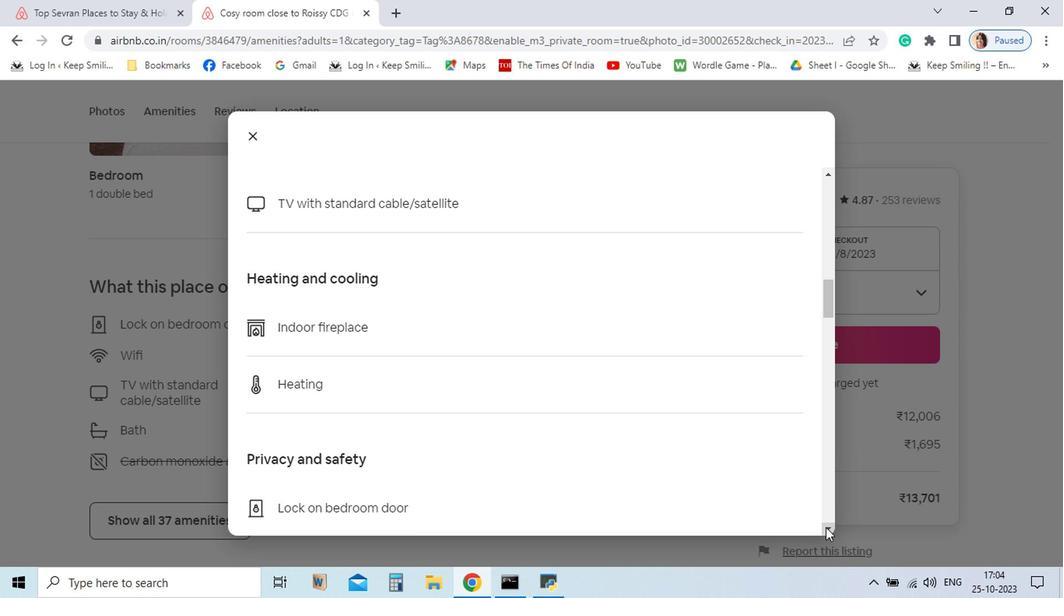 
Action: Mouse pressed left at (826, 530)
Screenshot: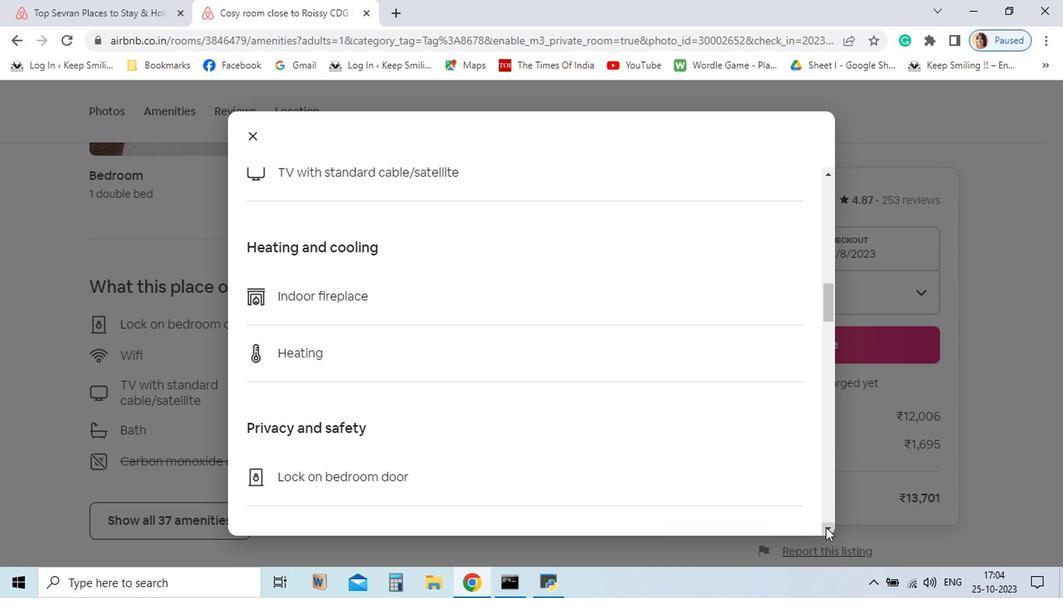 
Action: Mouse pressed left at (826, 530)
Screenshot: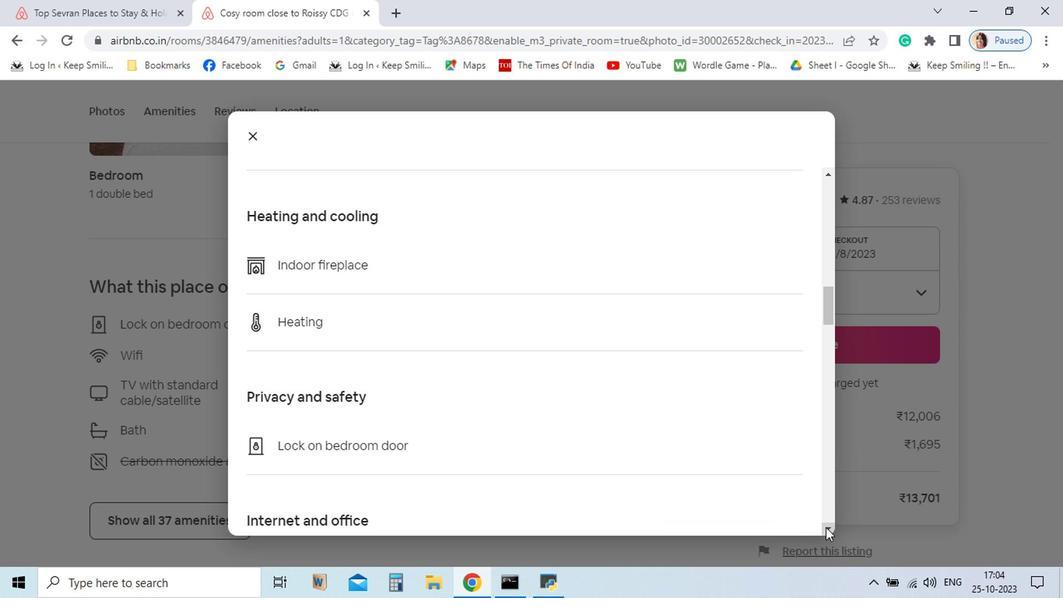 
Action: Mouse pressed left at (826, 530)
Screenshot: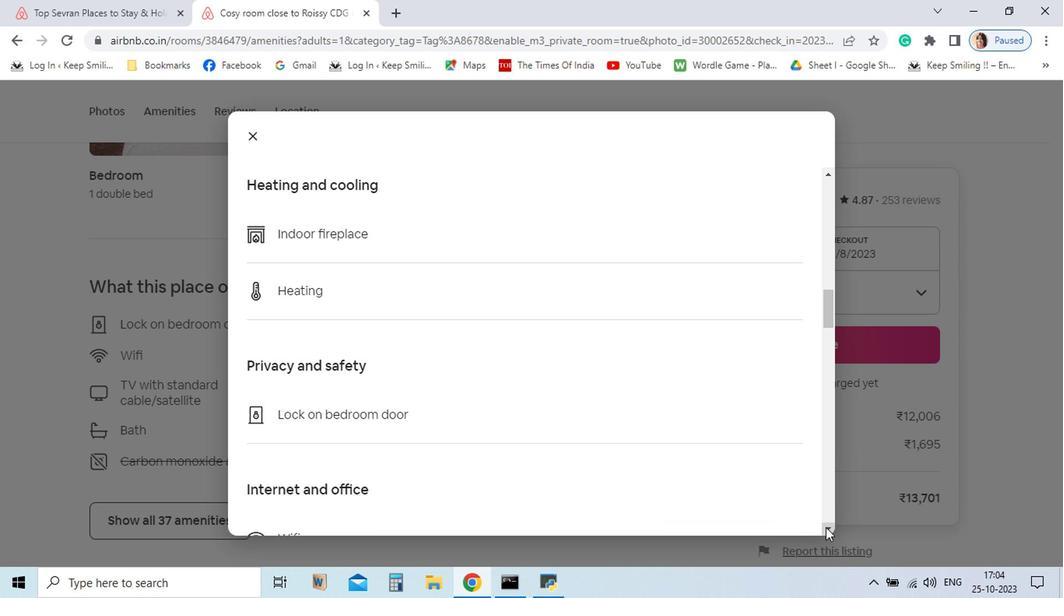 
Action: Mouse pressed left at (826, 530)
Screenshot: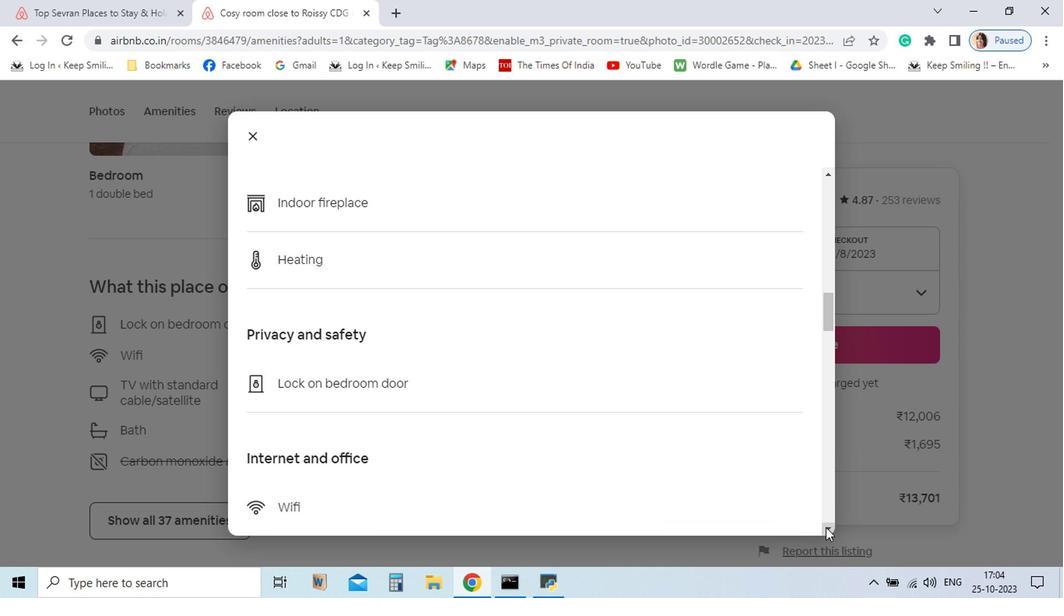 
Action: Mouse pressed left at (826, 530)
Screenshot: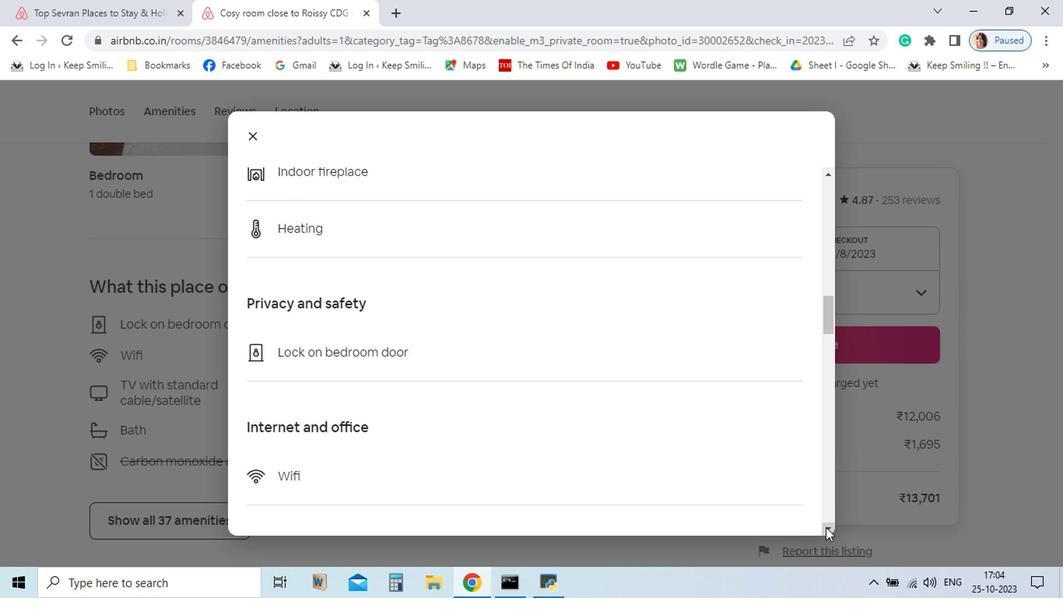 
Action: Mouse pressed left at (826, 530)
Screenshot: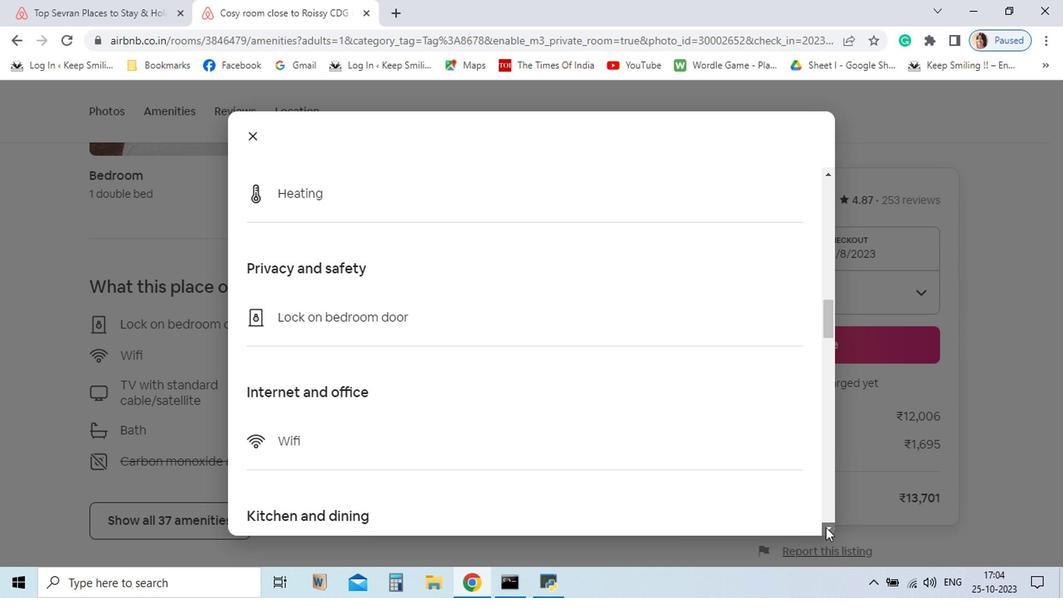 
Action: Mouse pressed left at (826, 530)
Screenshot: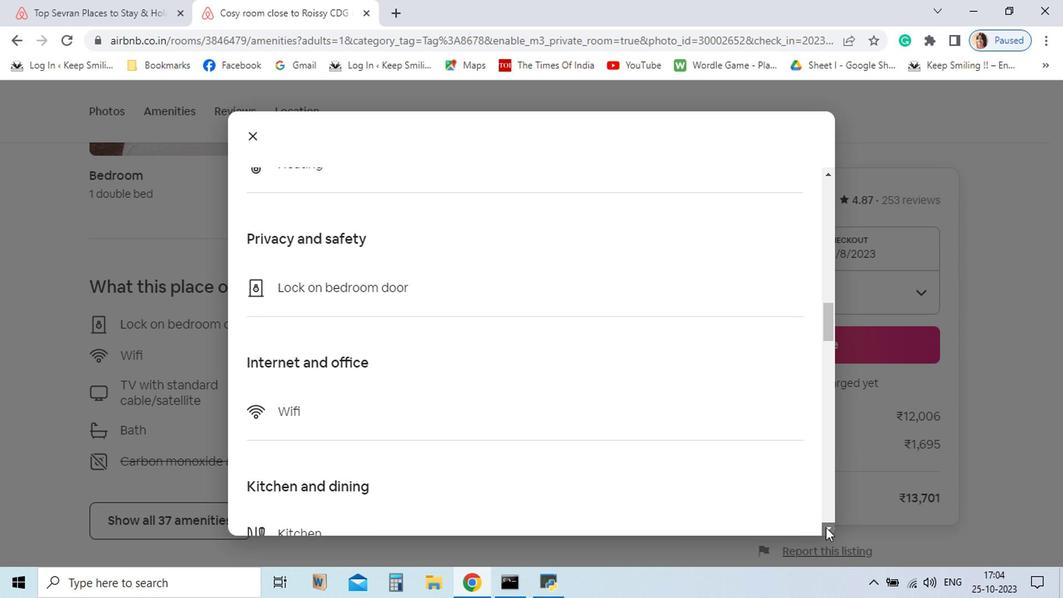 
Action: Mouse pressed left at (826, 530)
Screenshot: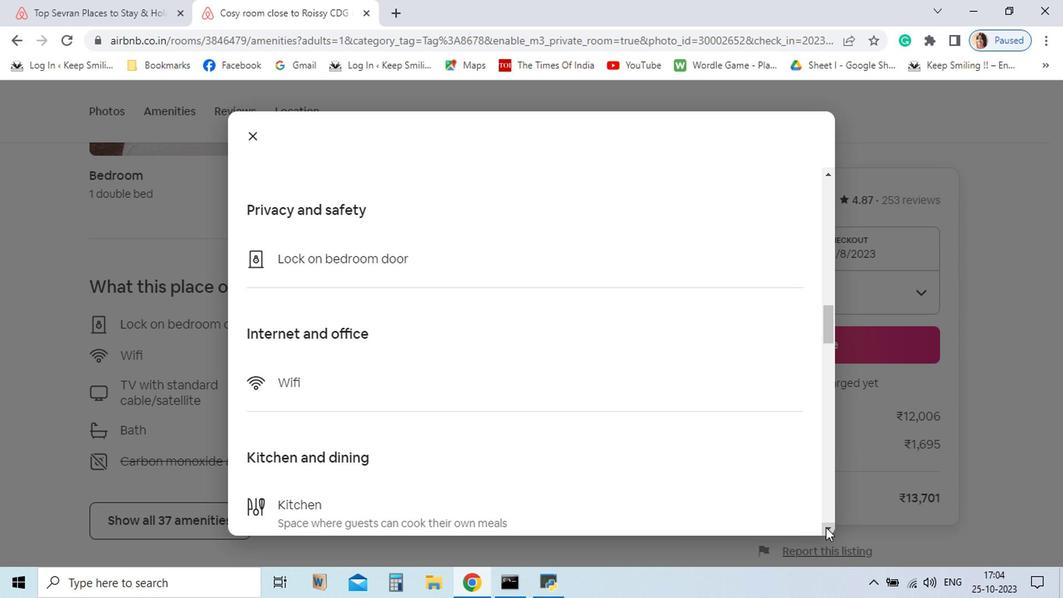 
Action: Mouse pressed left at (826, 530)
Screenshot: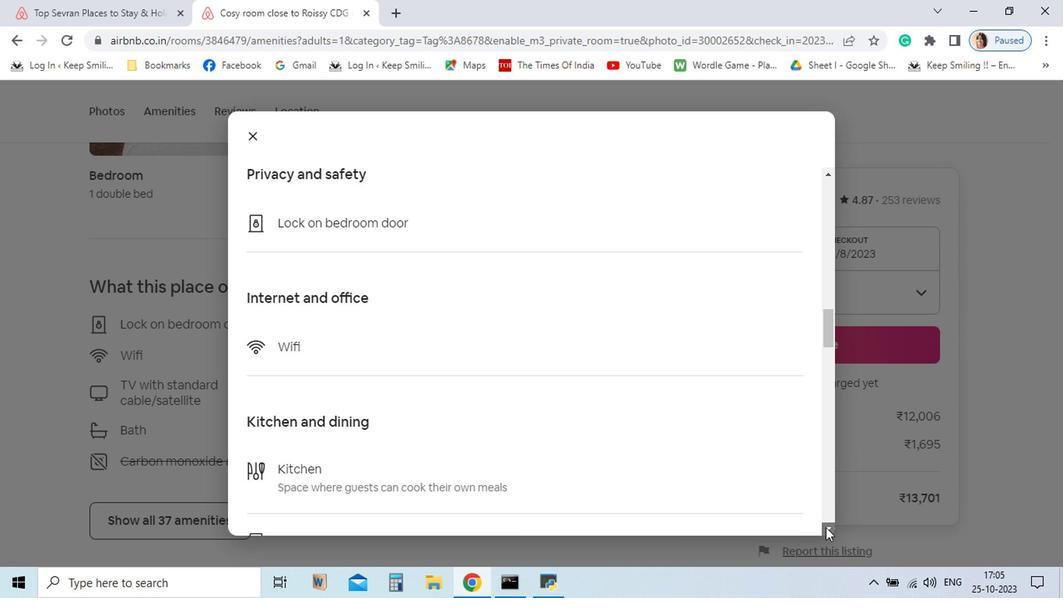 
Action: Mouse pressed left at (826, 530)
Screenshot: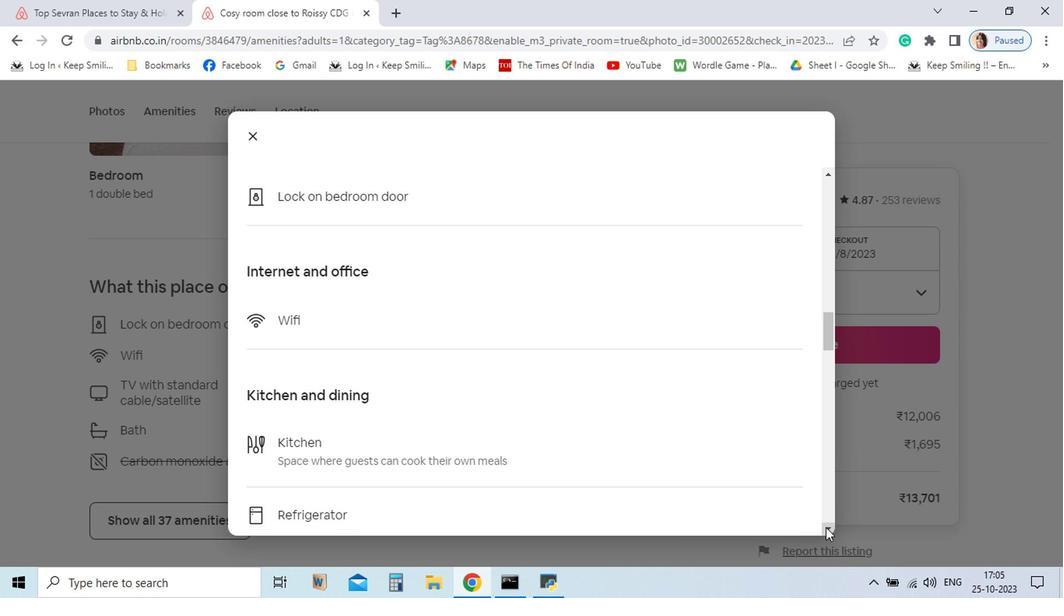 
Action: Mouse pressed left at (826, 530)
Screenshot: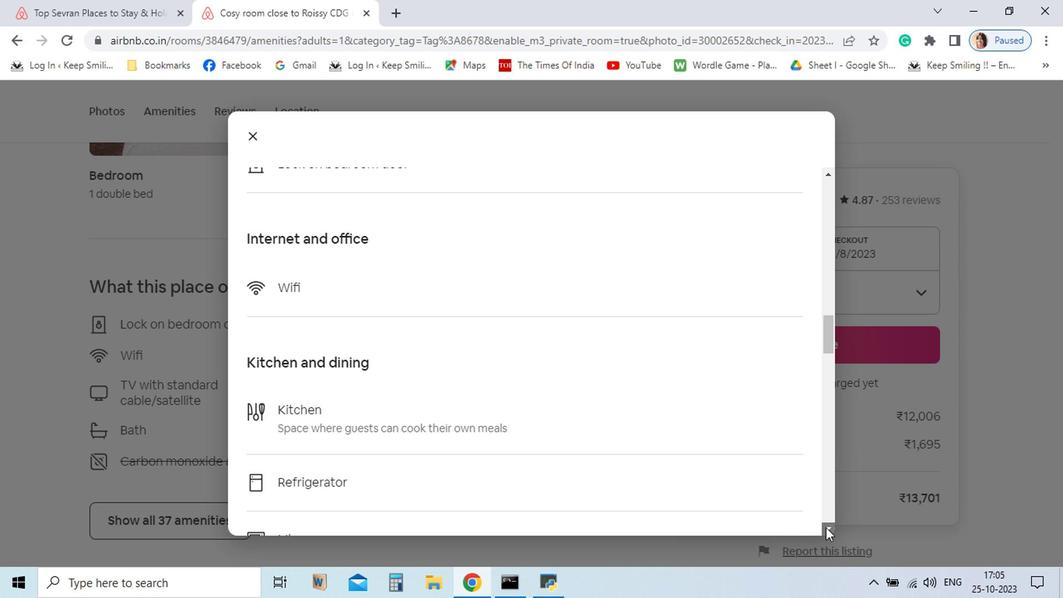 
Action: Mouse pressed left at (826, 530)
Screenshot: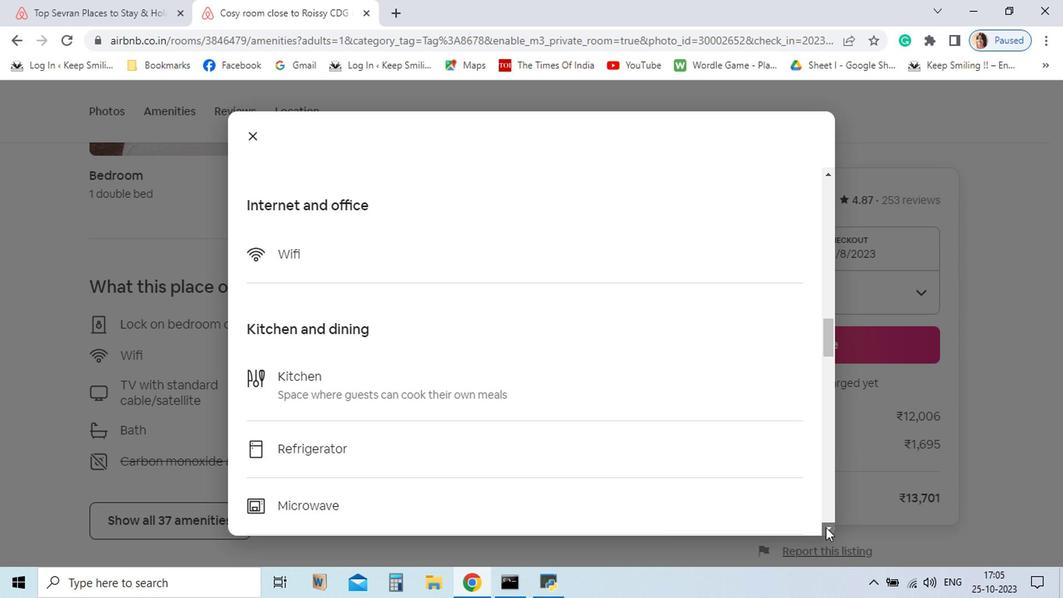
Action: Mouse pressed left at (826, 530)
Screenshot: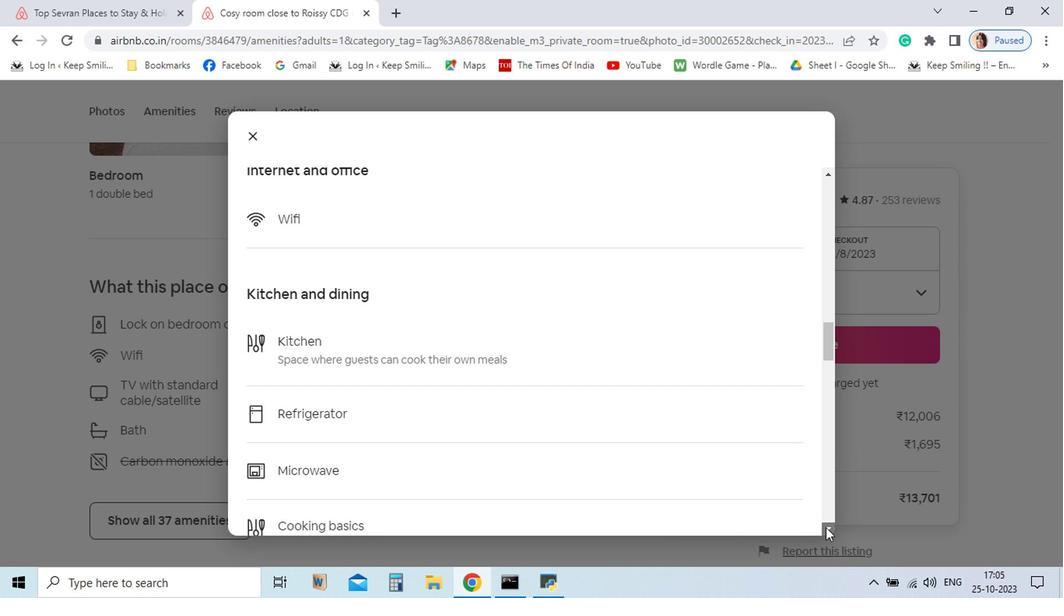 
Action: Mouse pressed left at (826, 530)
Screenshot: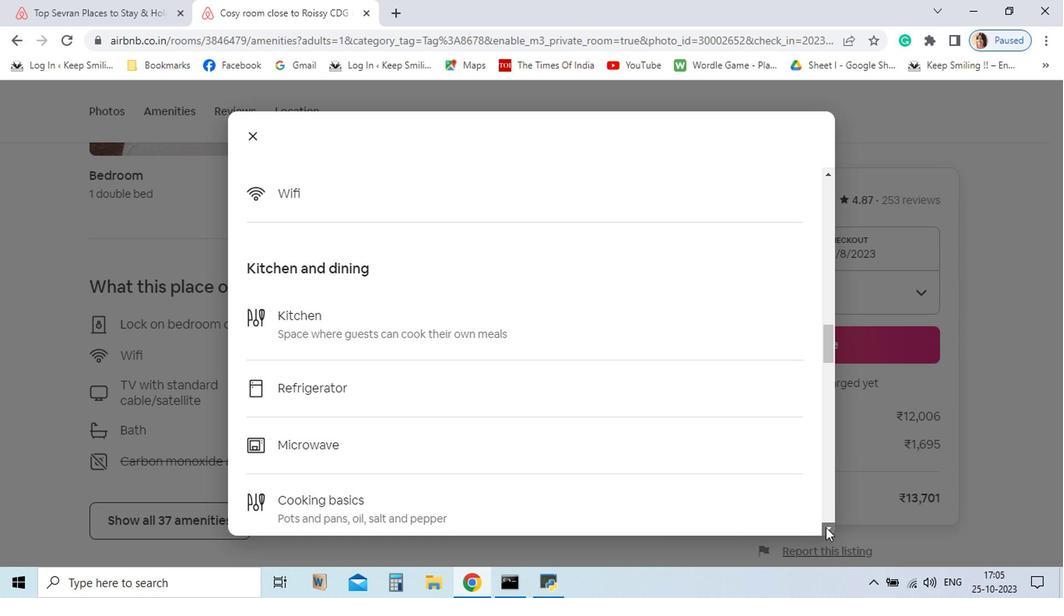 
Action: Mouse pressed left at (826, 530)
Screenshot: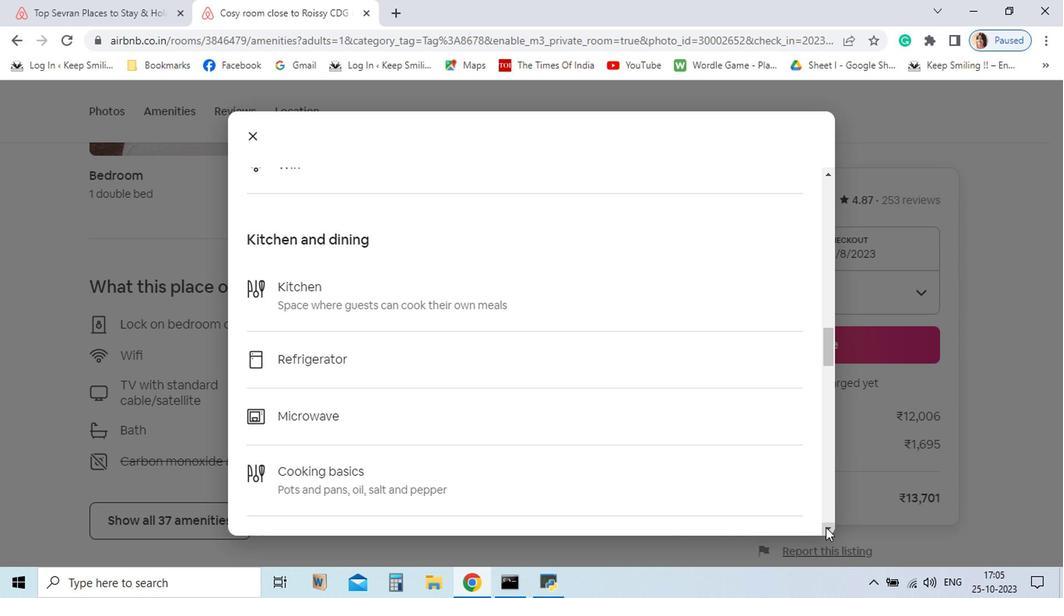 
Action: Mouse pressed left at (826, 530)
Screenshot: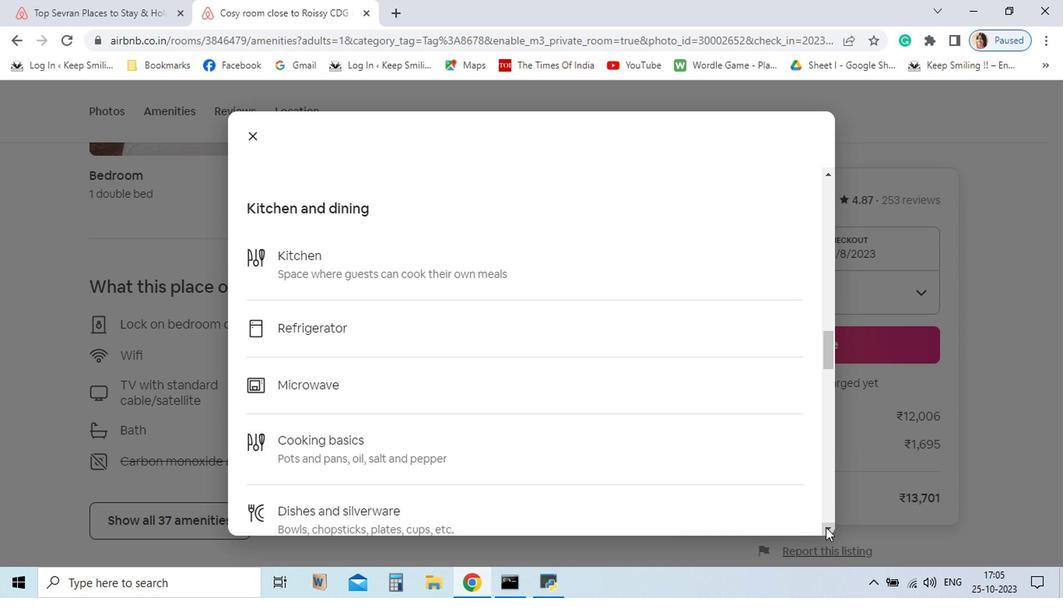 
Action: Mouse pressed left at (826, 530)
Screenshot: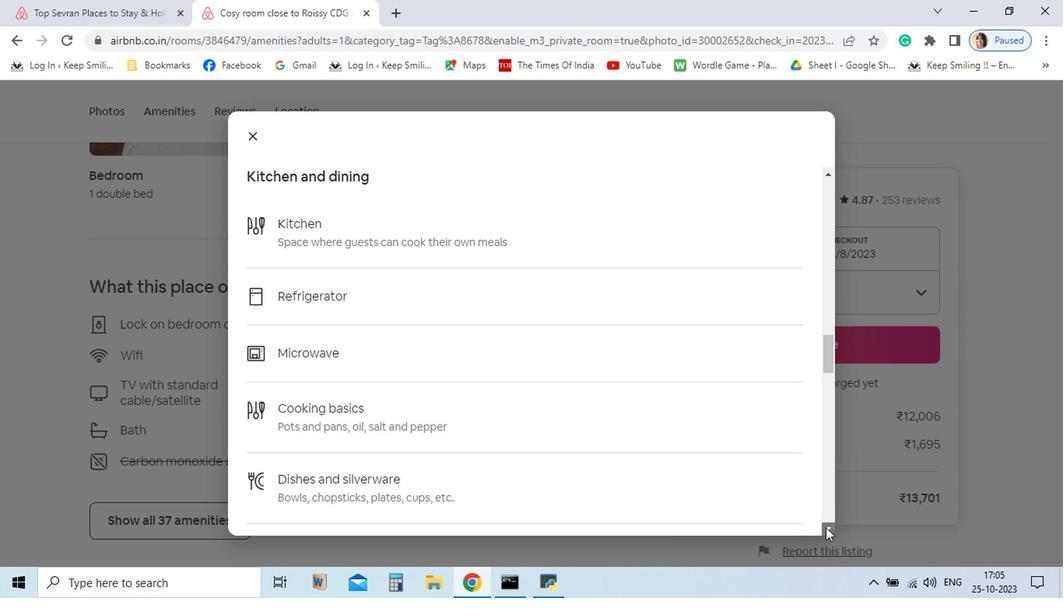 
Action: Mouse pressed left at (826, 530)
Screenshot: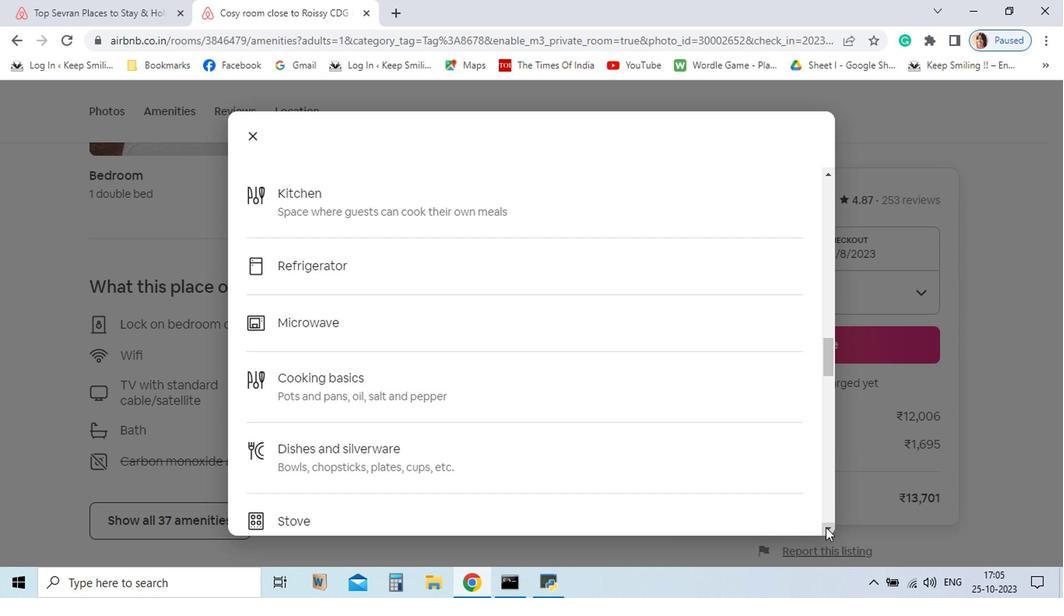 
Action: Mouse pressed left at (826, 530)
Screenshot: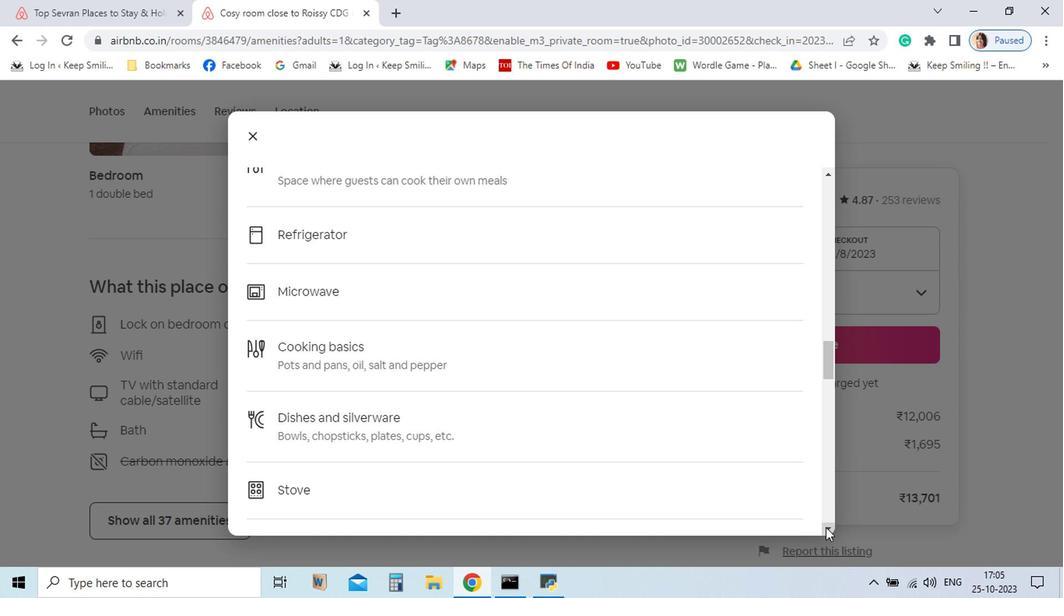 
Action: Mouse pressed left at (826, 530)
Screenshot: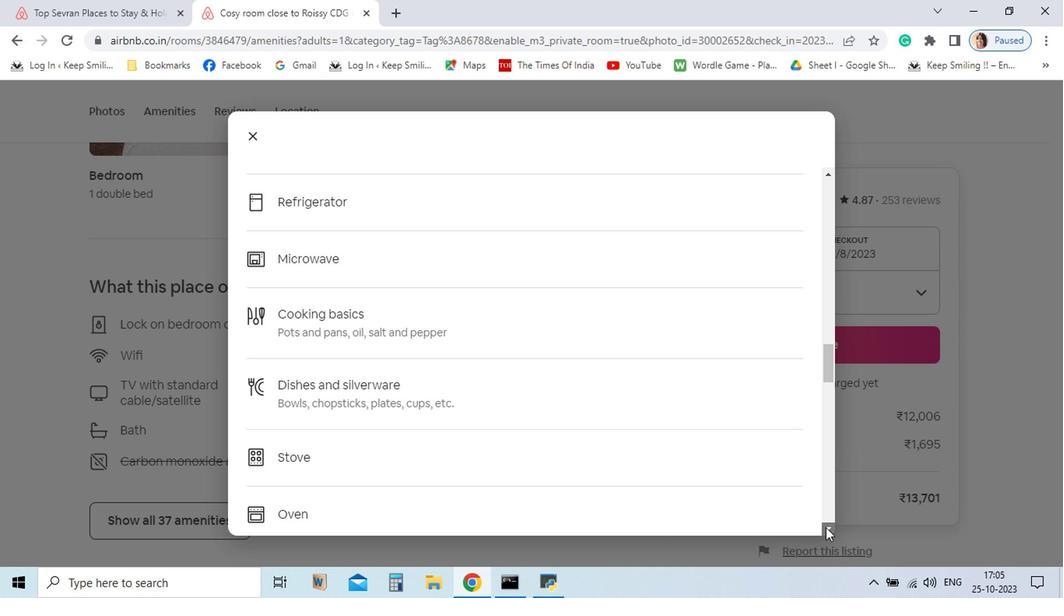 
Action: Mouse pressed left at (826, 530)
Screenshot: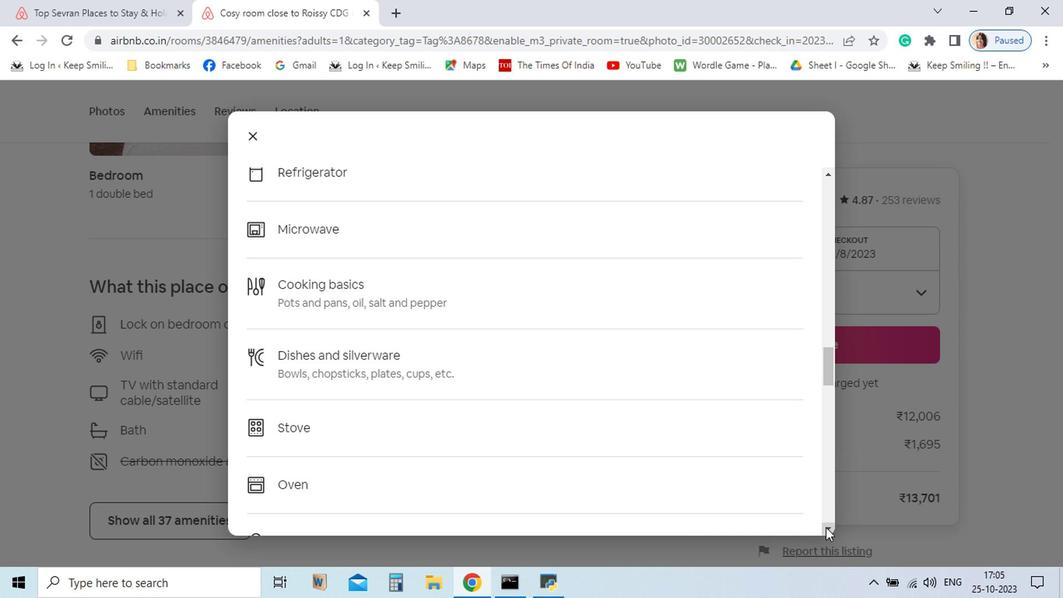 
Action: Mouse pressed left at (826, 530)
Screenshot: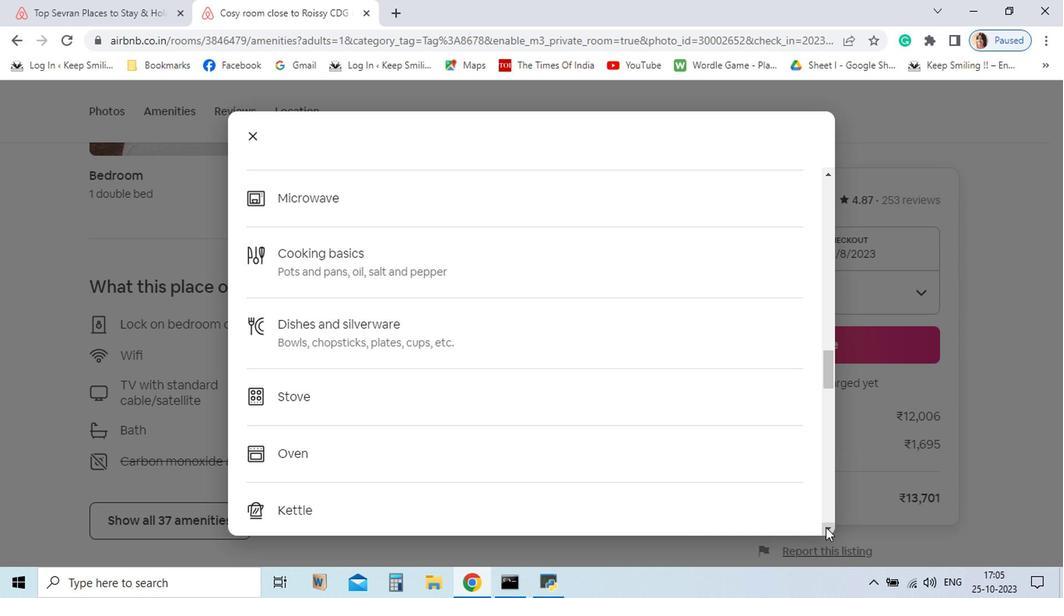 
Action: Mouse pressed left at (826, 530)
Screenshot: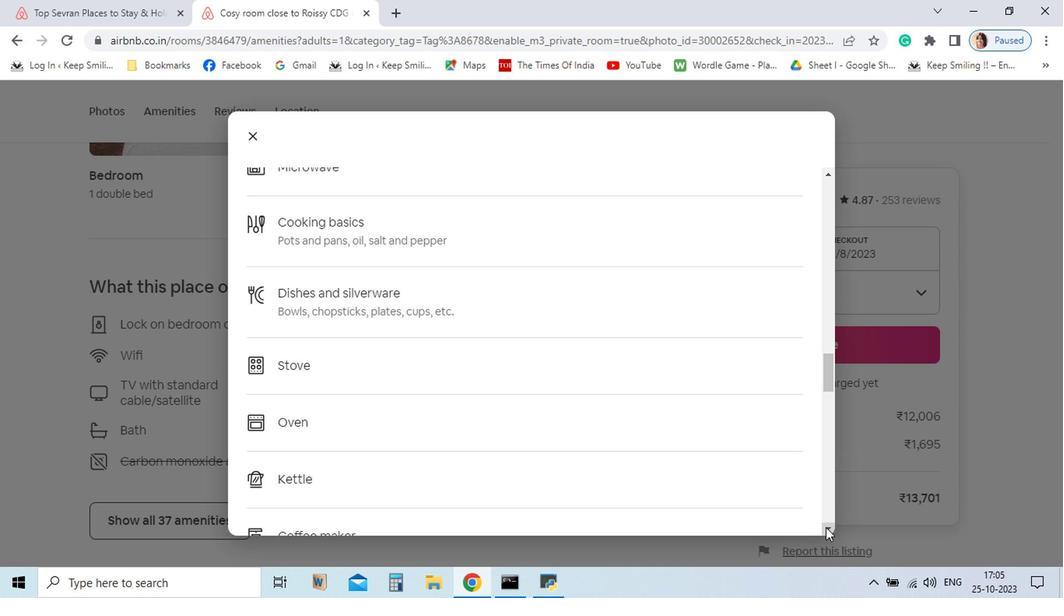 
Action: Mouse pressed left at (826, 530)
Screenshot: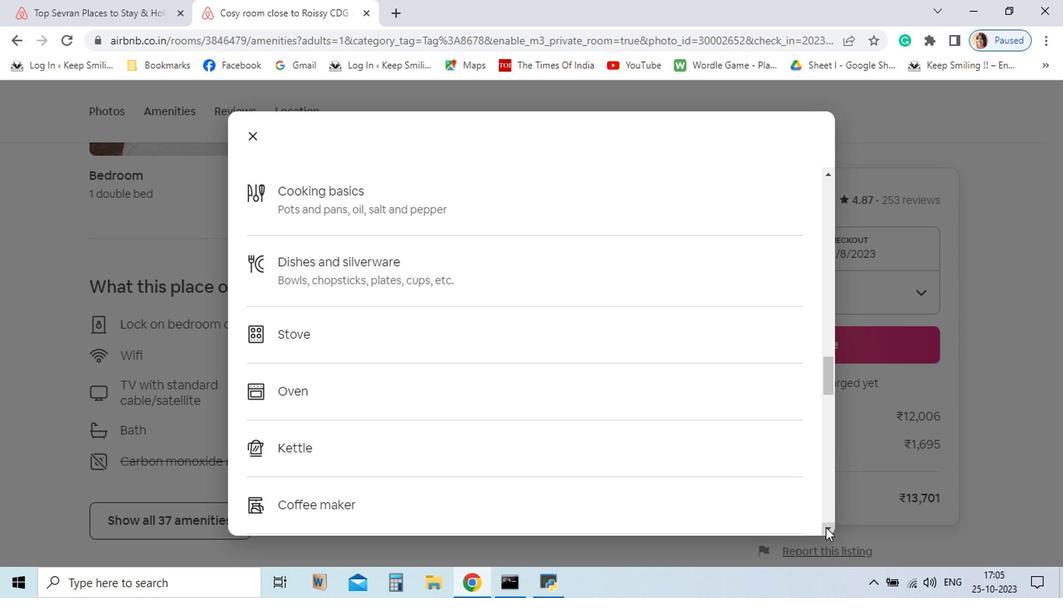 
Action: Mouse pressed left at (826, 530)
Screenshot: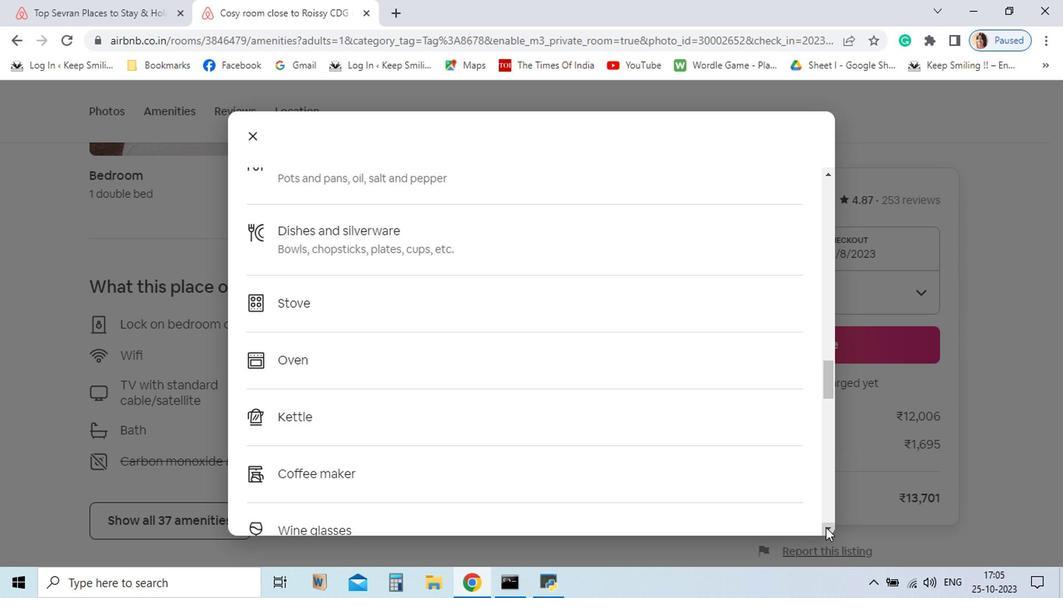 
Action: Mouse pressed left at (826, 530)
Screenshot: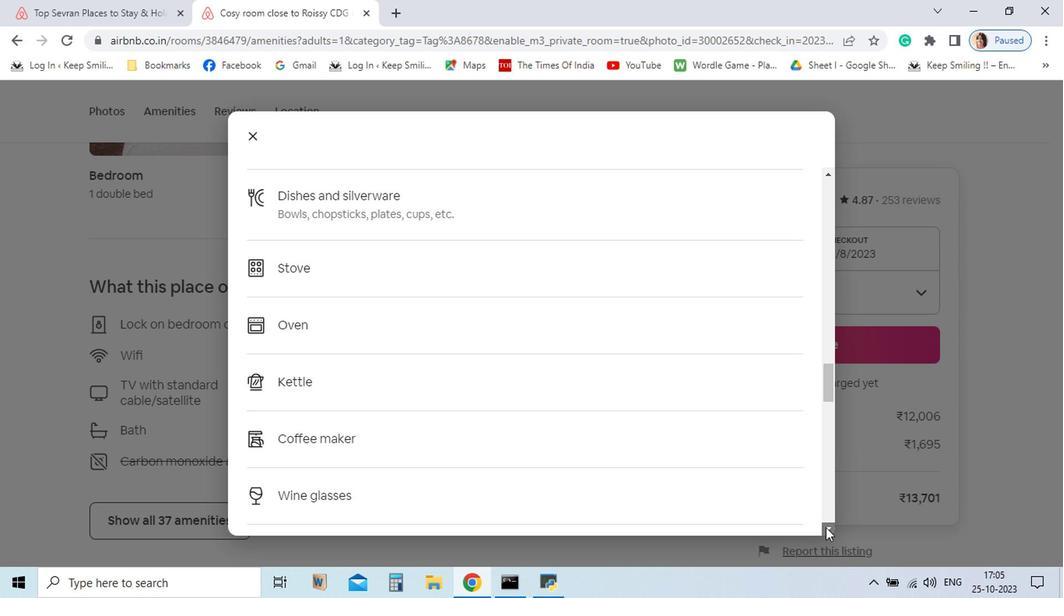 
Action: Mouse pressed left at (826, 530)
Screenshot: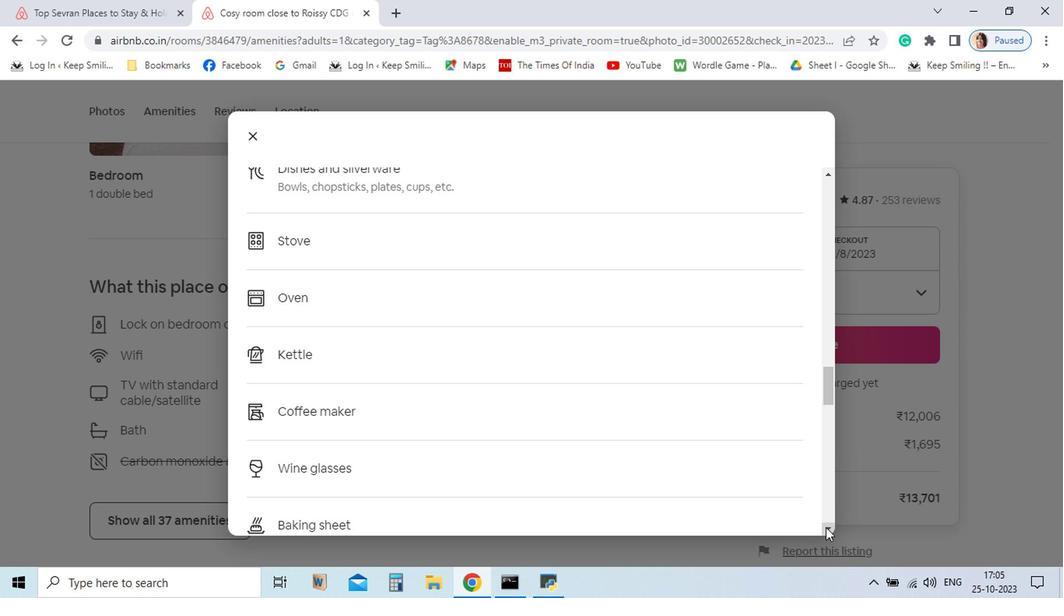 
Action: Mouse pressed left at (826, 530)
Screenshot: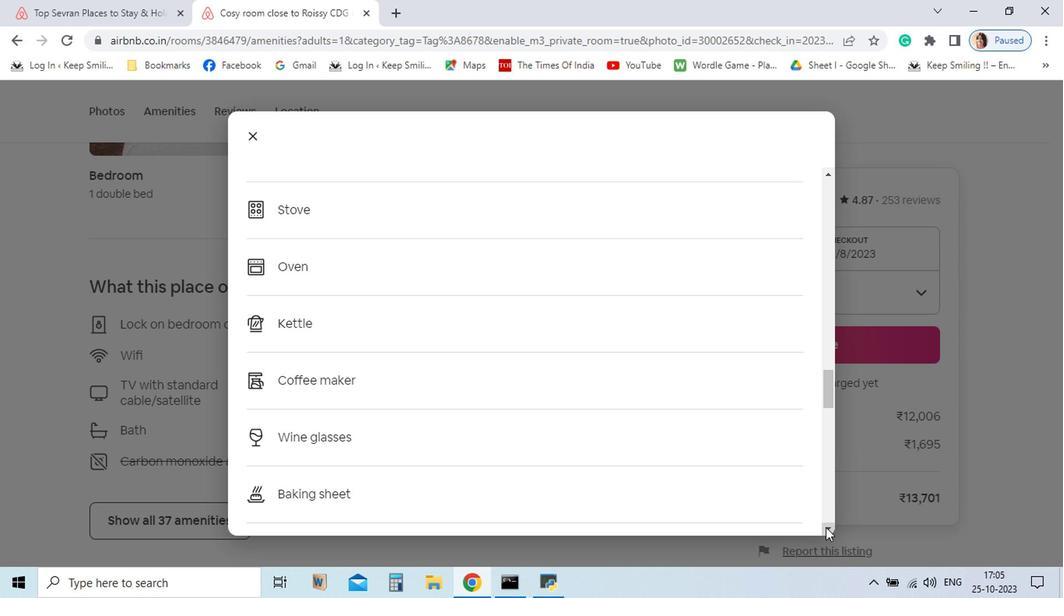 
Action: Mouse pressed left at (826, 530)
Screenshot: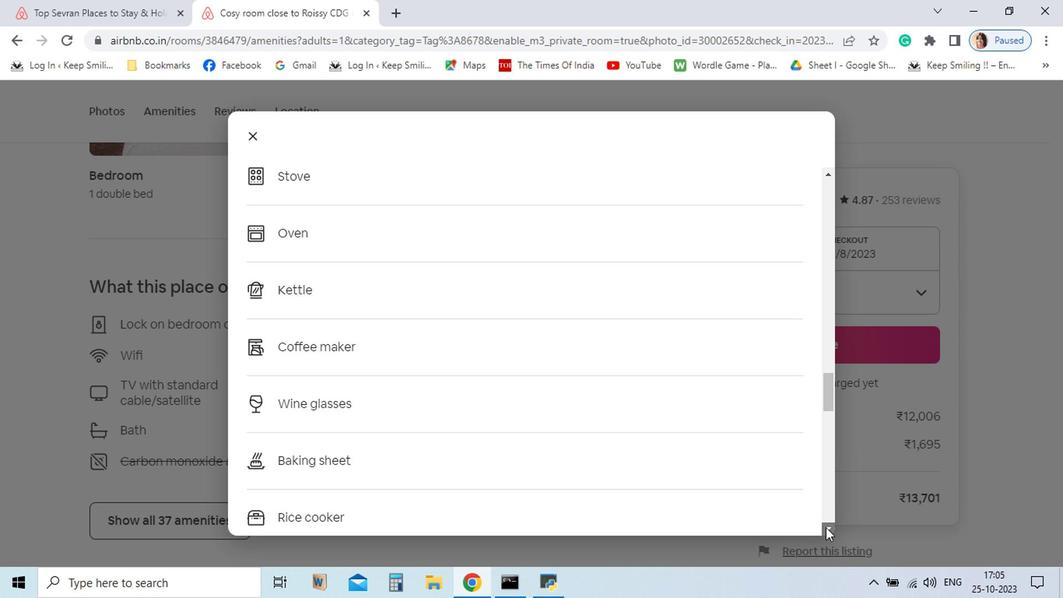 
Action: Mouse pressed left at (826, 530)
Screenshot: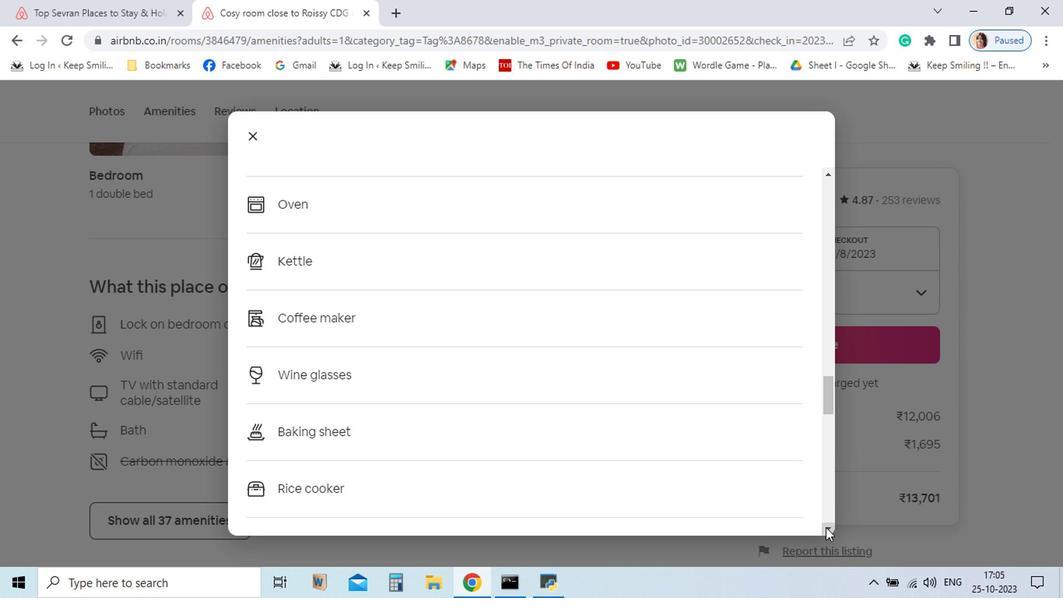 
Action: Mouse pressed left at (826, 530)
Screenshot: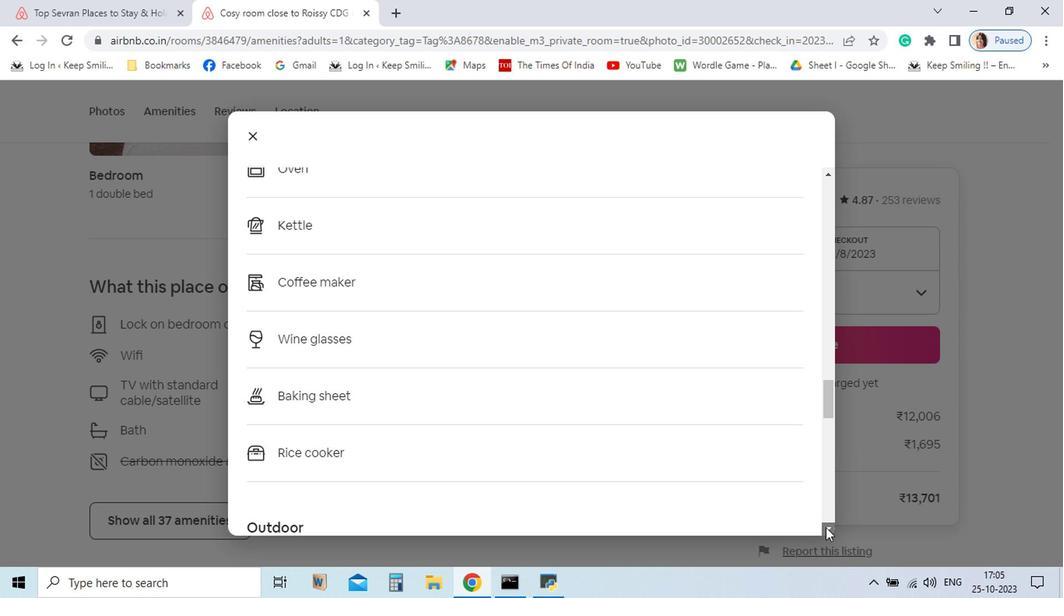 
Action: Mouse pressed left at (826, 530)
Screenshot: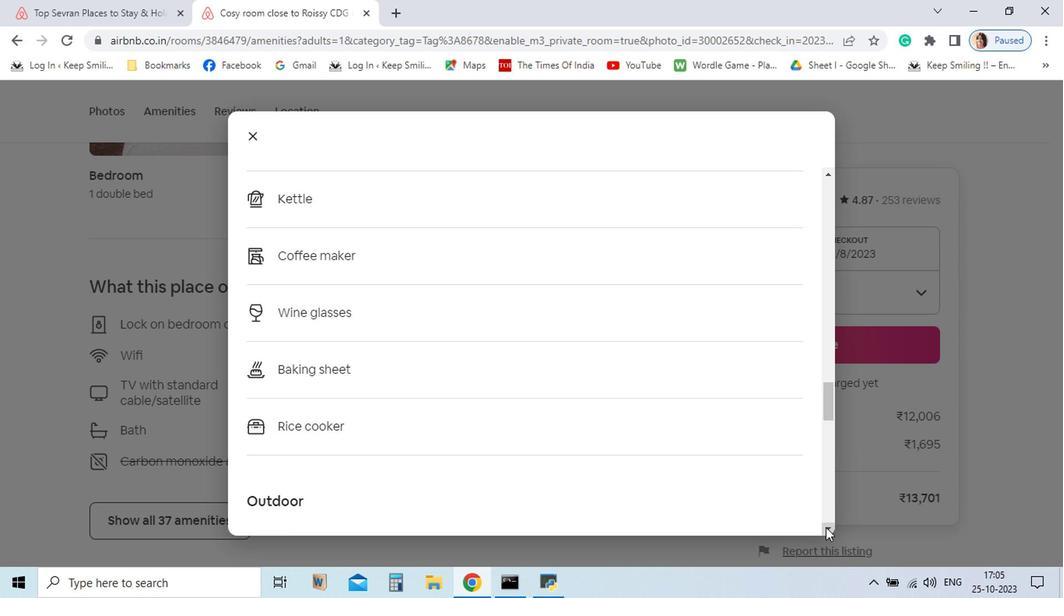 
Action: Mouse pressed left at (826, 530)
Screenshot: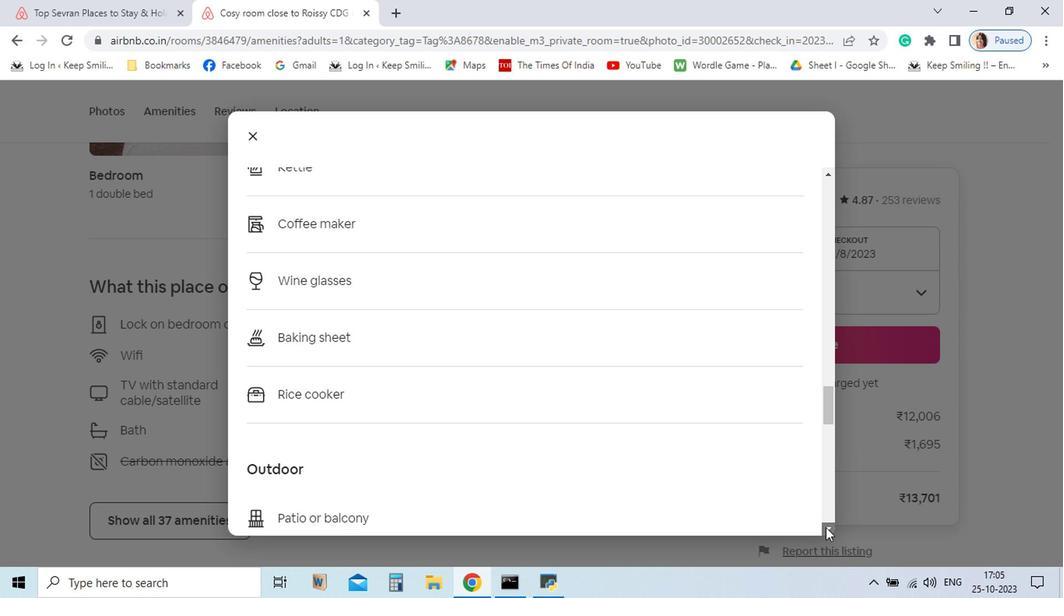 
Action: Mouse pressed left at (826, 530)
Screenshot: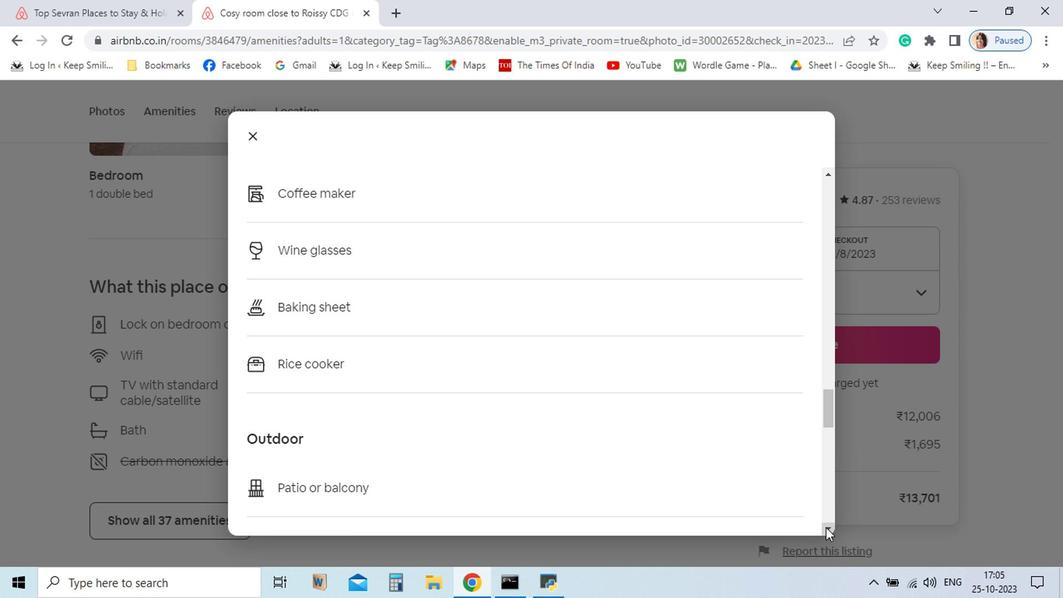 
Action: Mouse pressed left at (826, 530)
